 Task: Research Airbnb options near the Ozark Mountains in Arkansas and Missouri, emphasizing outdoor activities like hiking, caving, and horseback riding.
Action: Mouse moved to (605, 80)
Screenshot: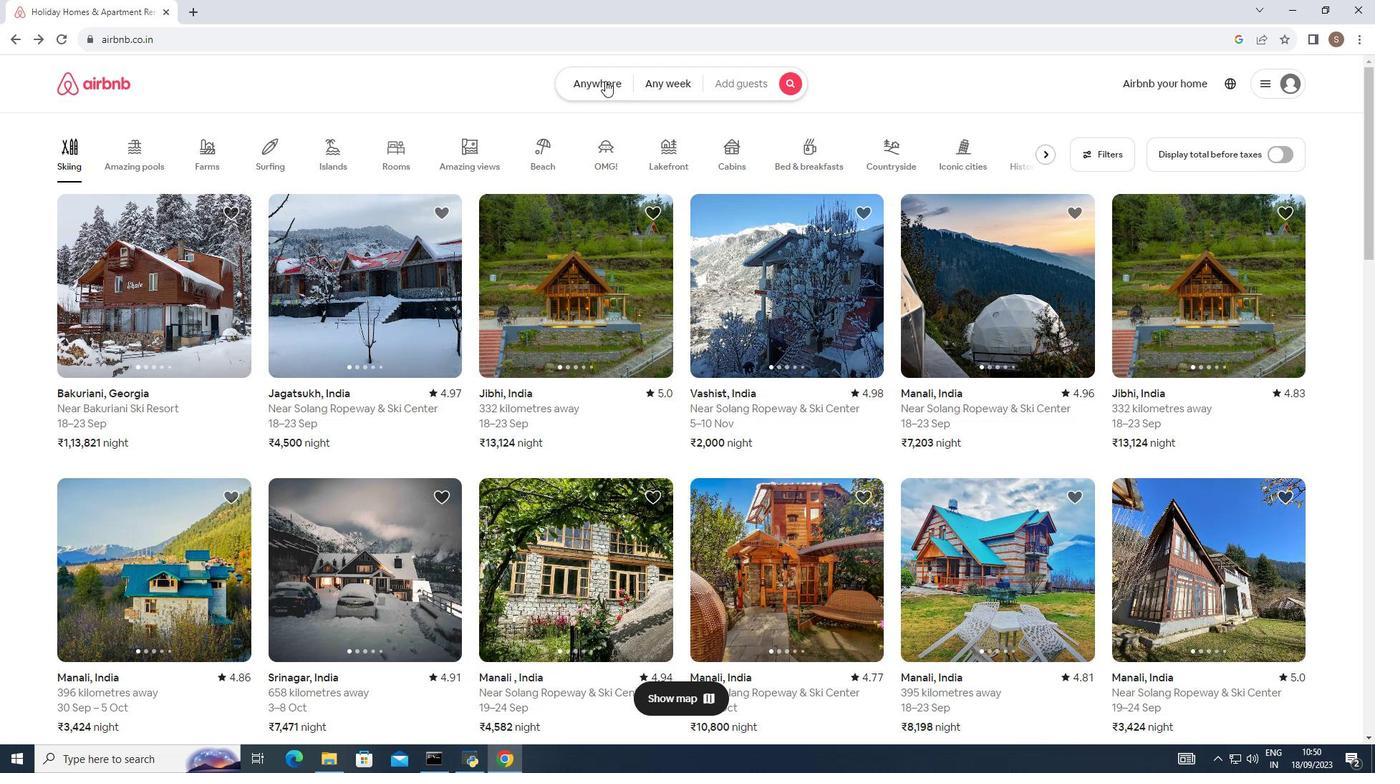 
Action: Mouse pressed left at (605, 80)
Screenshot: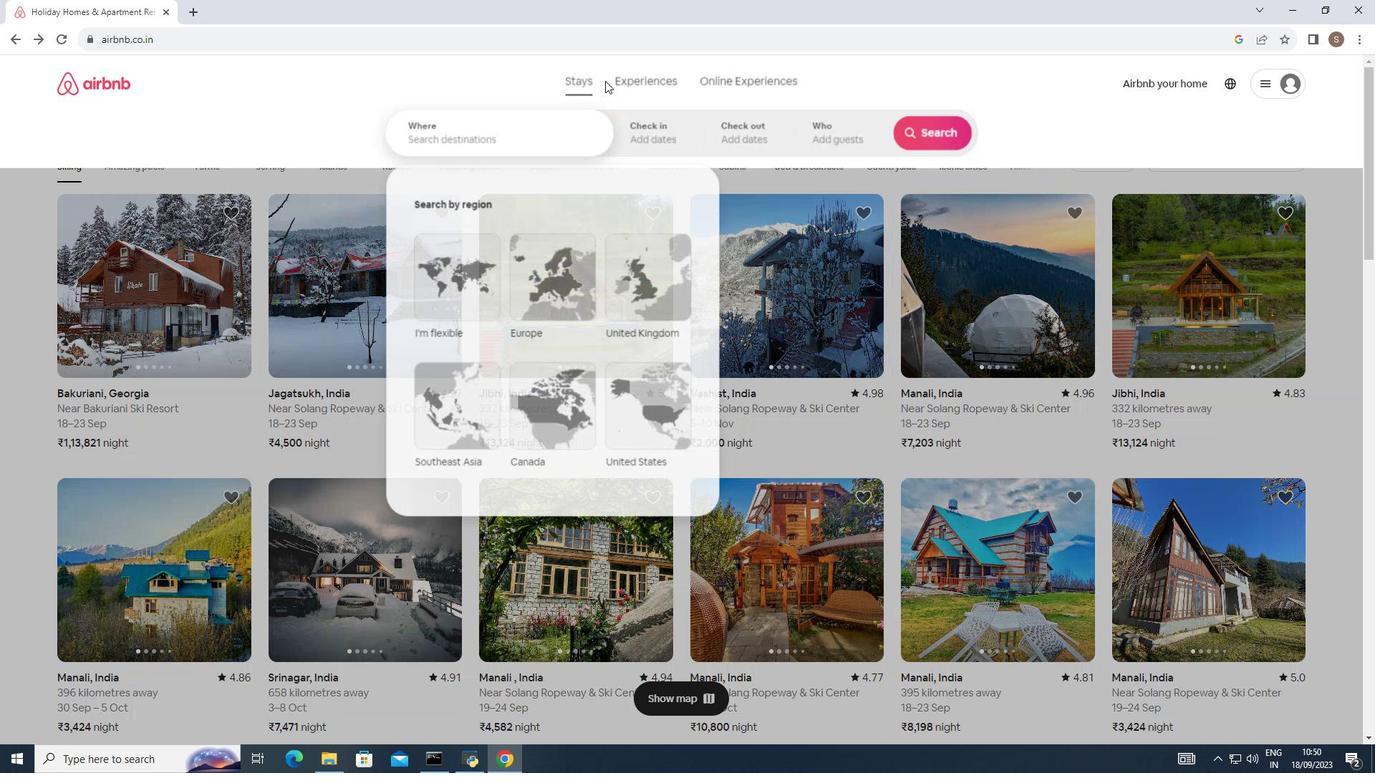 
Action: Key pressed arkansas
Screenshot: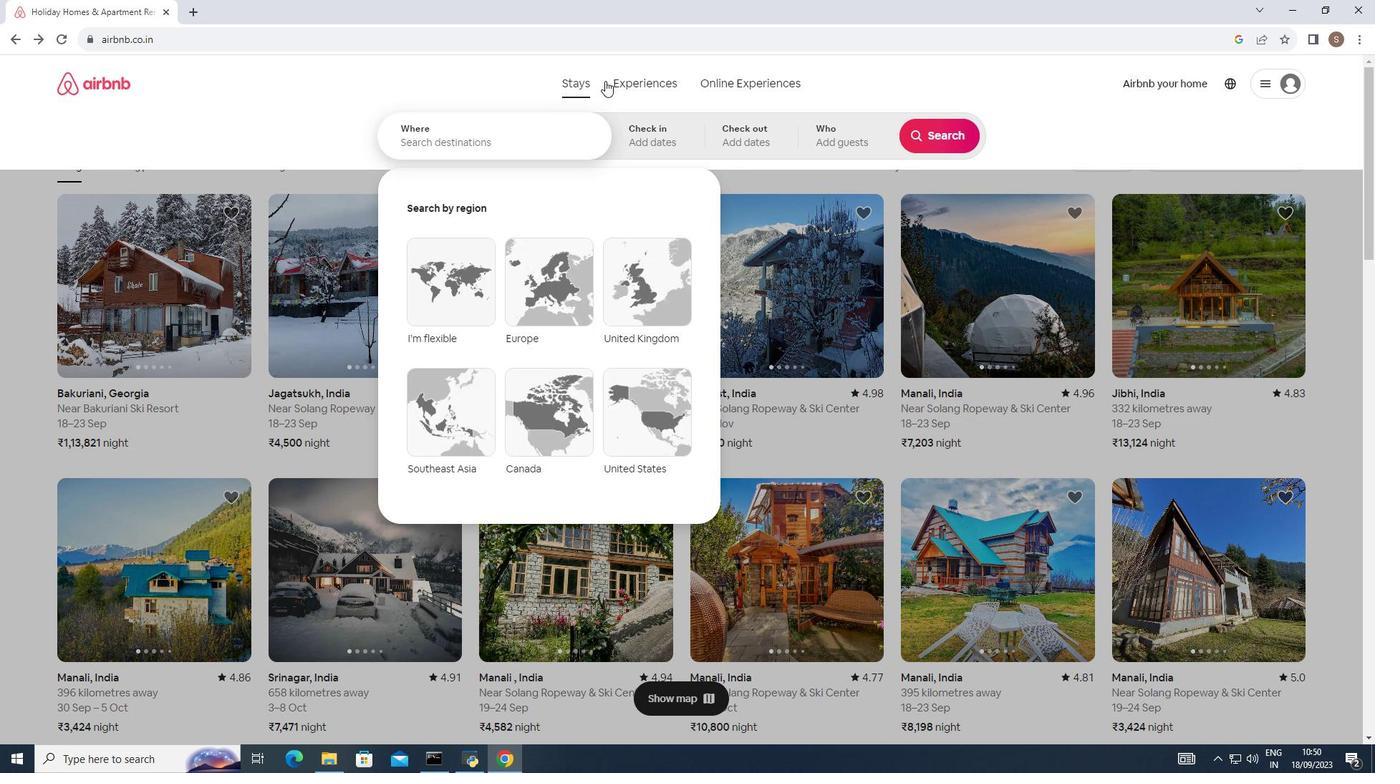 
Action: Mouse moved to (479, 140)
Screenshot: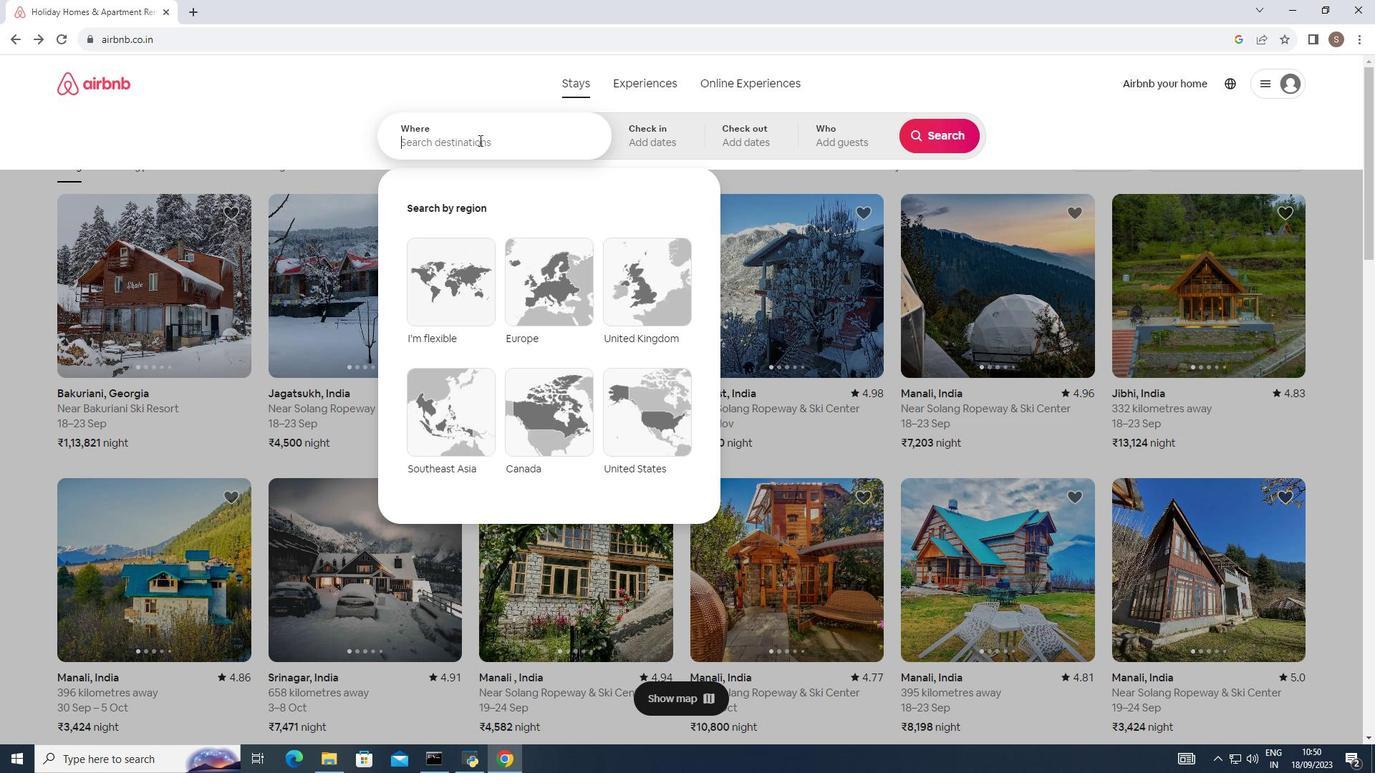 
Action: Mouse pressed left at (479, 140)
Screenshot: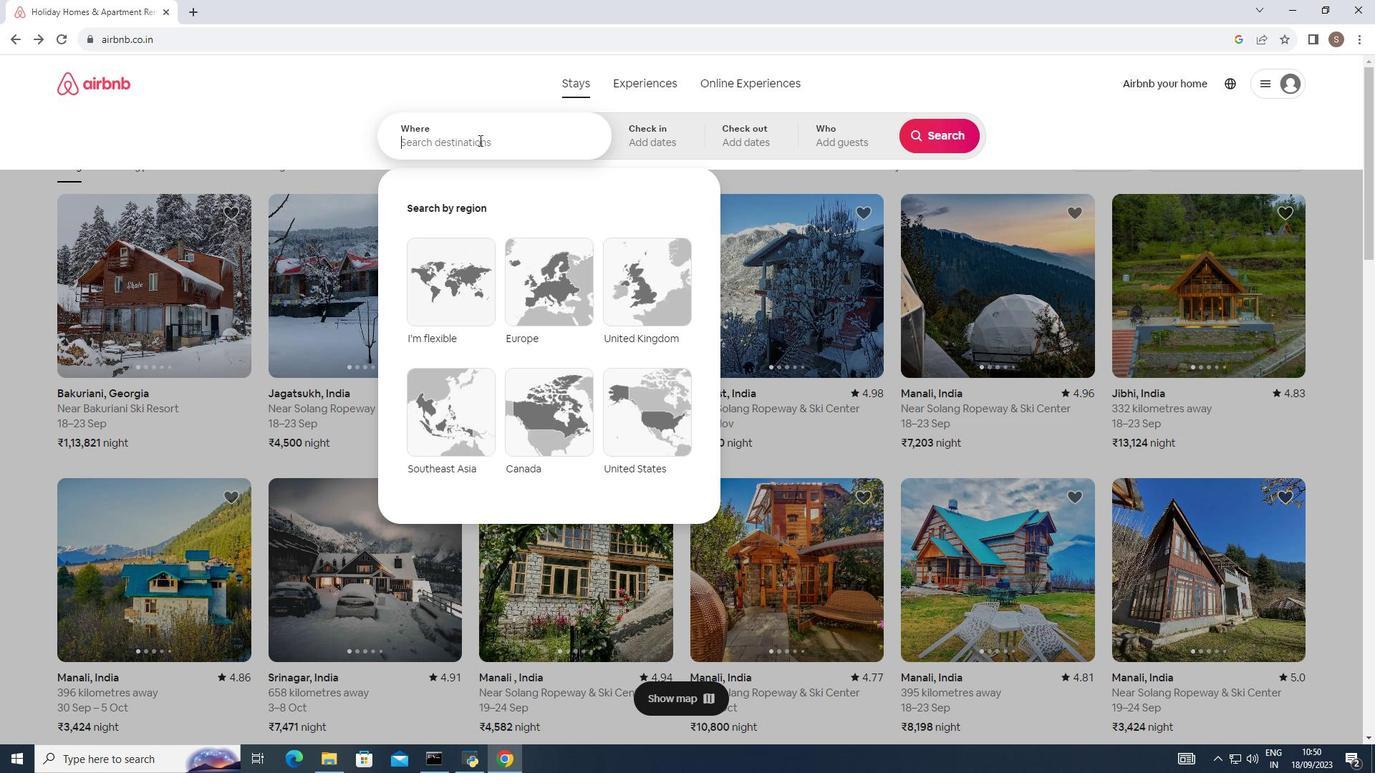 
Action: Mouse moved to (479, 140)
Screenshot: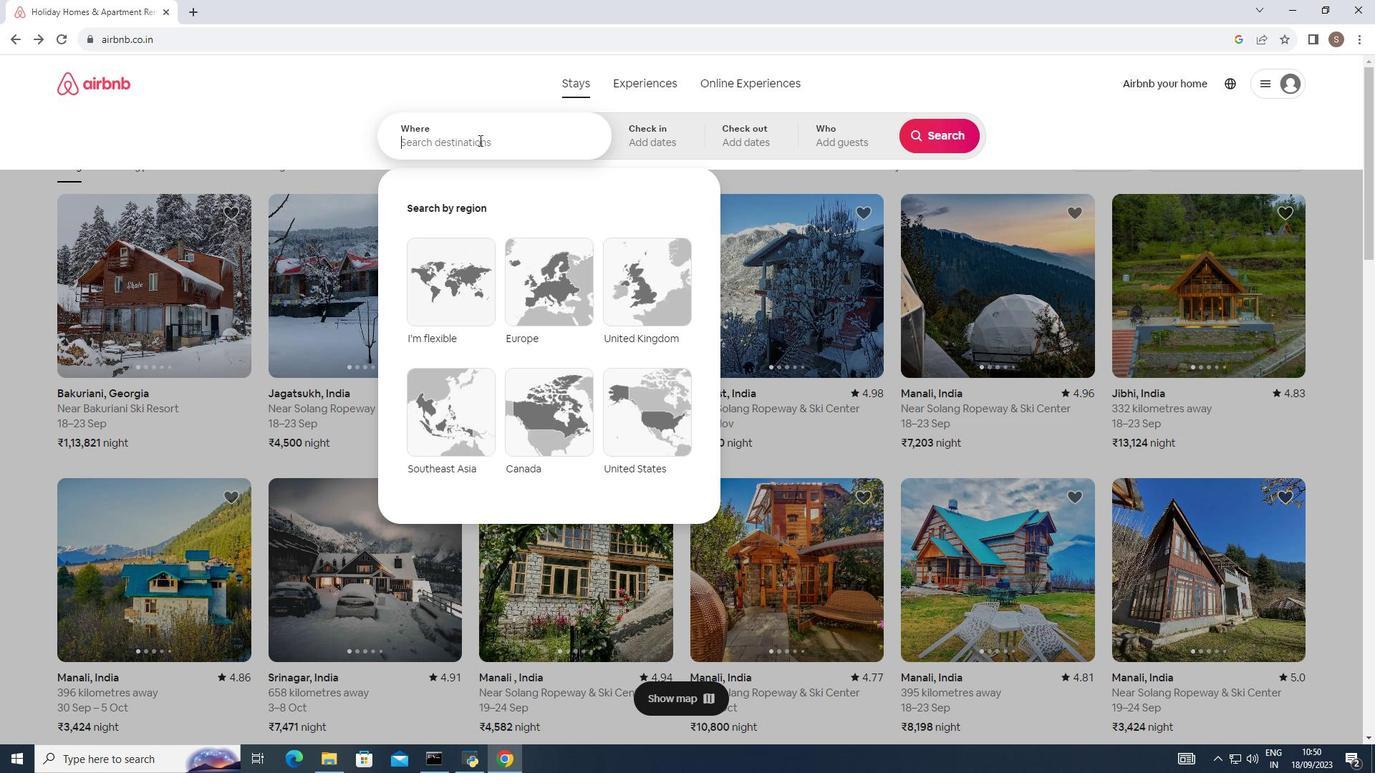 
Action: Key pressed arkansas
Screenshot: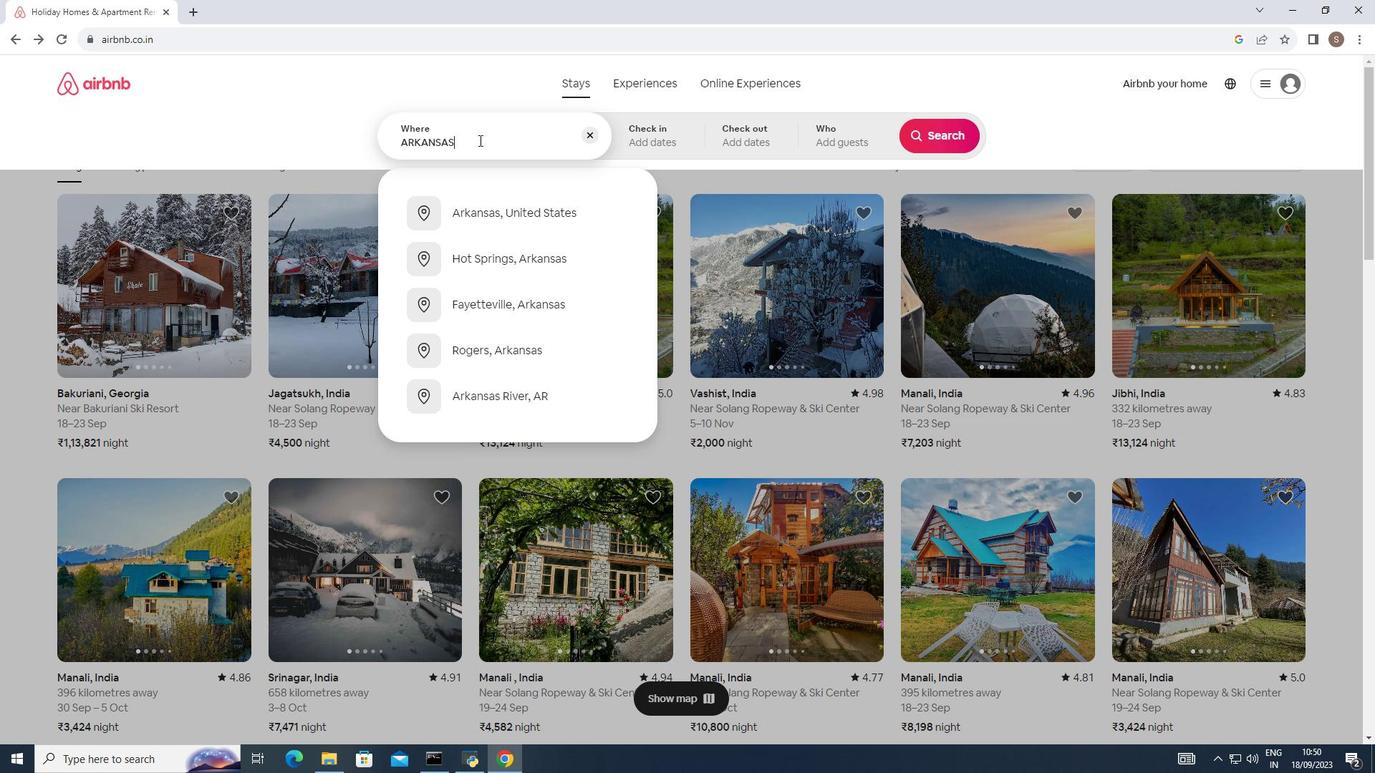 
Action: Mouse moved to (477, 211)
Screenshot: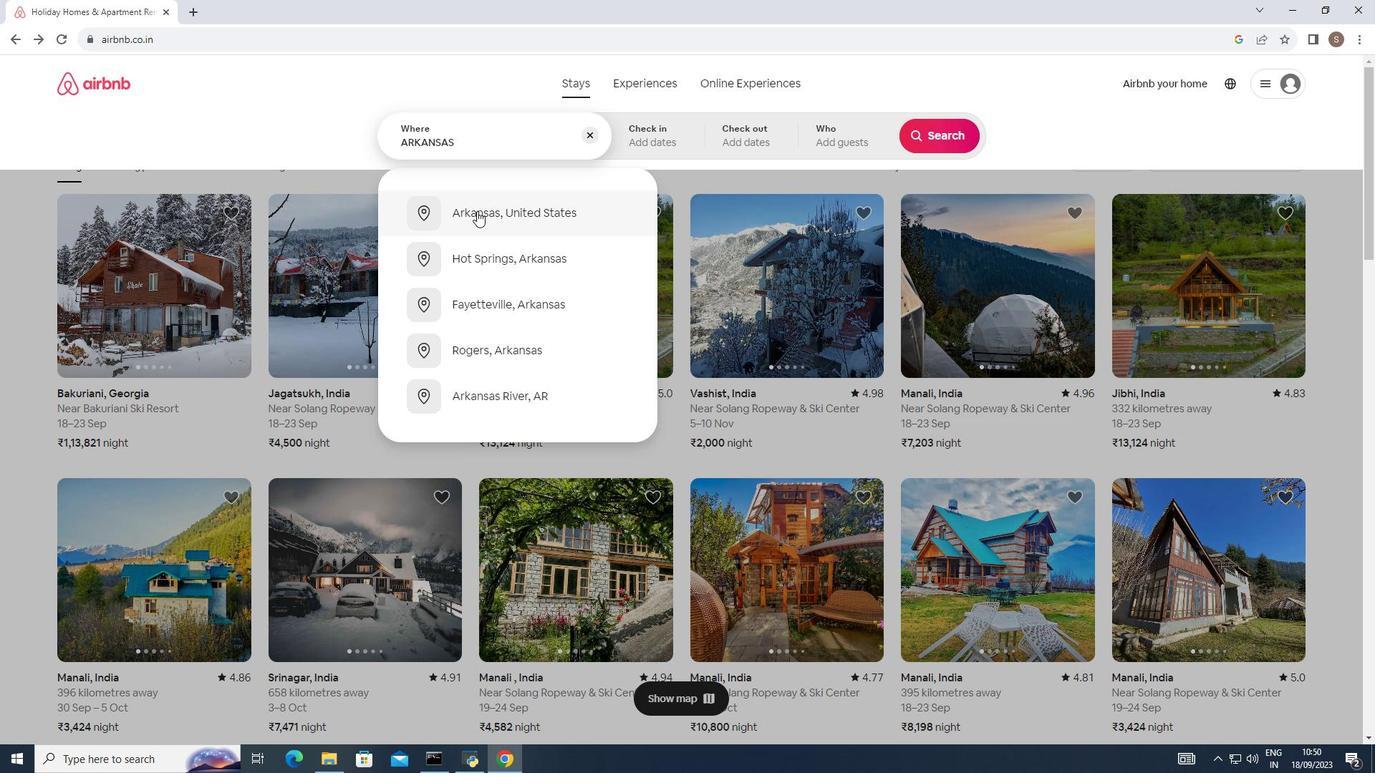 
Action: Mouse pressed left at (477, 211)
Screenshot: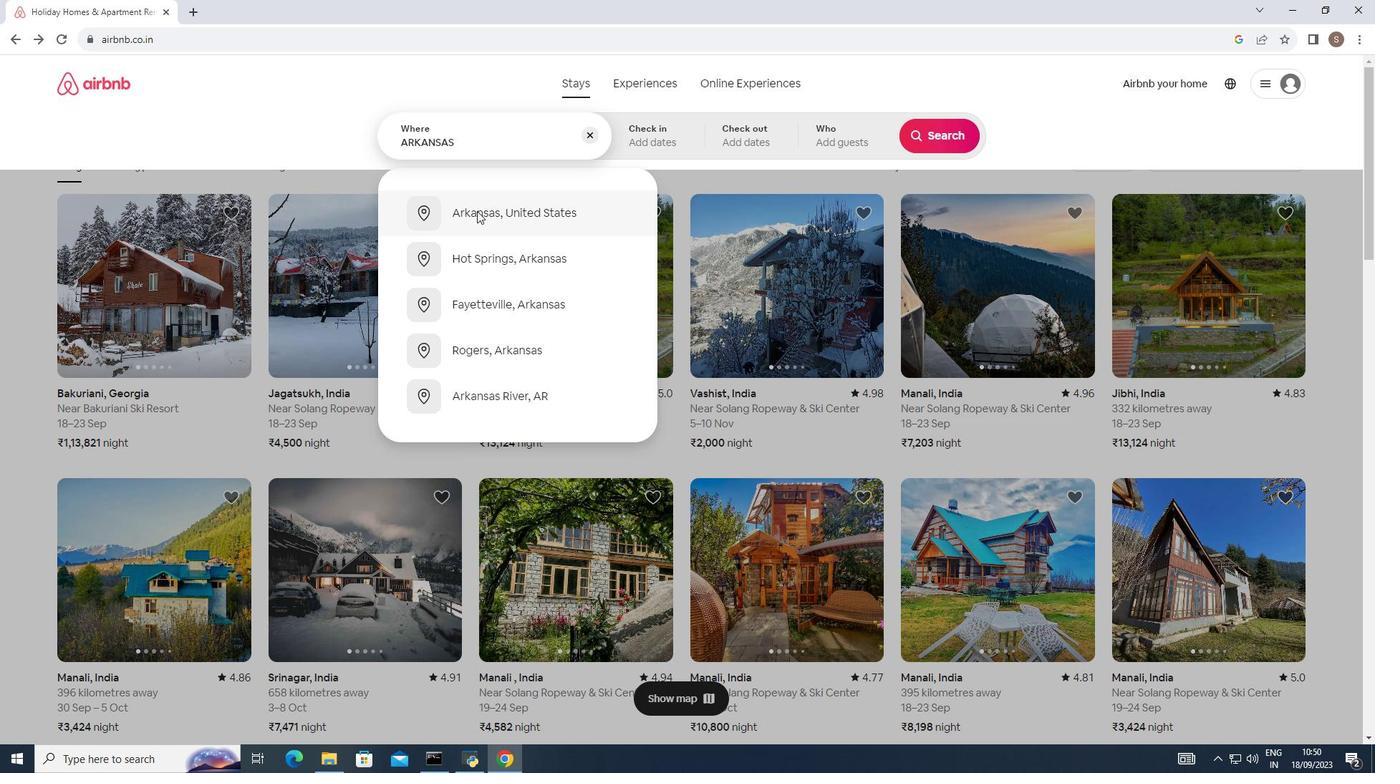 
Action: Mouse moved to (953, 136)
Screenshot: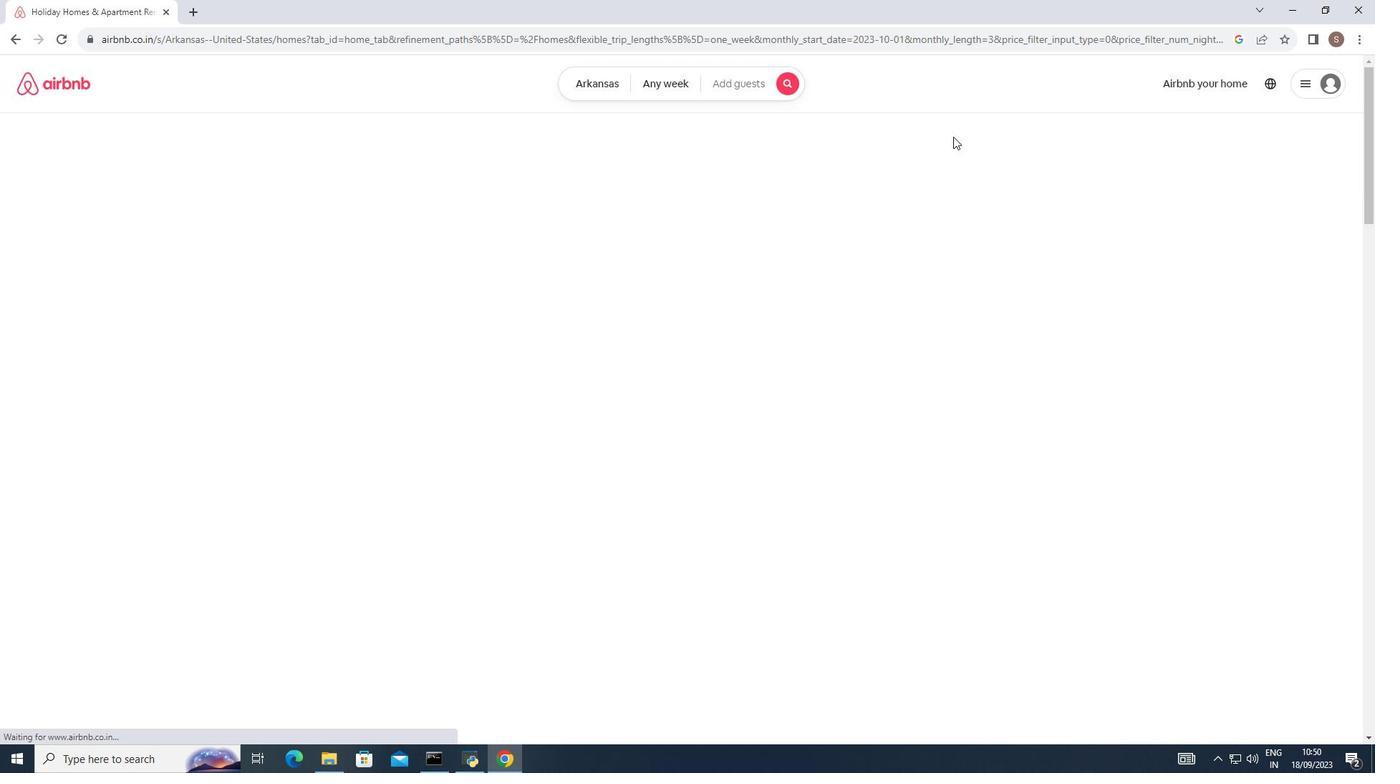 
Action: Mouse pressed left at (953, 136)
Screenshot: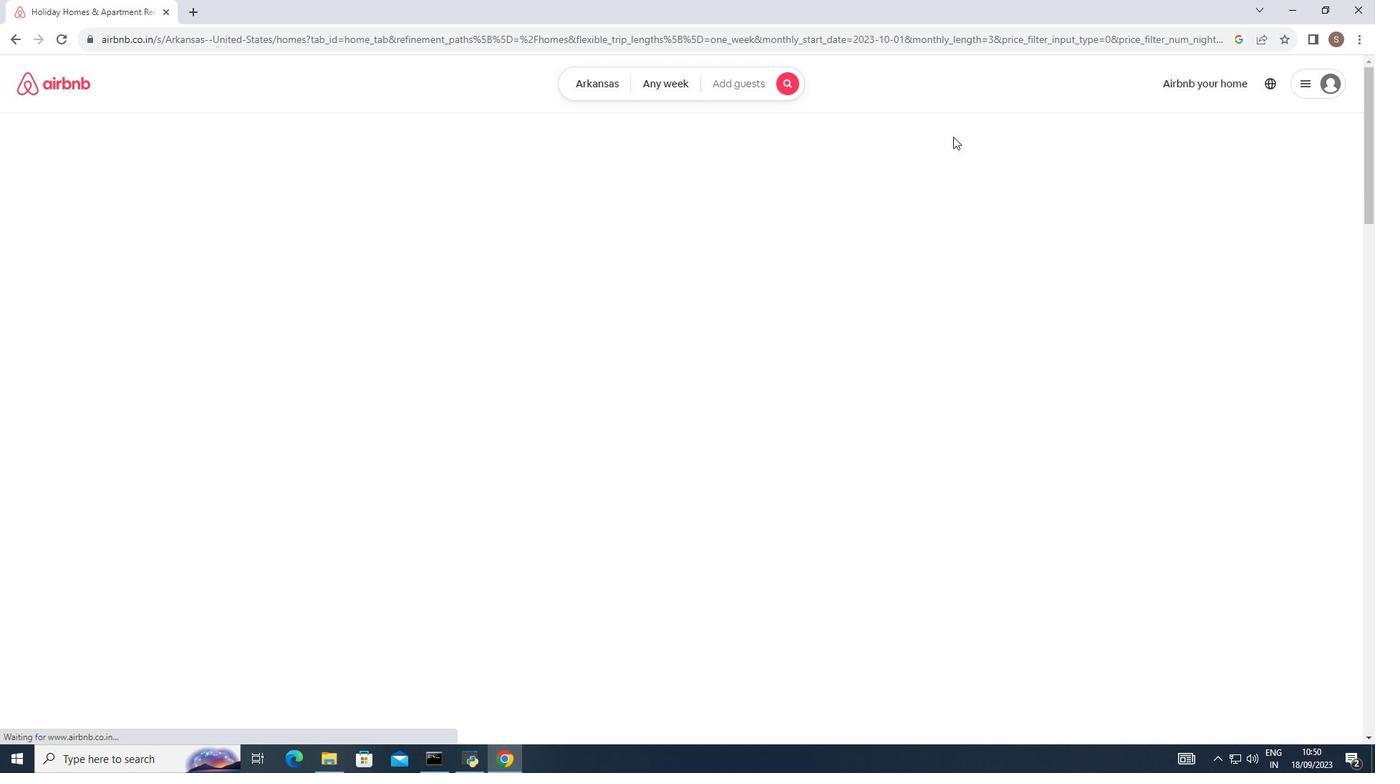 
Action: Mouse moved to (1078, 136)
Screenshot: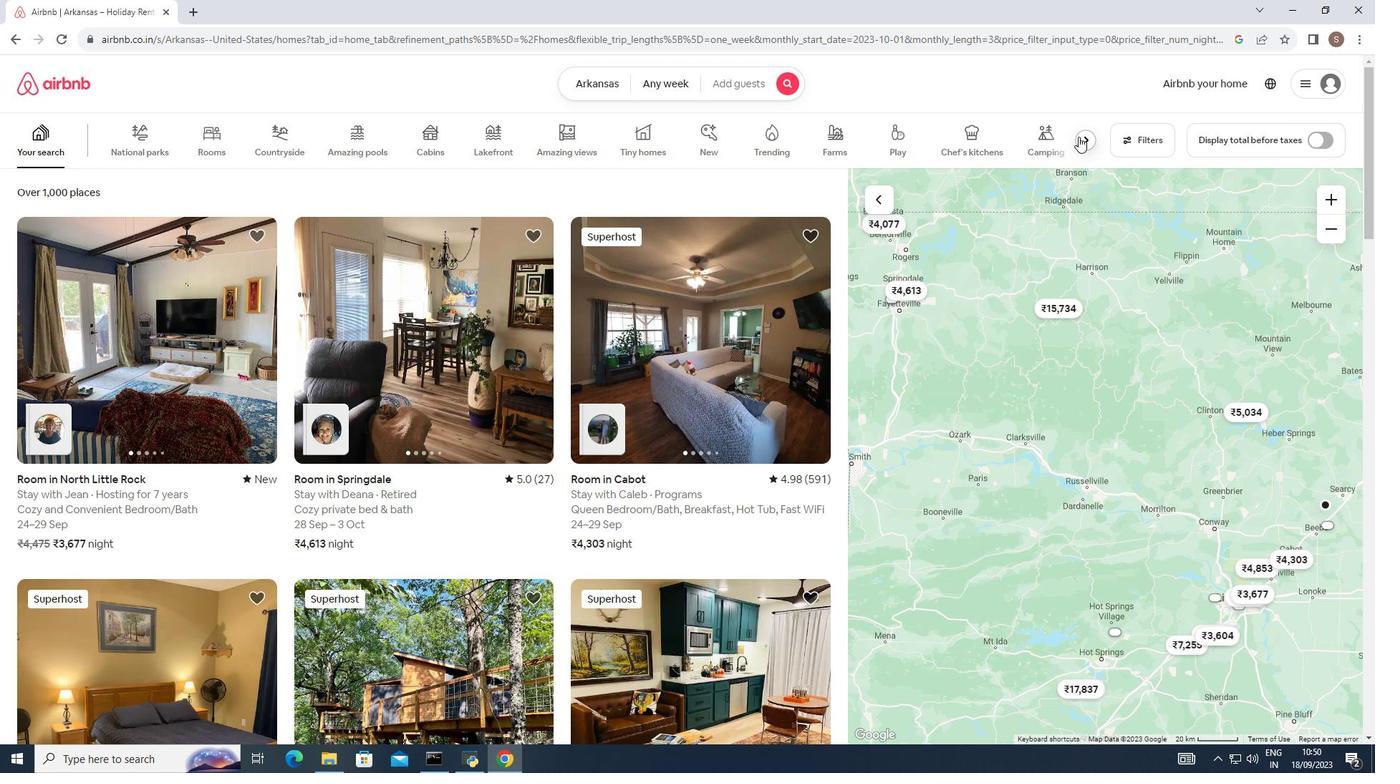 
Action: Mouse pressed left at (1078, 136)
Screenshot: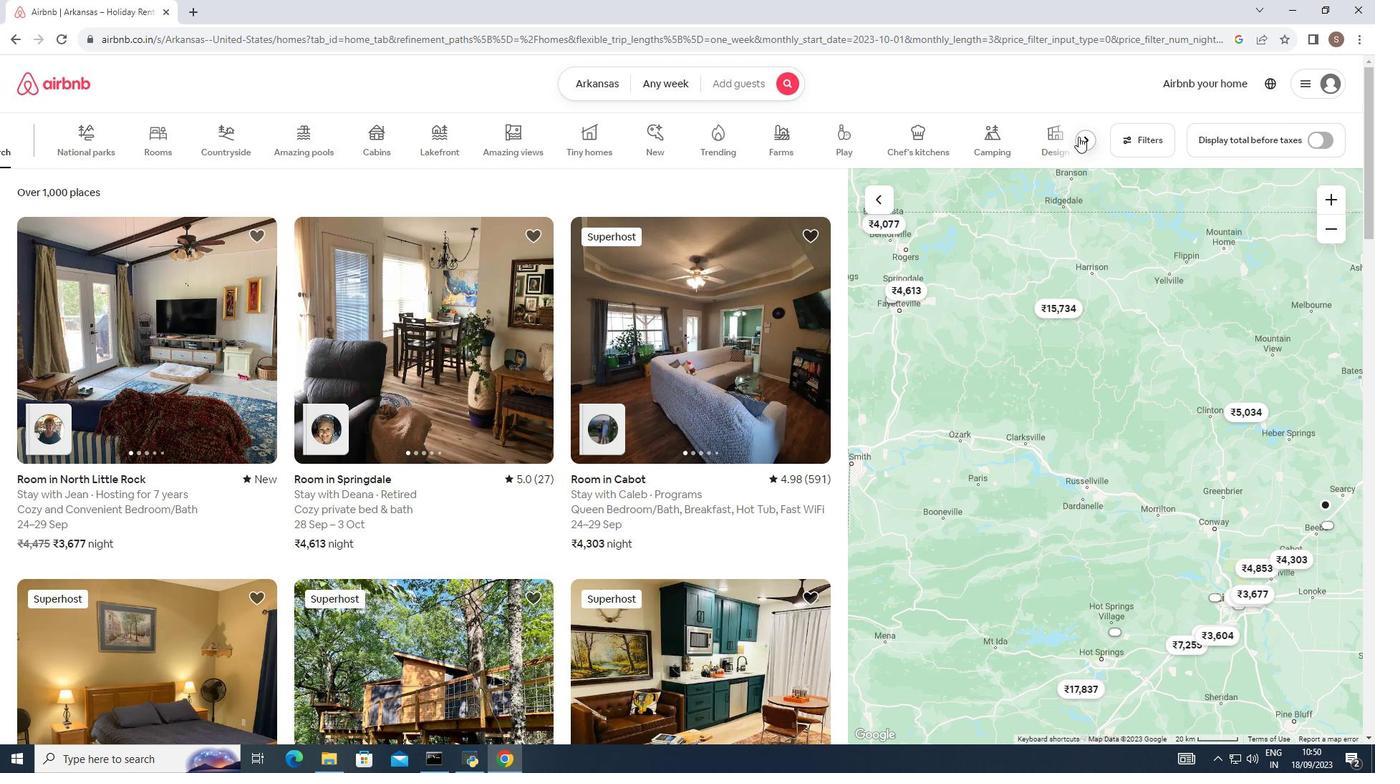 
Action: Mouse moved to (14, 141)
Screenshot: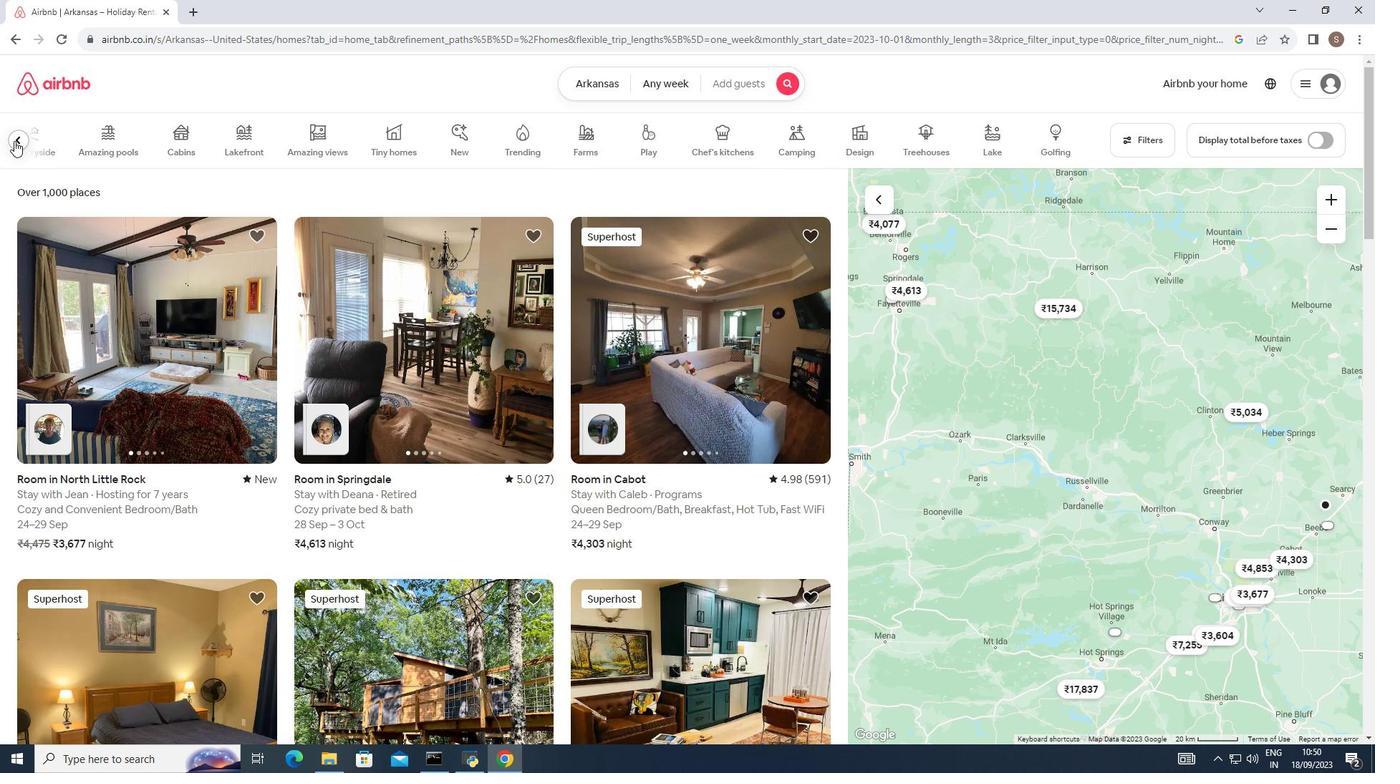 
Action: Mouse pressed left at (14, 141)
Screenshot: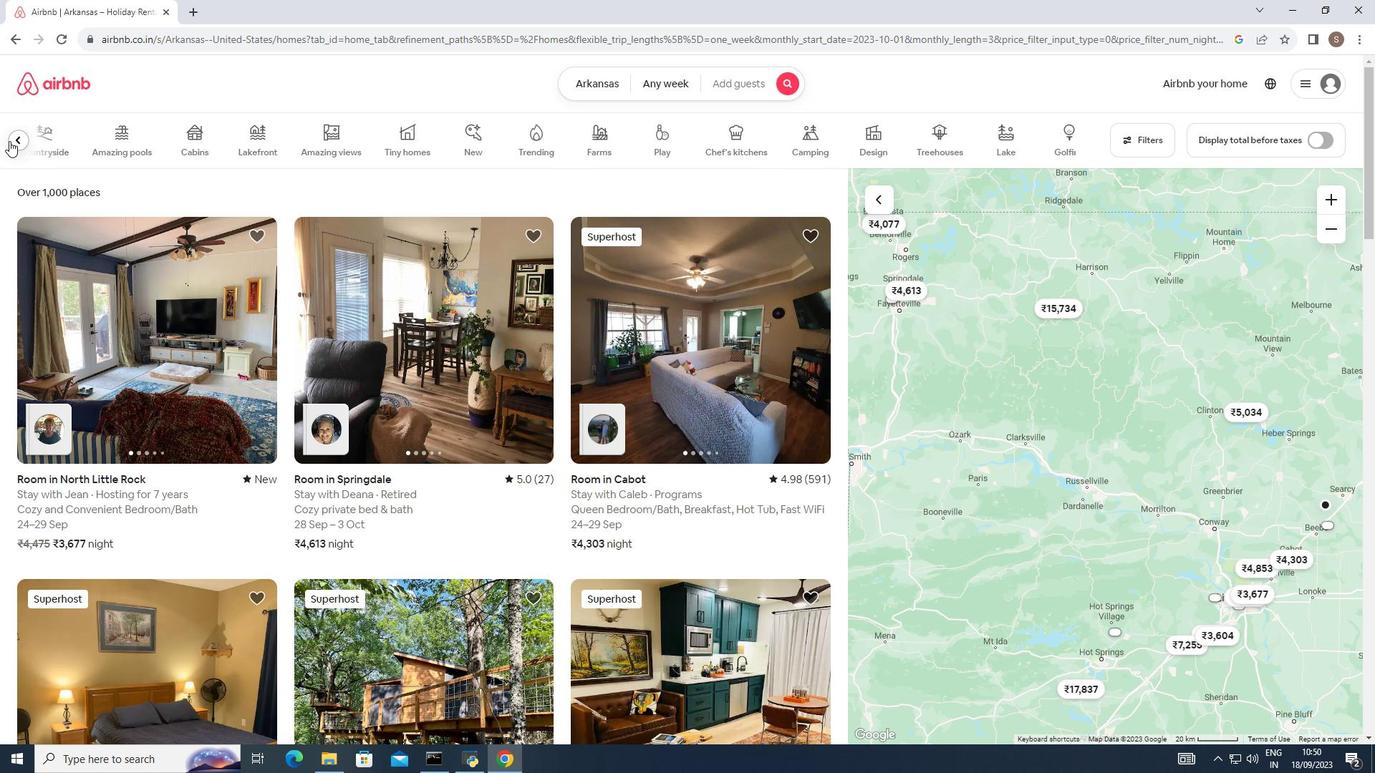 
Action: Mouse moved to (375, 358)
Screenshot: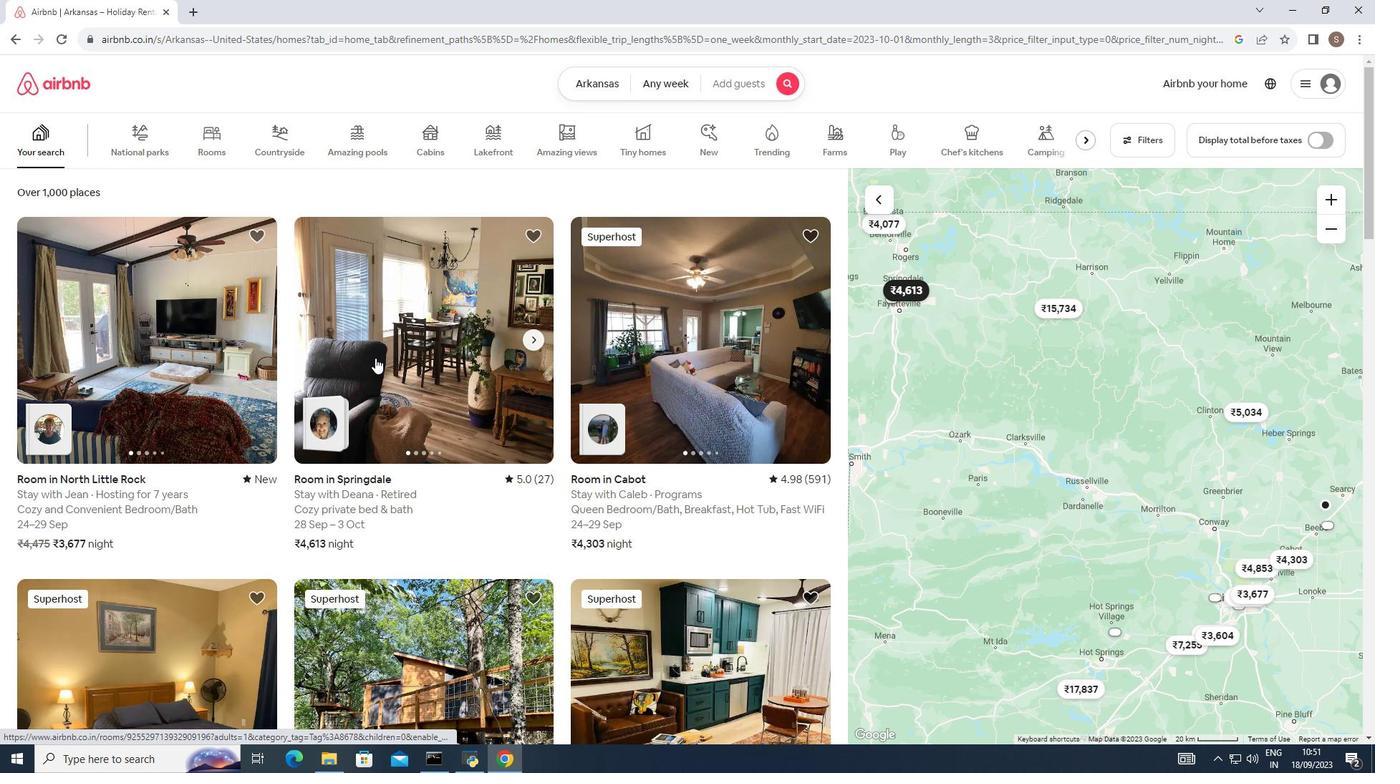 
Action: Mouse scrolled (375, 357) with delta (0, 0)
Screenshot: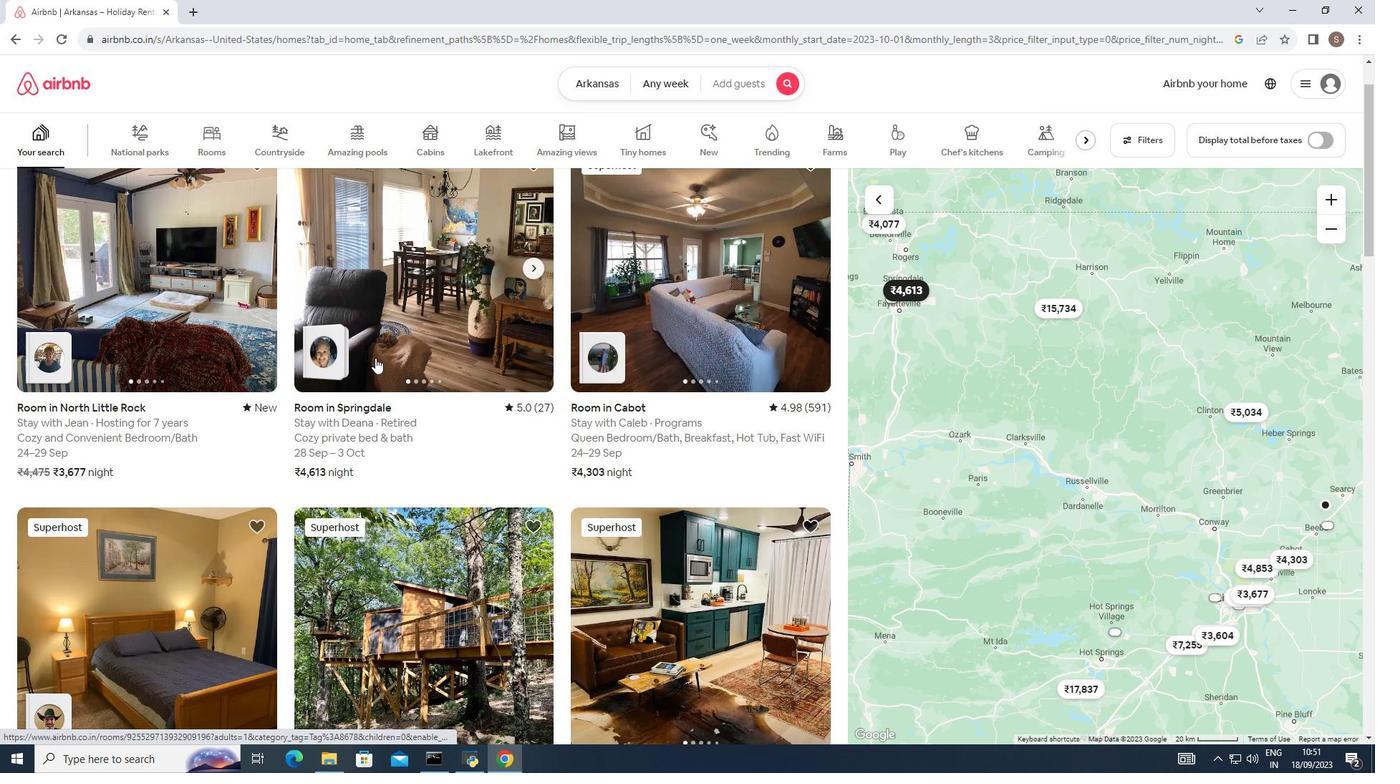 
Action: Mouse scrolled (375, 357) with delta (0, 0)
Screenshot: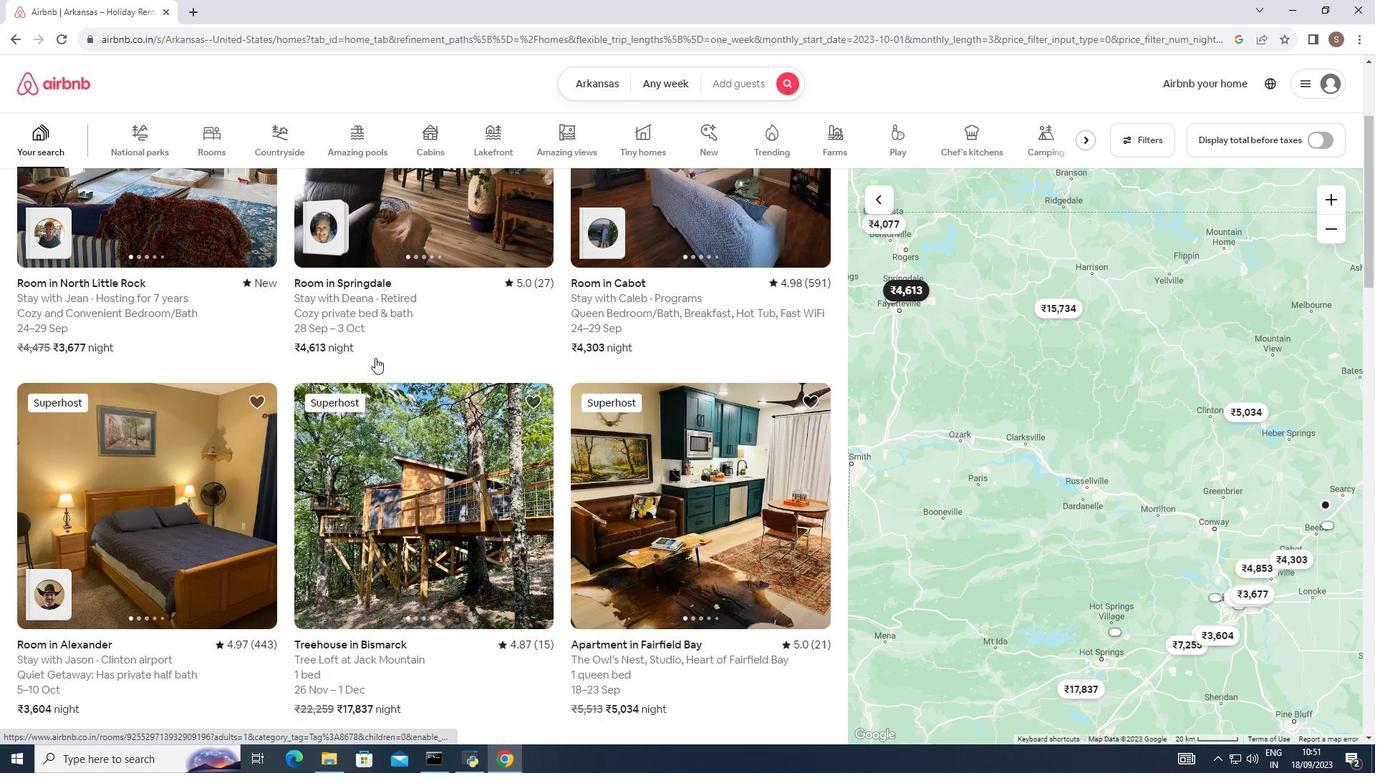 
Action: Mouse scrolled (375, 357) with delta (0, 0)
Screenshot: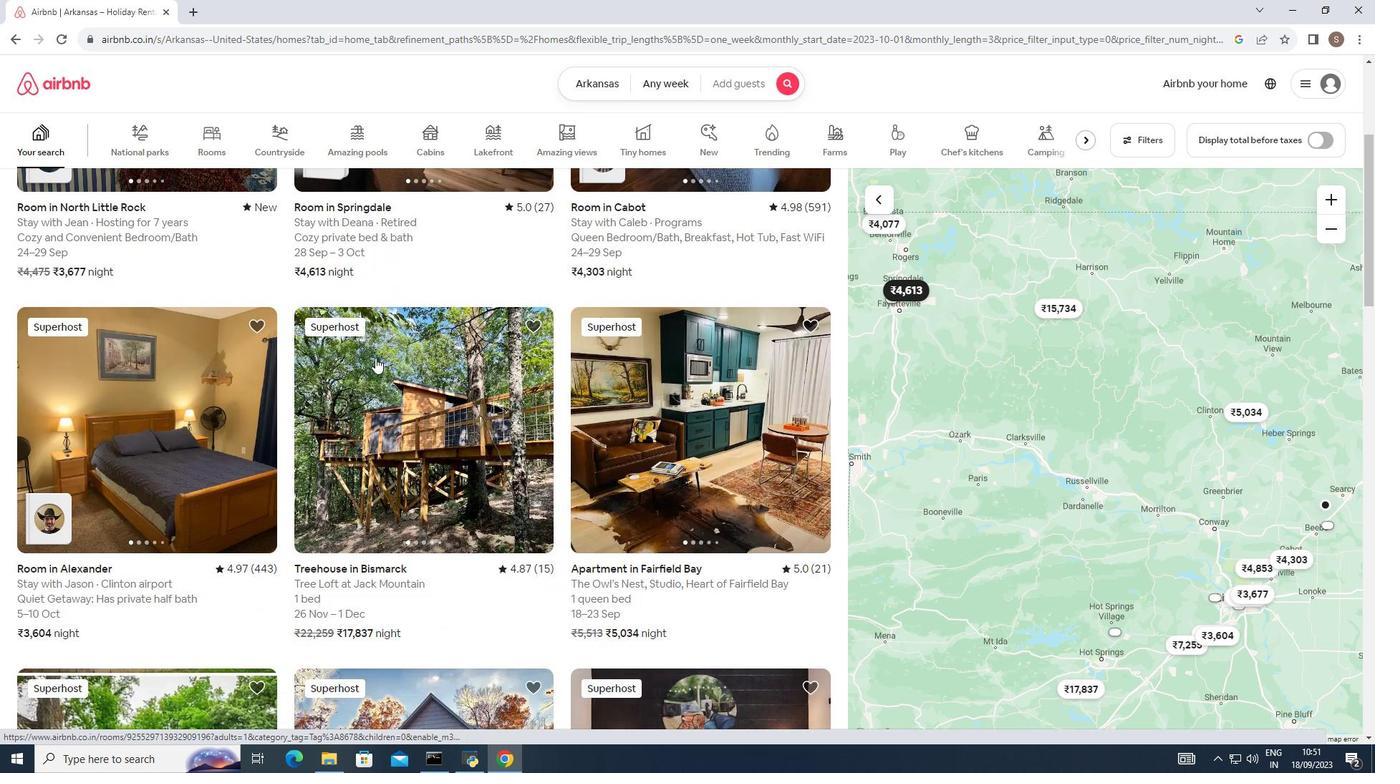 
Action: Mouse scrolled (375, 357) with delta (0, 0)
Screenshot: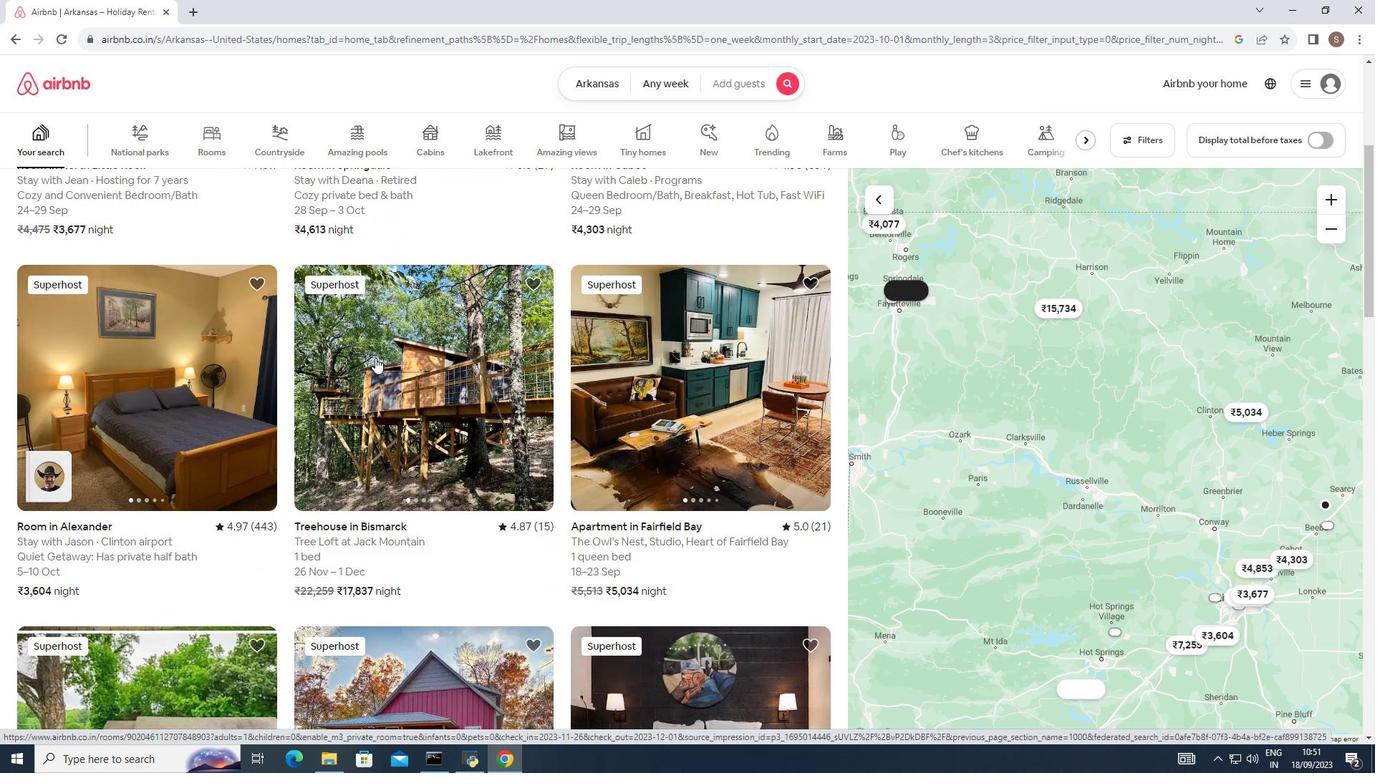 
Action: Mouse scrolled (375, 357) with delta (0, 0)
Screenshot: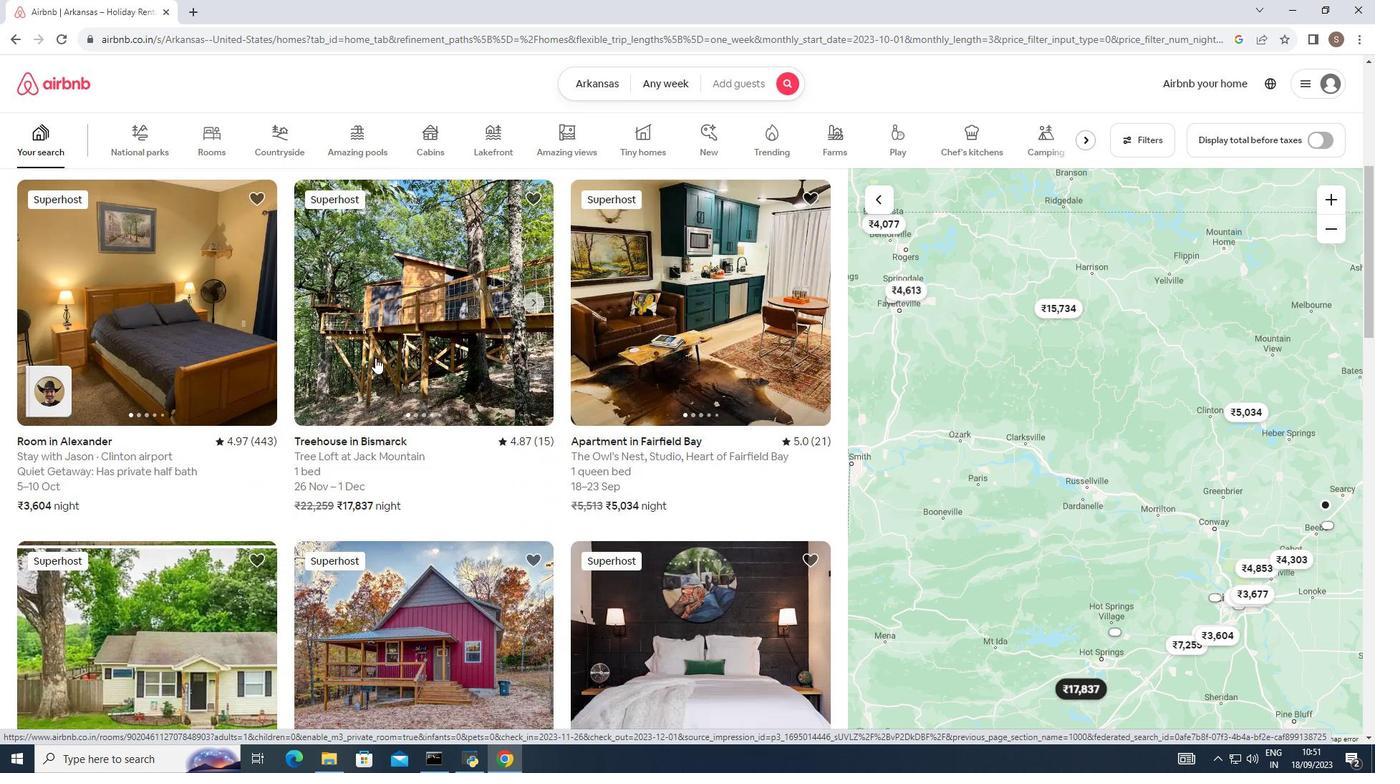 
Action: Mouse scrolled (375, 357) with delta (0, 0)
Screenshot: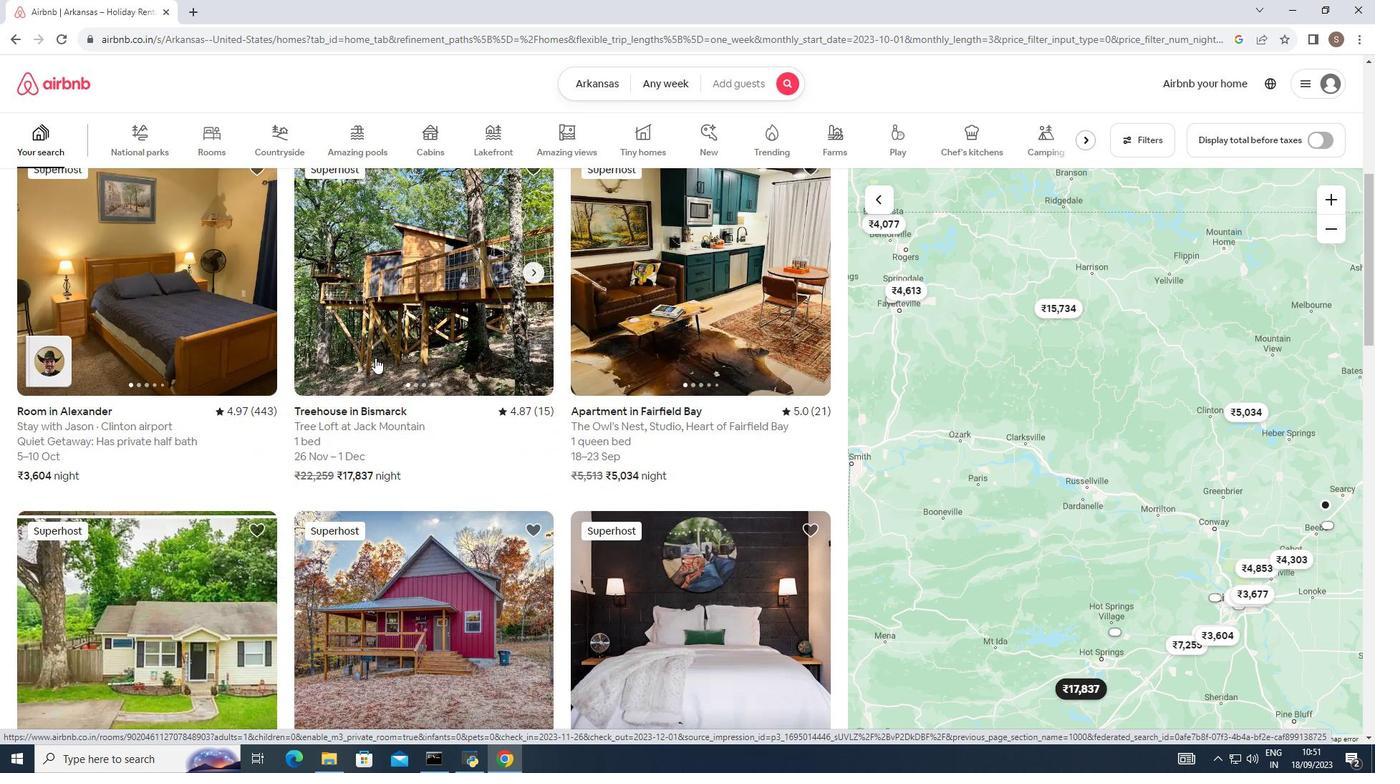 
Action: Mouse moved to (373, 358)
Screenshot: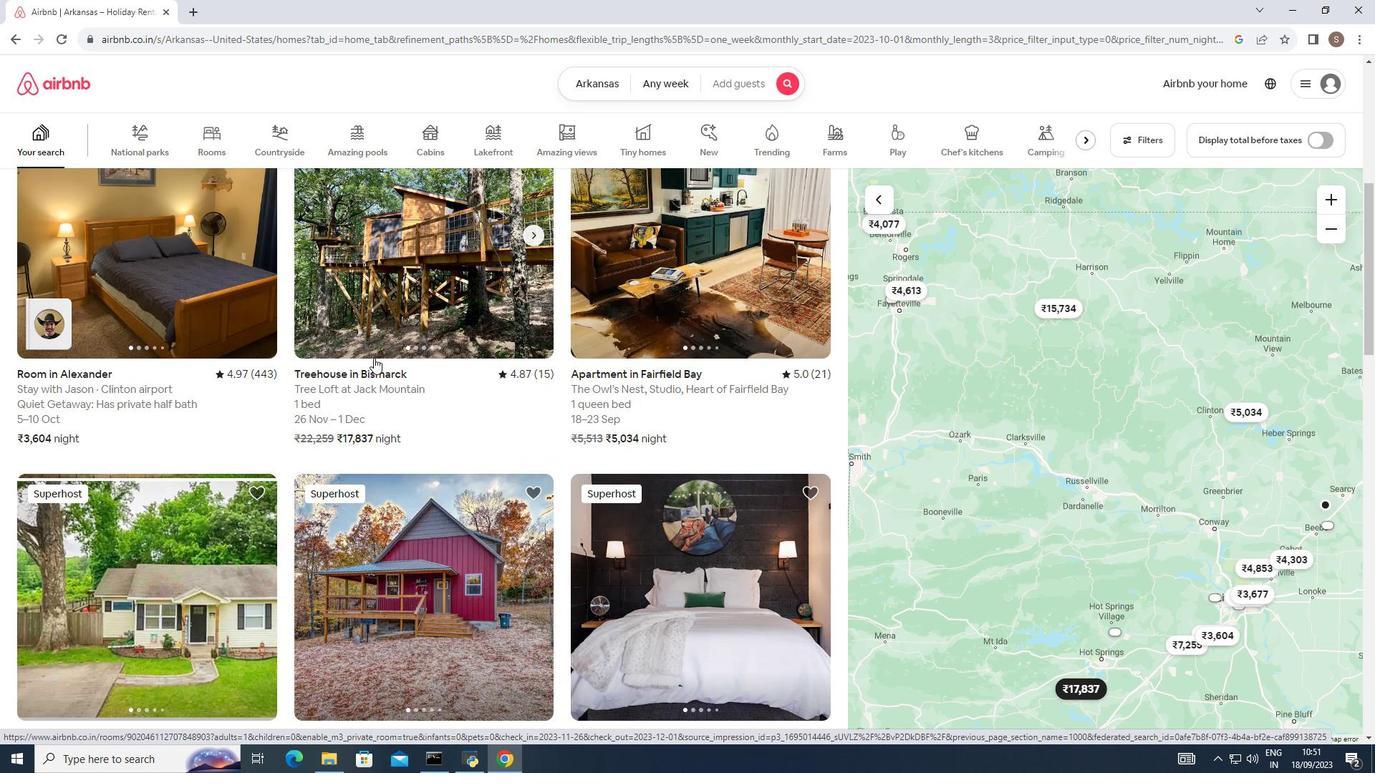 
Action: Mouse scrolled (373, 357) with delta (0, 0)
Screenshot: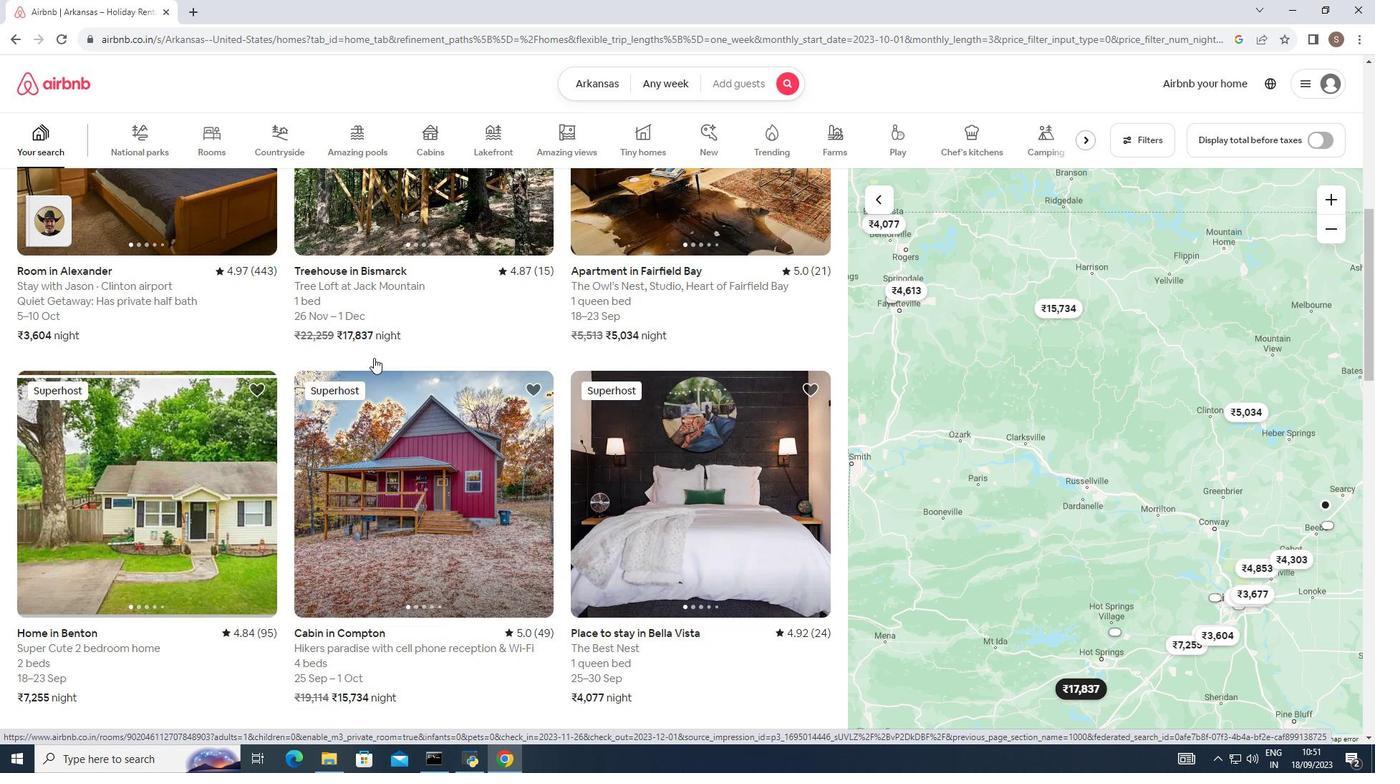 
Action: Mouse scrolled (373, 357) with delta (0, 0)
Screenshot: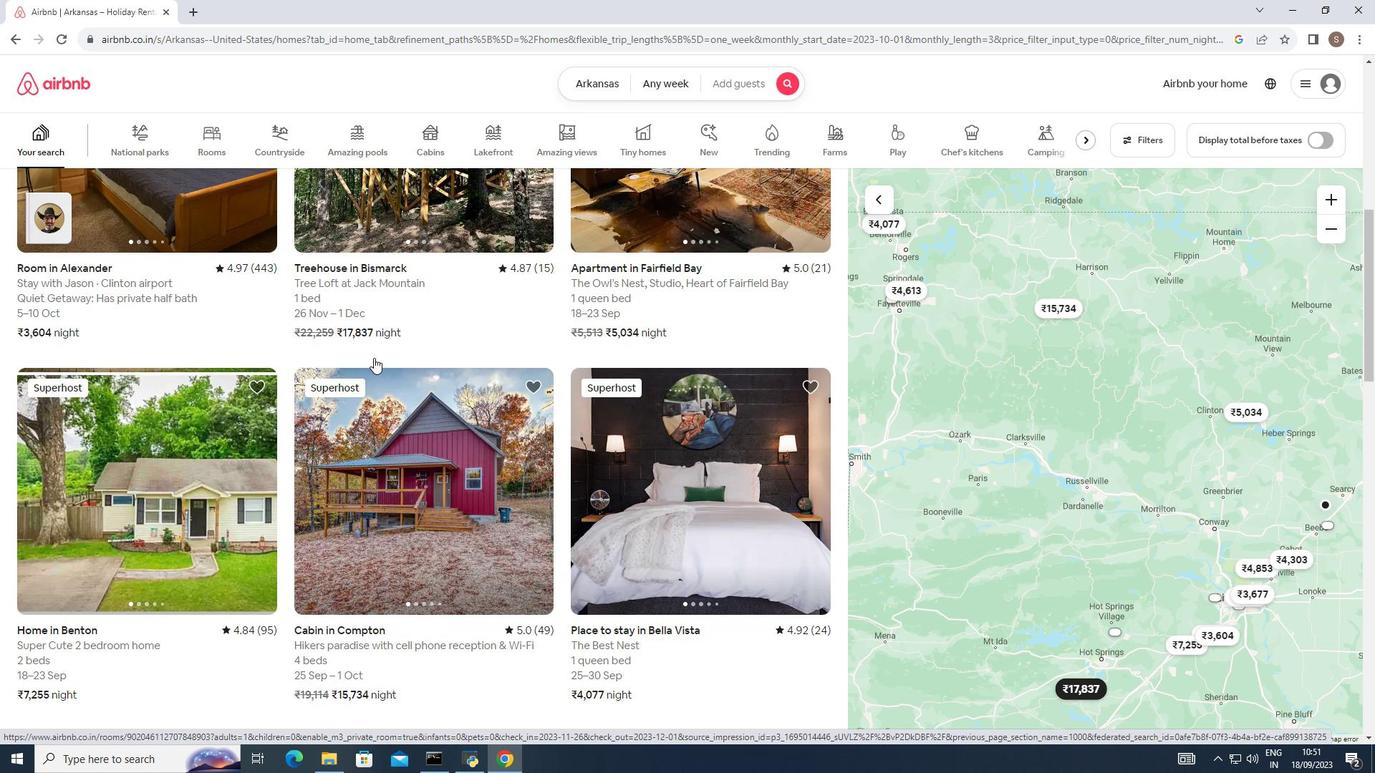 
Action: Mouse scrolled (373, 357) with delta (0, 0)
Screenshot: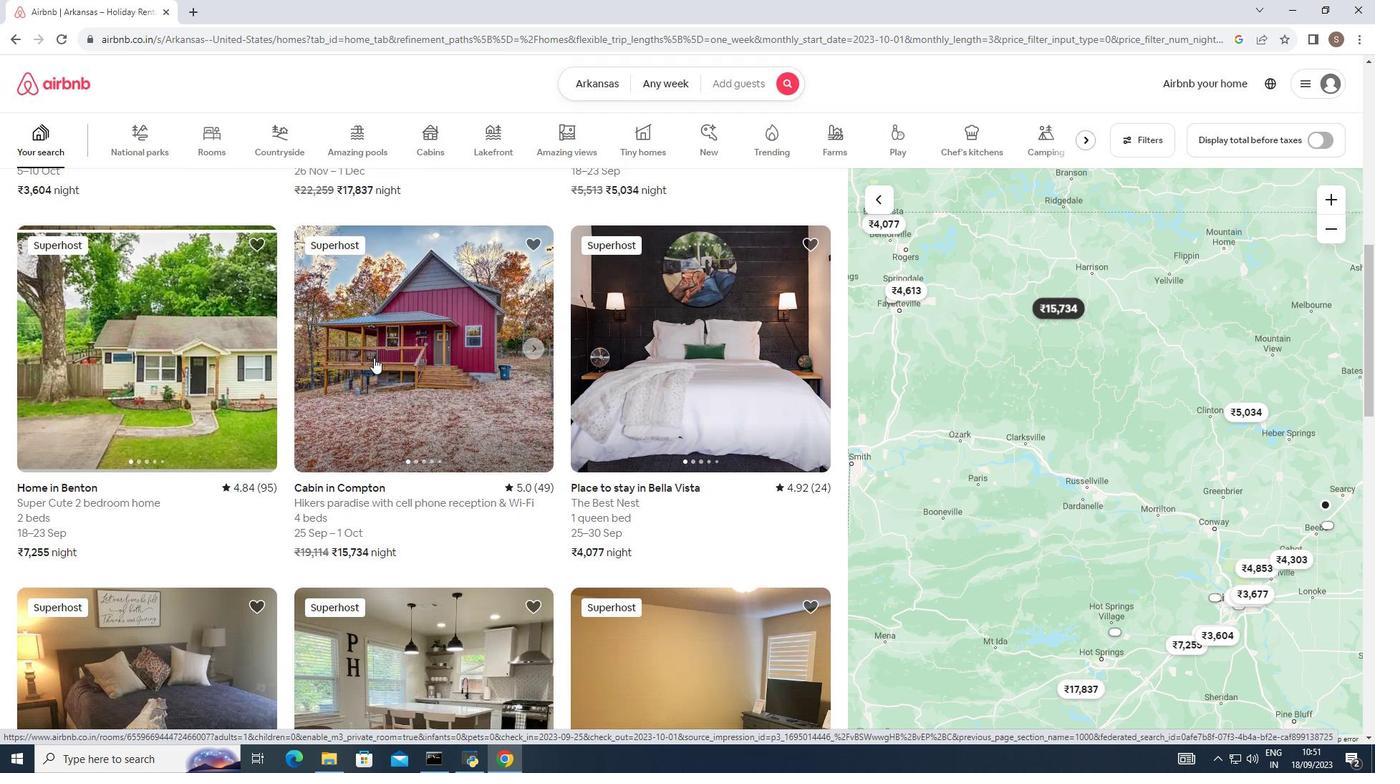 
Action: Mouse scrolled (373, 357) with delta (0, 0)
Screenshot: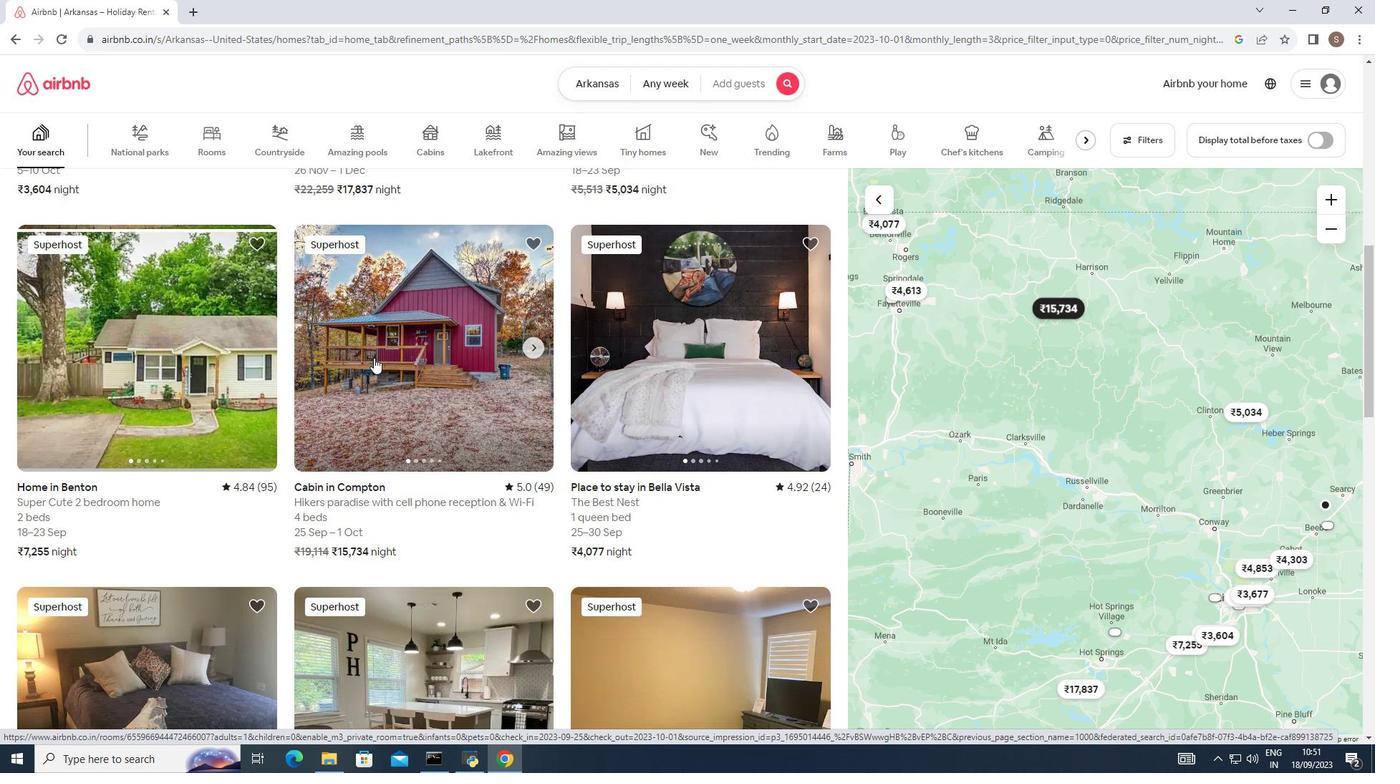 
Action: Mouse scrolled (373, 357) with delta (0, 0)
Screenshot: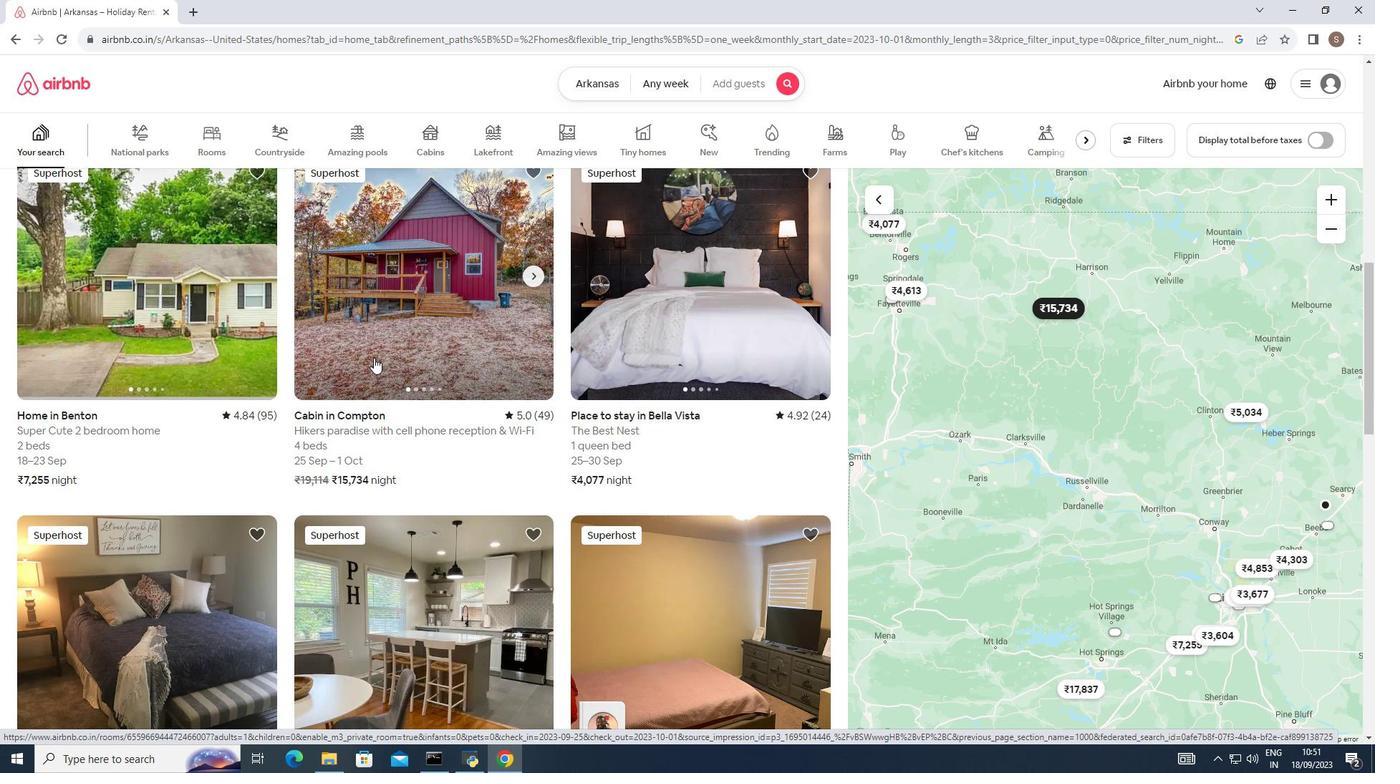 
Action: Mouse scrolled (373, 357) with delta (0, 0)
Screenshot: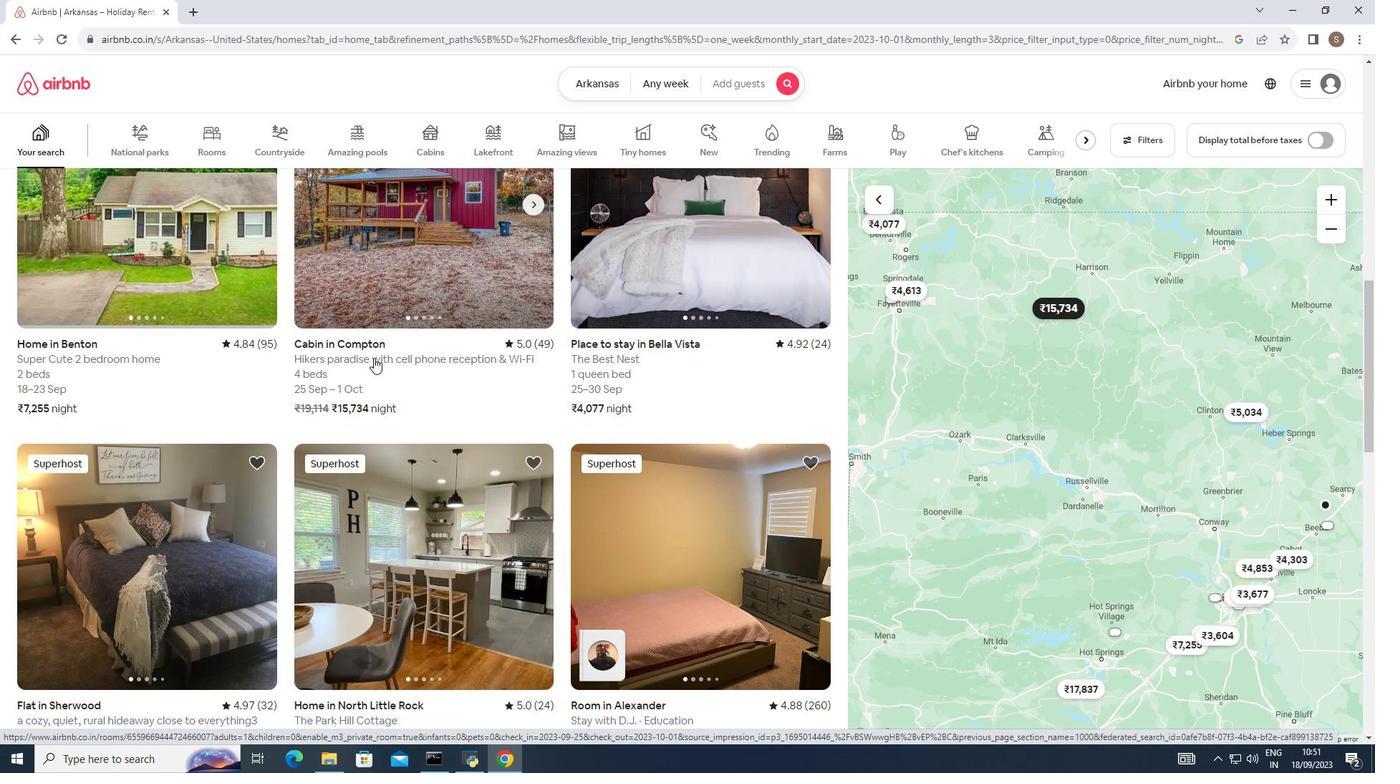 
Action: Mouse moved to (385, 216)
Screenshot: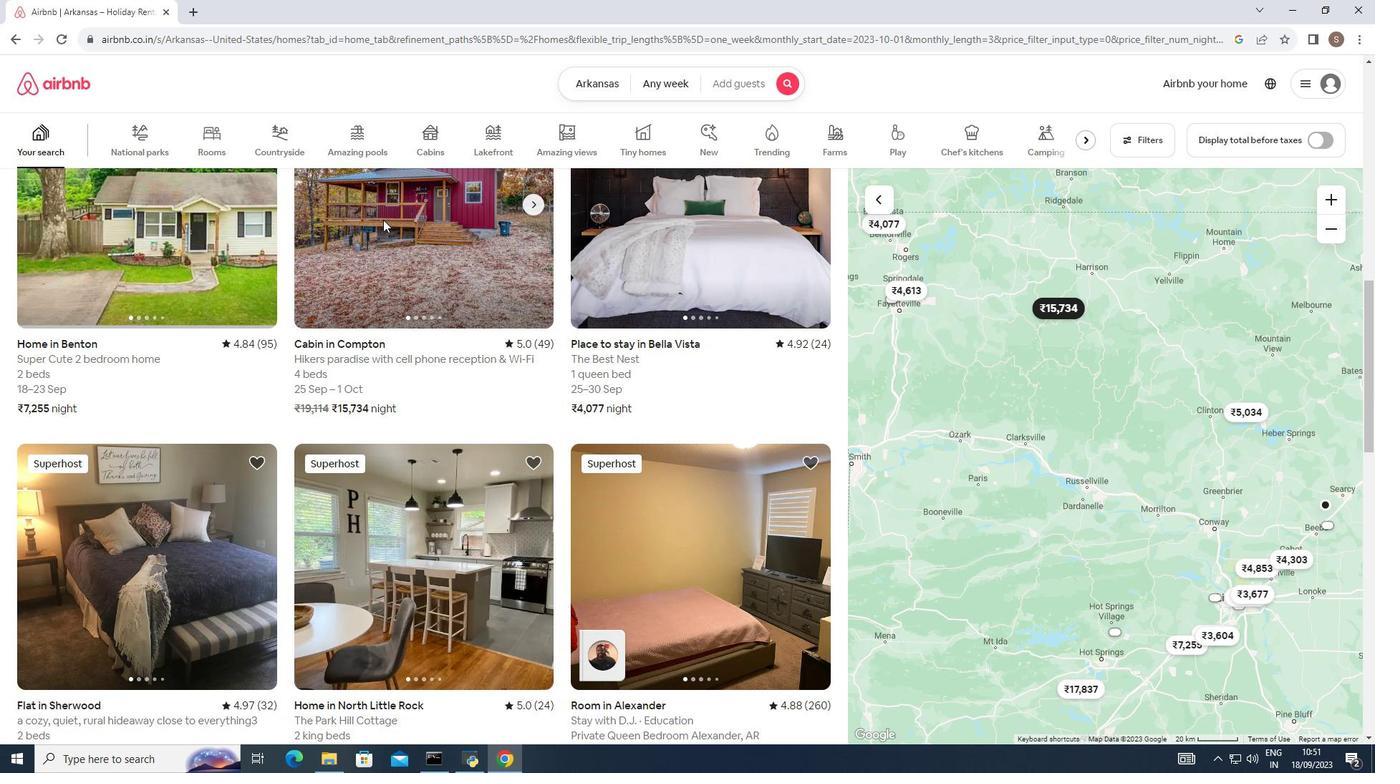 
Action: Mouse pressed left at (385, 216)
Screenshot: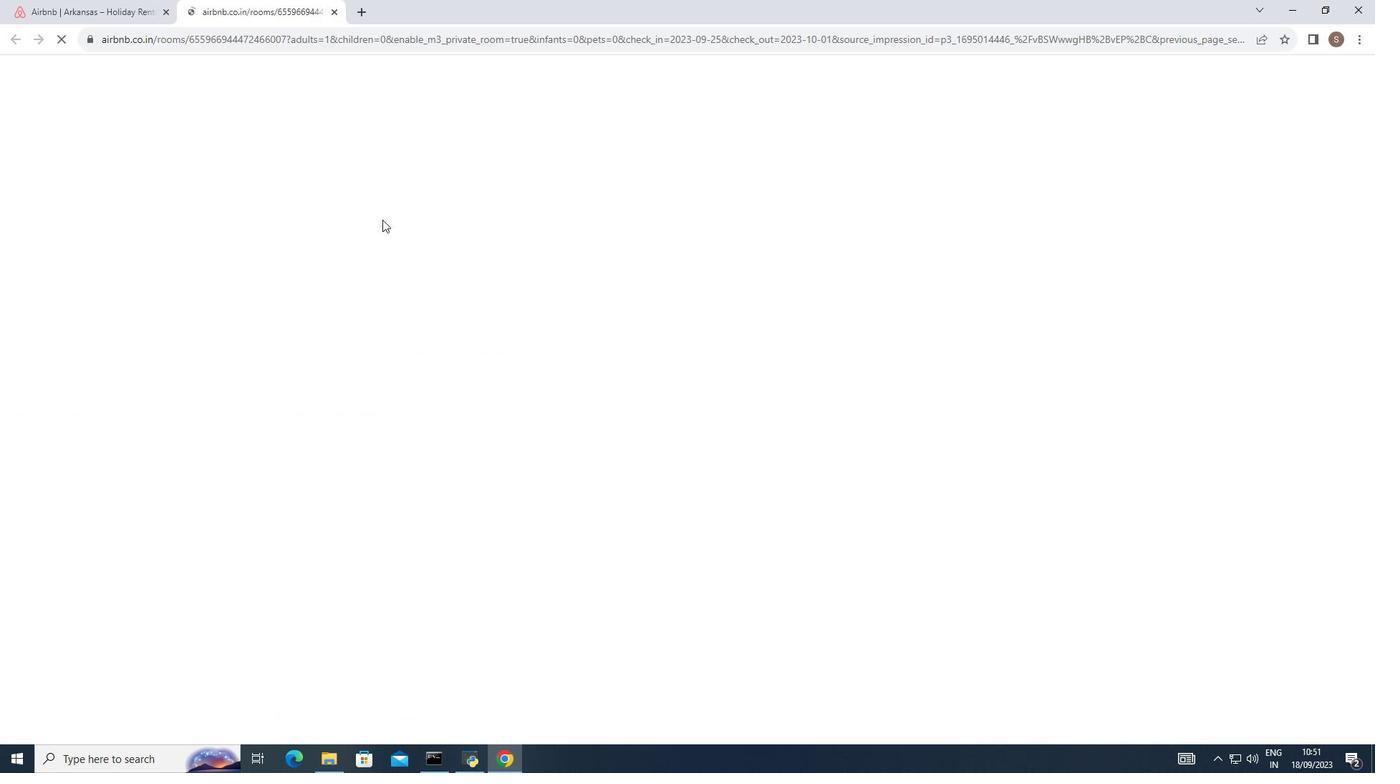 
Action: Mouse moved to (472, 365)
Screenshot: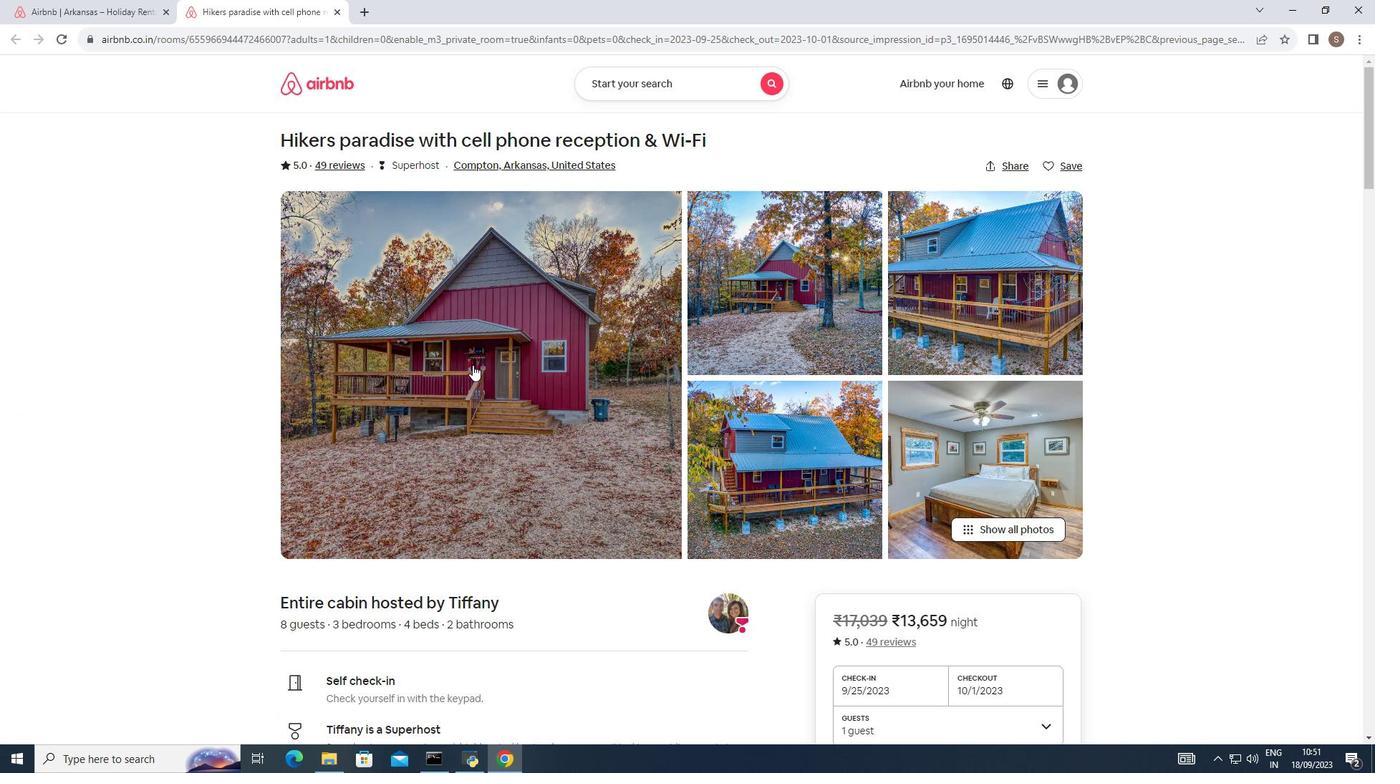 
Action: Mouse scrolled (472, 364) with delta (0, 0)
Screenshot: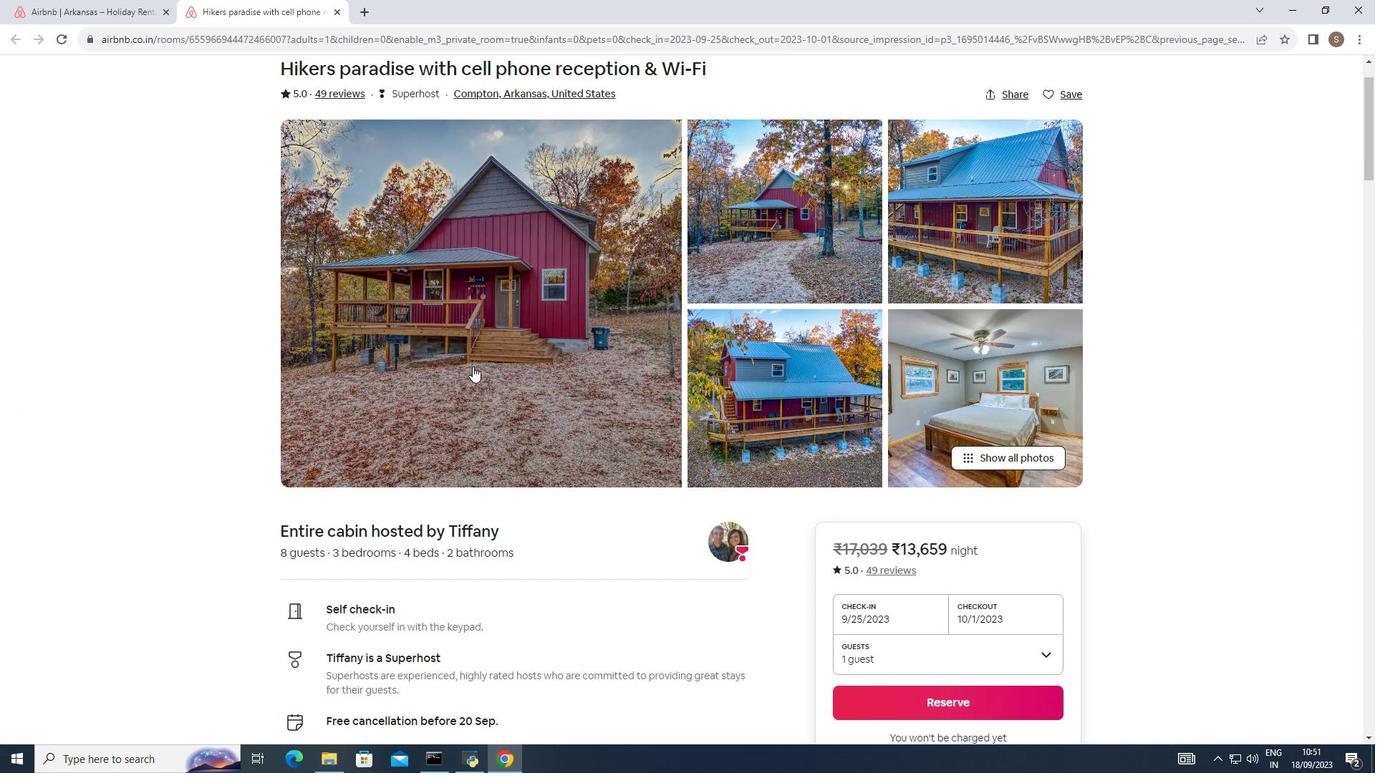 
Action: Mouse moved to (472, 366)
Screenshot: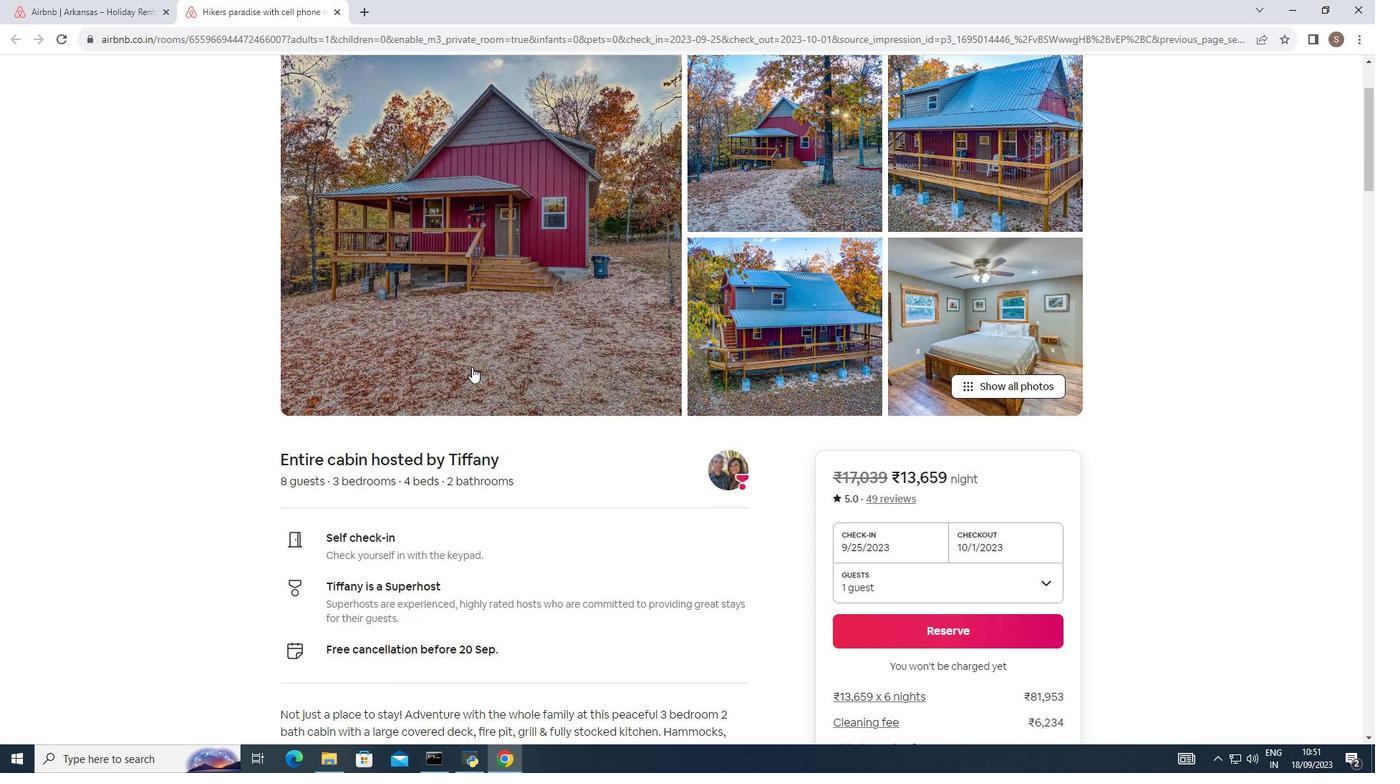 
Action: Mouse scrolled (472, 365) with delta (0, 0)
Screenshot: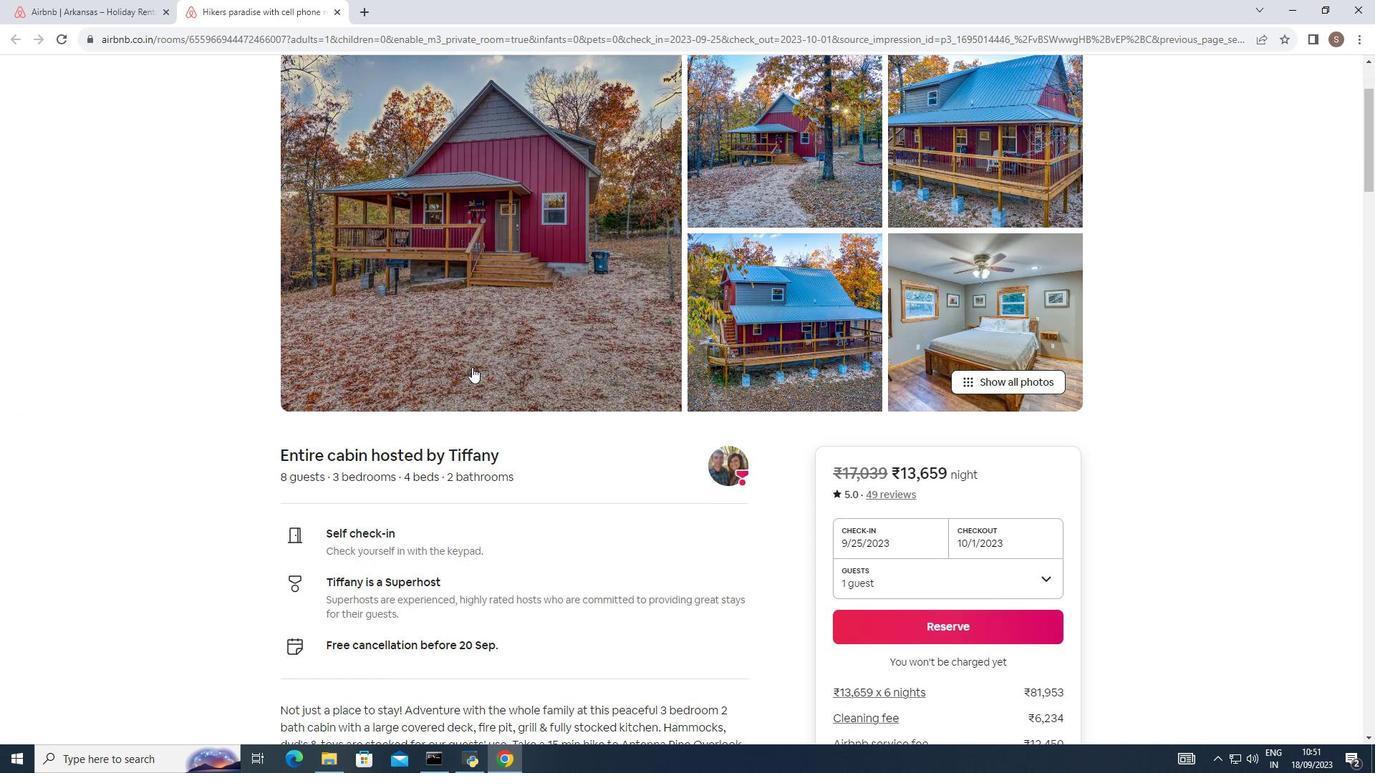 
Action: Mouse moved to (472, 367)
Screenshot: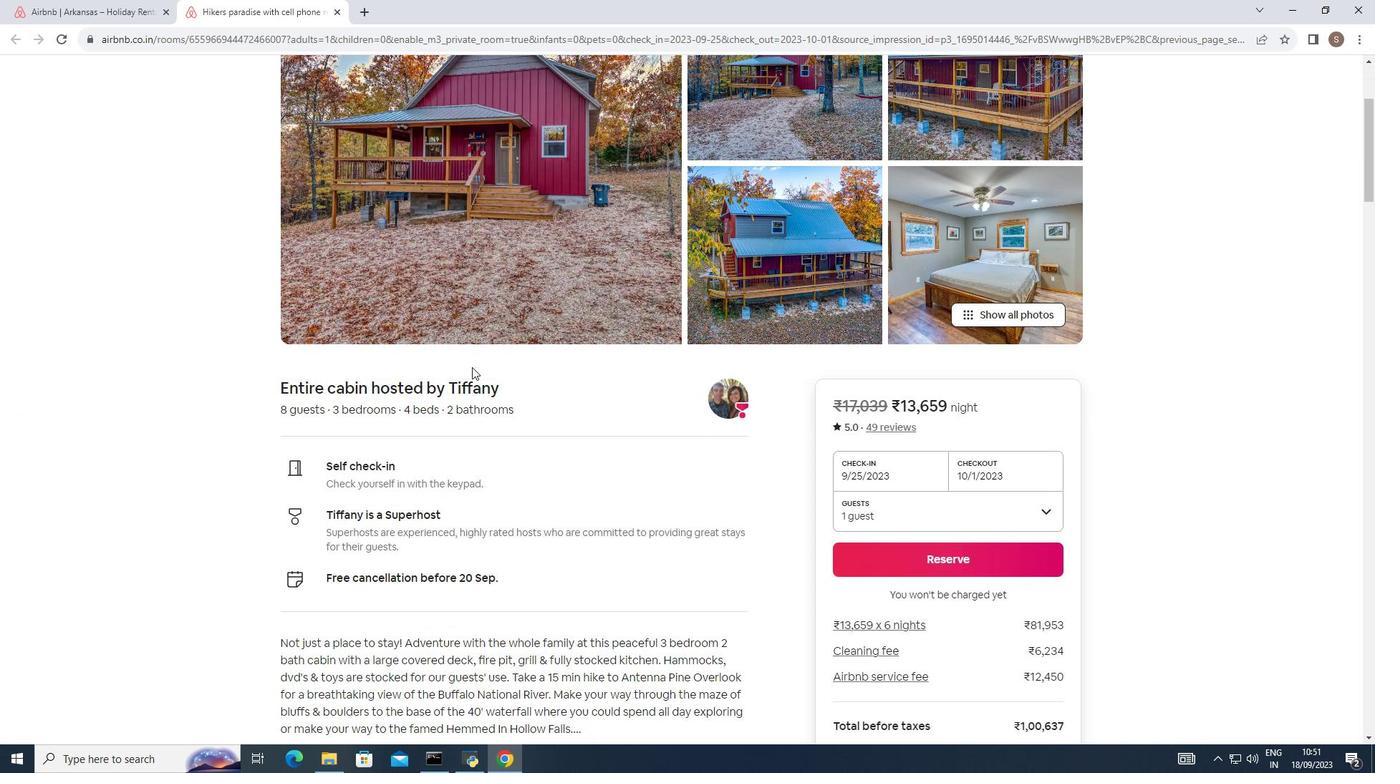 
Action: Mouse scrolled (472, 366) with delta (0, 0)
Screenshot: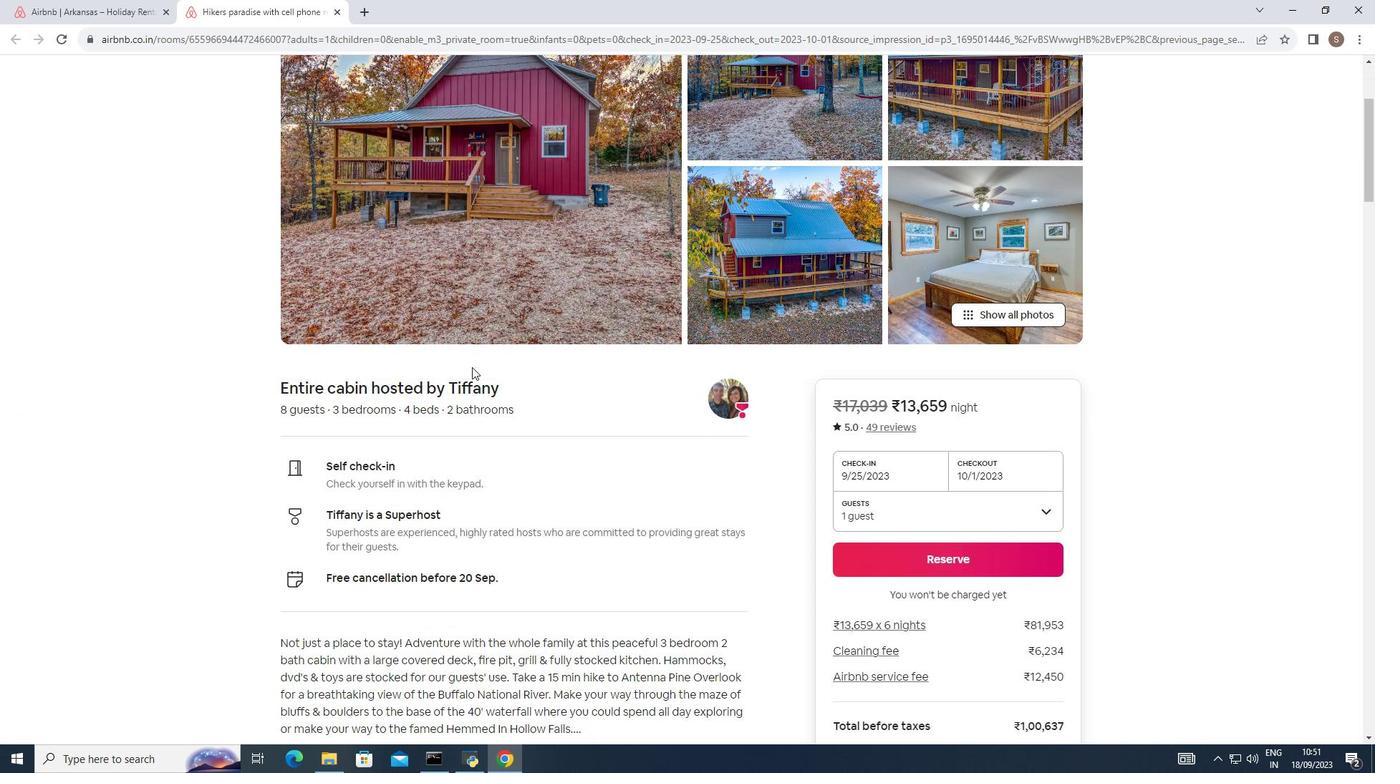 
Action: Mouse moved to (470, 365)
Screenshot: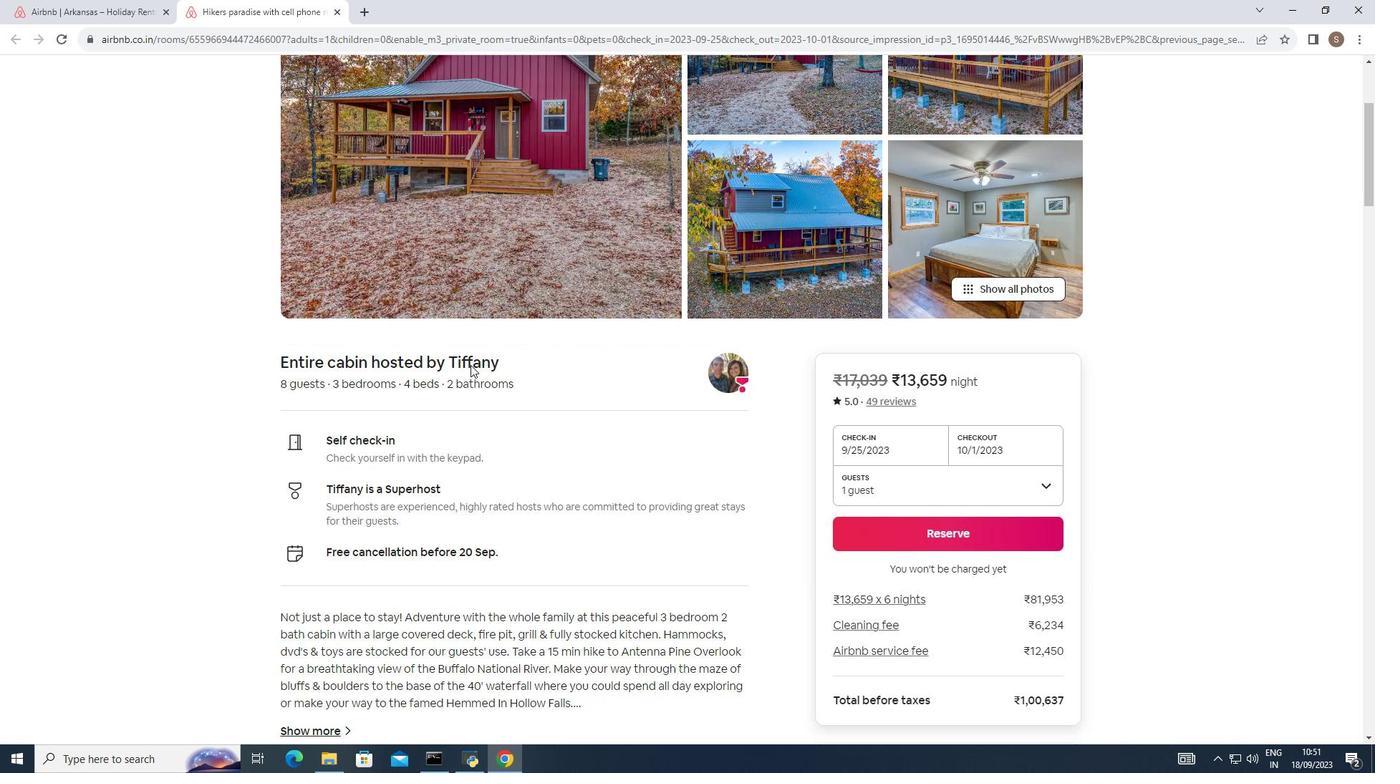 
Action: Mouse scrolled (470, 364) with delta (0, 0)
Screenshot: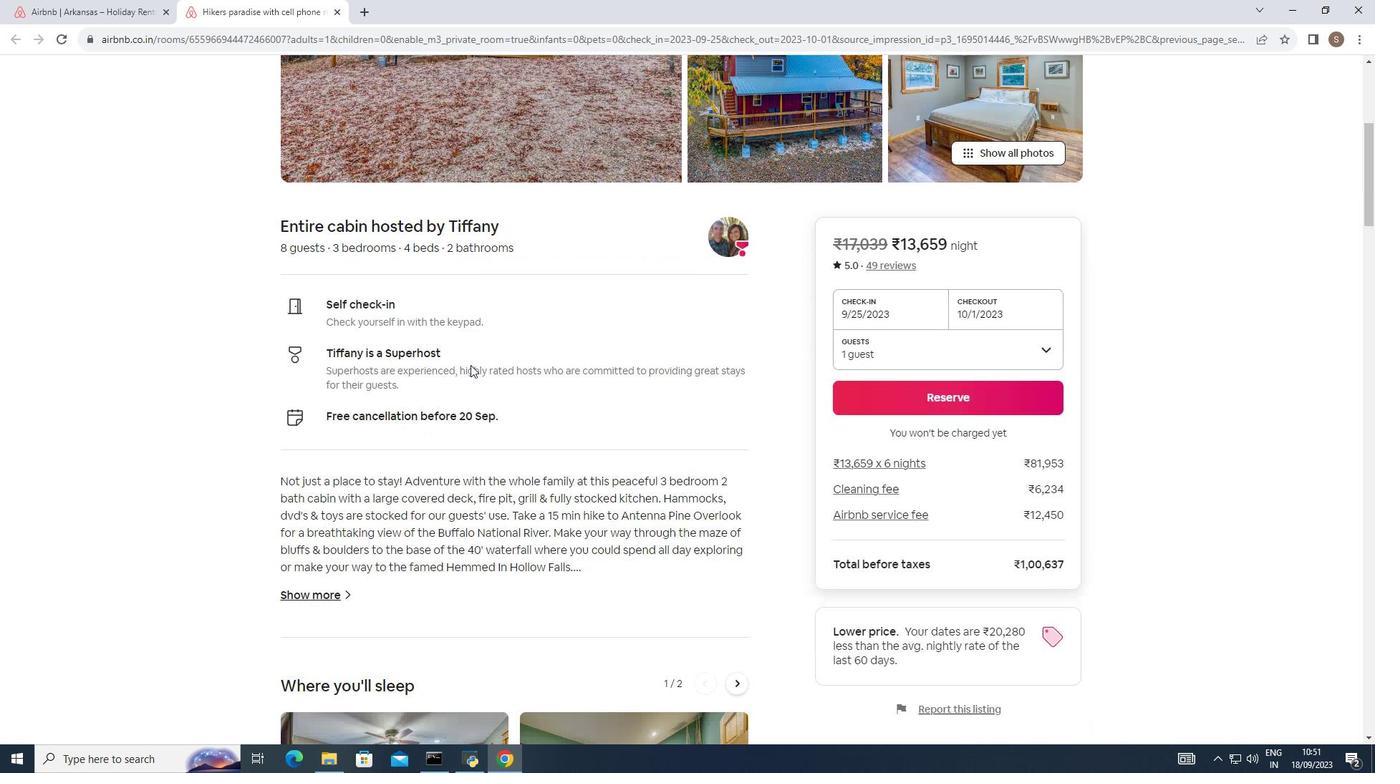 
Action: Mouse scrolled (470, 364) with delta (0, 0)
Screenshot: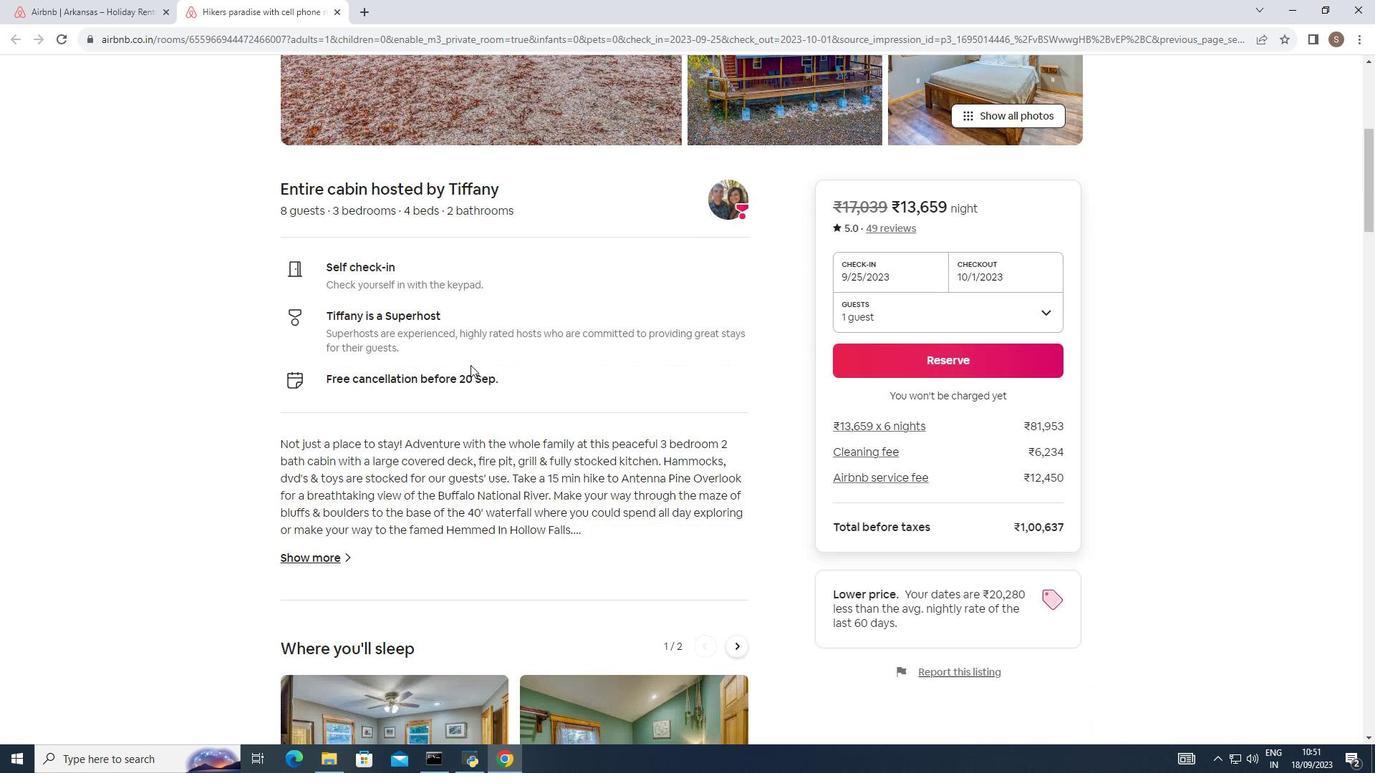 
Action: Mouse scrolled (470, 364) with delta (0, 0)
Screenshot: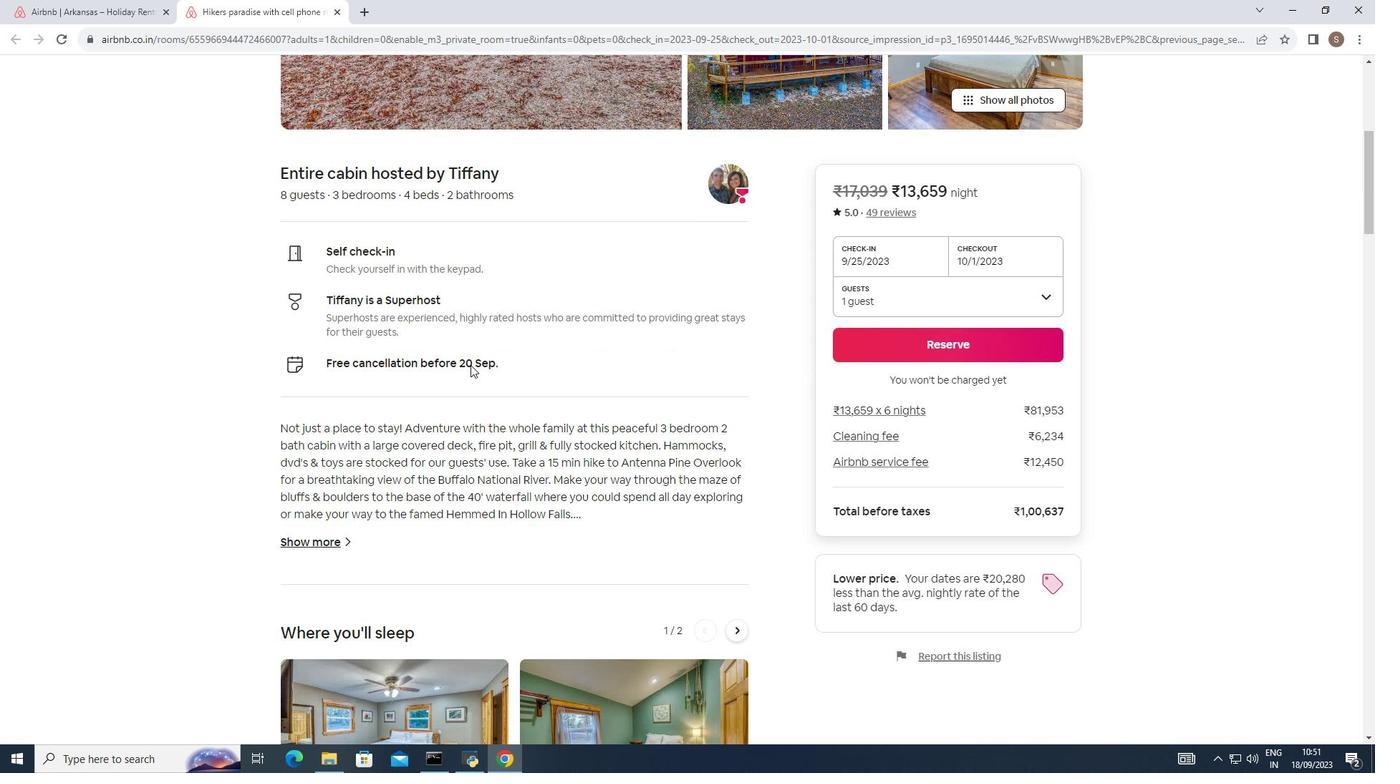 
Action: Mouse moved to (469, 363)
Screenshot: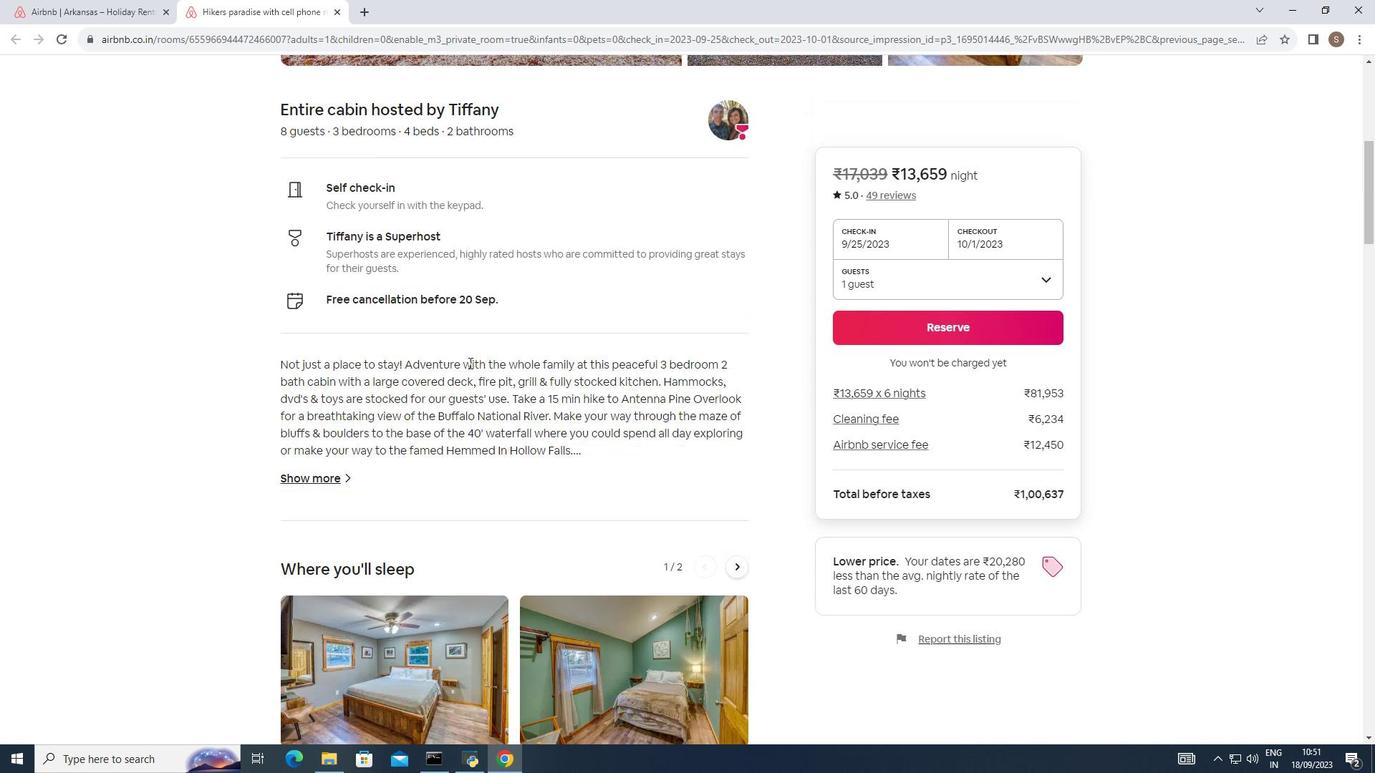 
Action: Mouse scrolled (469, 362) with delta (0, 0)
Screenshot: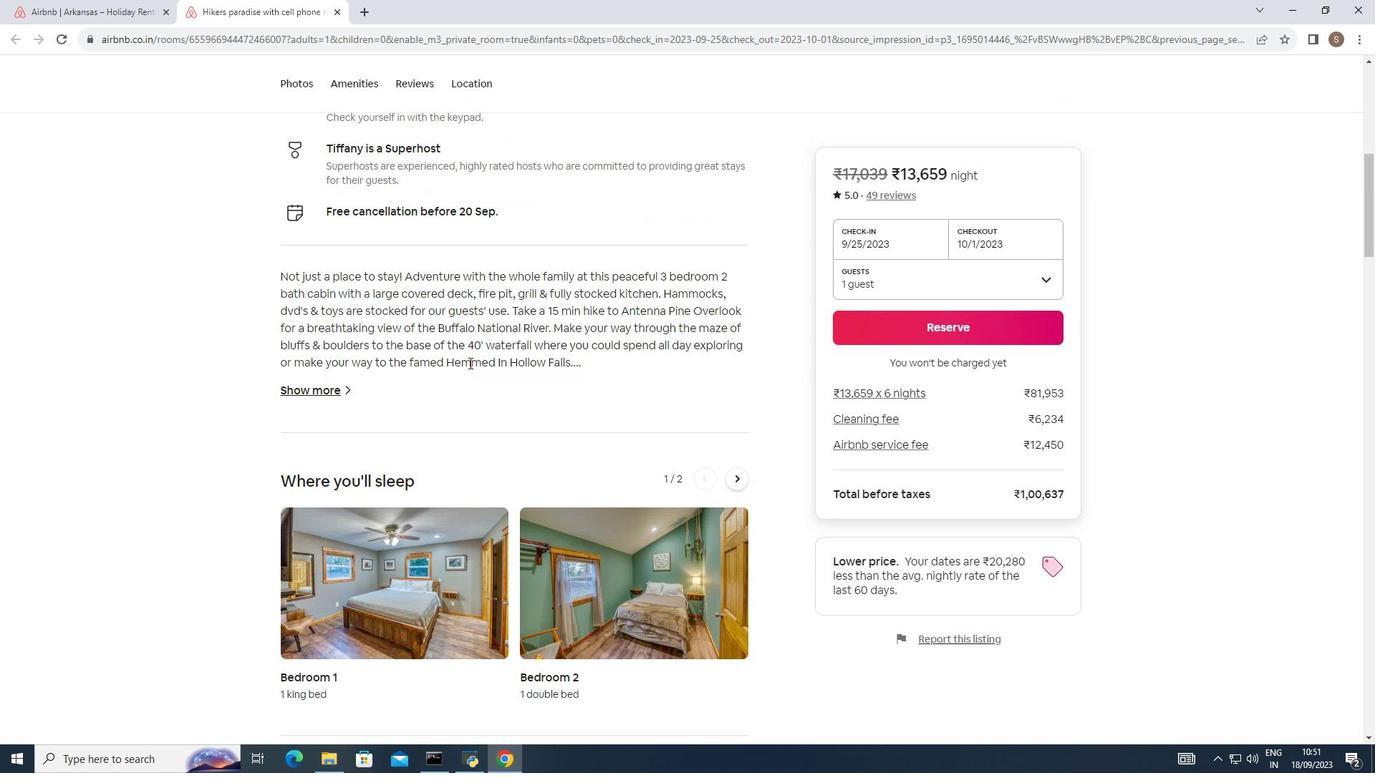 
Action: Mouse scrolled (469, 362) with delta (0, 0)
Screenshot: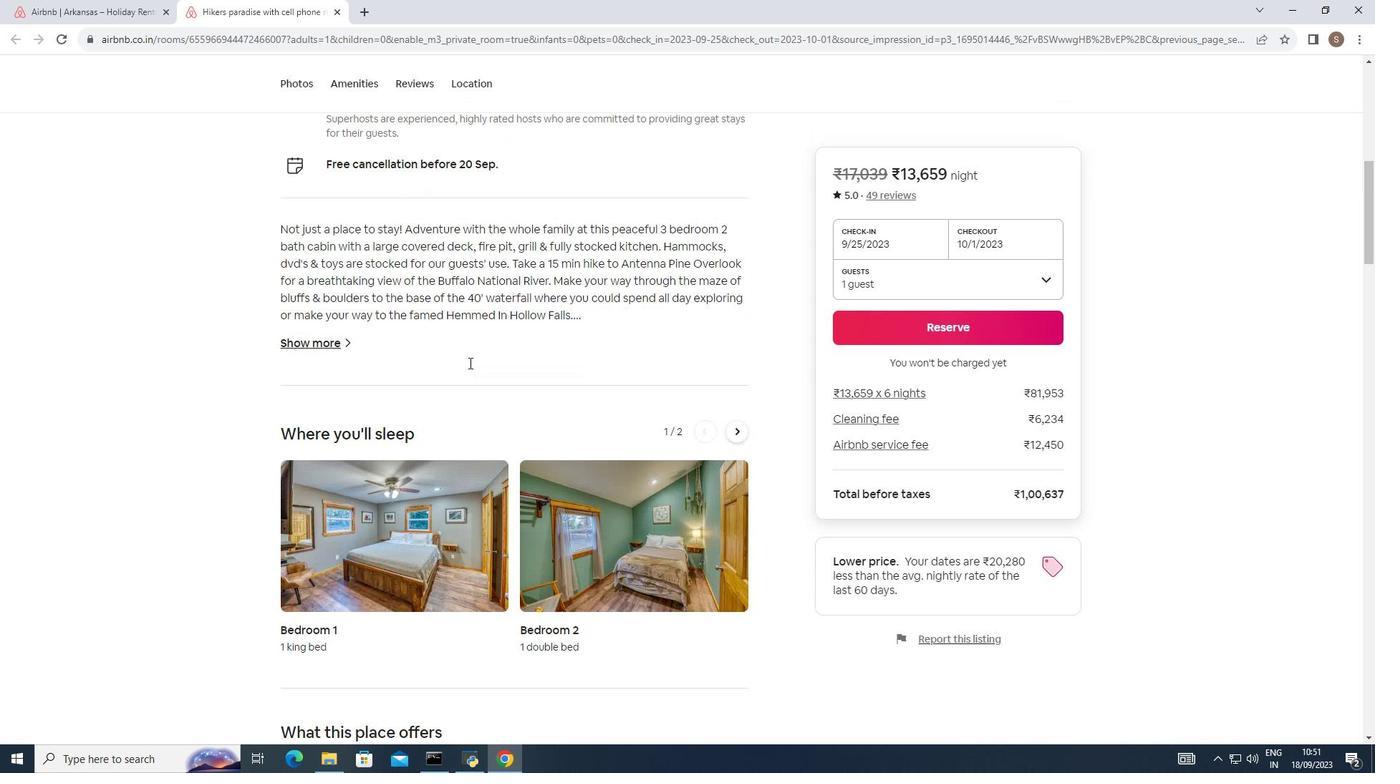 
Action: Mouse scrolled (469, 362) with delta (0, 0)
Screenshot: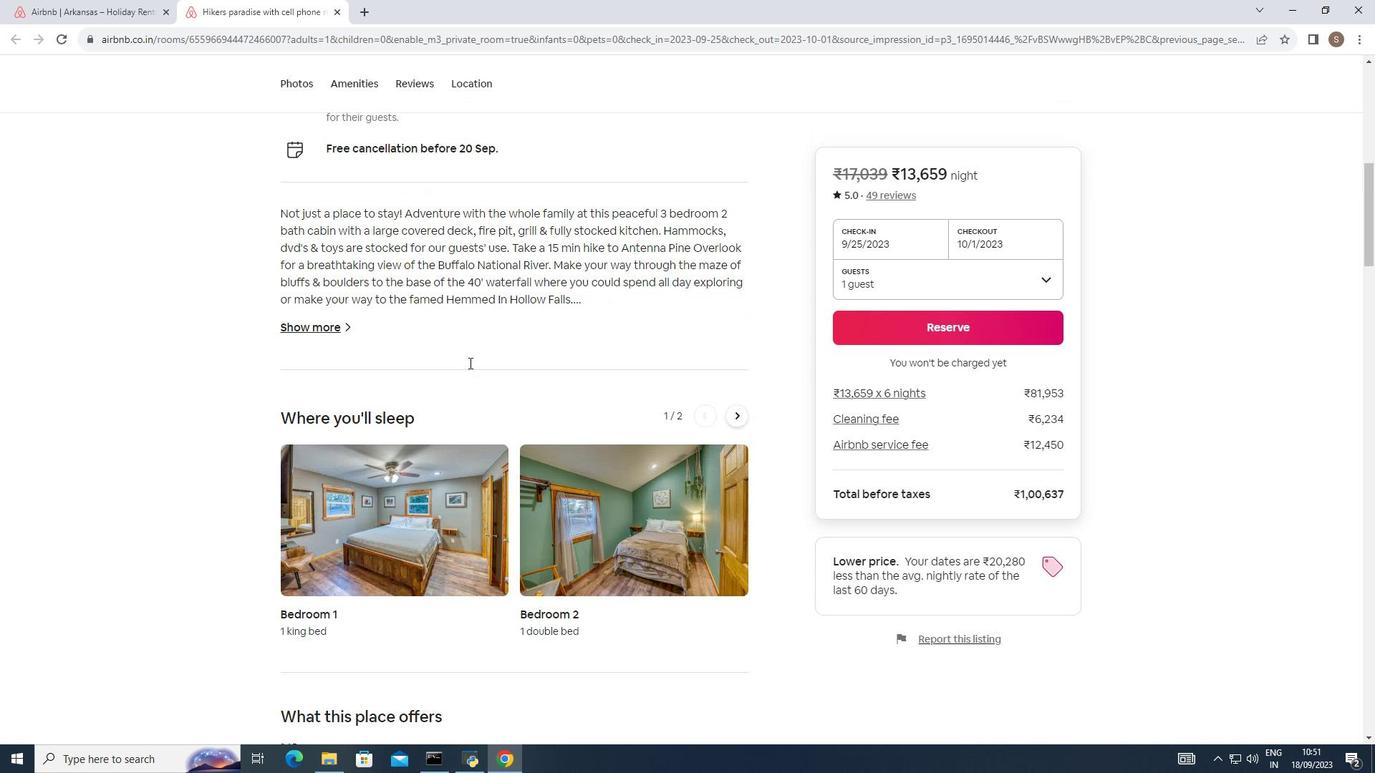 
Action: Mouse moved to (467, 361)
Screenshot: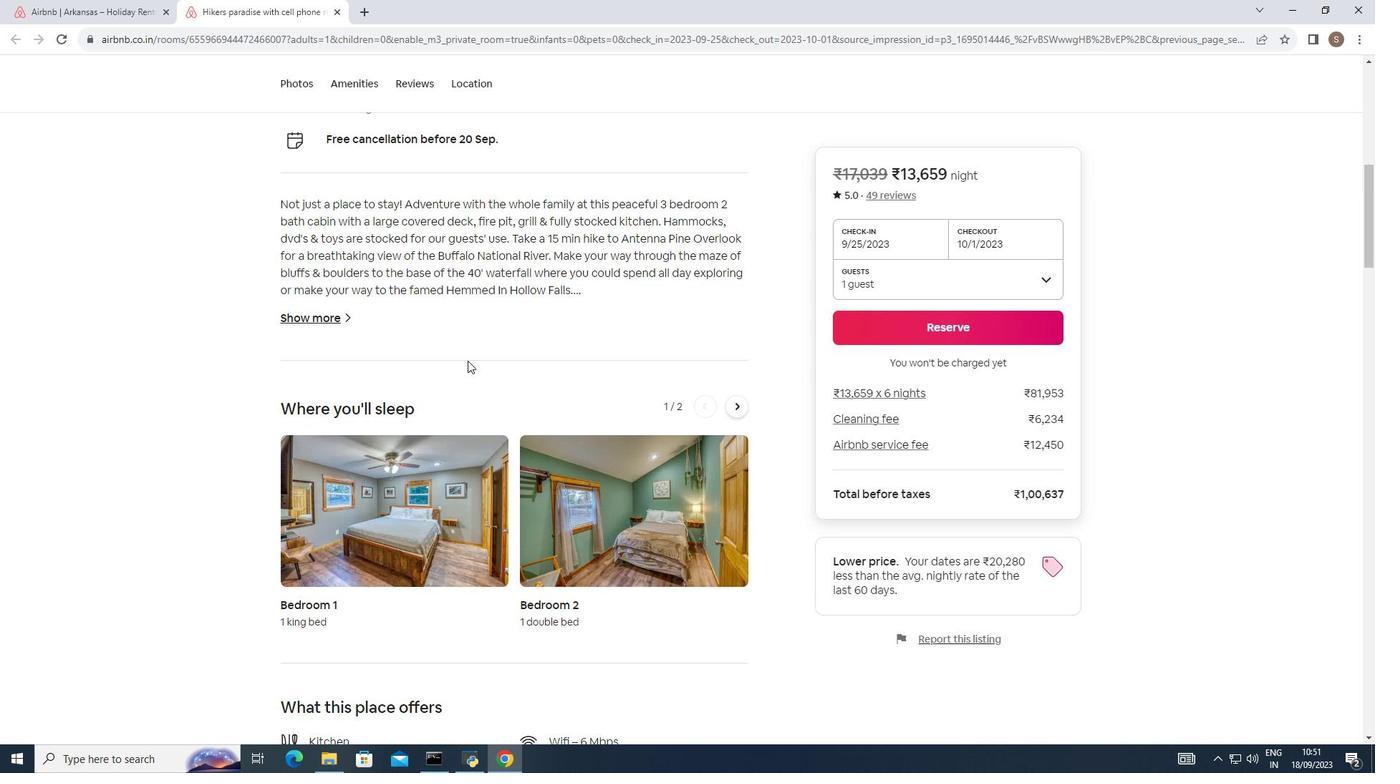 
Action: Mouse scrolled (467, 360) with delta (0, 0)
Screenshot: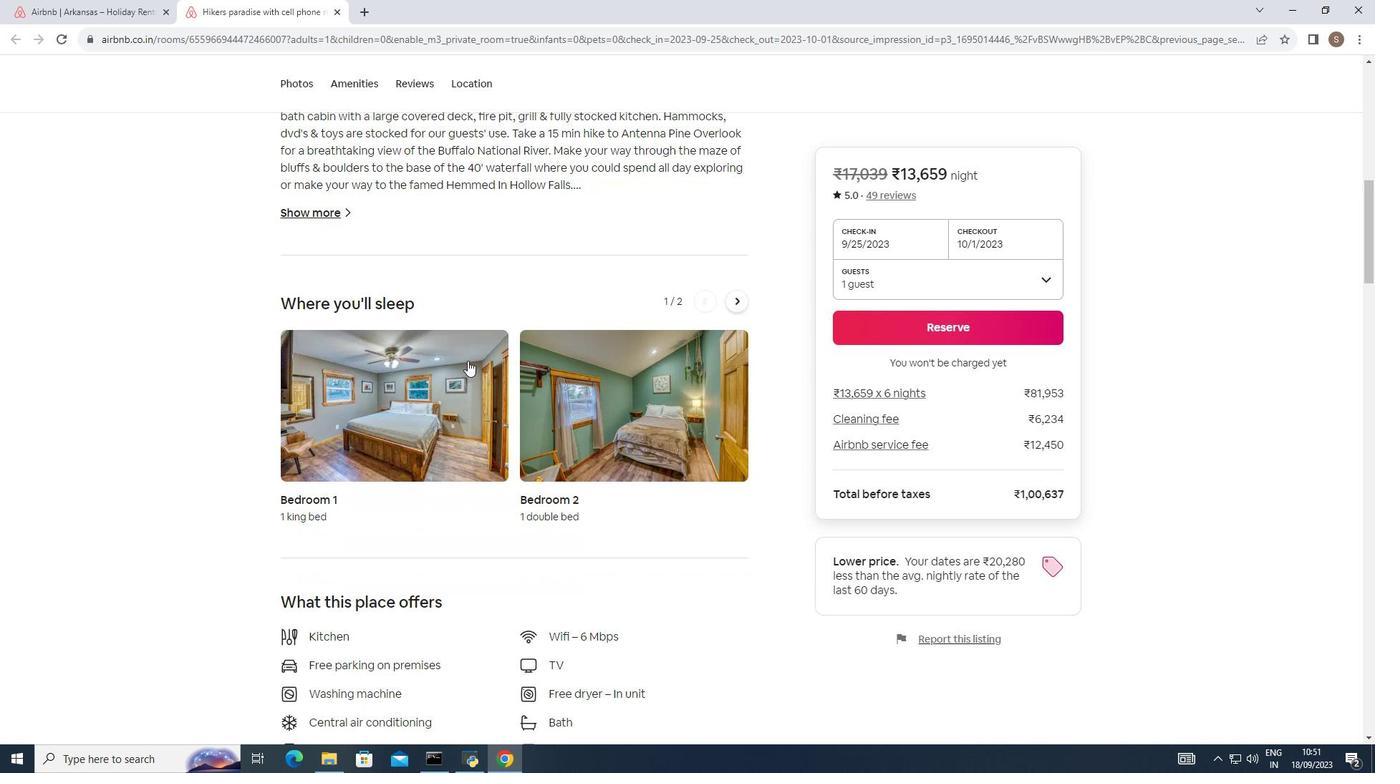 
Action: Mouse scrolled (467, 360) with delta (0, 0)
Screenshot: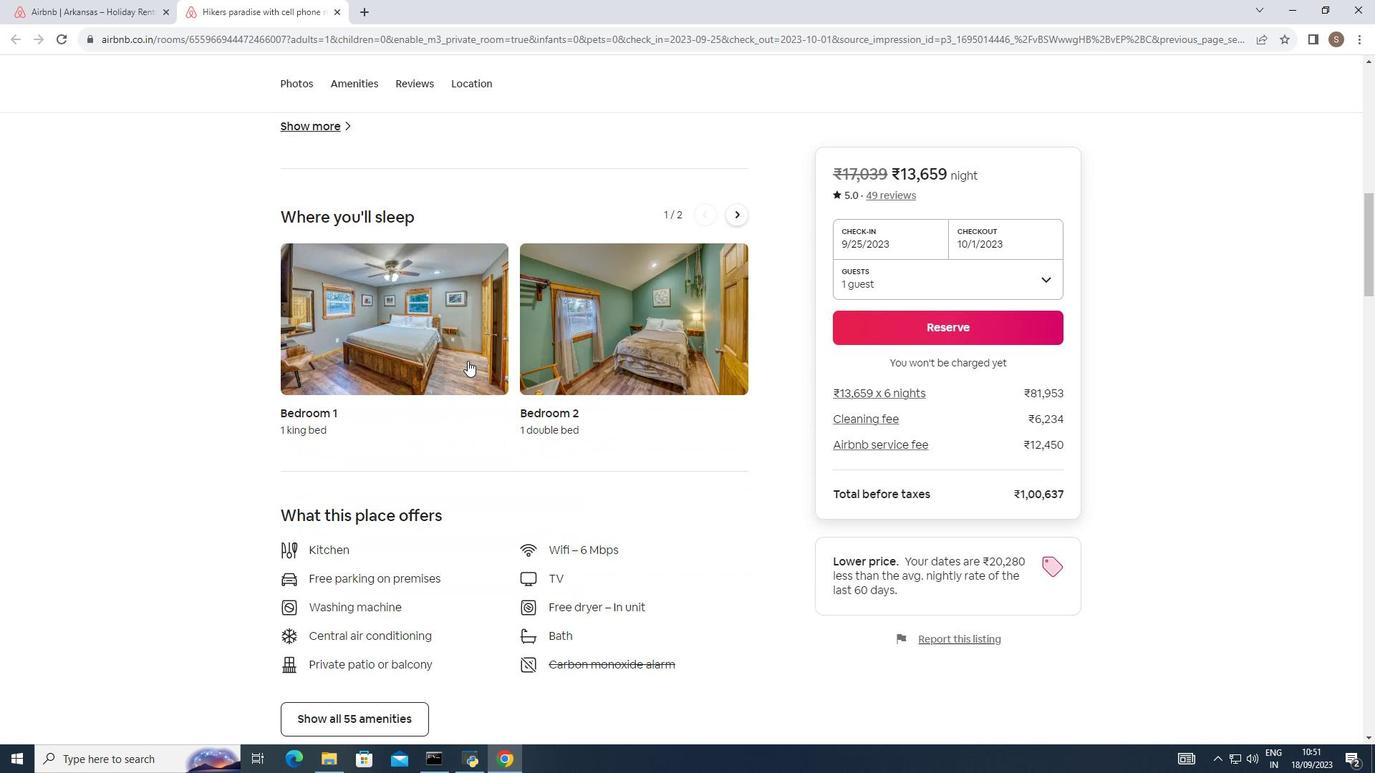 
Action: Mouse scrolled (467, 360) with delta (0, 0)
Screenshot: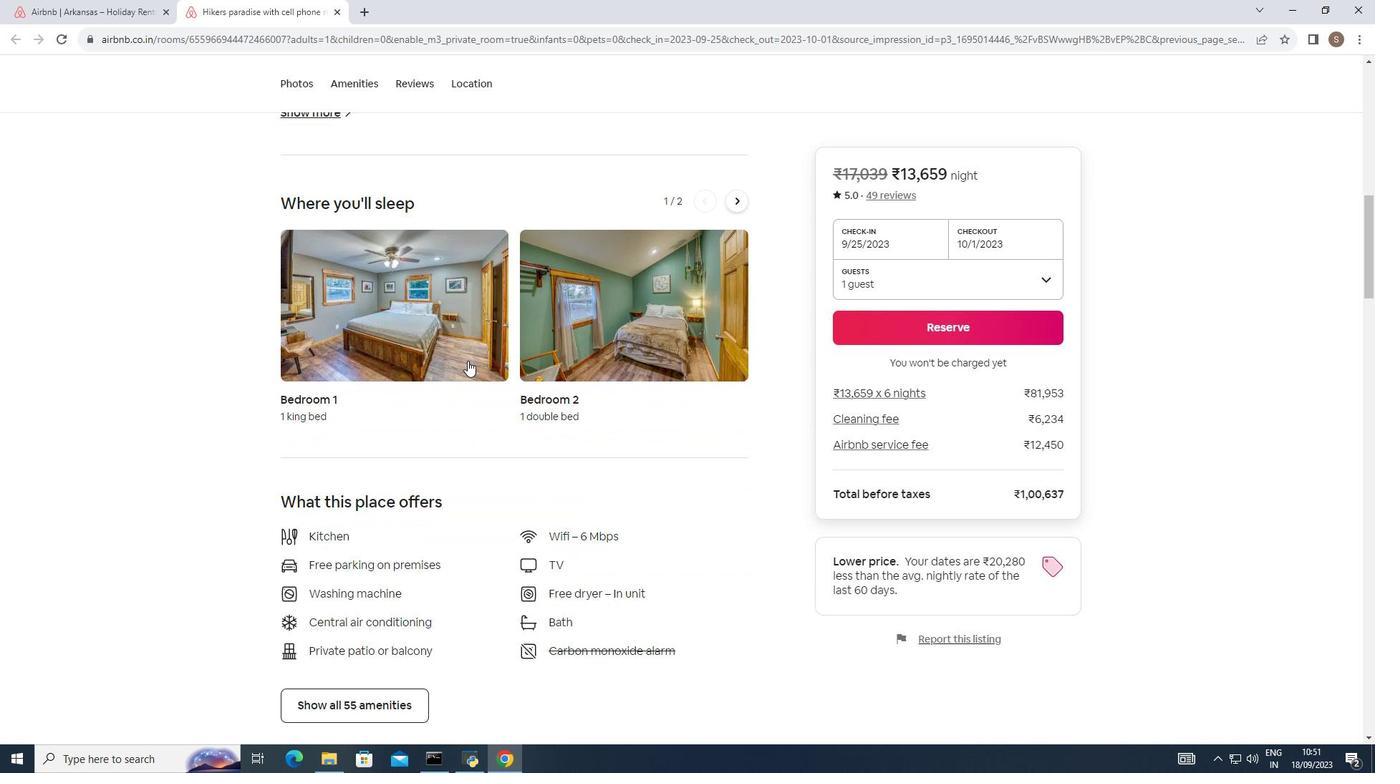 
Action: Mouse scrolled (467, 360) with delta (0, 0)
Screenshot: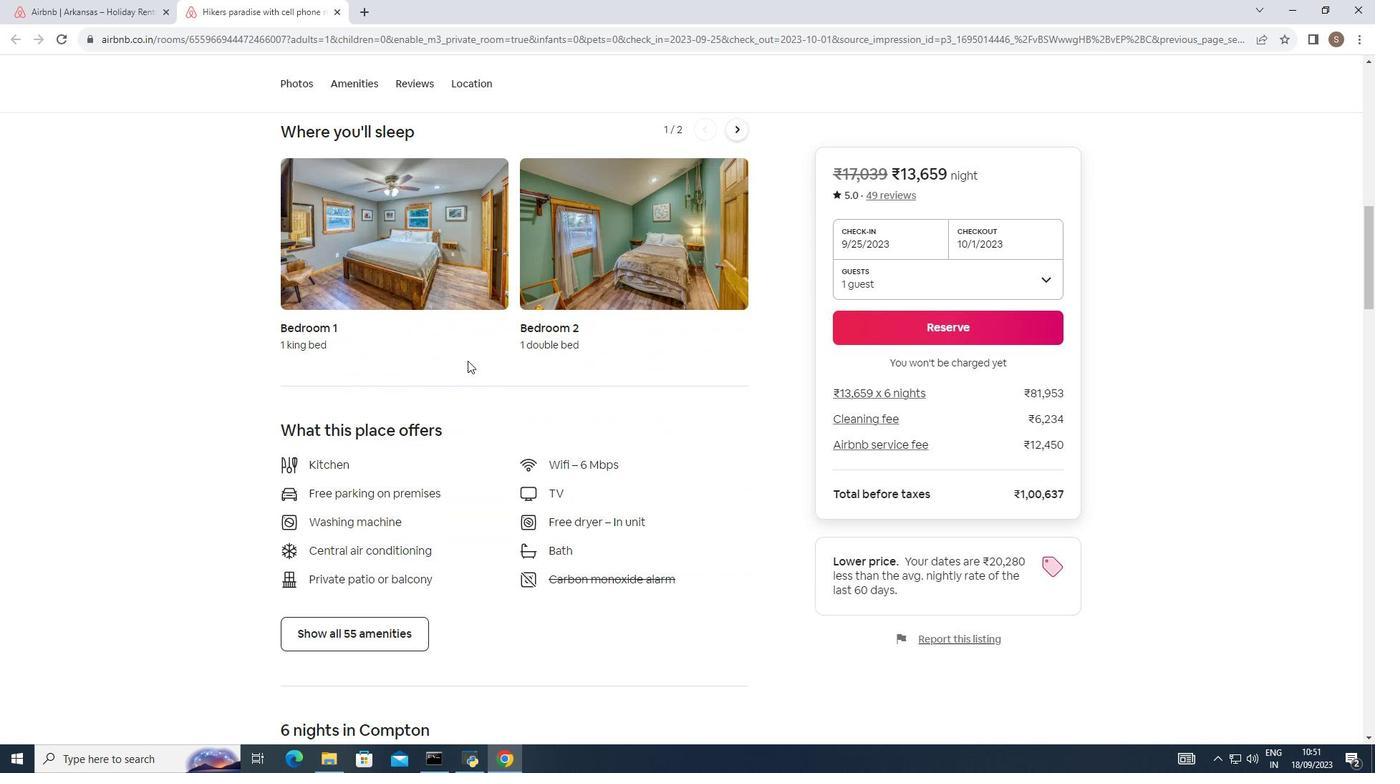 
Action: Mouse moved to (467, 357)
Screenshot: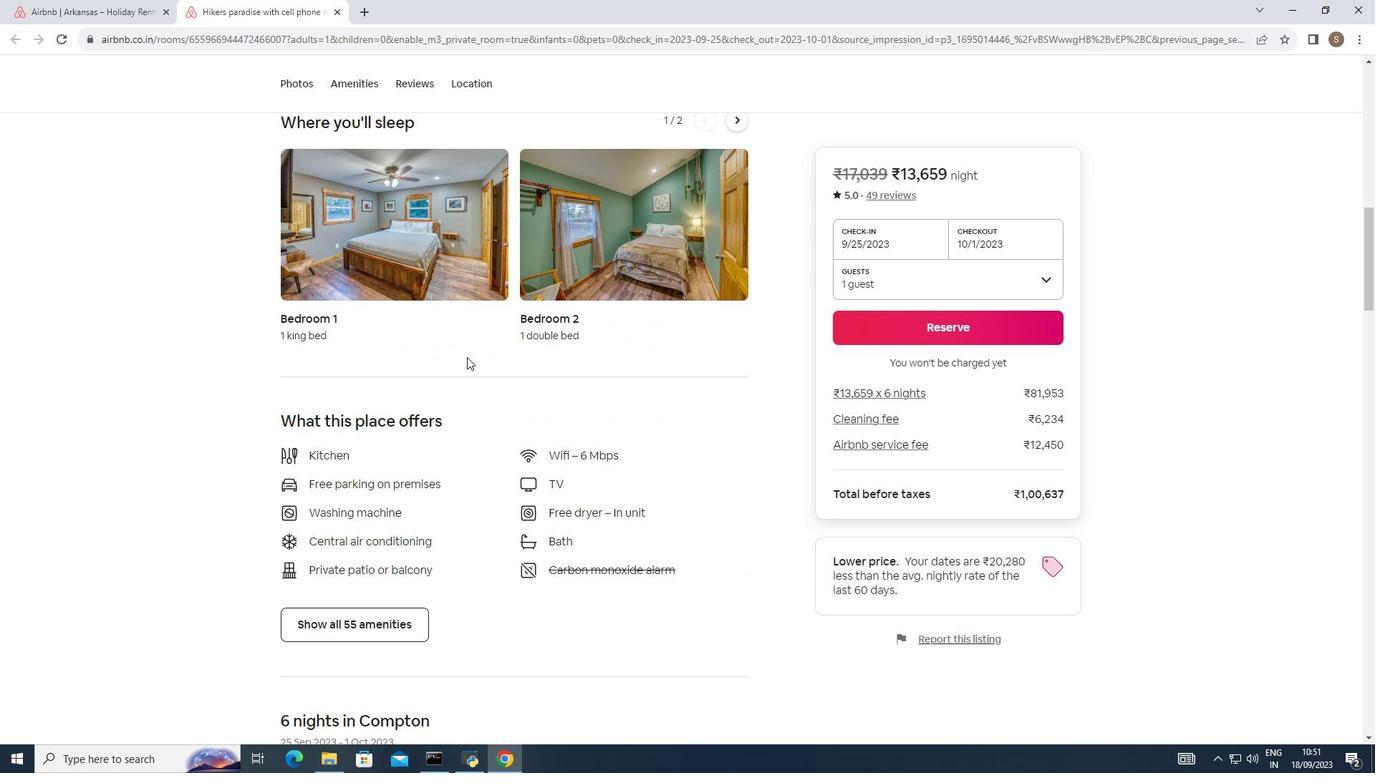 
Action: Mouse scrolled (467, 356) with delta (0, 0)
Screenshot: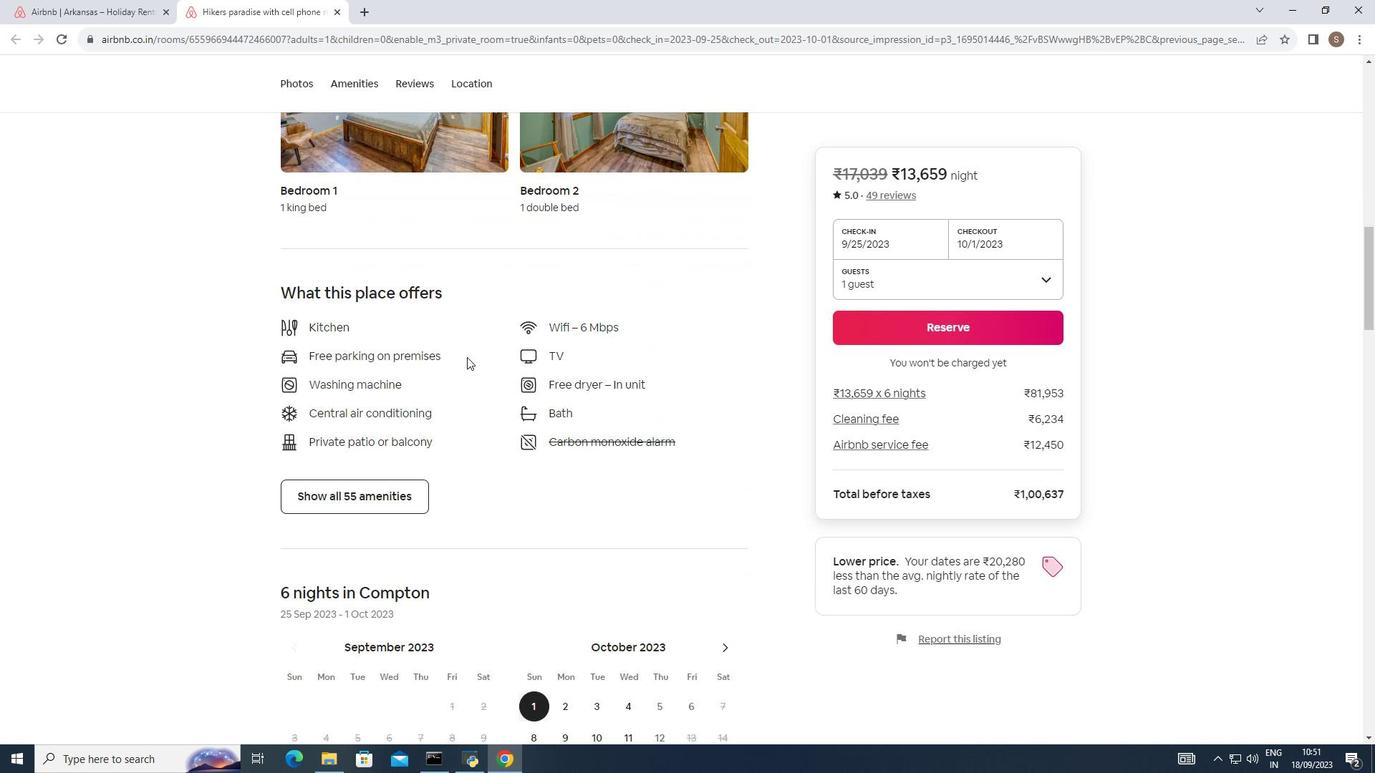 
Action: Mouse scrolled (467, 356) with delta (0, 0)
Screenshot: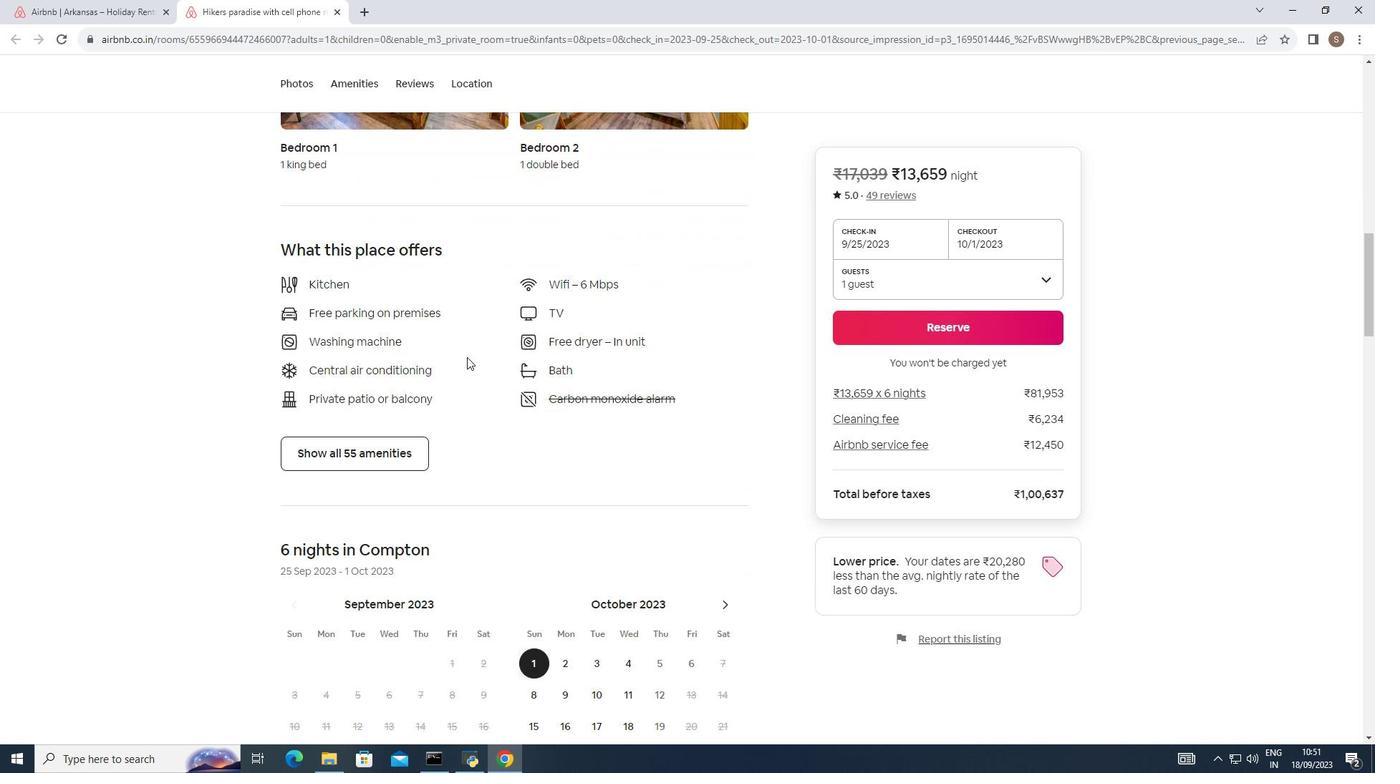 
Action: Mouse scrolled (467, 356) with delta (0, 0)
Screenshot: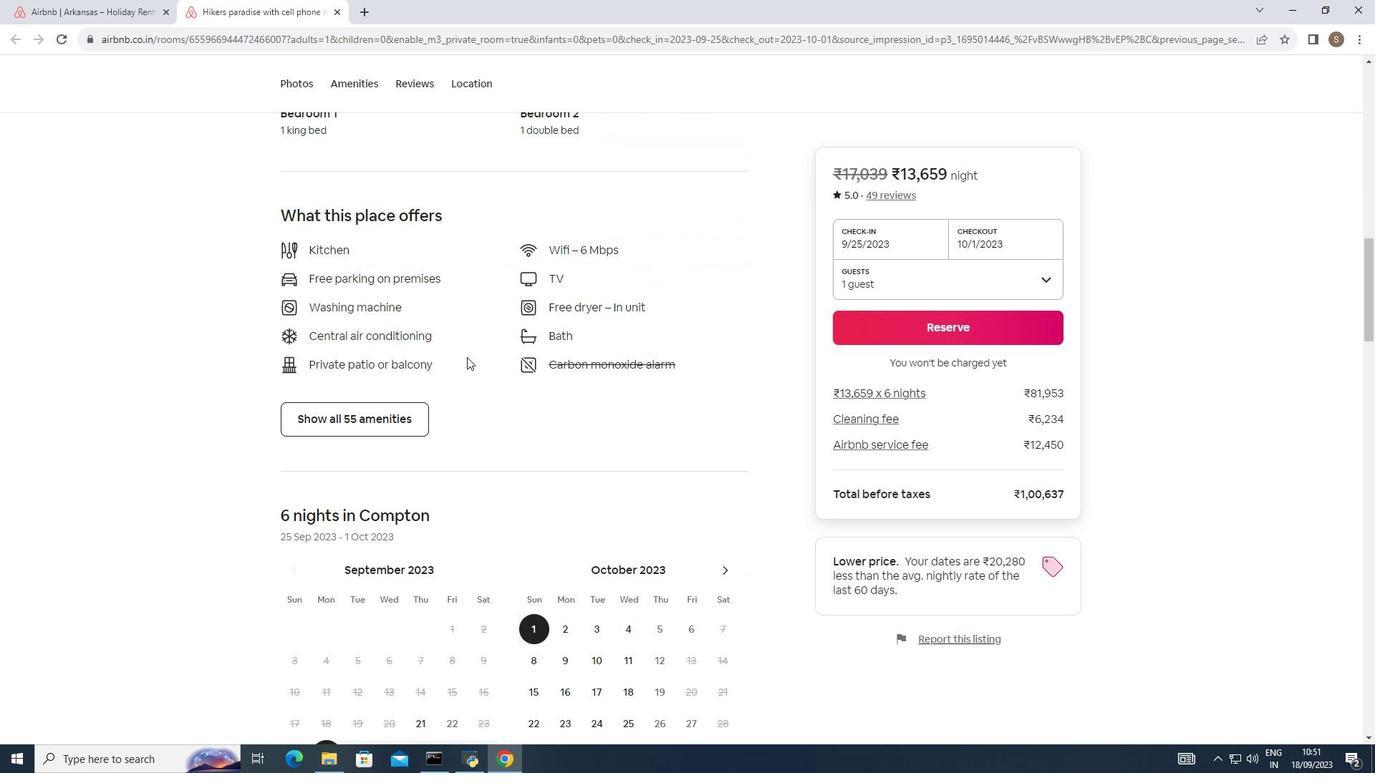 
Action: Mouse scrolled (467, 356) with delta (0, 0)
Screenshot: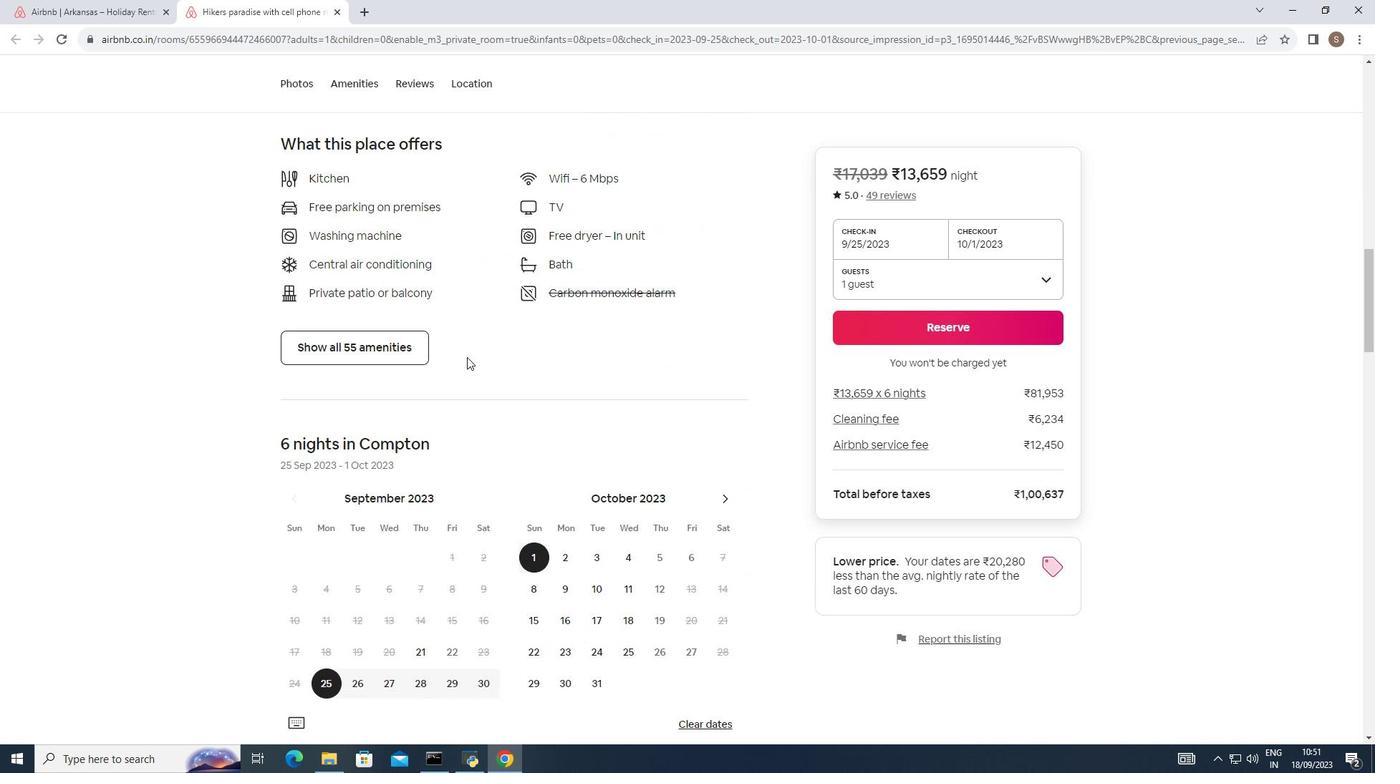 
Action: Mouse moved to (448, 353)
Screenshot: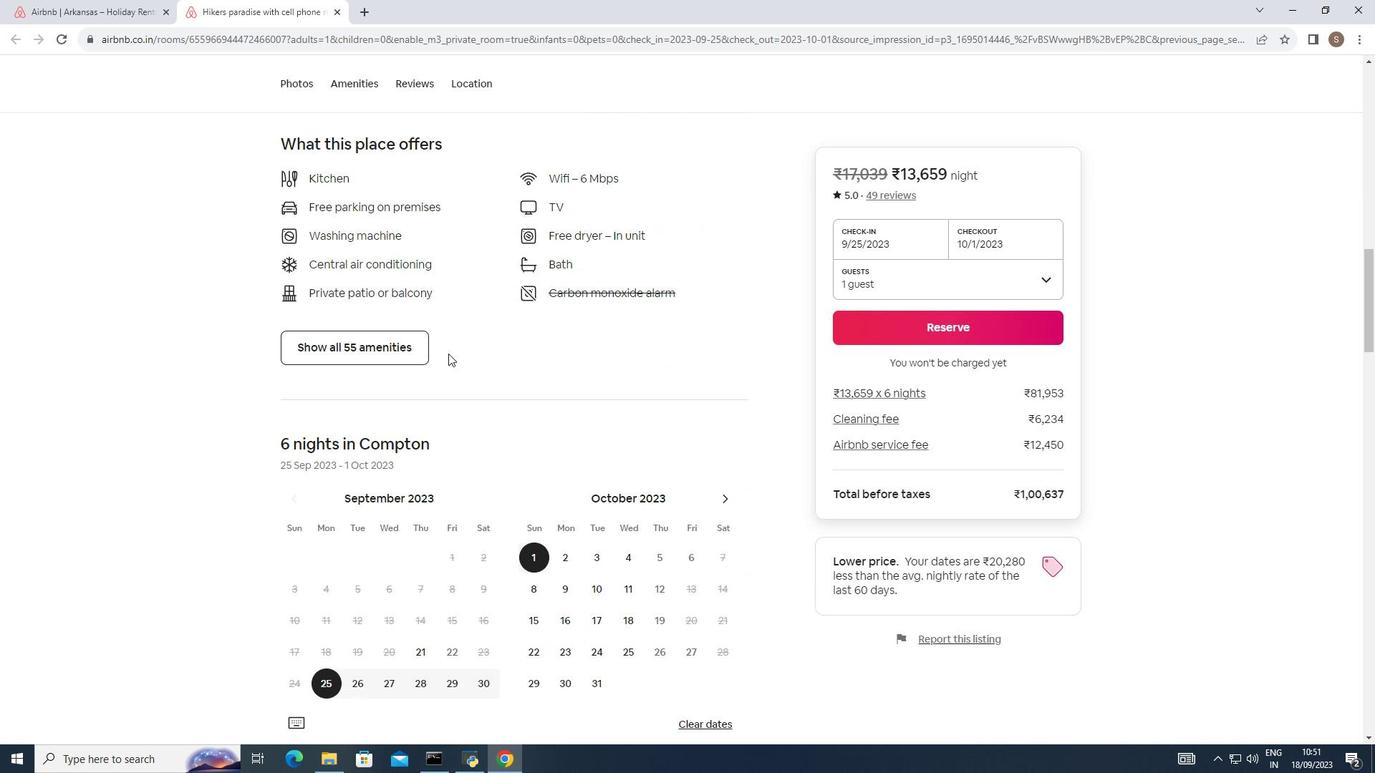 
Action: Mouse scrolled (448, 353) with delta (0, 0)
Screenshot: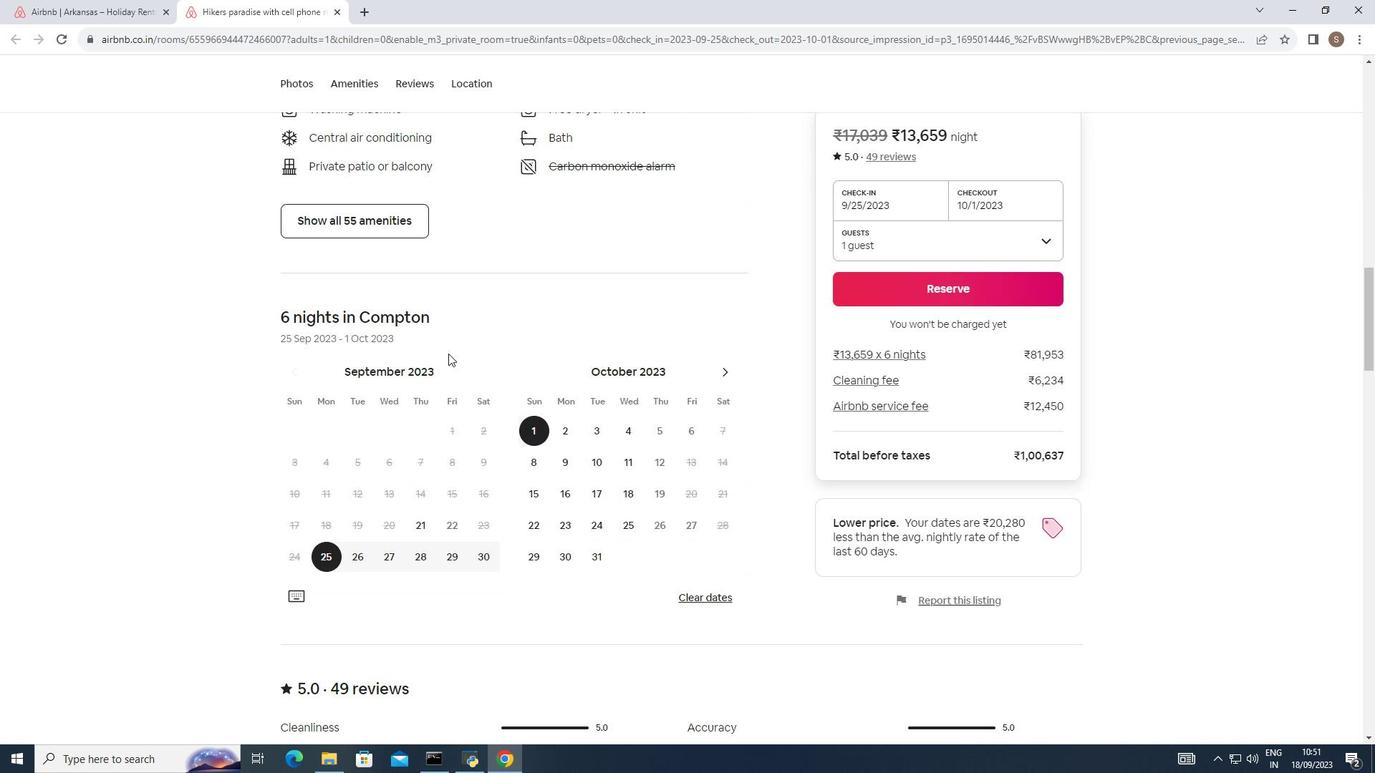 
Action: Mouse scrolled (448, 353) with delta (0, 0)
Screenshot: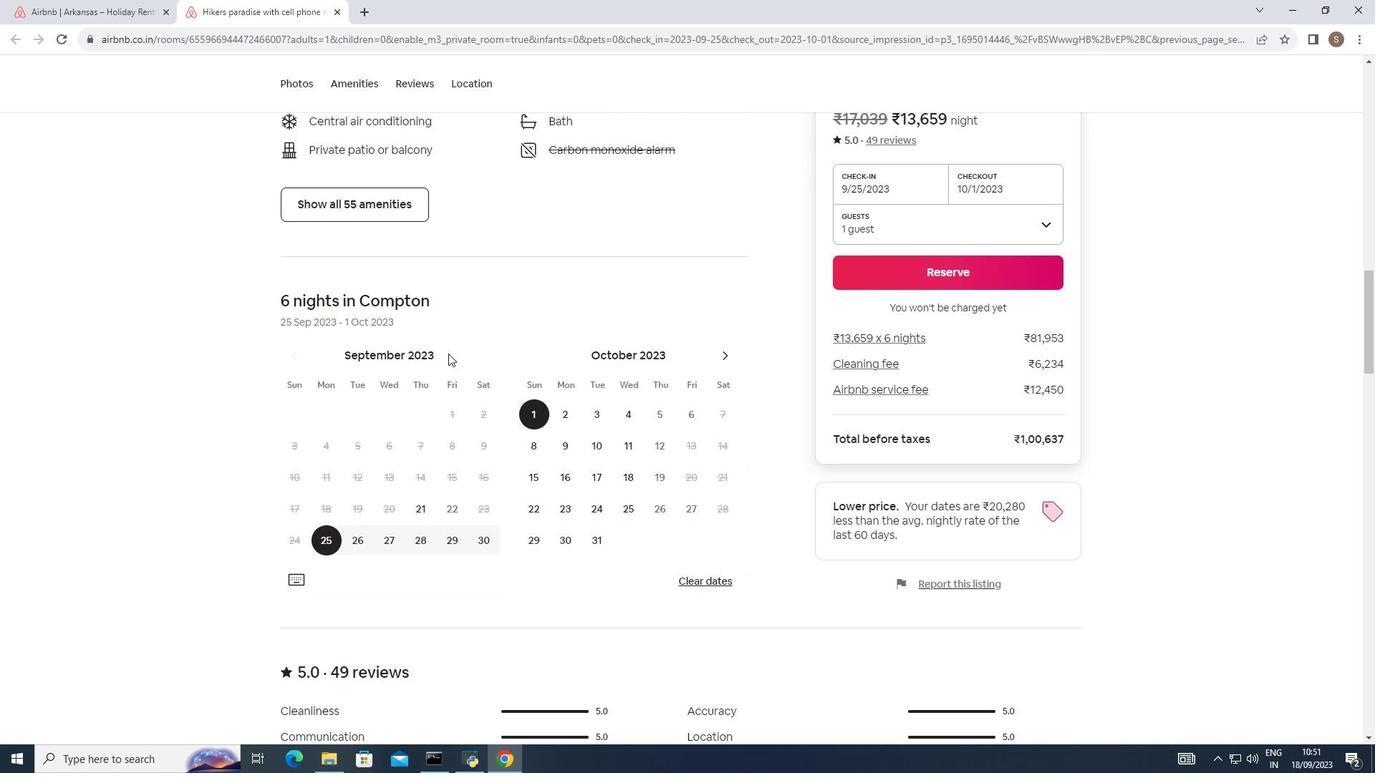 
Action: Mouse moved to (448, 352)
Screenshot: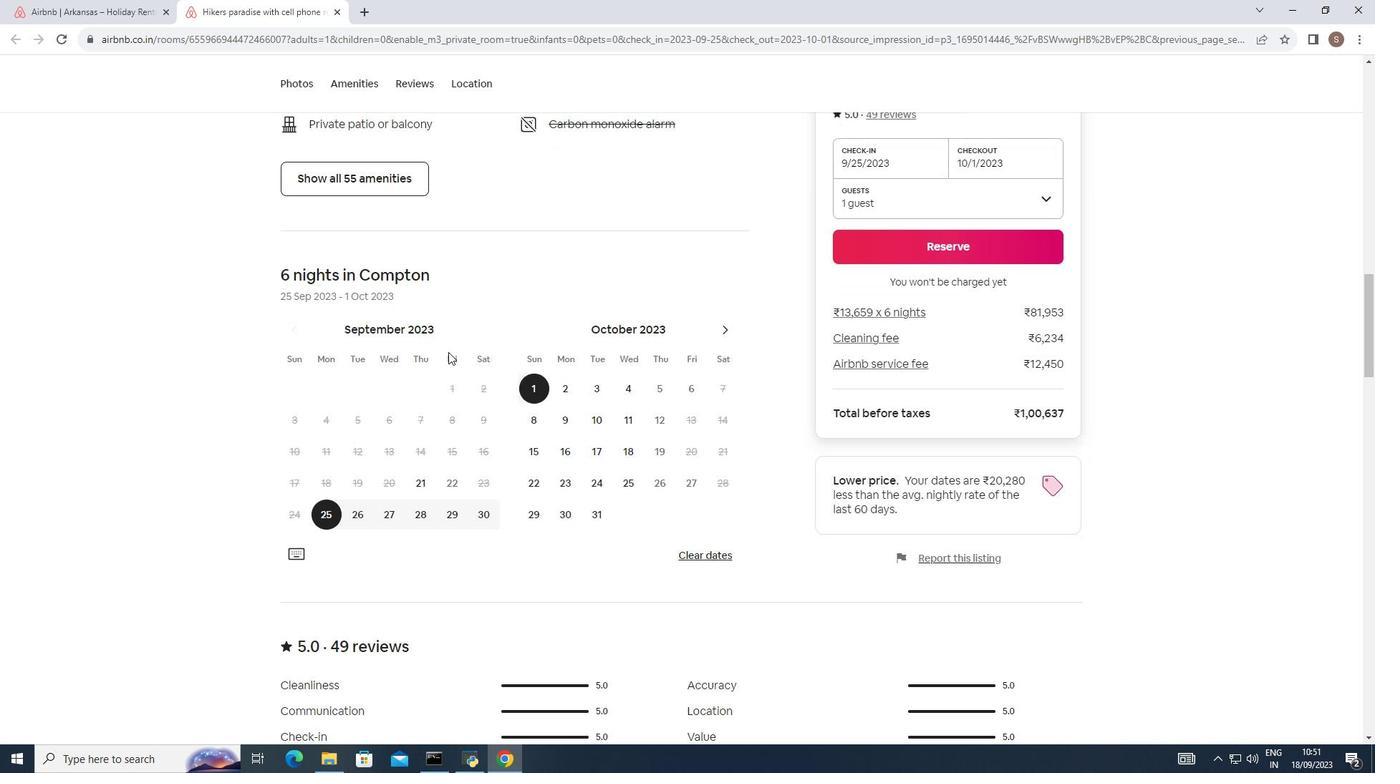
Action: Mouse scrolled (448, 351) with delta (0, 0)
Screenshot: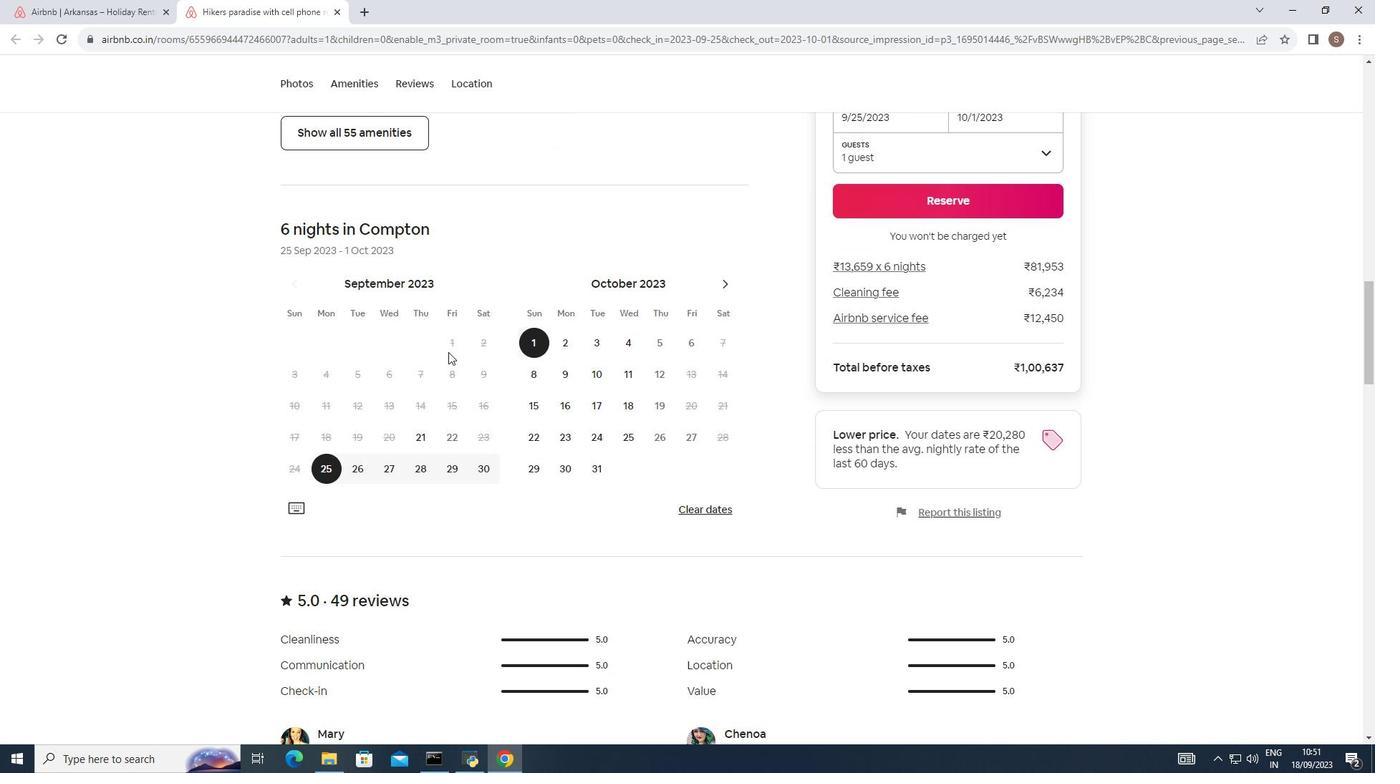 
Action: Mouse scrolled (448, 351) with delta (0, 0)
Screenshot: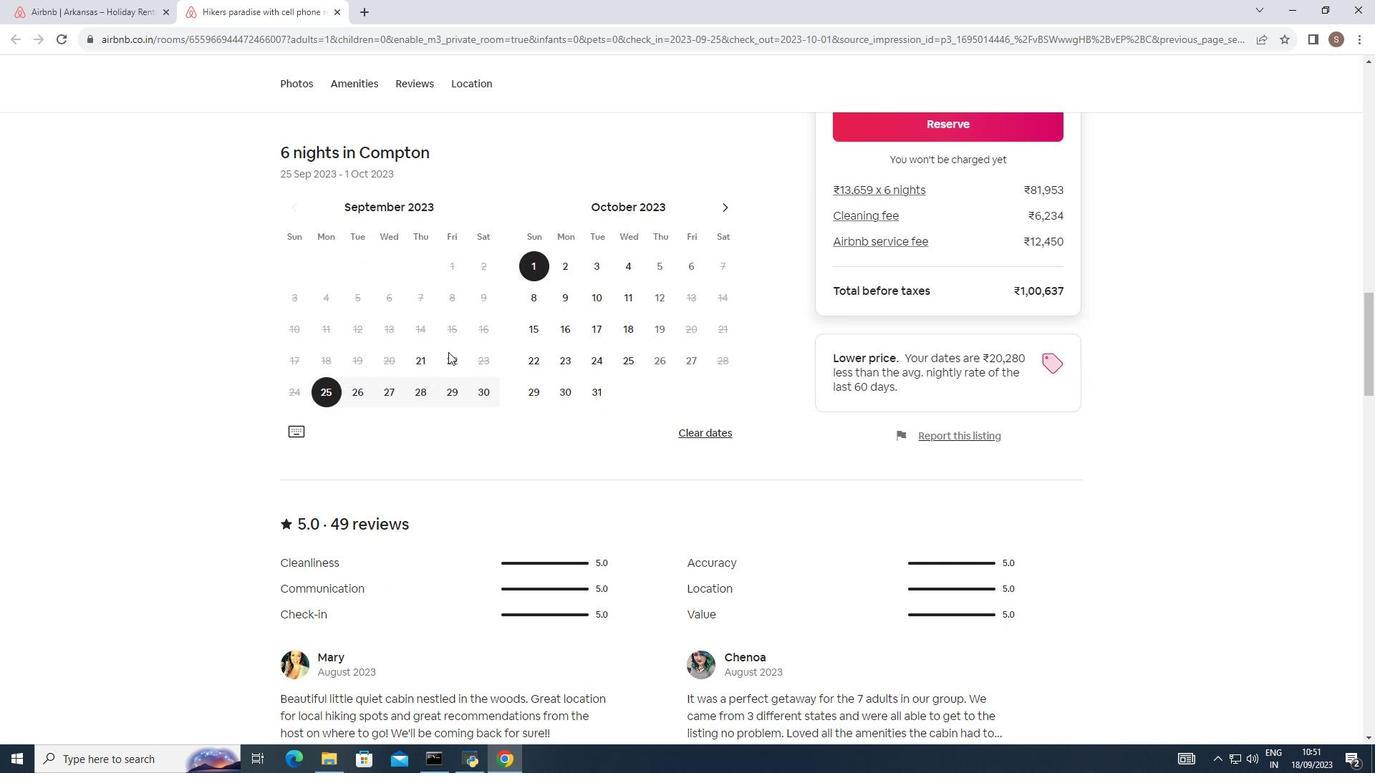 
Action: Mouse scrolled (448, 351) with delta (0, 0)
Screenshot: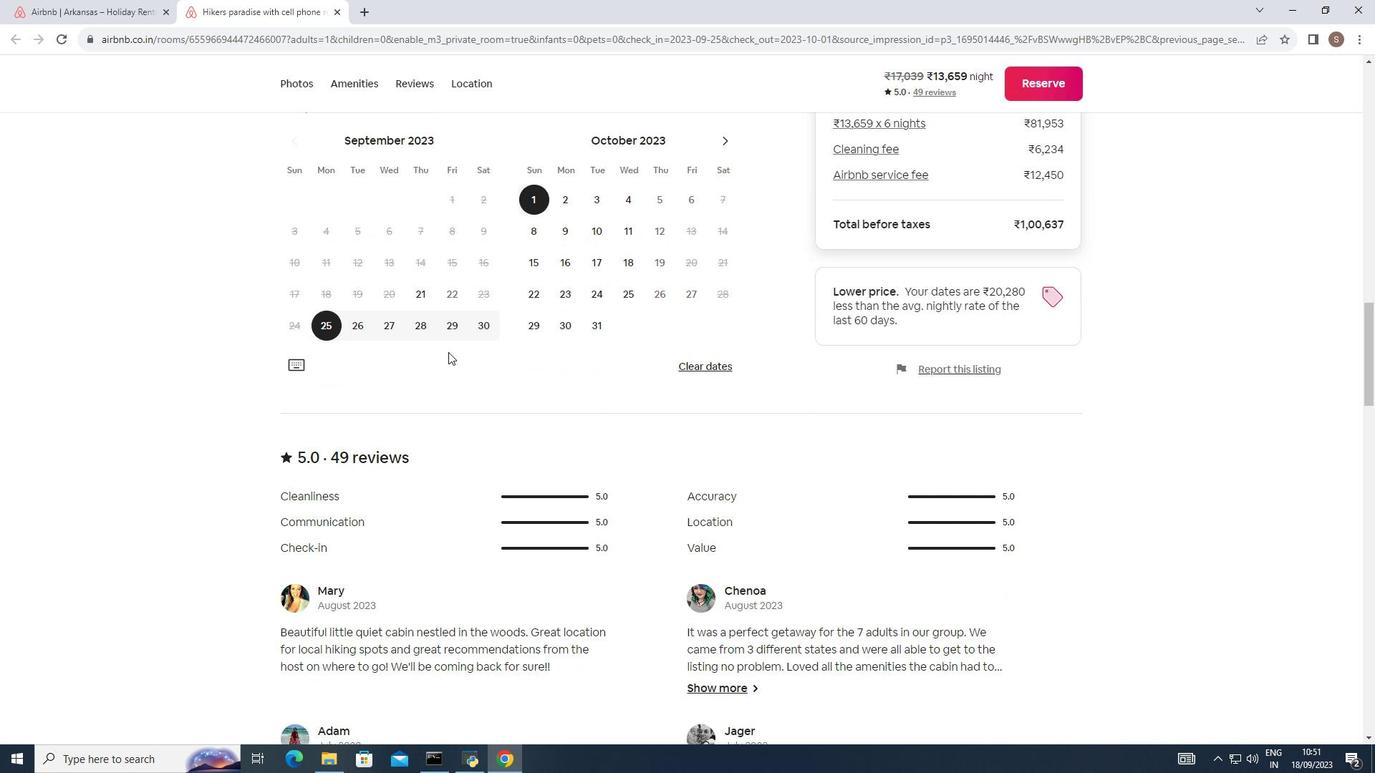
Action: Mouse scrolled (448, 351) with delta (0, 0)
Screenshot: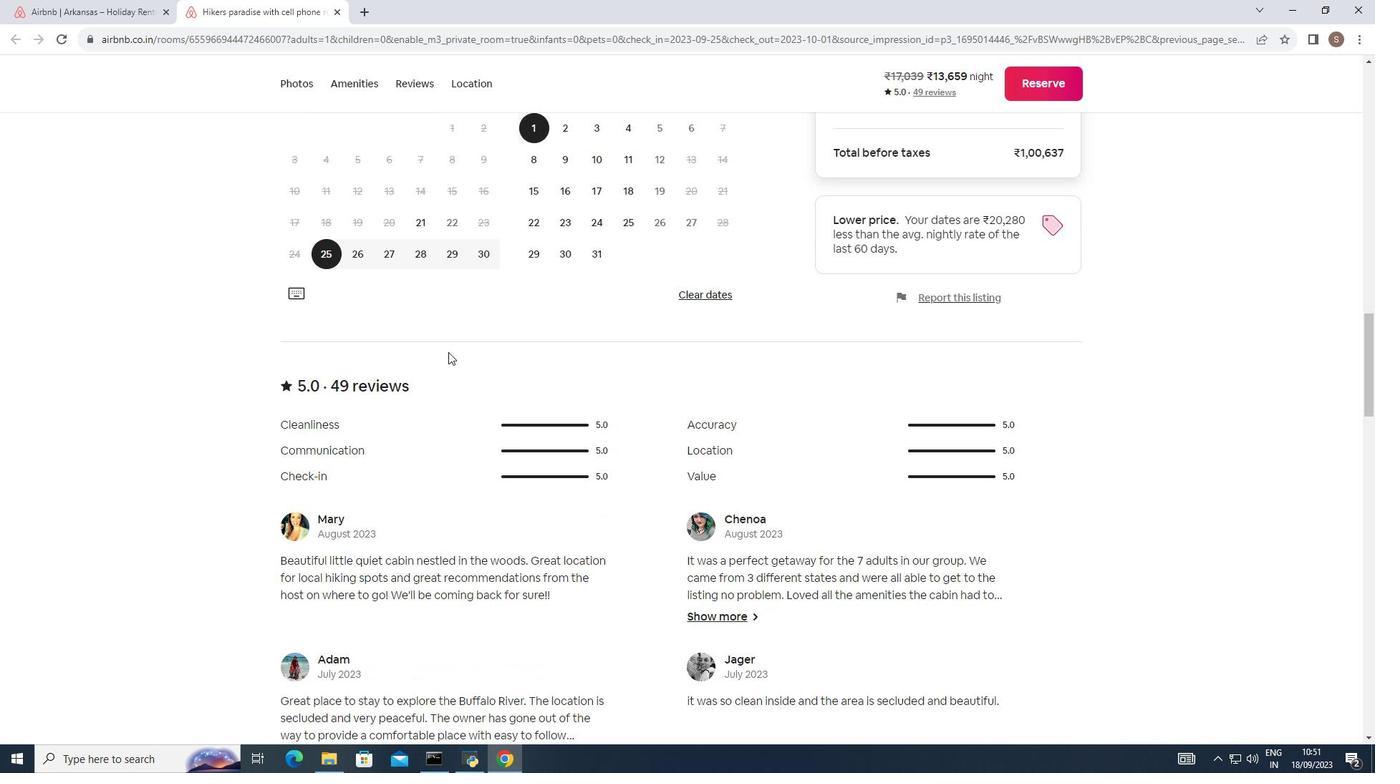 
Action: Mouse scrolled (448, 351) with delta (0, 0)
Screenshot: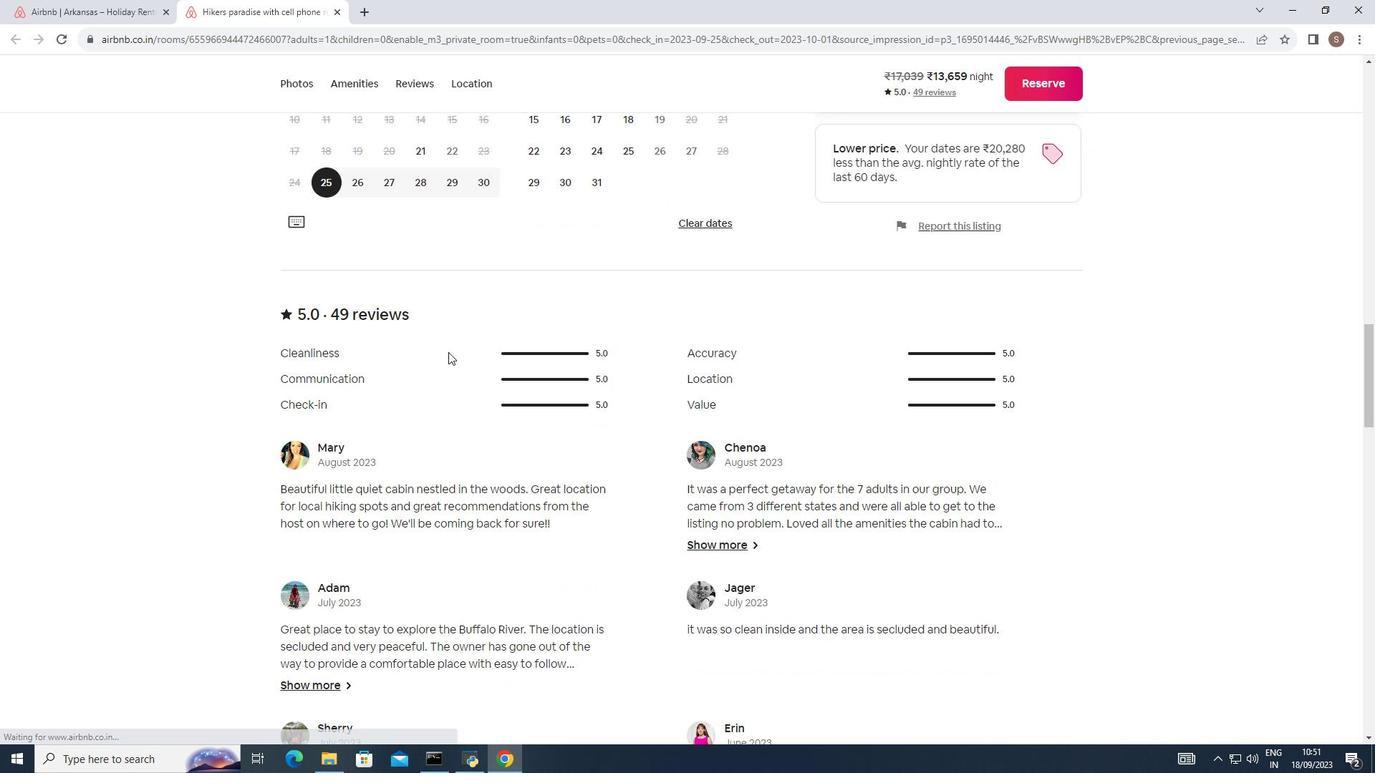 
Action: Mouse scrolled (448, 351) with delta (0, 0)
Screenshot: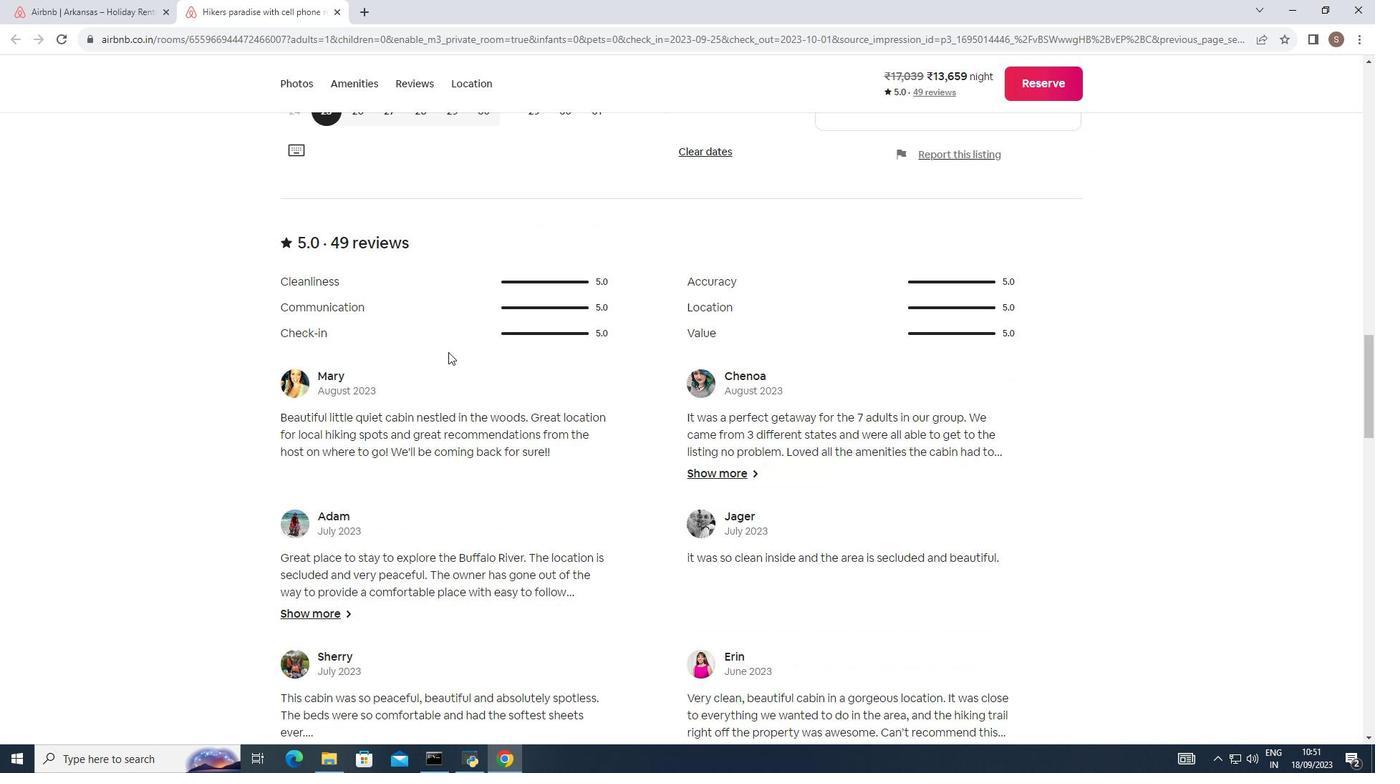 
Action: Mouse moved to (446, 351)
Screenshot: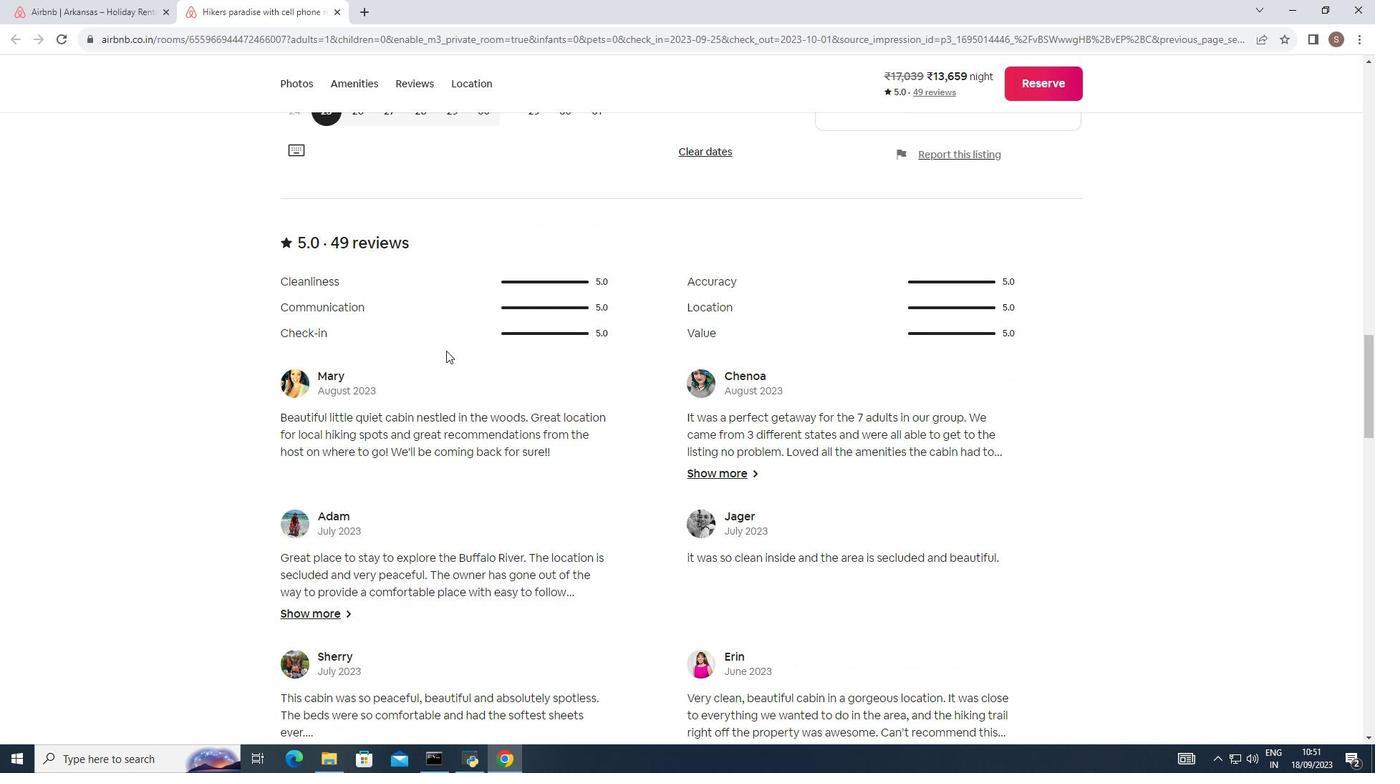 
Action: Mouse scrolled (446, 350) with delta (0, 0)
Screenshot: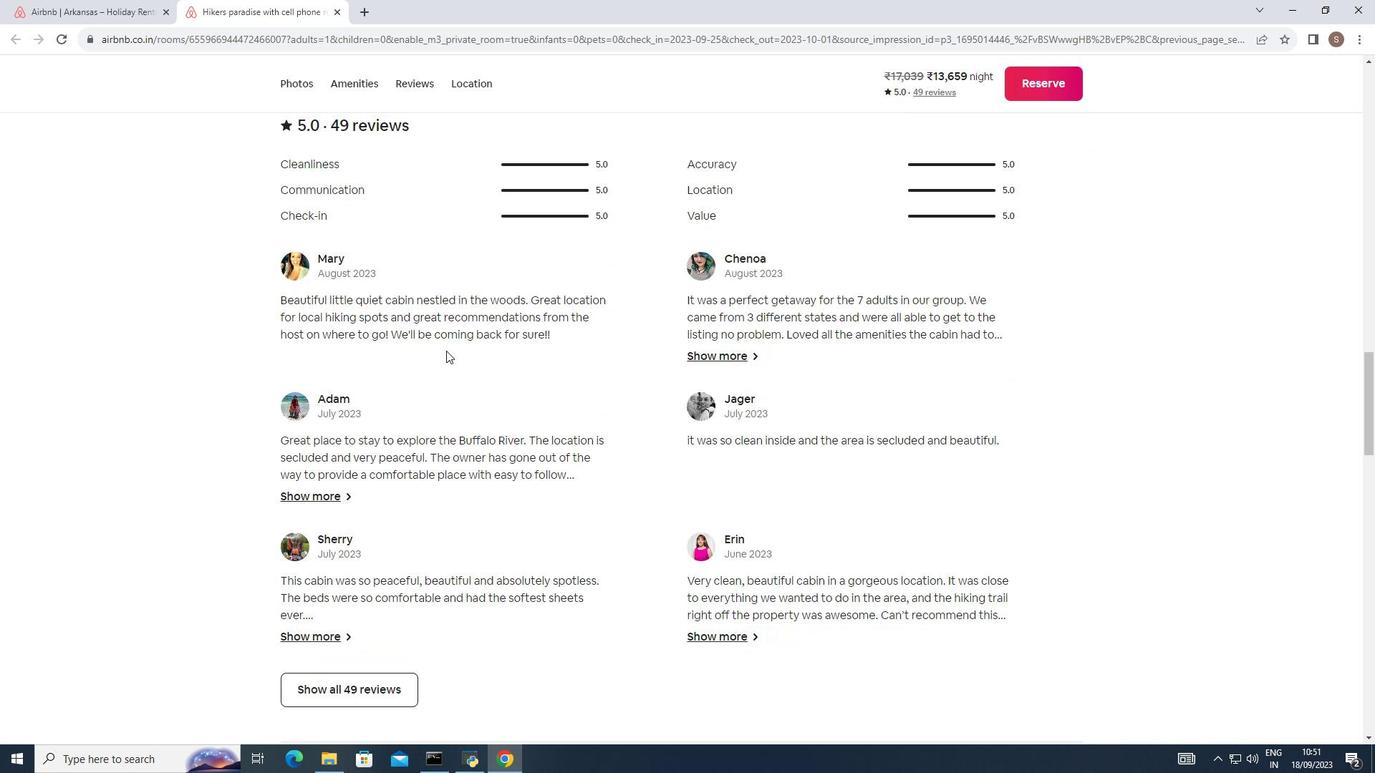 
Action: Mouse scrolled (446, 350) with delta (0, 0)
Screenshot: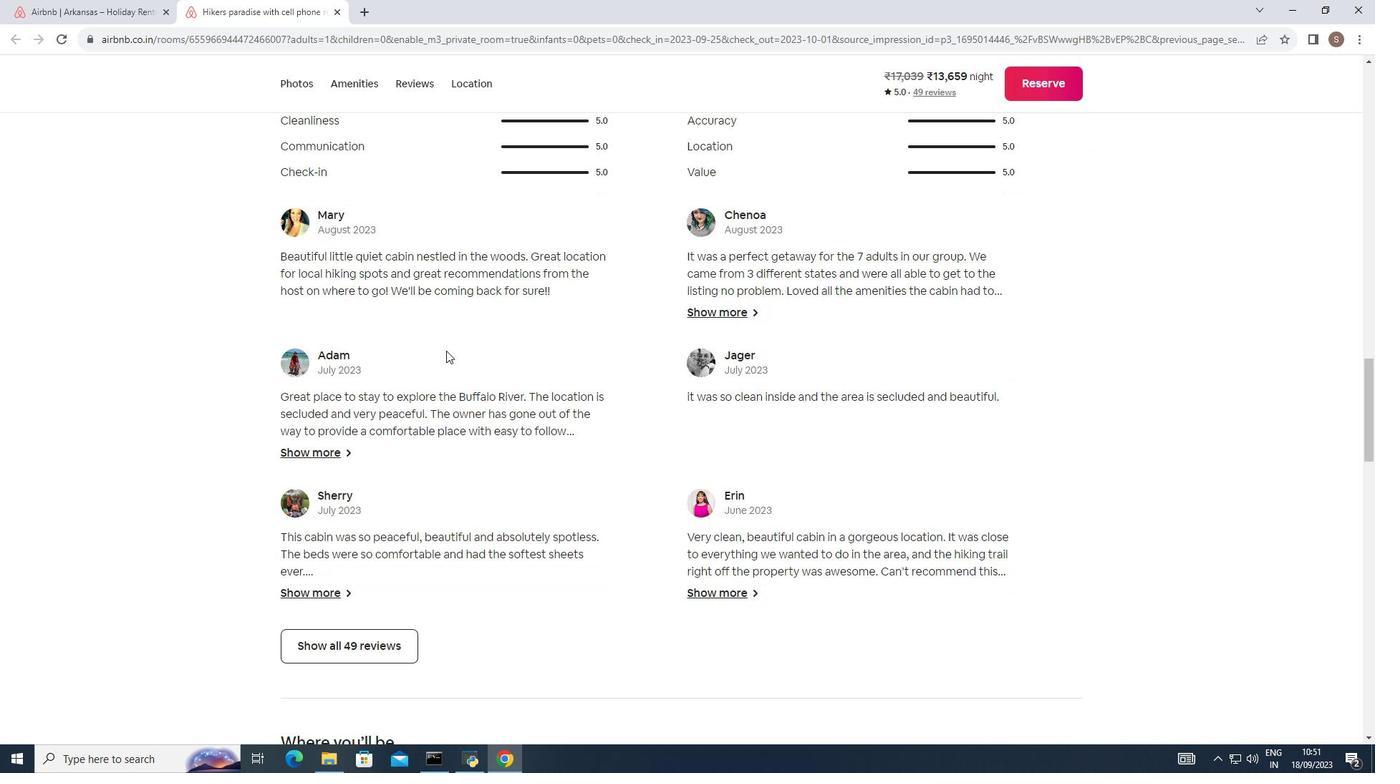 
Action: Mouse scrolled (446, 350) with delta (0, 0)
Screenshot: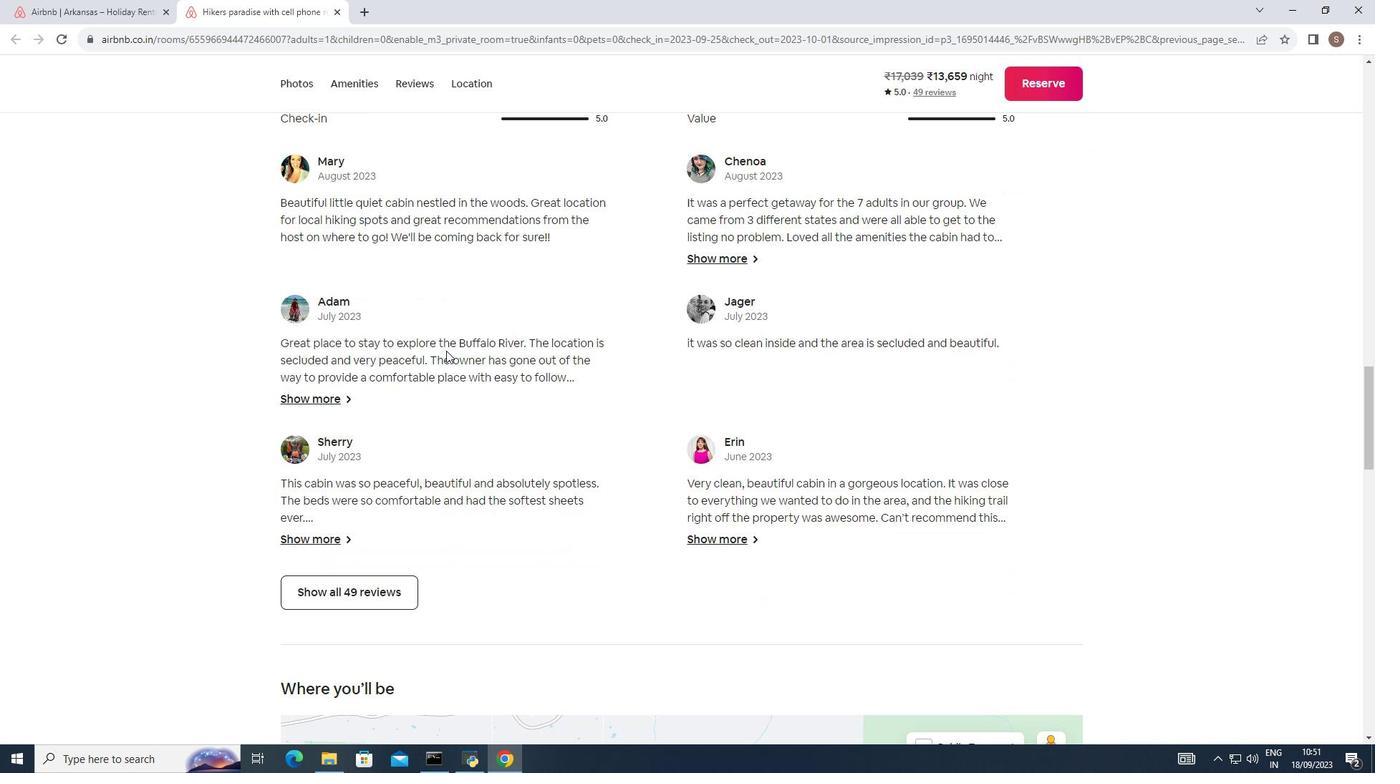 
Action: Mouse scrolled (446, 350) with delta (0, 0)
Screenshot: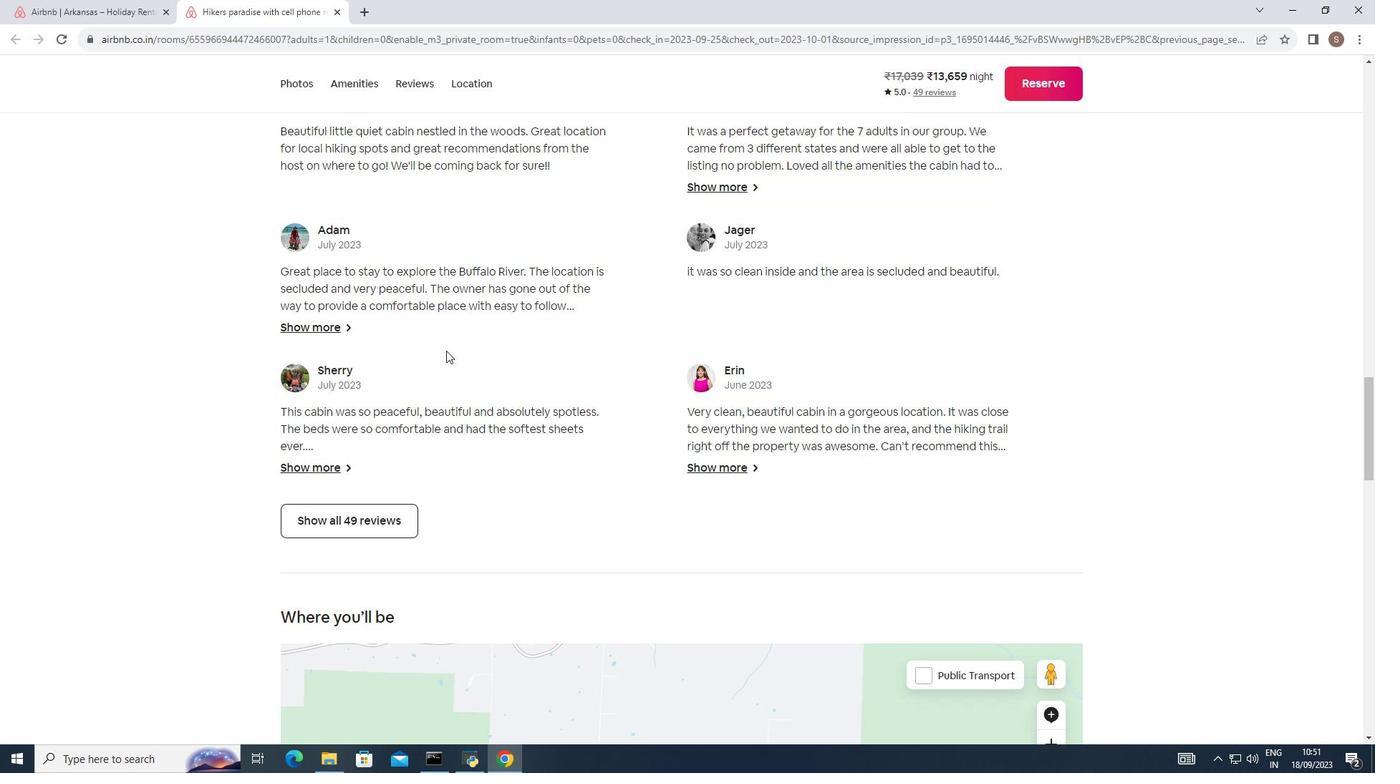 
Action: Mouse scrolled (446, 350) with delta (0, 0)
Screenshot: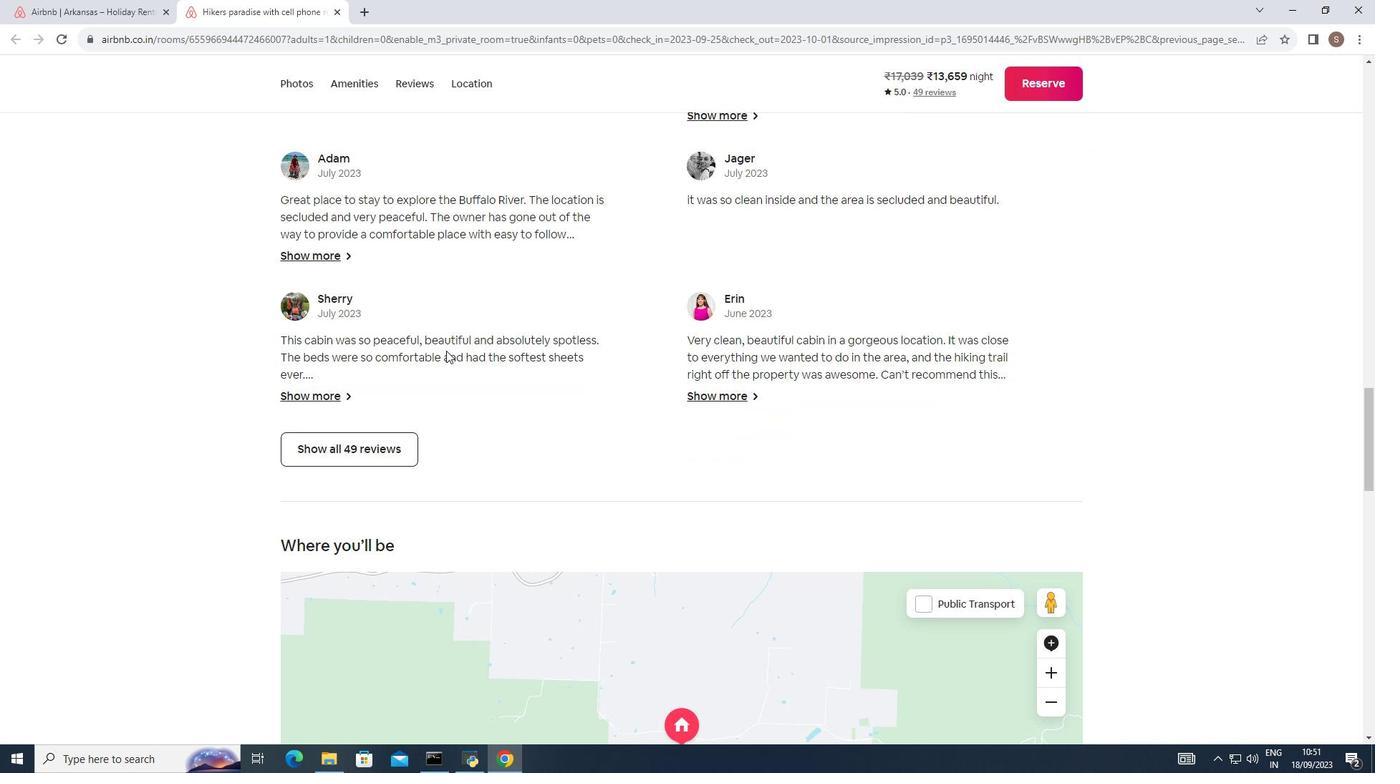 
Action: Mouse moved to (369, 449)
Screenshot: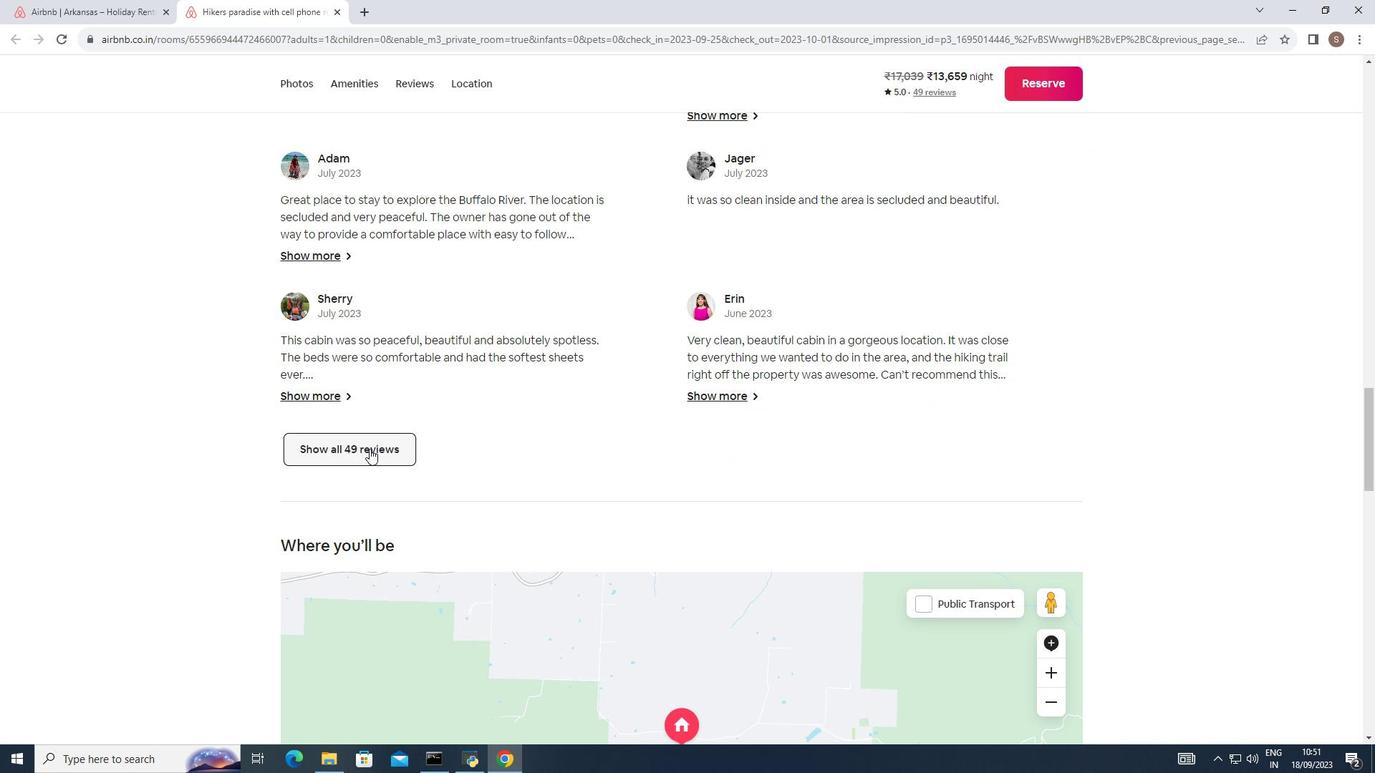 
Action: Mouse pressed left at (369, 449)
Screenshot: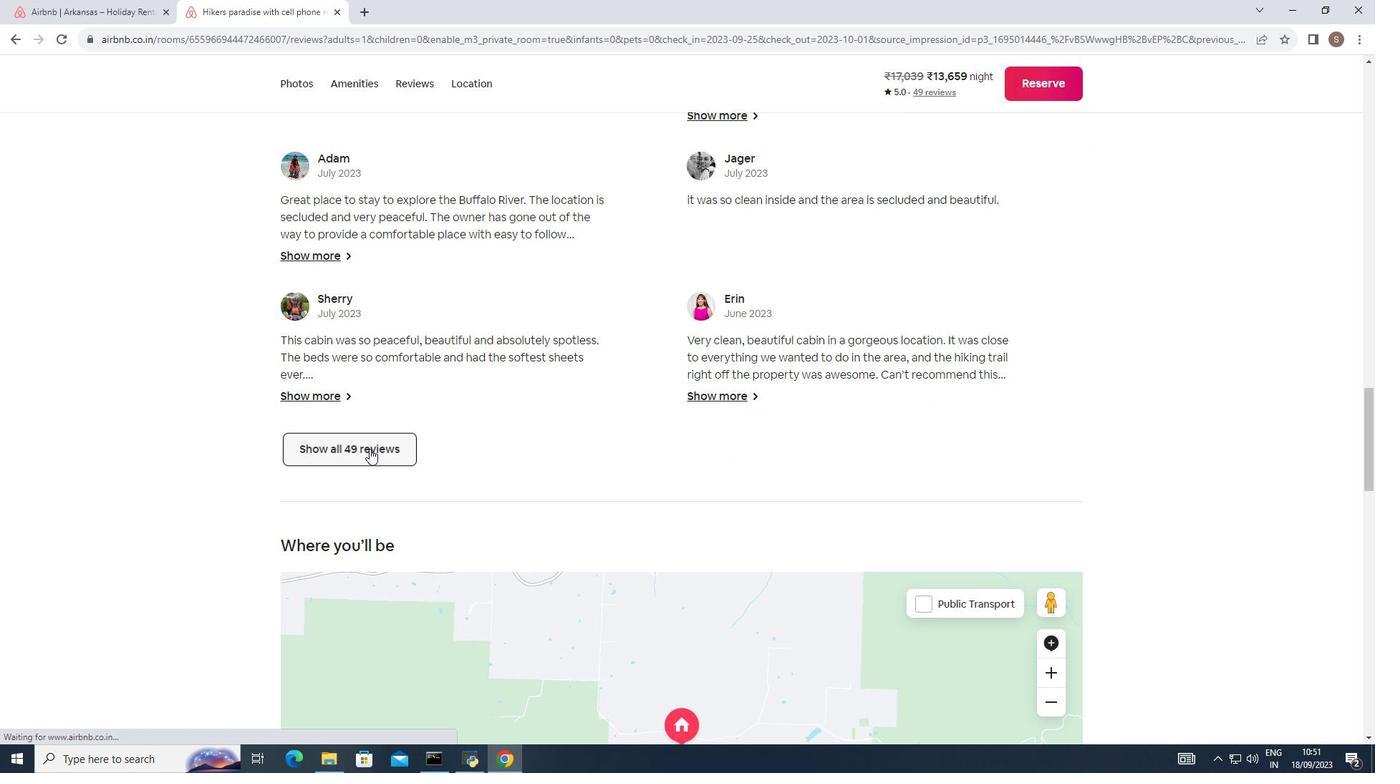 
Action: Mouse moved to (634, 348)
Screenshot: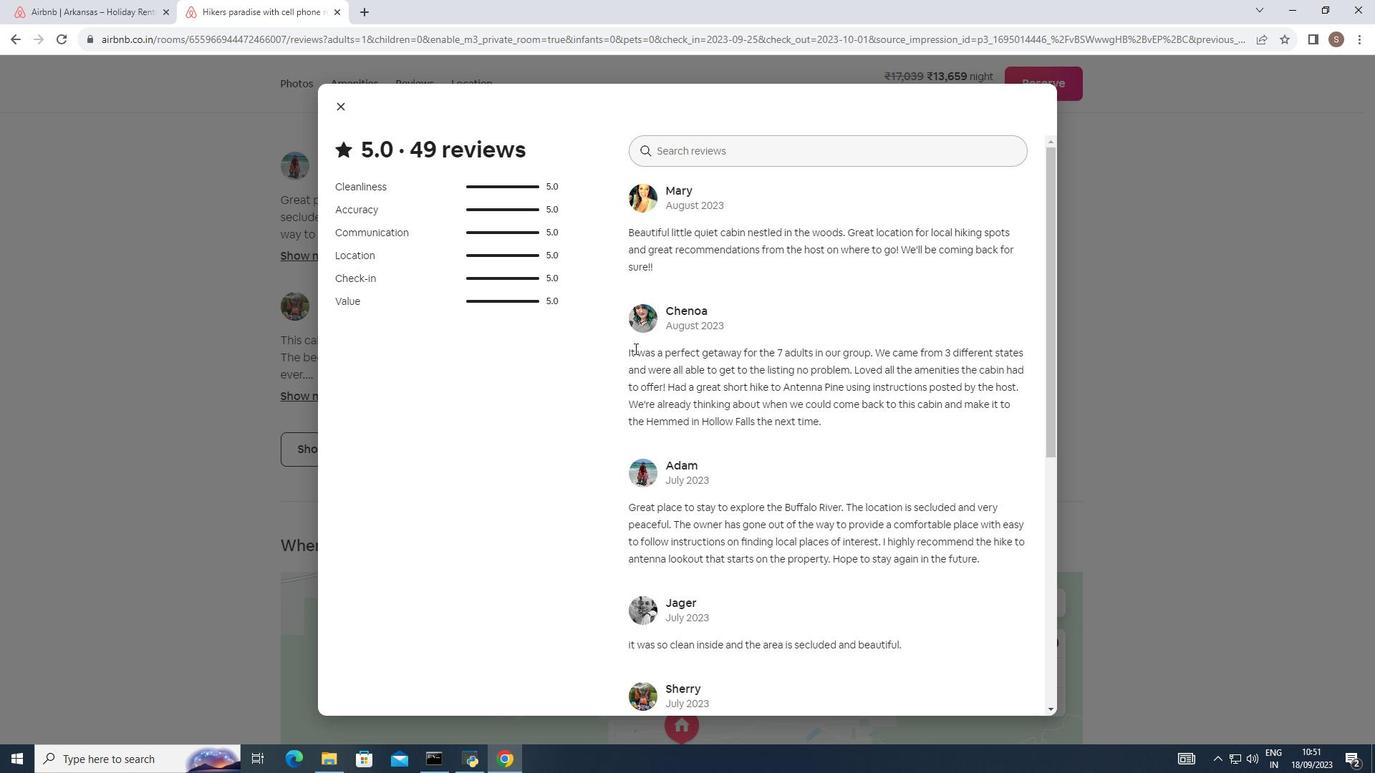 
Action: Mouse scrolled (634, 348) with delta (0, 0)
Screenshot: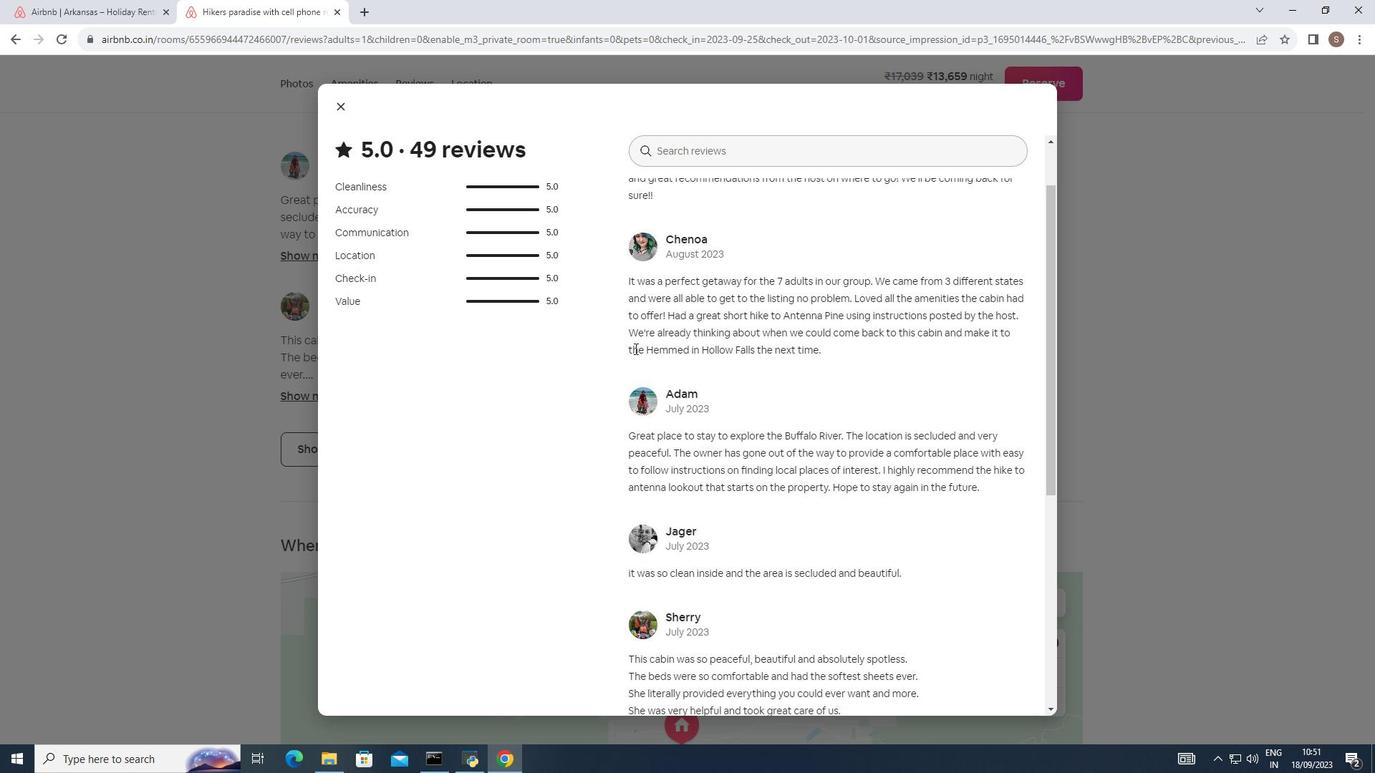 
Action: Mouse scrolled (634, 349) with delta (0, 0)
Screenshot: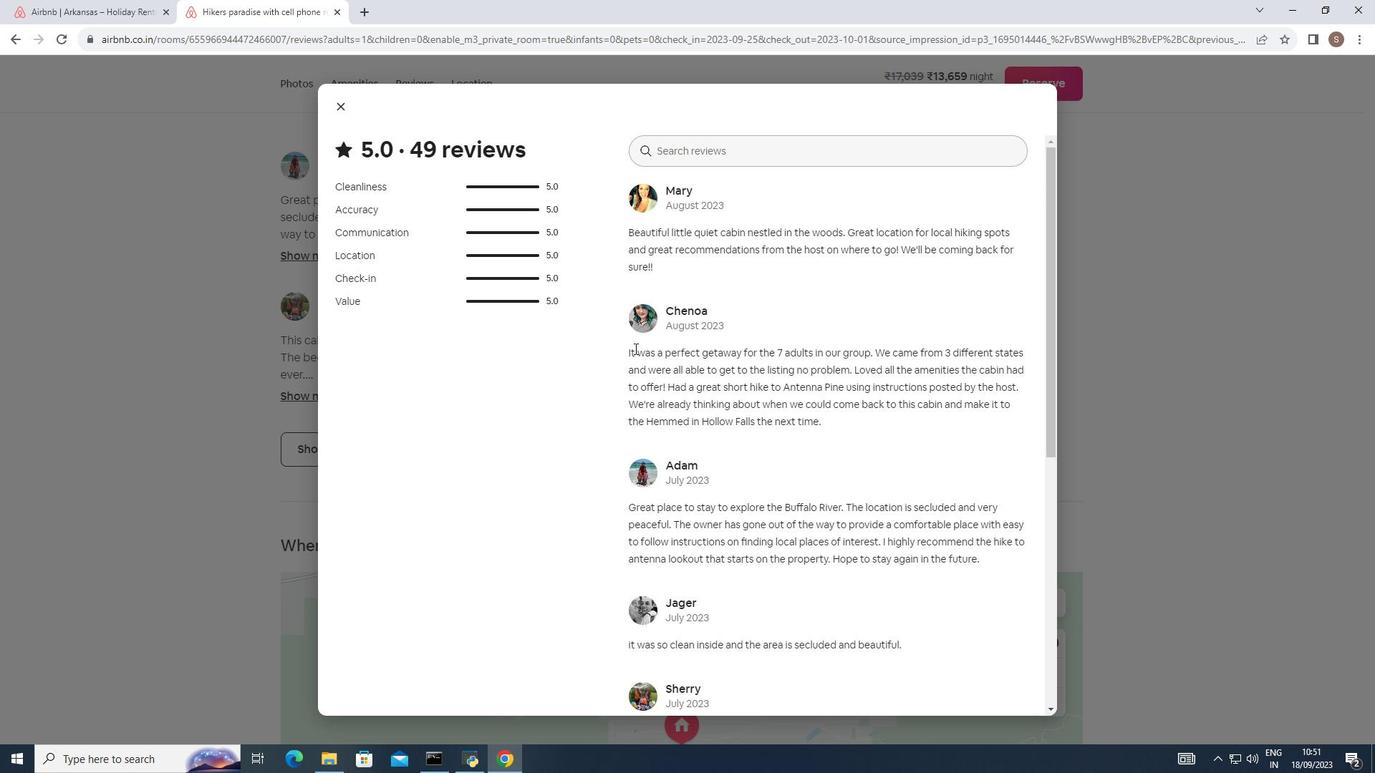 
Action: Mouse moved to (634, 348)
Screenshot: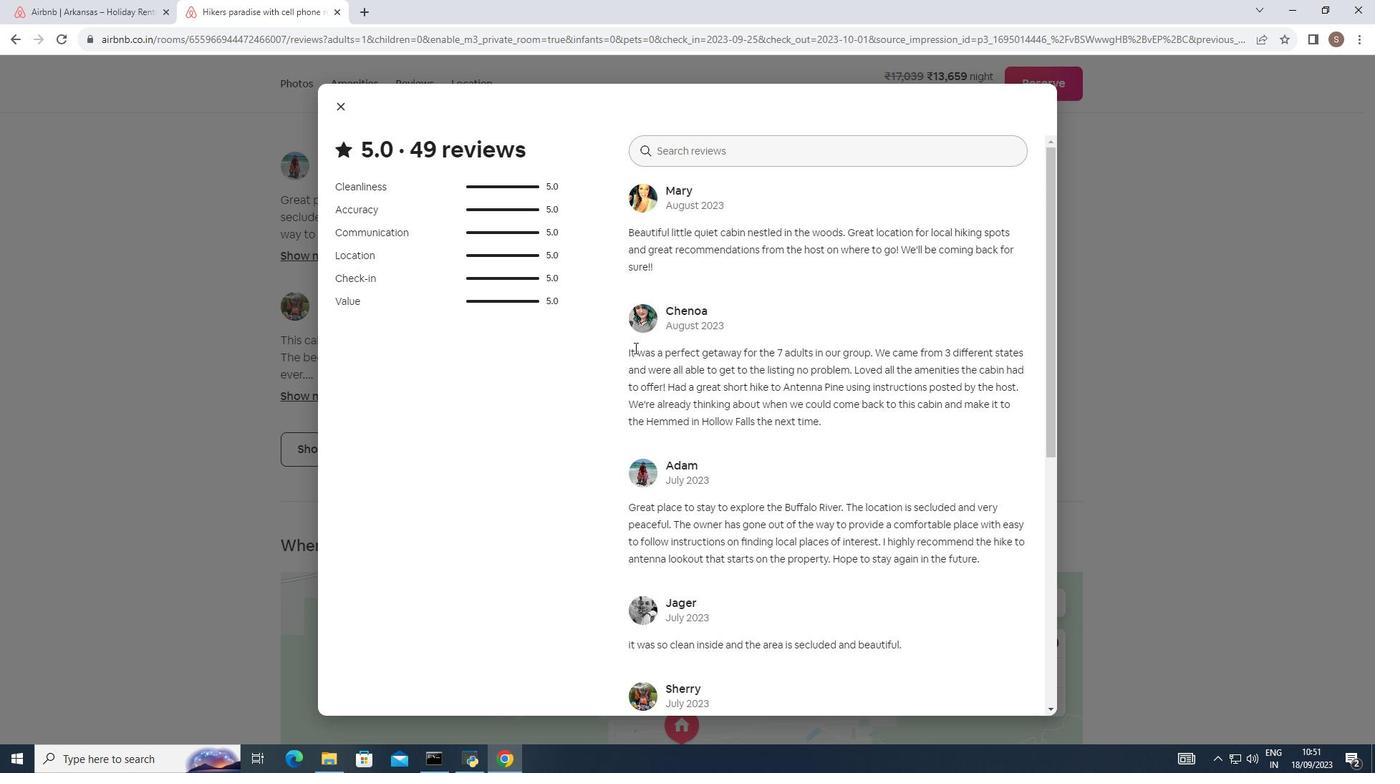 
Action: Mouse scrolled (634, 347) with delta (0, 0)
Screenshot: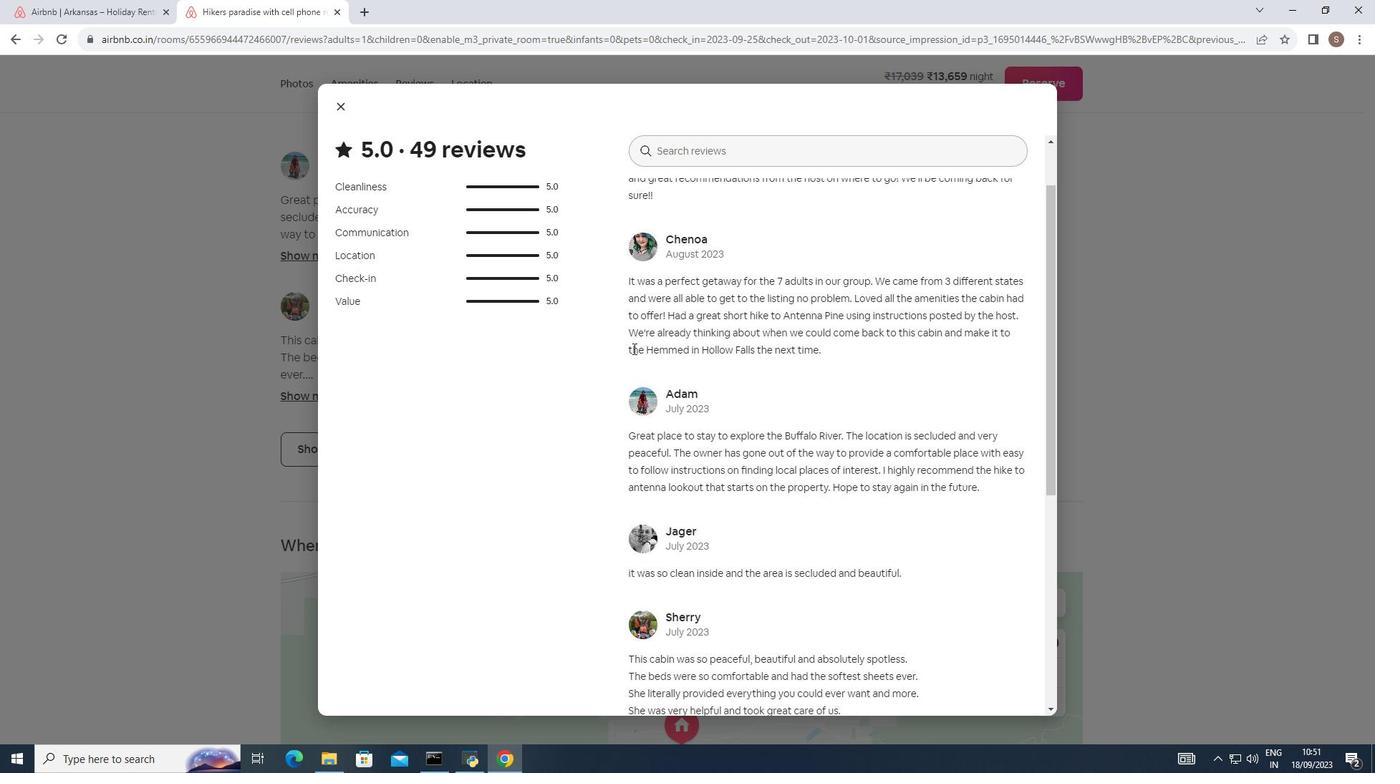 
Action: Mouse moved to (633, 348)
Screenshot: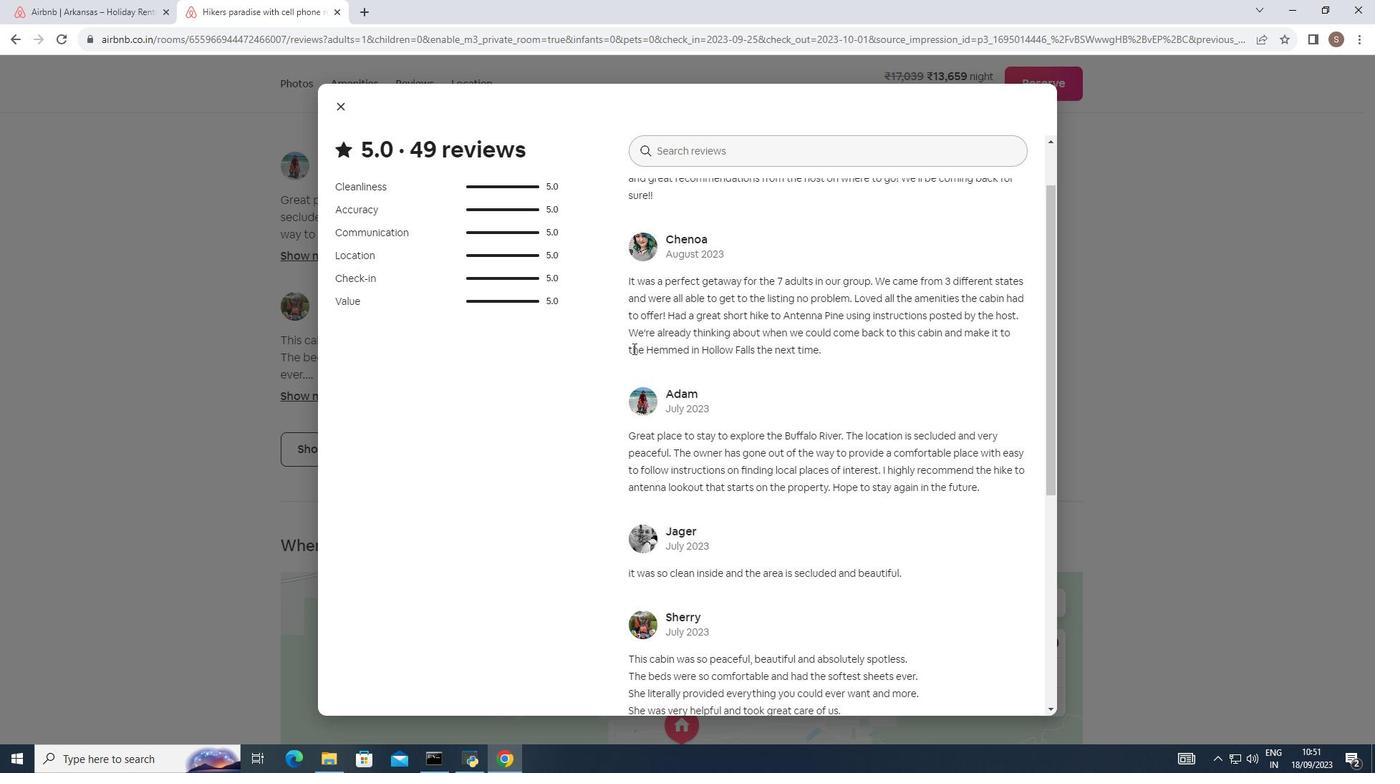 
Action: Mouse scrolled (633, 349) with delta (0, 0)
Screenshot: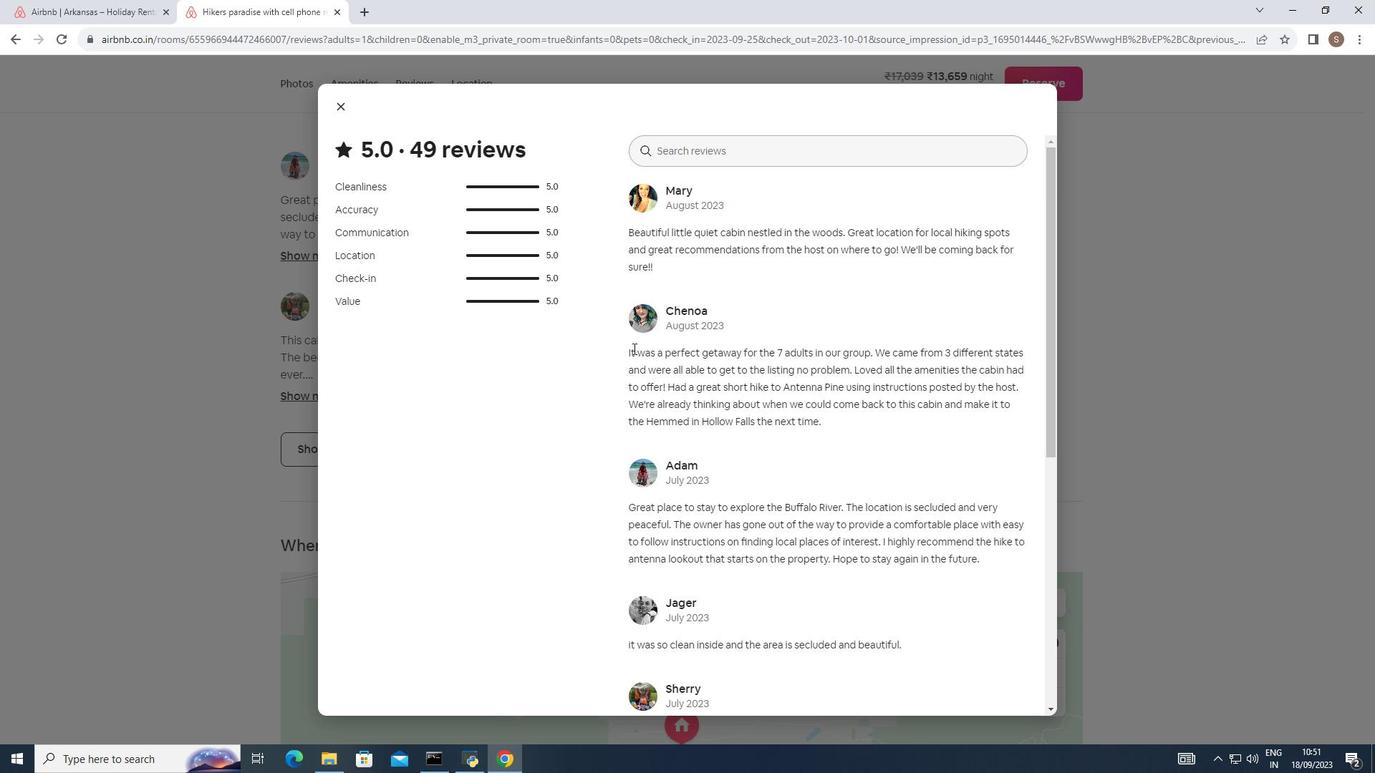 
Action: Mouse moved to (745, 383)
Screenshot: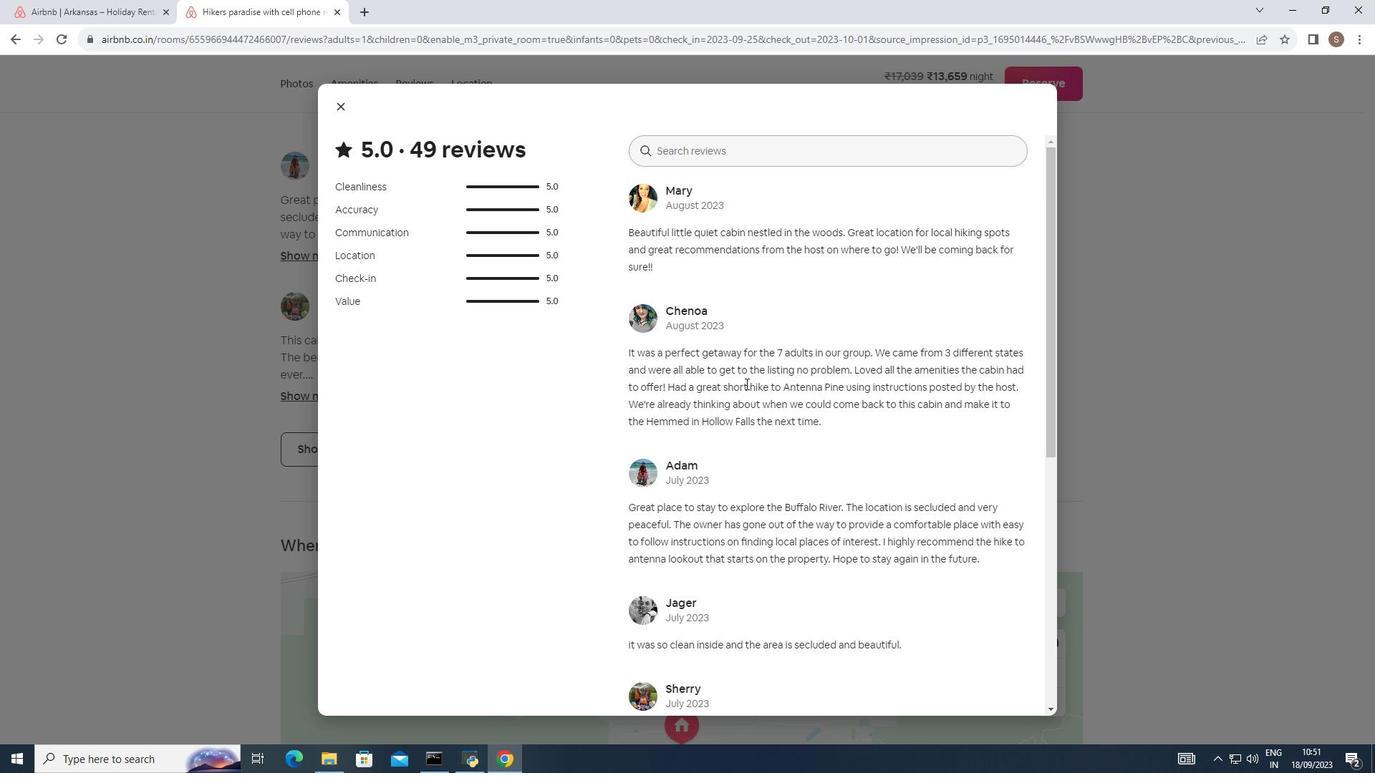 
Action: Mouse scrolled (745, 383) with delta (0, 0)
Screenshot: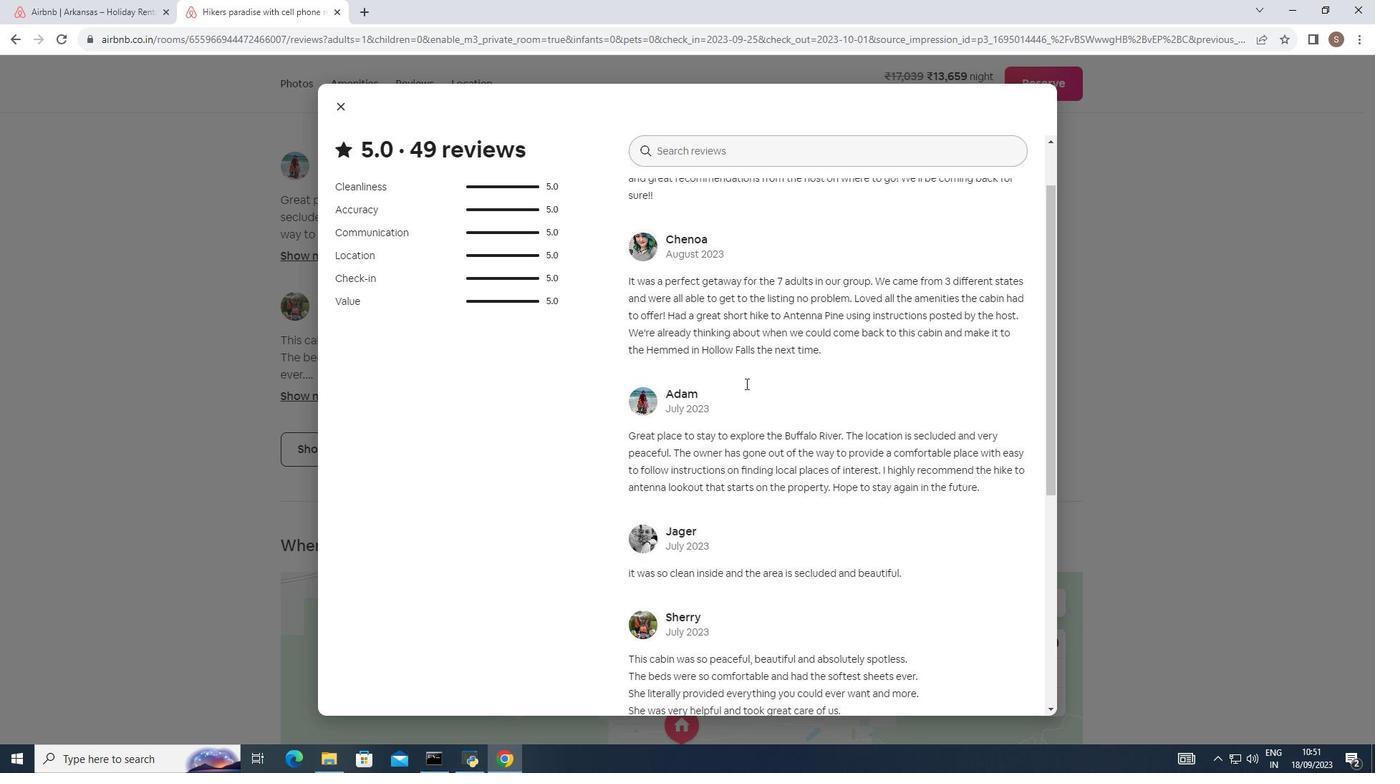 
Action: Mouse moved to (745, 381)
Screenshot: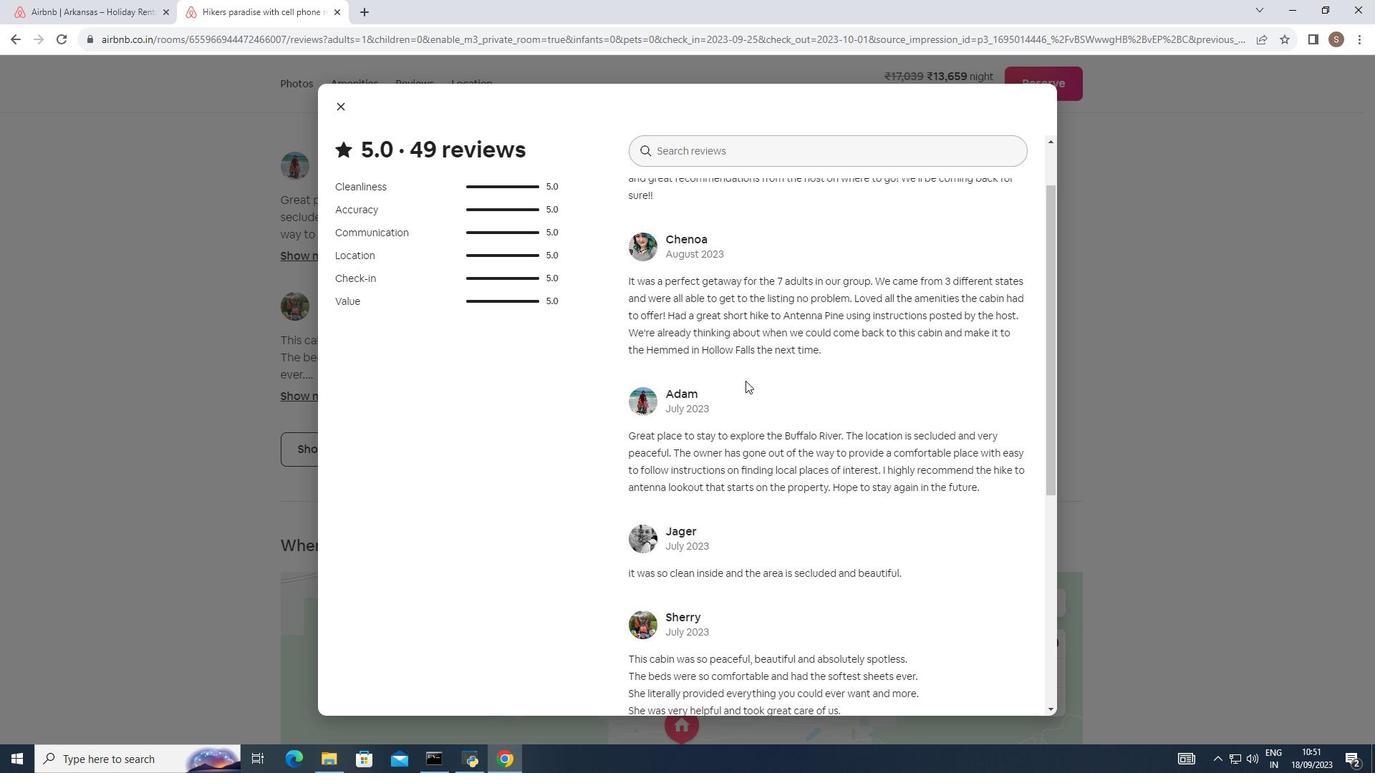 
Action: Mouse scrolled (745, 380) with delta (0, 0)
Screenshot: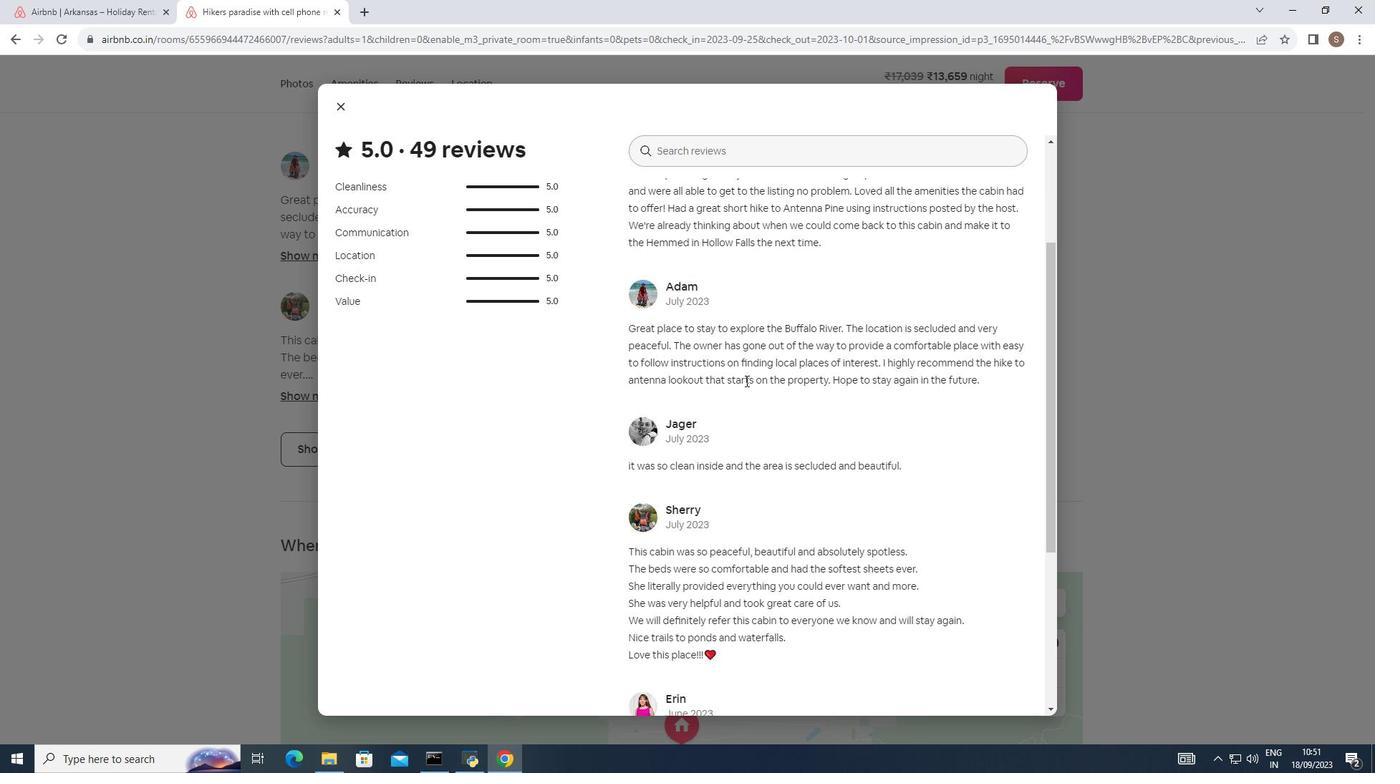 
Action: Mouse scrolled (745, 380) with delta (0, 0)
Screenshot: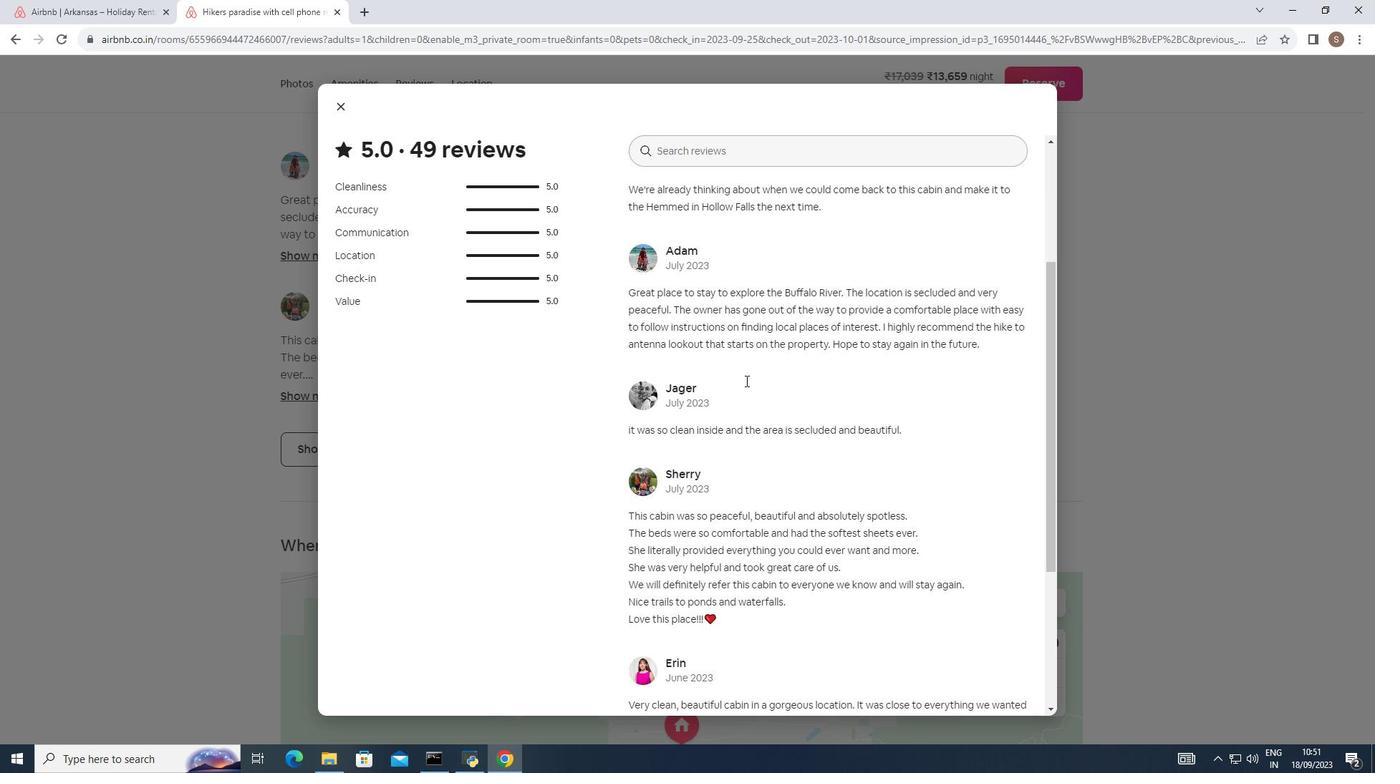 
Action: Mouse moved to (745, 374)
Screenshot: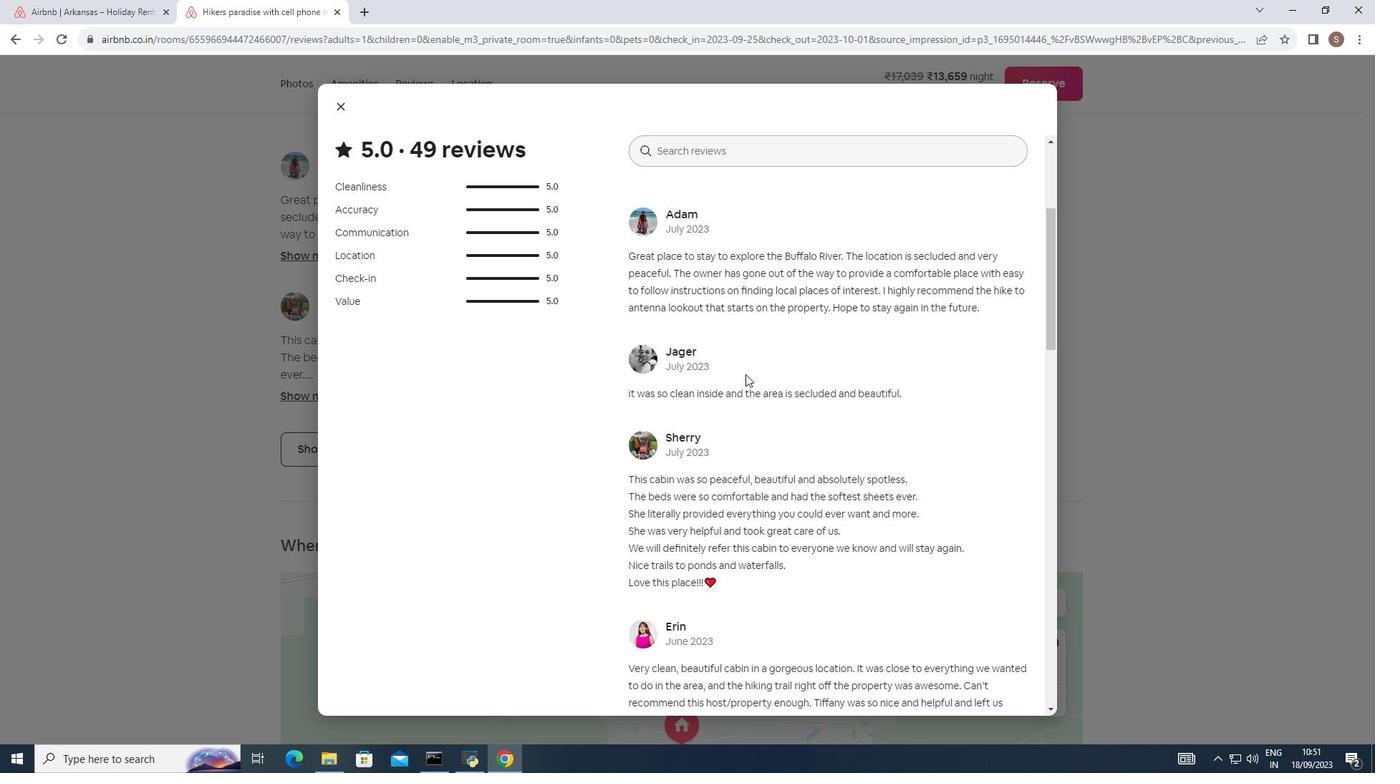 
Action: Mouse scrolled (745, 373) with delta (0, 0)
Screenshot: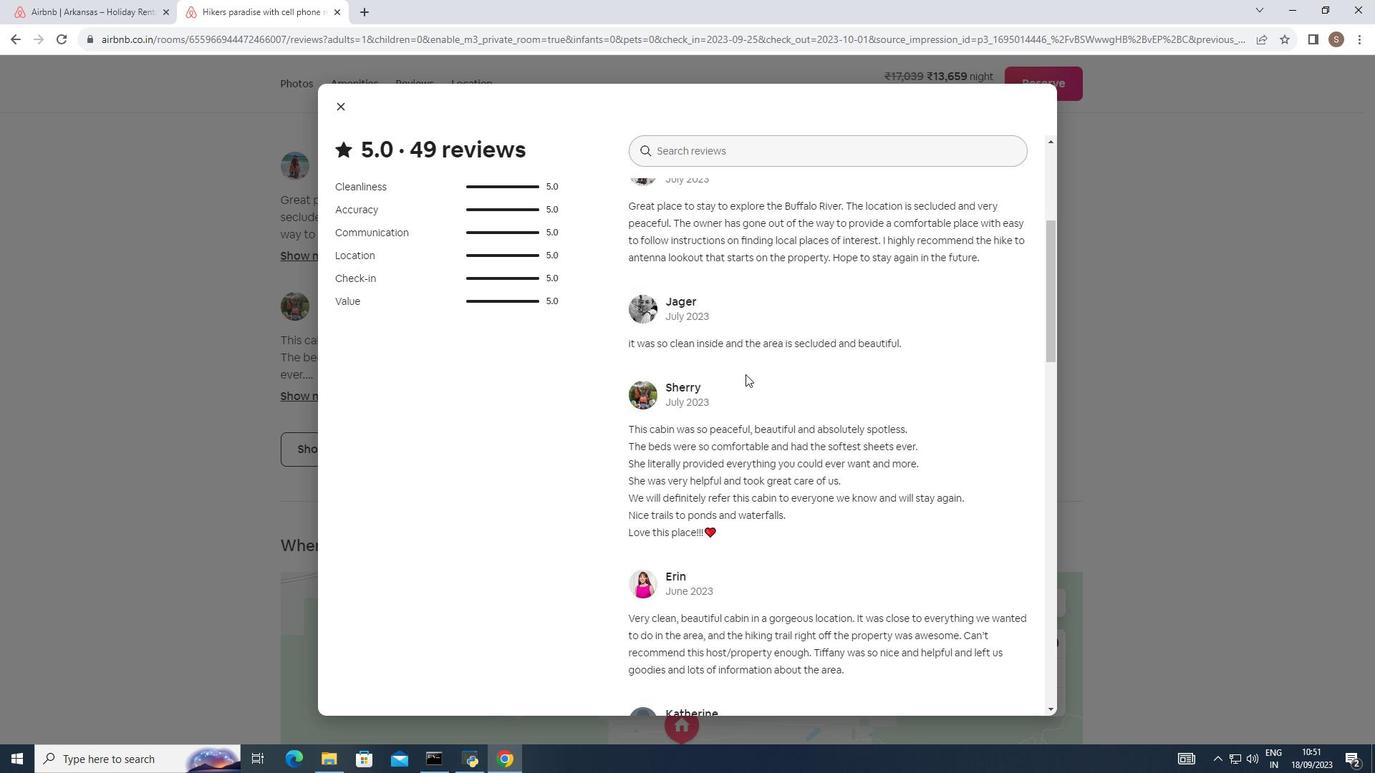 
Action: Mouse scrolled (745, 373) with delta (0, 0)
Screenshot: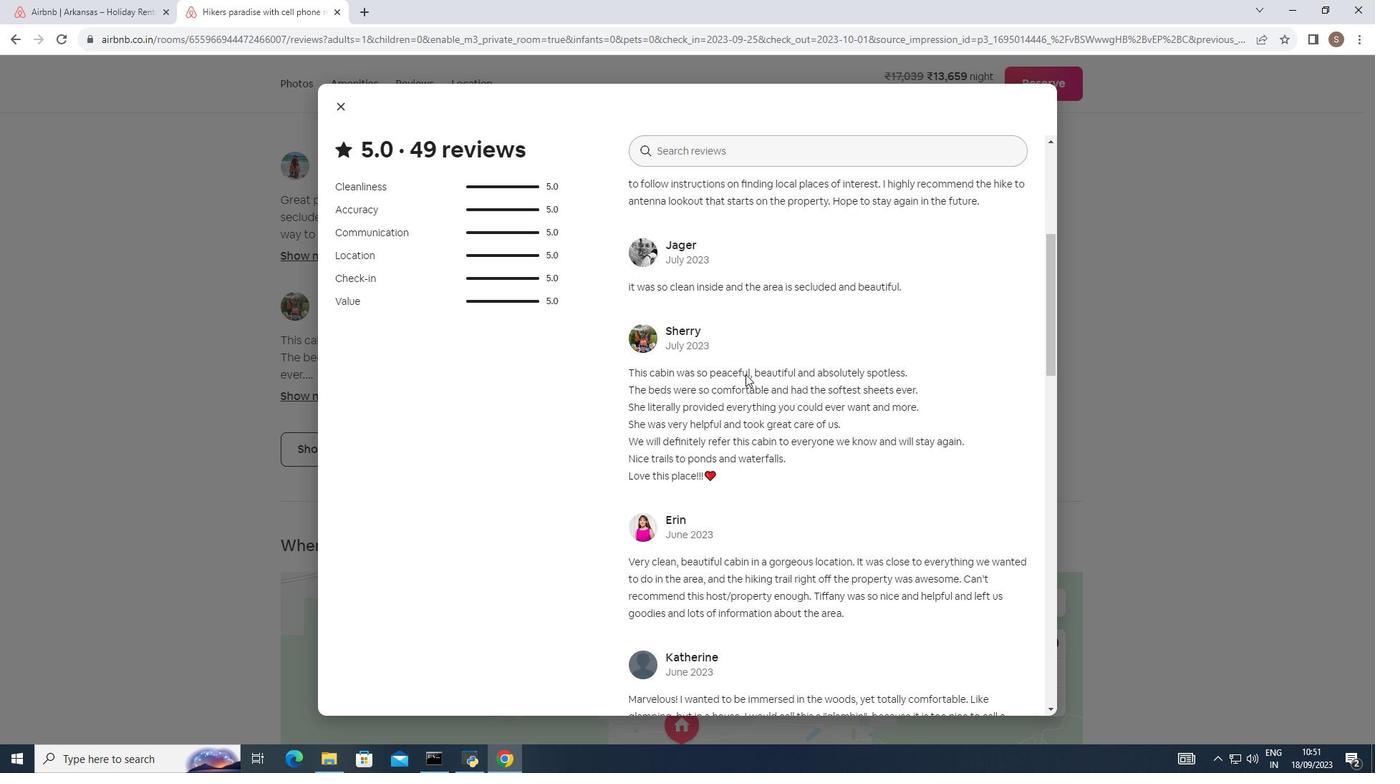 
Action: Mouse moved to (745, 372)
Screenshot: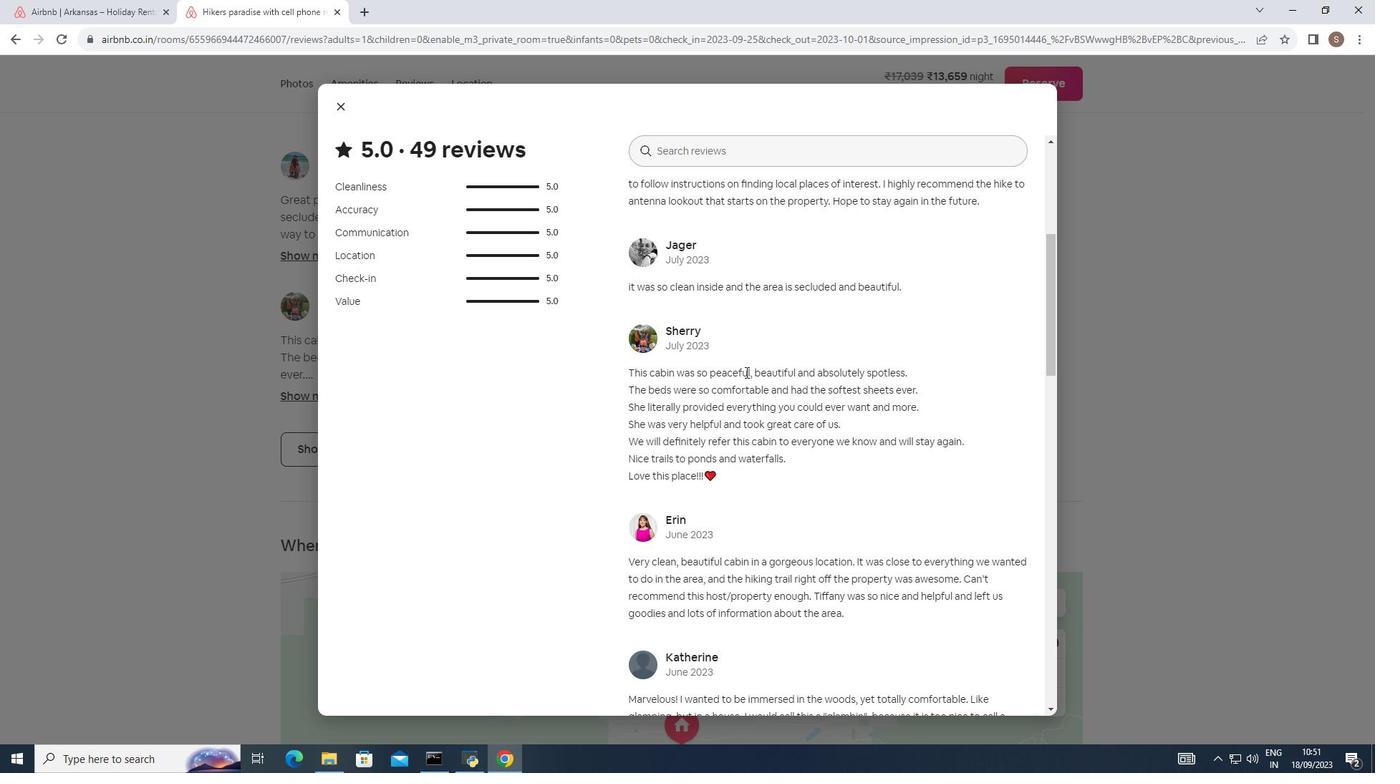 
Action: Mouse scrolled (745, 371) with delta (0, 0)
Screenshot: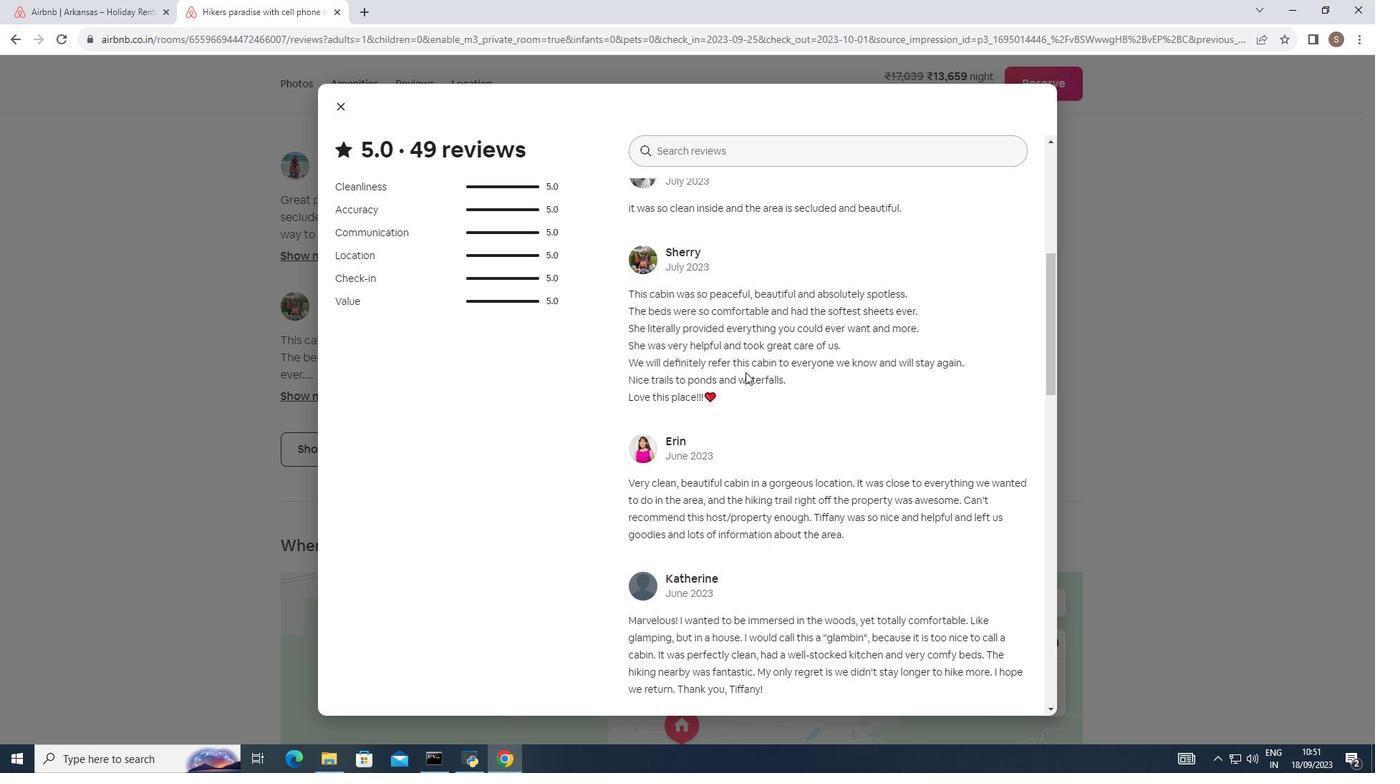 
Action: Mouse scrolled (745, 371) with delta (0, 0)
Screenshot: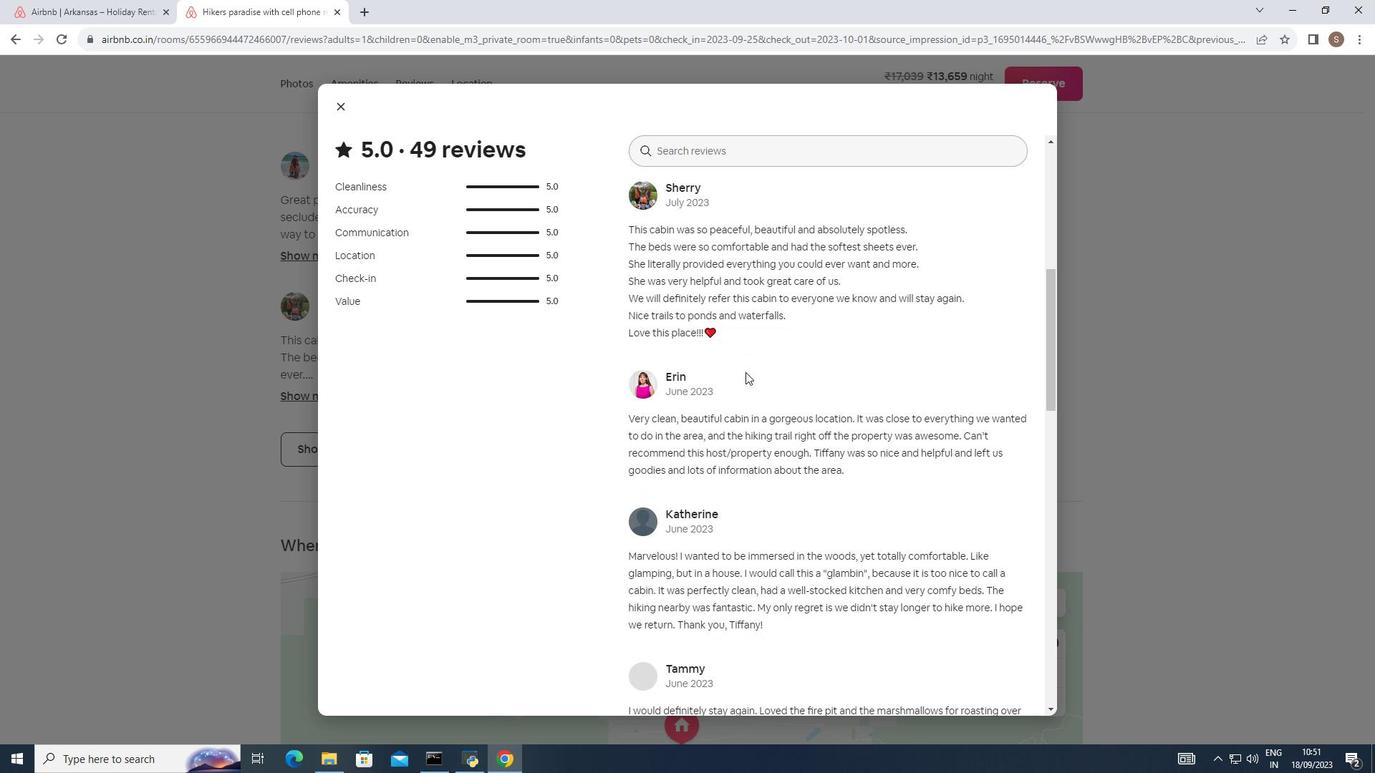 
Action: Mouse scrolled (745, 371) with delta (0, 0)
Screenshot: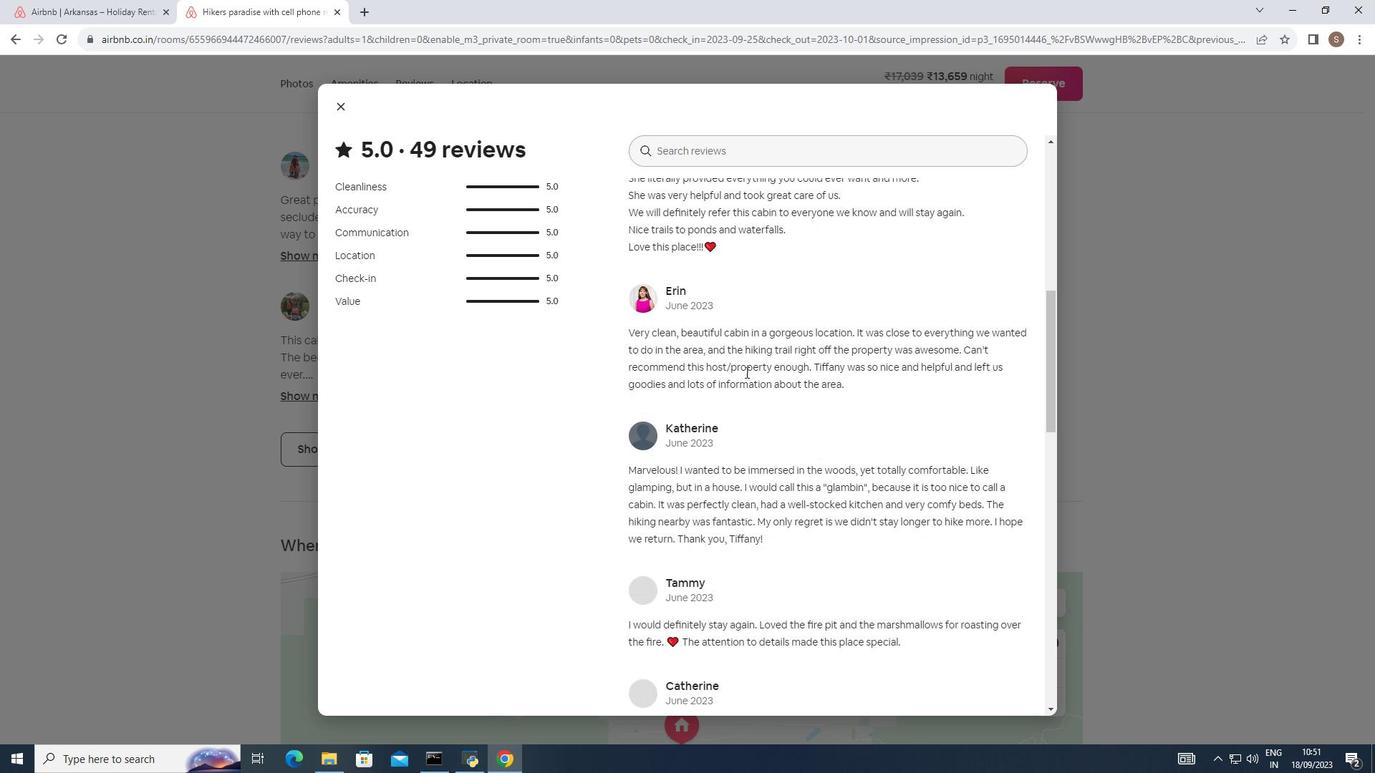 
Action: Mouse scrolled (745, 371) with delta (0, 0)
Screenshot: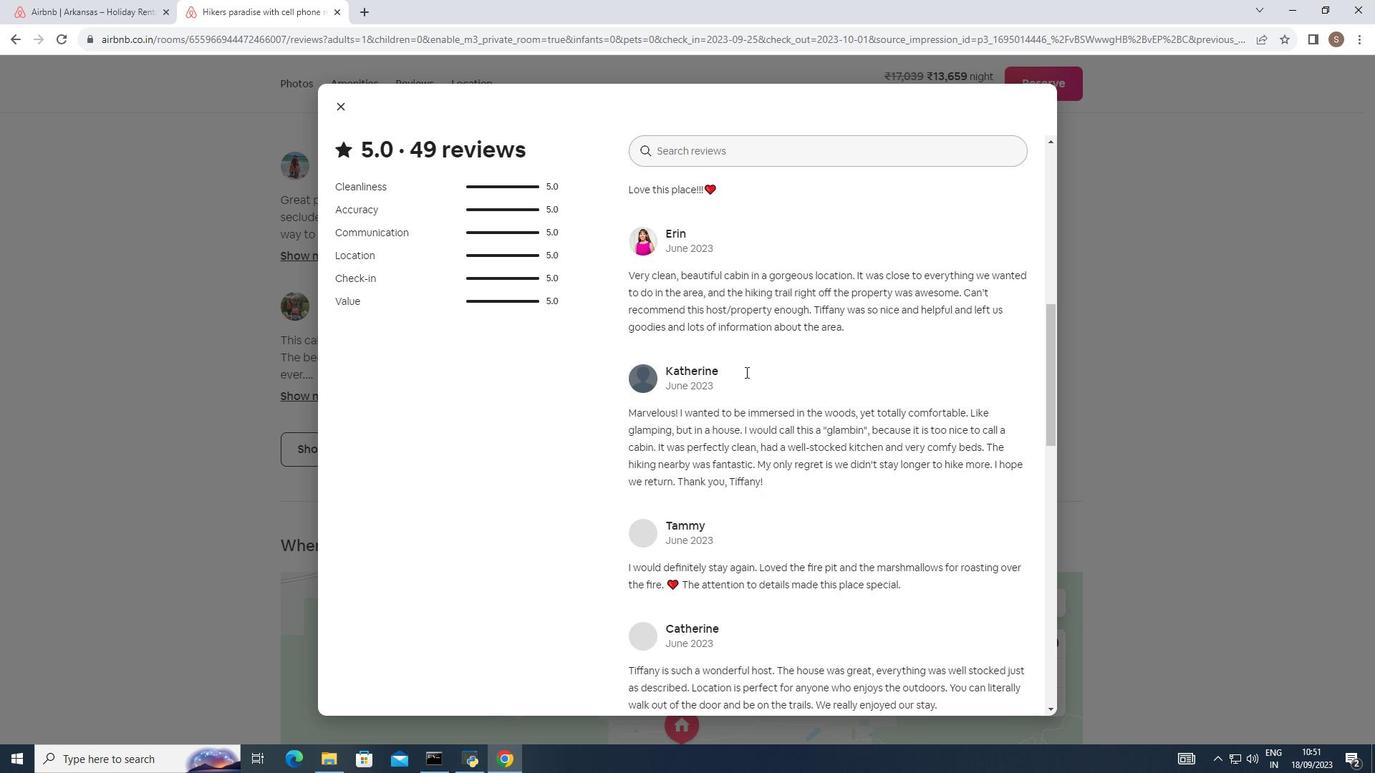 
Action: Mouse scrolled (745, 371) with delta (0, 0)
Screenshot: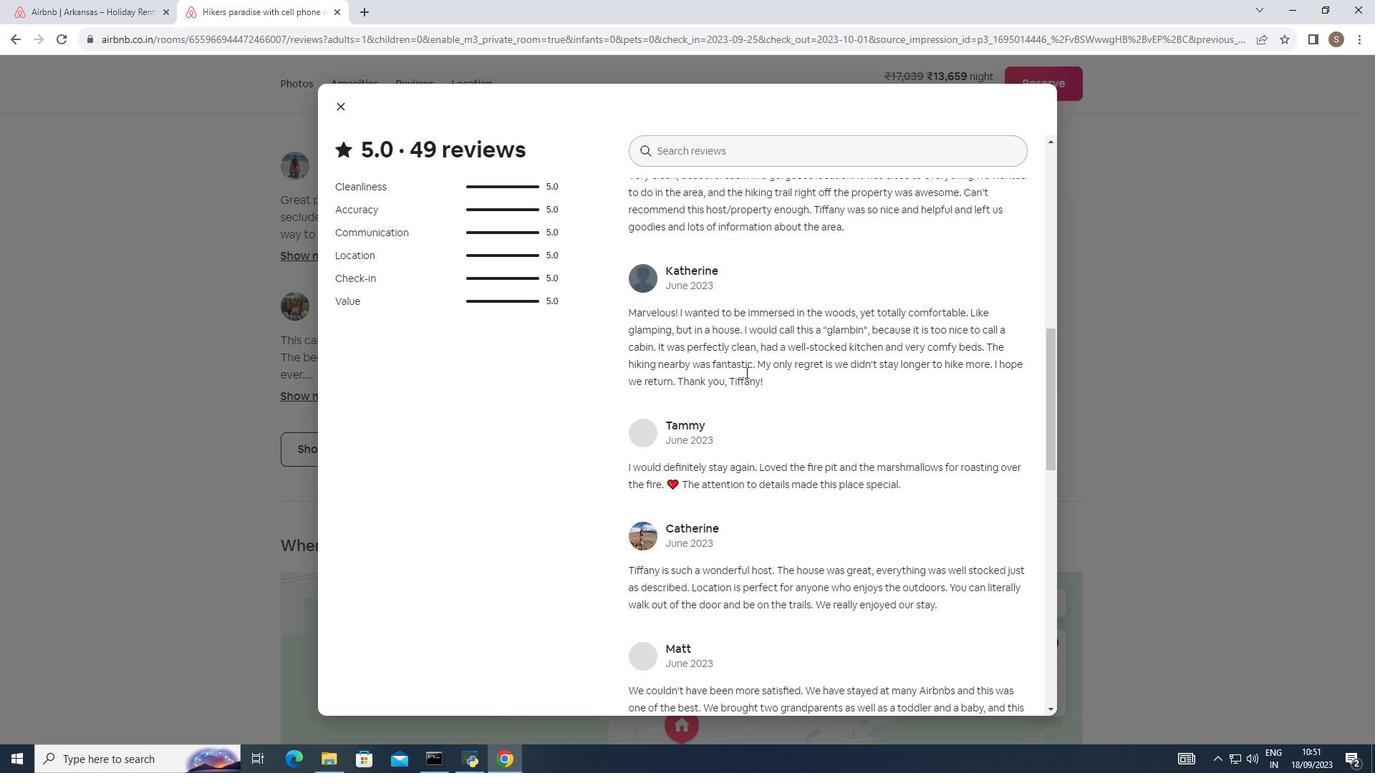 
Action: Mouse scrolled (745, 371) with delta (0, 0)
Screenshot: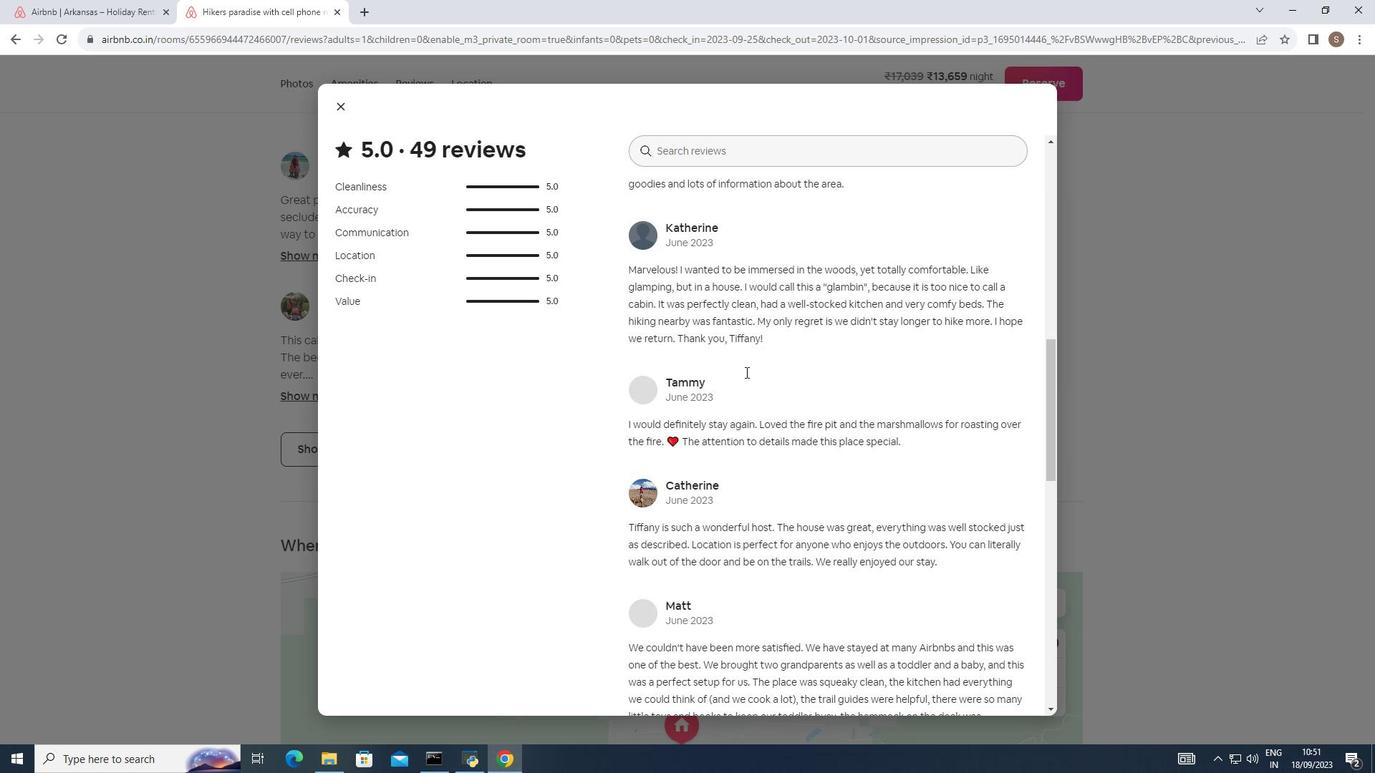 
Action: Mouse scrolled (745, 371) with delta (0, 0)
Screenshot: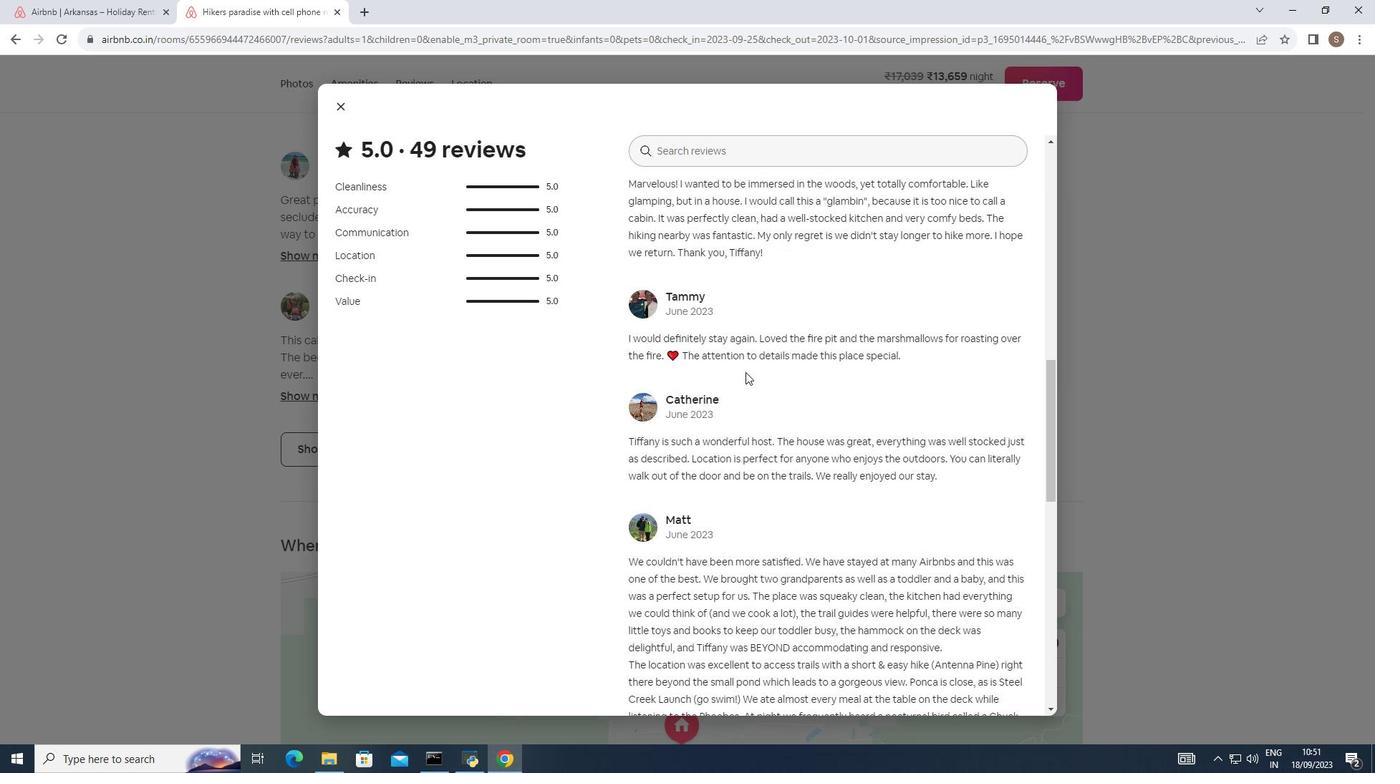 
Action: Mouse scrolled (745, 371) with delta (0, 0)
Screenshot: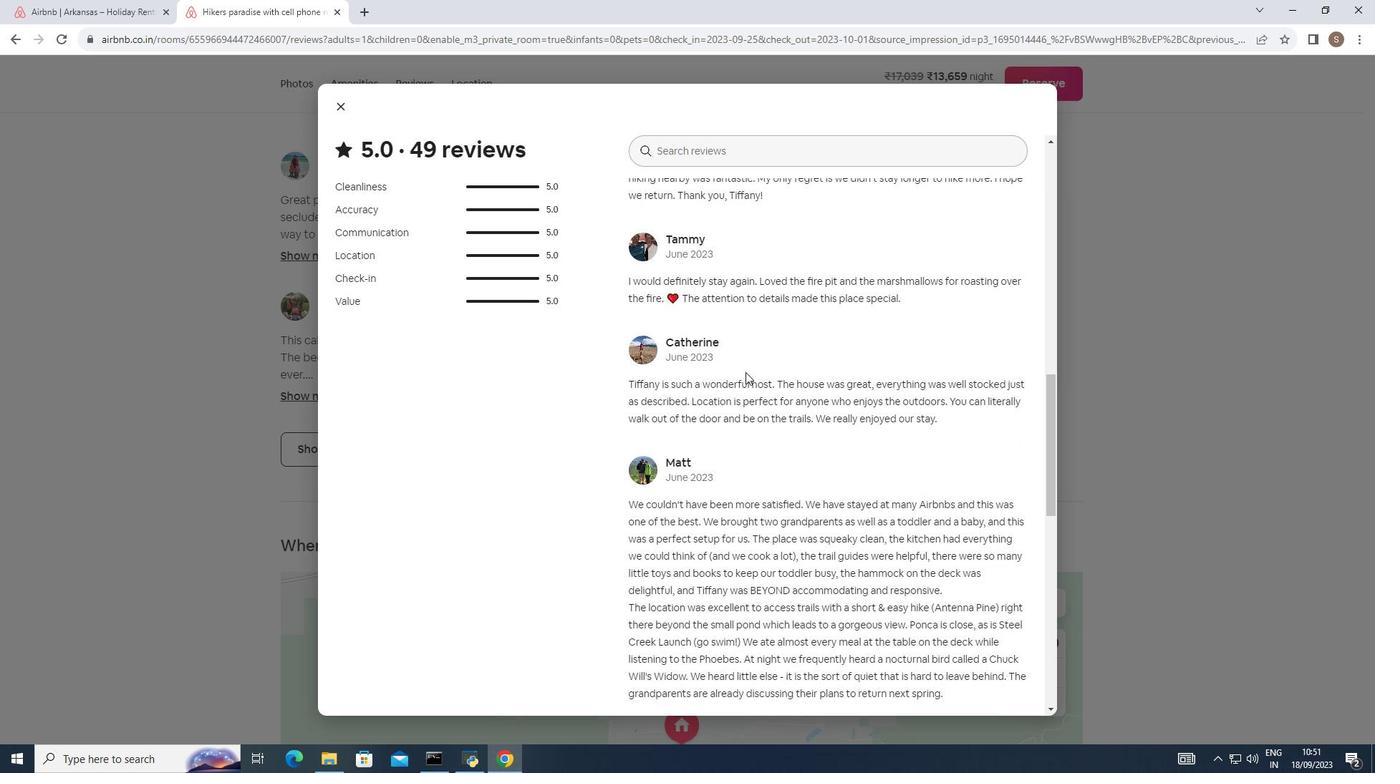 
Action: Mouse scrolled (745, 371) with delta (0, 0)
Screenshot: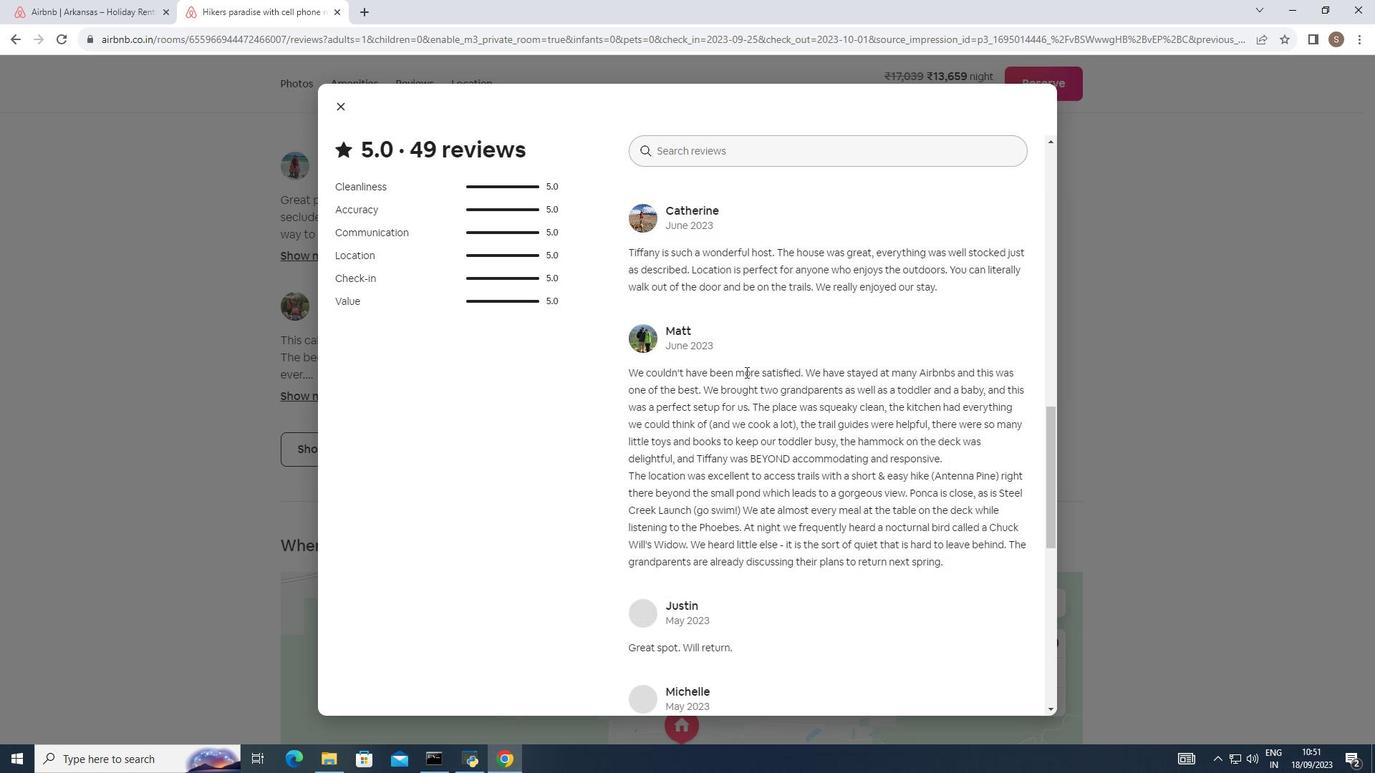 
Action: Mouse scrolled (745, 371) with delta (0, 0)
Screenshot: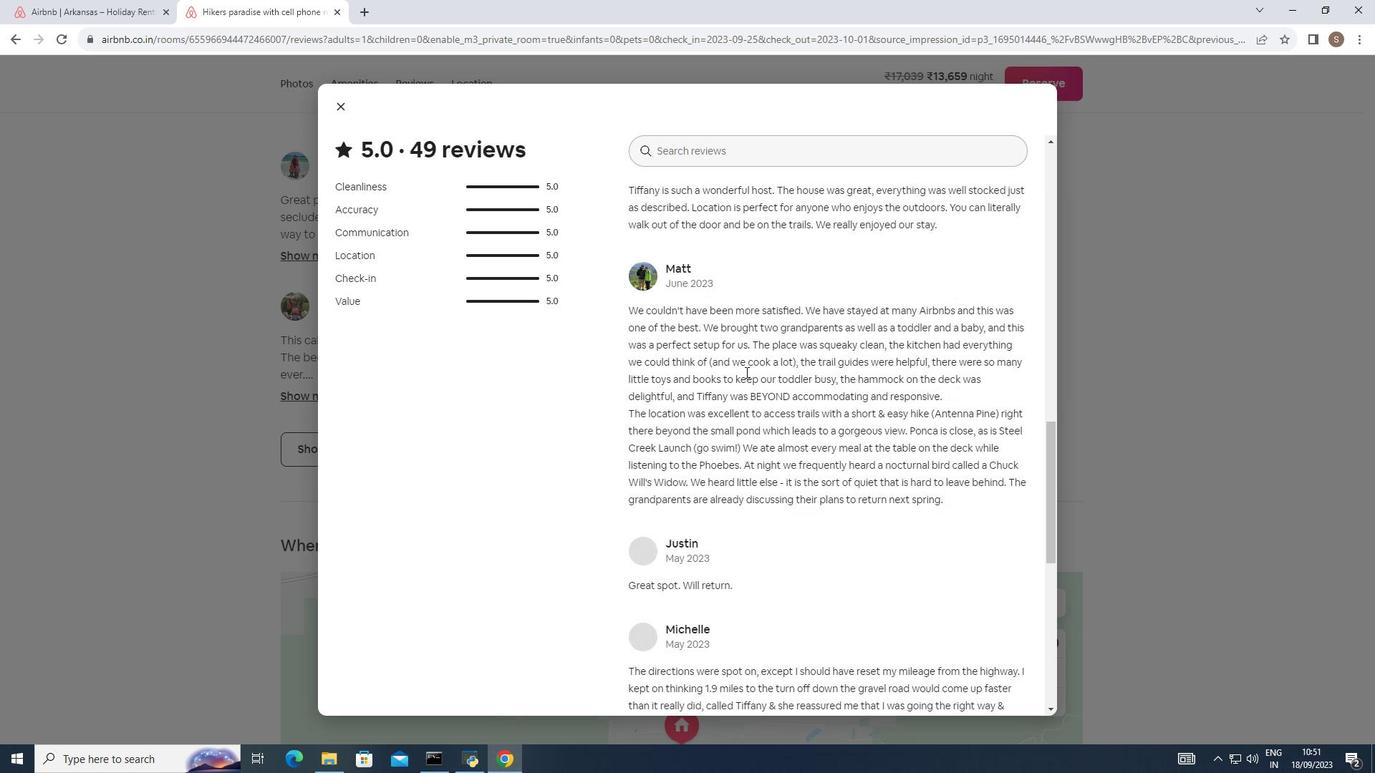 
Action: Mouse scrolled (745, 371) with delta (0, 0)
Screenshot: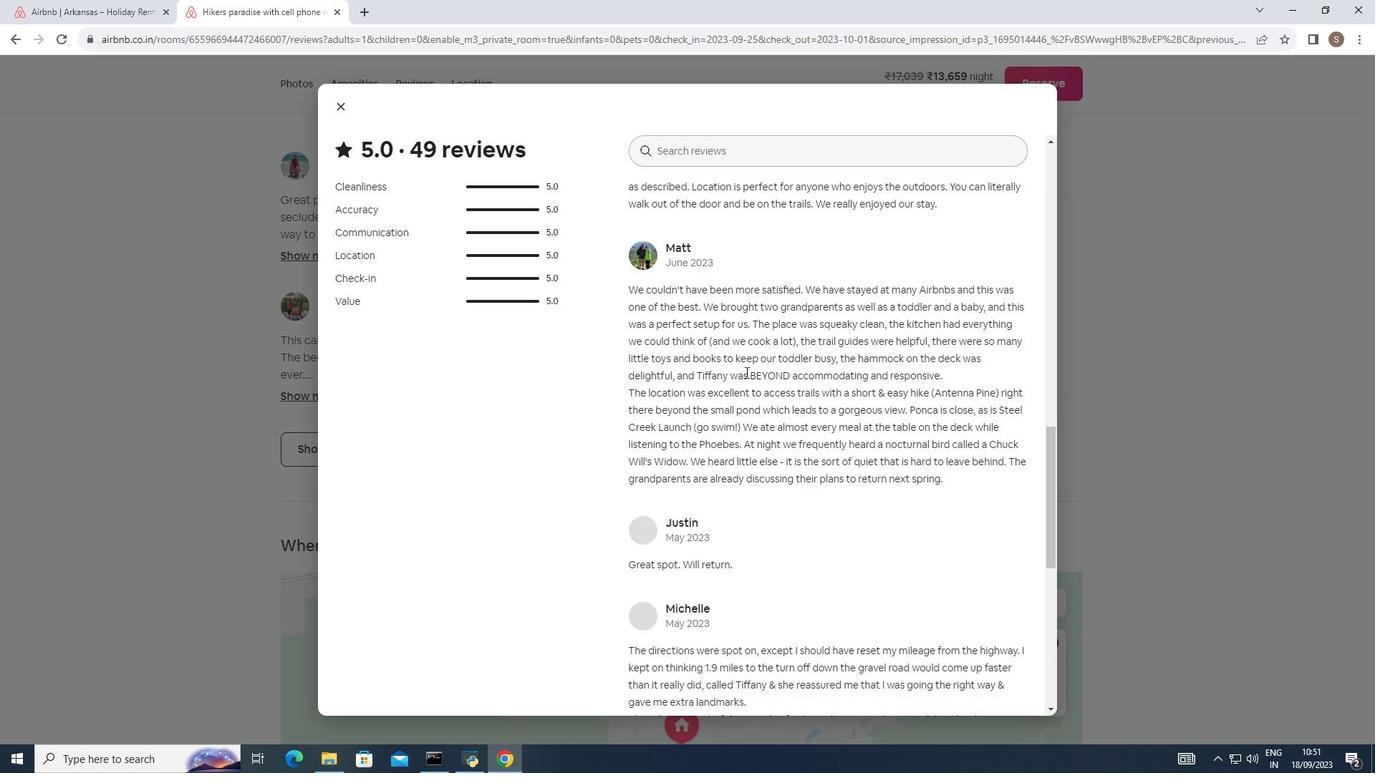 
Action: Mouse scrolled (745, 371) with delta (0, 0)
Screenshot: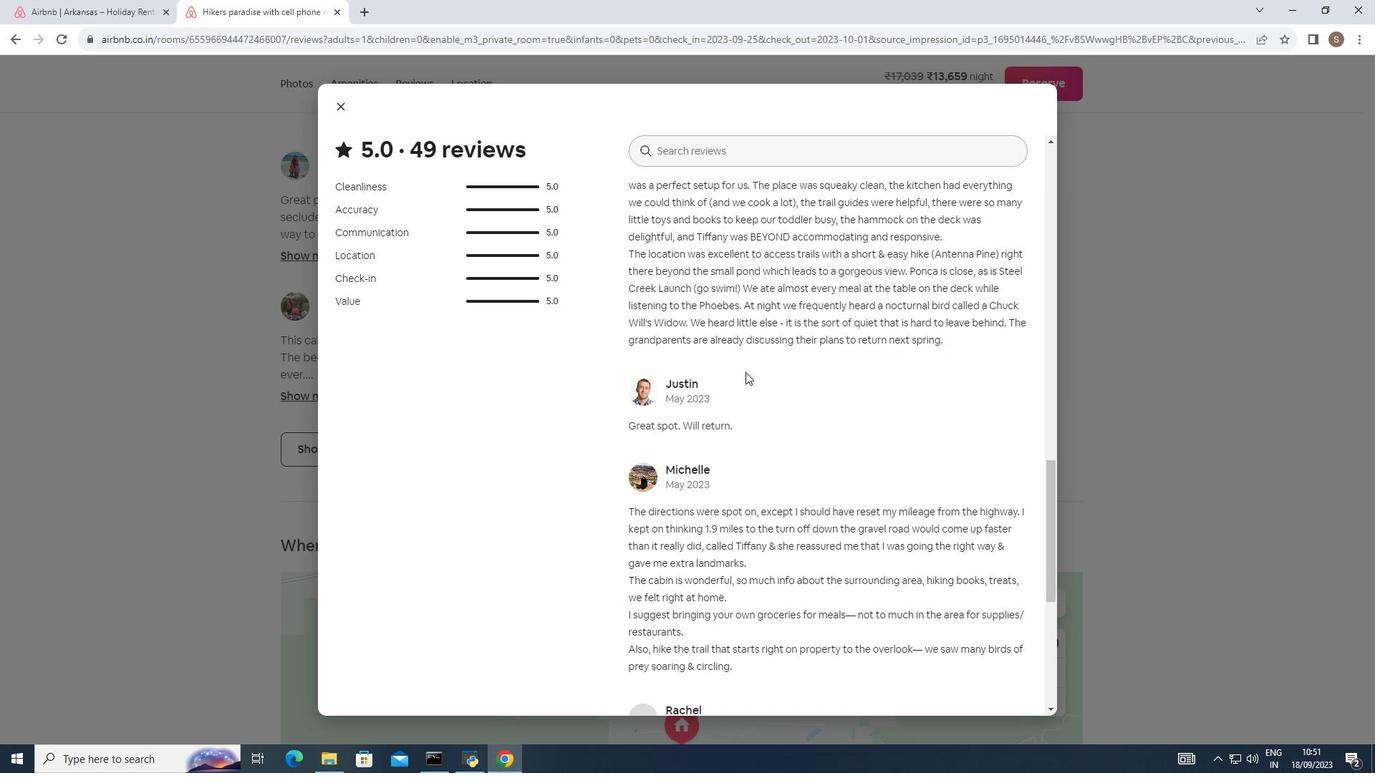 
Action: Mouse scrolled (745, 371) with delta (0, 0)
Screenshot: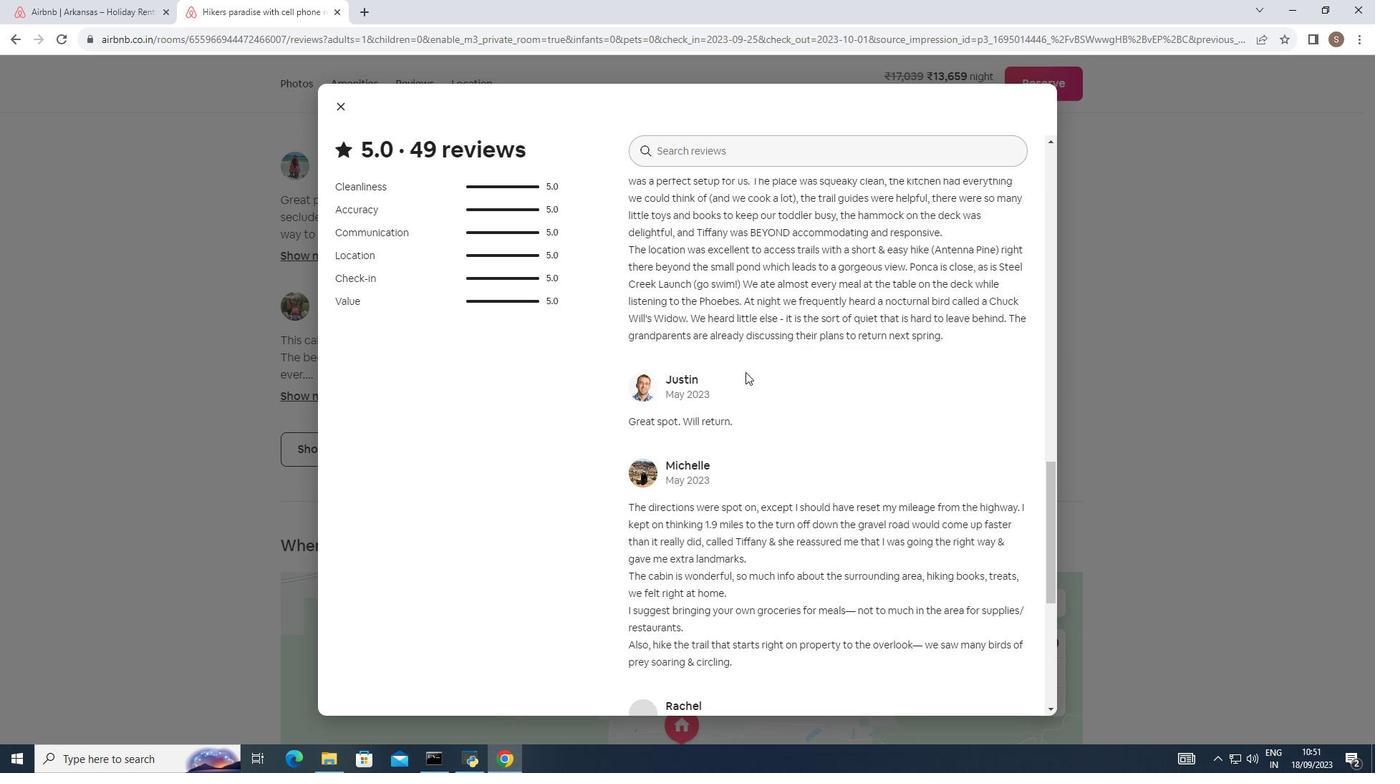 
Action: Mouse scrolled (745, 371) with delta (0, 0)
Screenshot: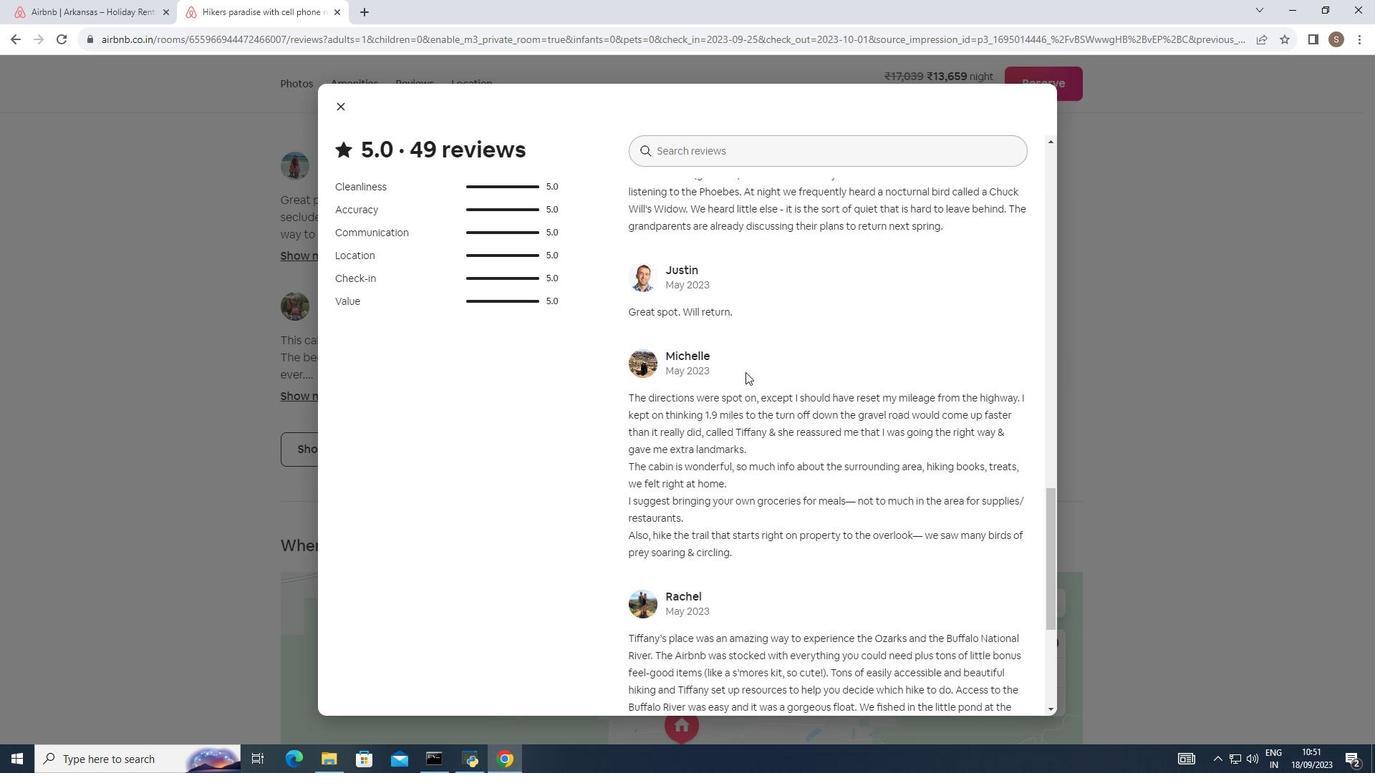 
Action: Mouse scrolled (745, 371) with delta (0, 0)
Screenshot: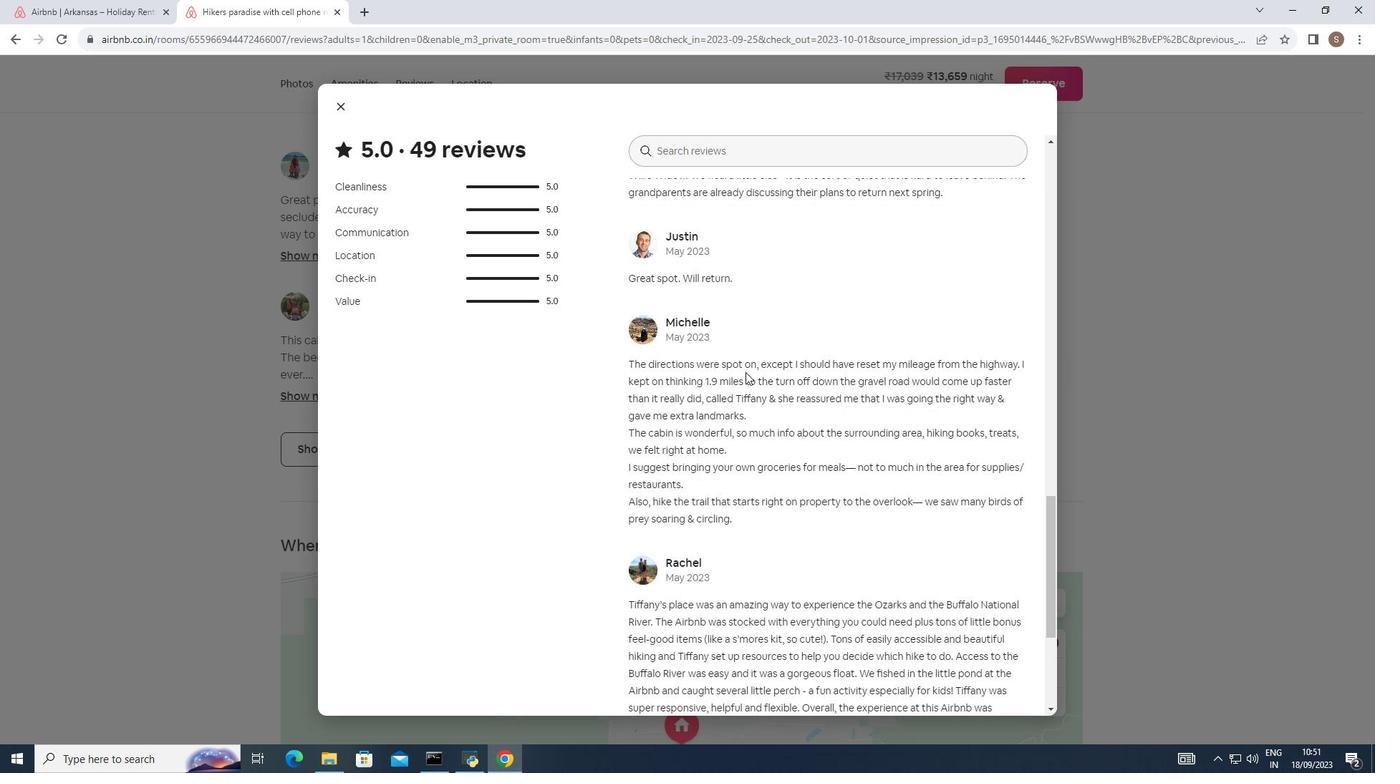 
Action: Mouse scrolled (745, 371) with delta (0, 0)
Screenshot: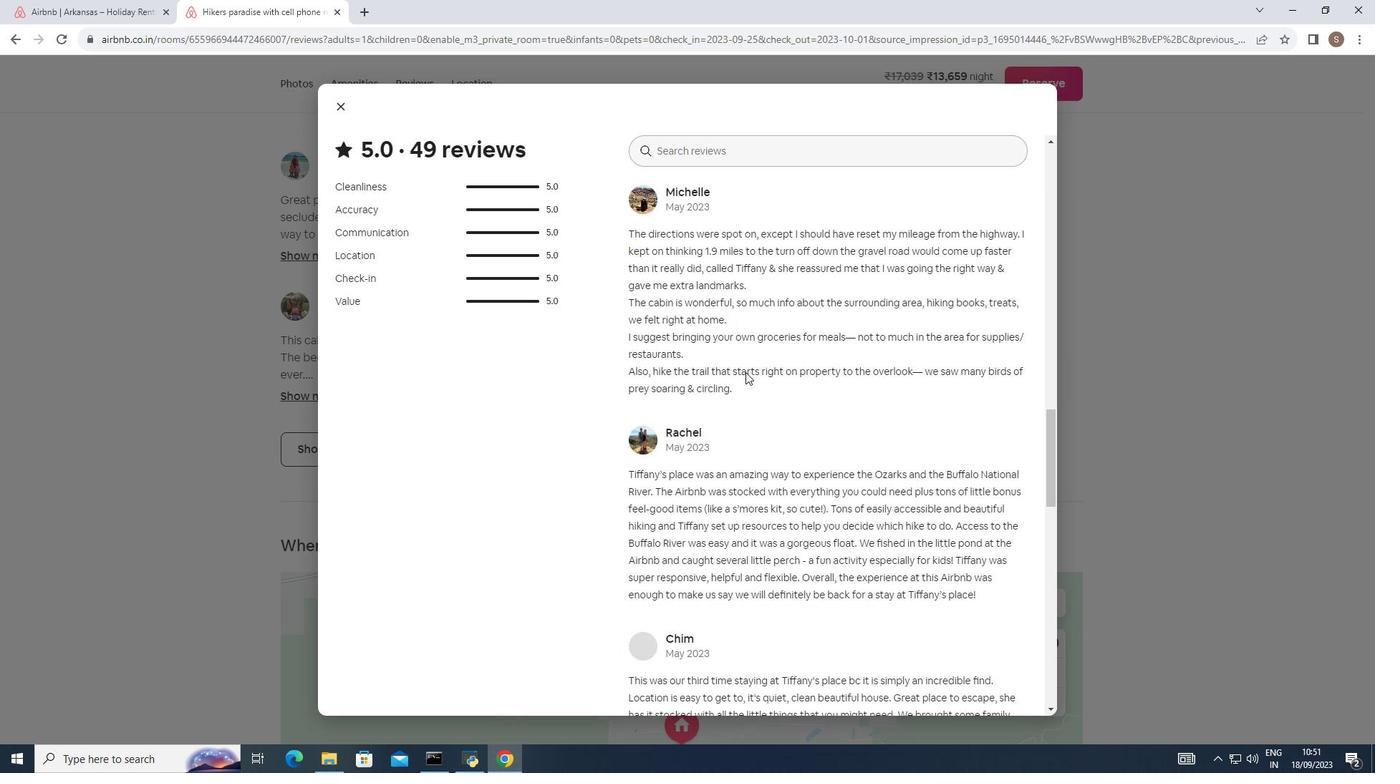 
Action: Mouse scrolled (745, 371) with delta (0, 0)
Screenshot: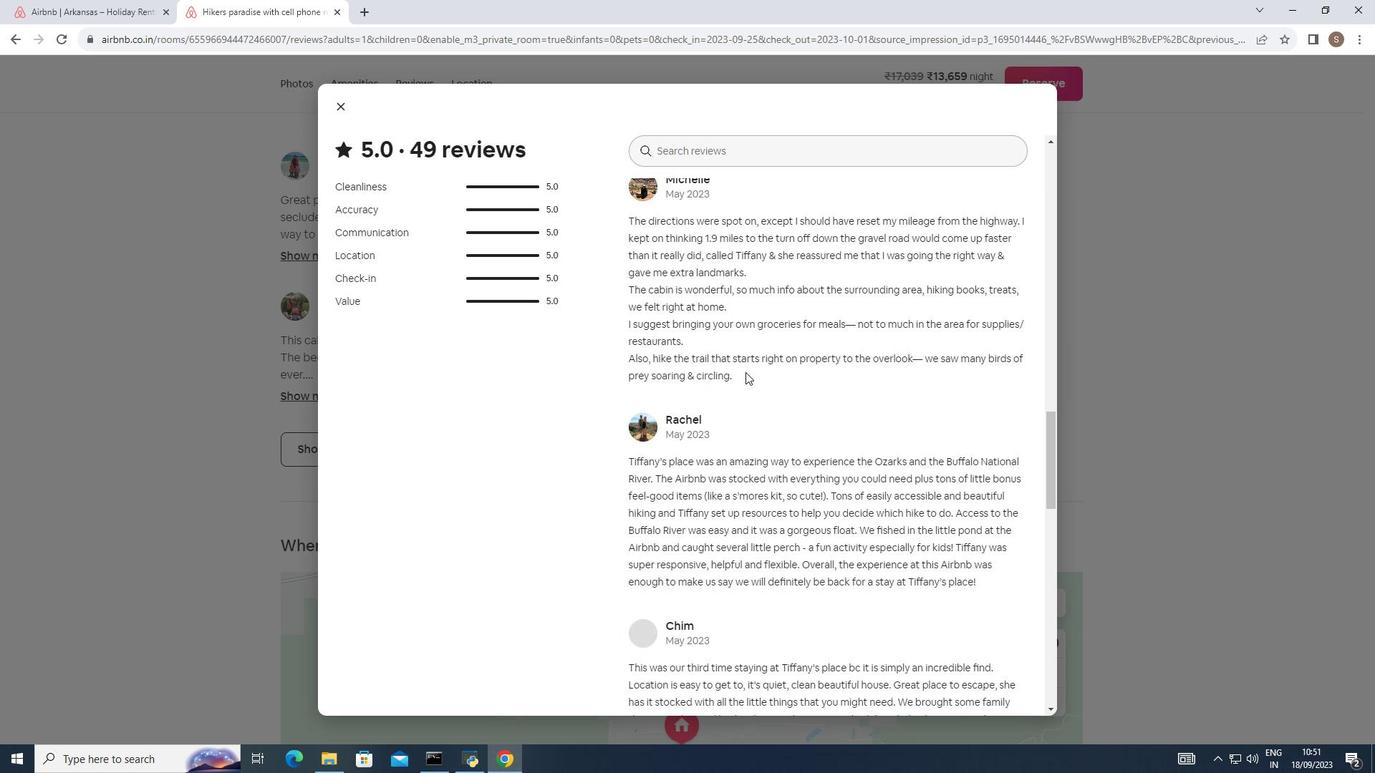 
Action: Mouse scrolled (745, 371) with delta (0, 0)
Screenshot: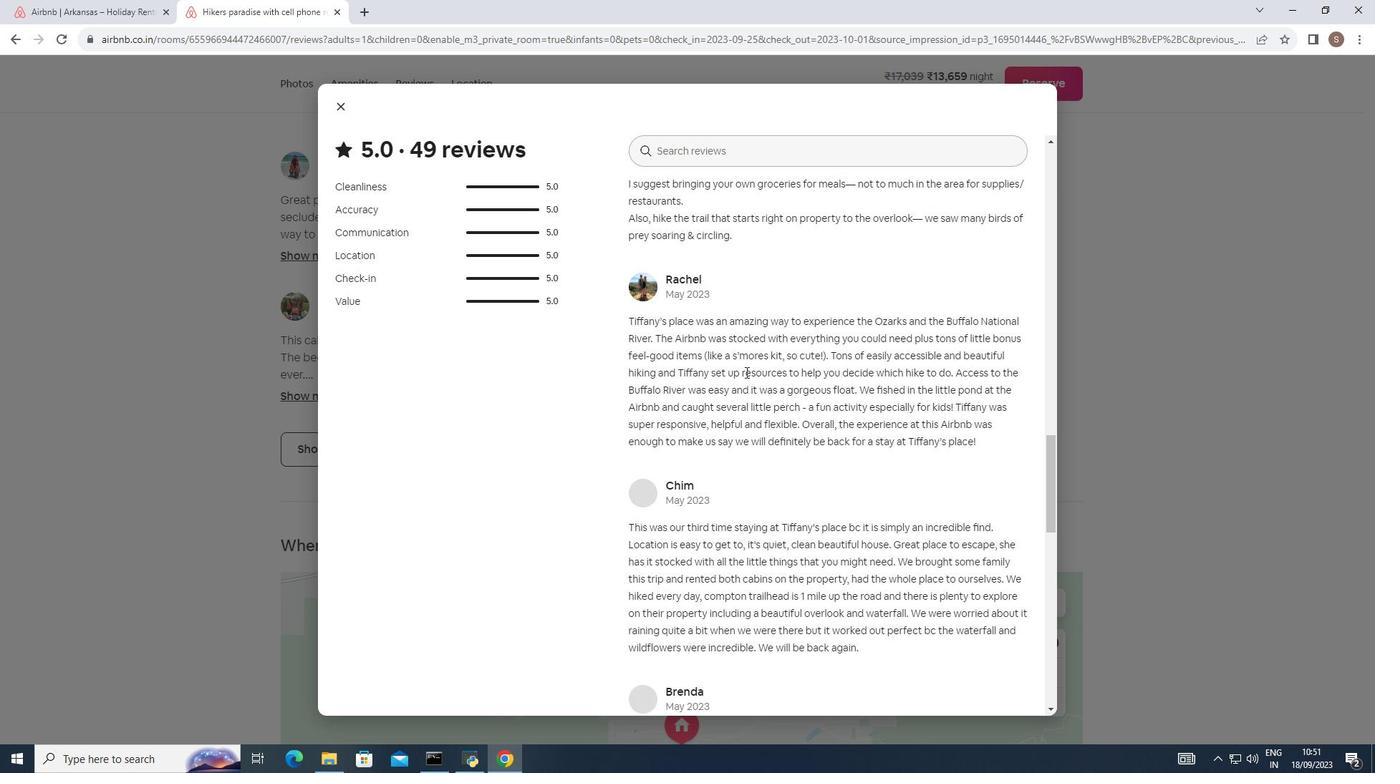 
Action: Mouse scrolled (745, 371) with delta (0, 0)
Screenshot: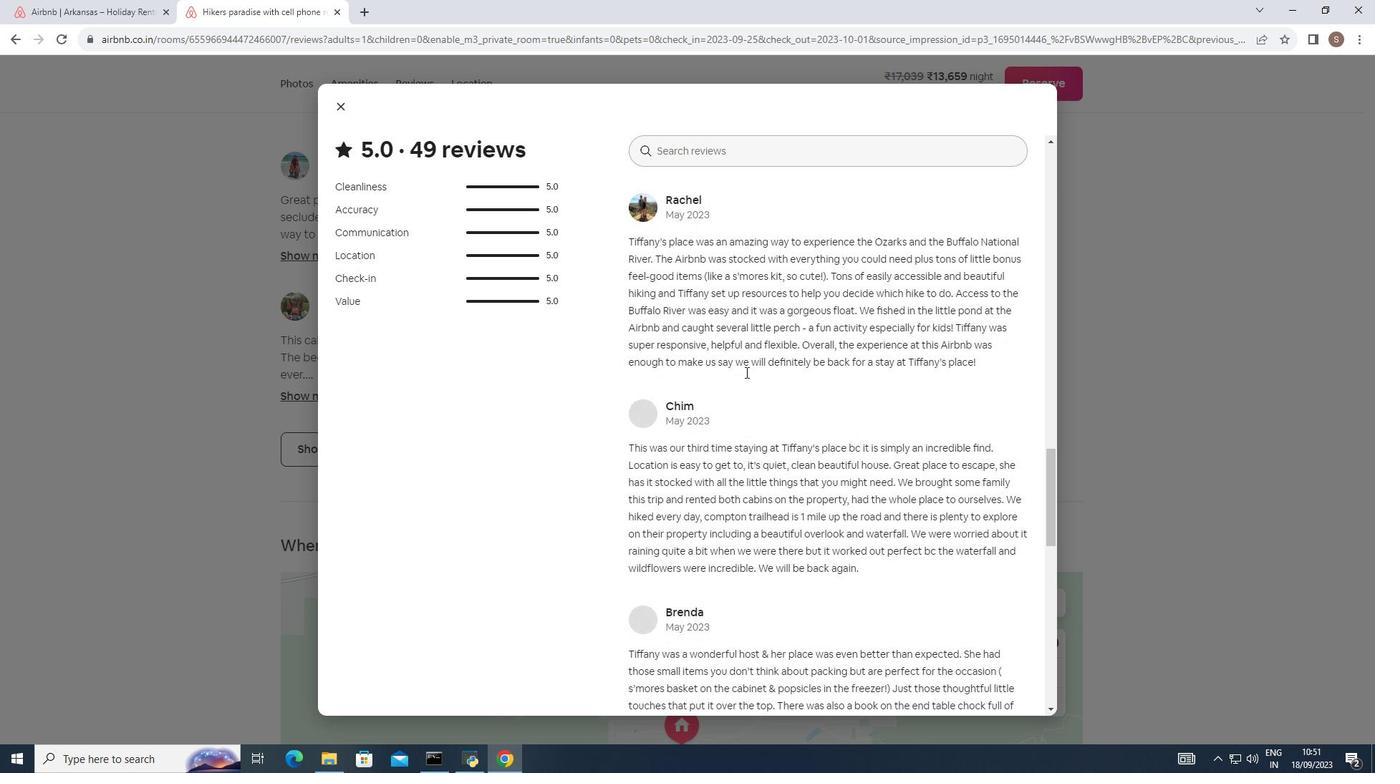 
Action: Mouse scrolled (745, 371) with delta (0, 0)
Screenshot: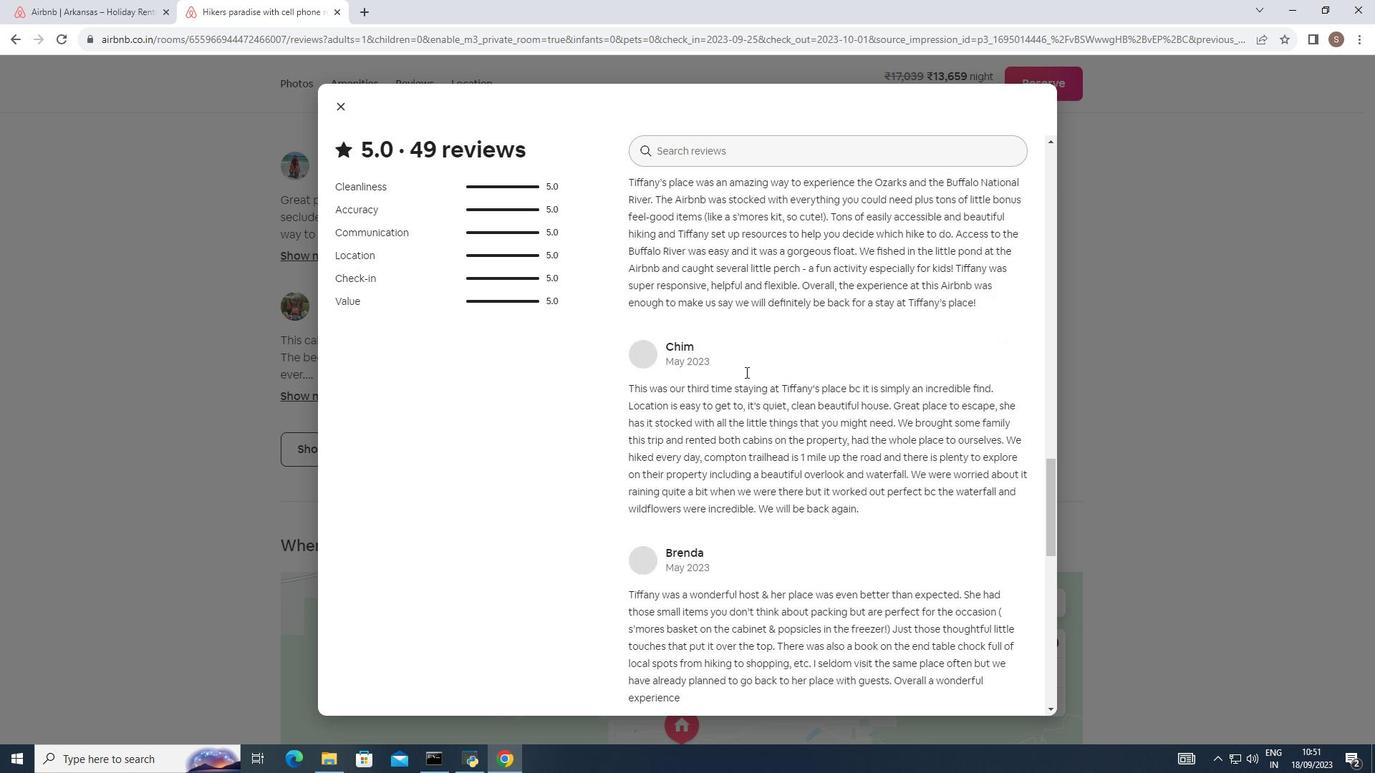 
Action: Mouse scrolled (745, 371) with delta (0, 0)
Screenshot: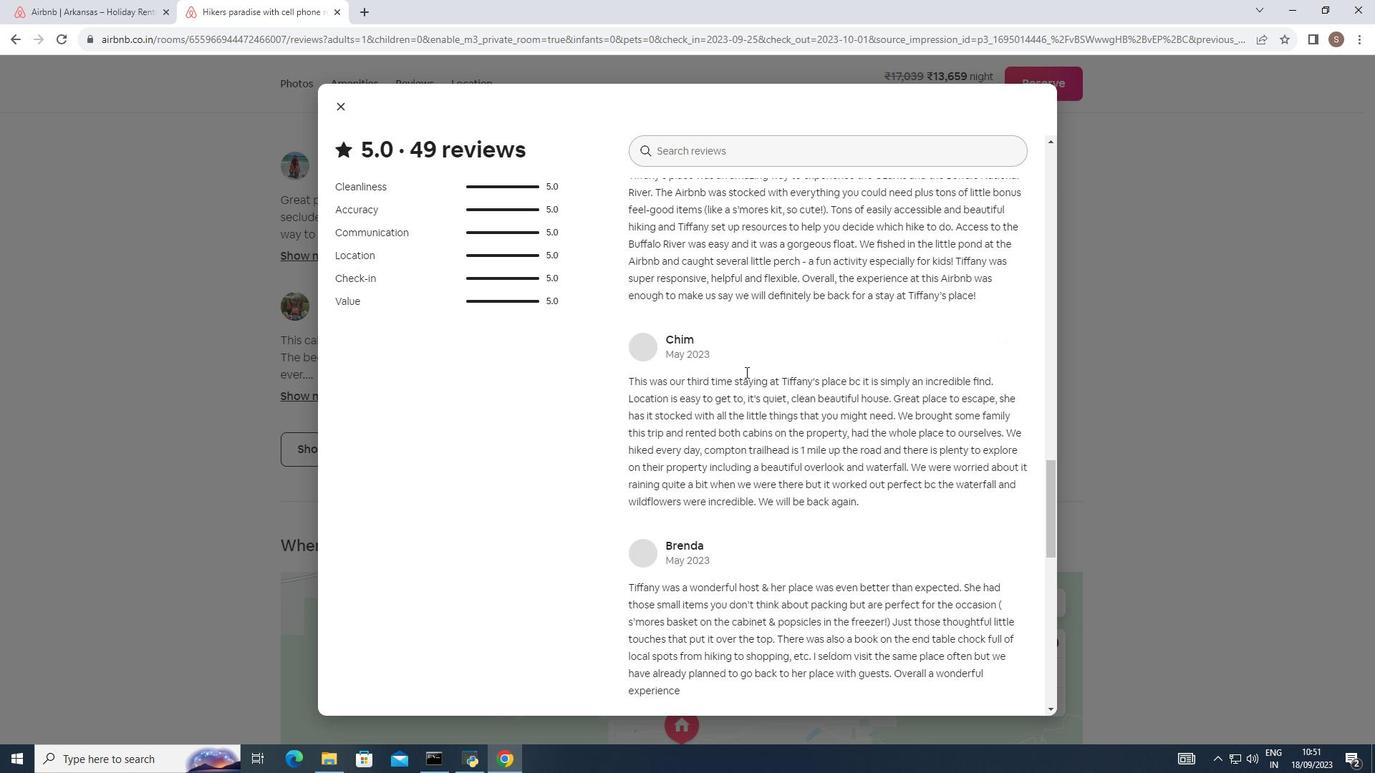 
Action: Mouse scrolled (745, 371) with delta (0, 0)
Screenshot: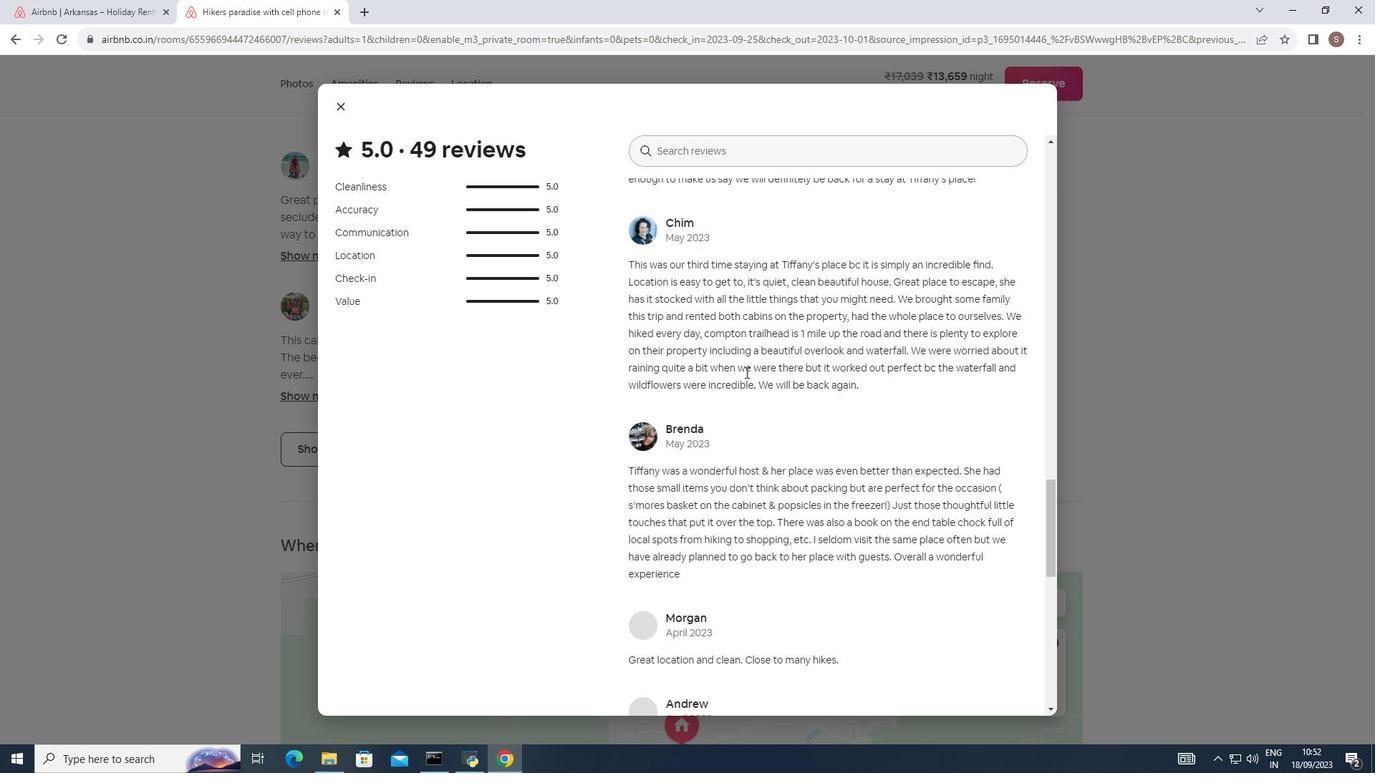 
Action: Mouse scrolled (745, 371) with delta (0, 0)
Screenshot: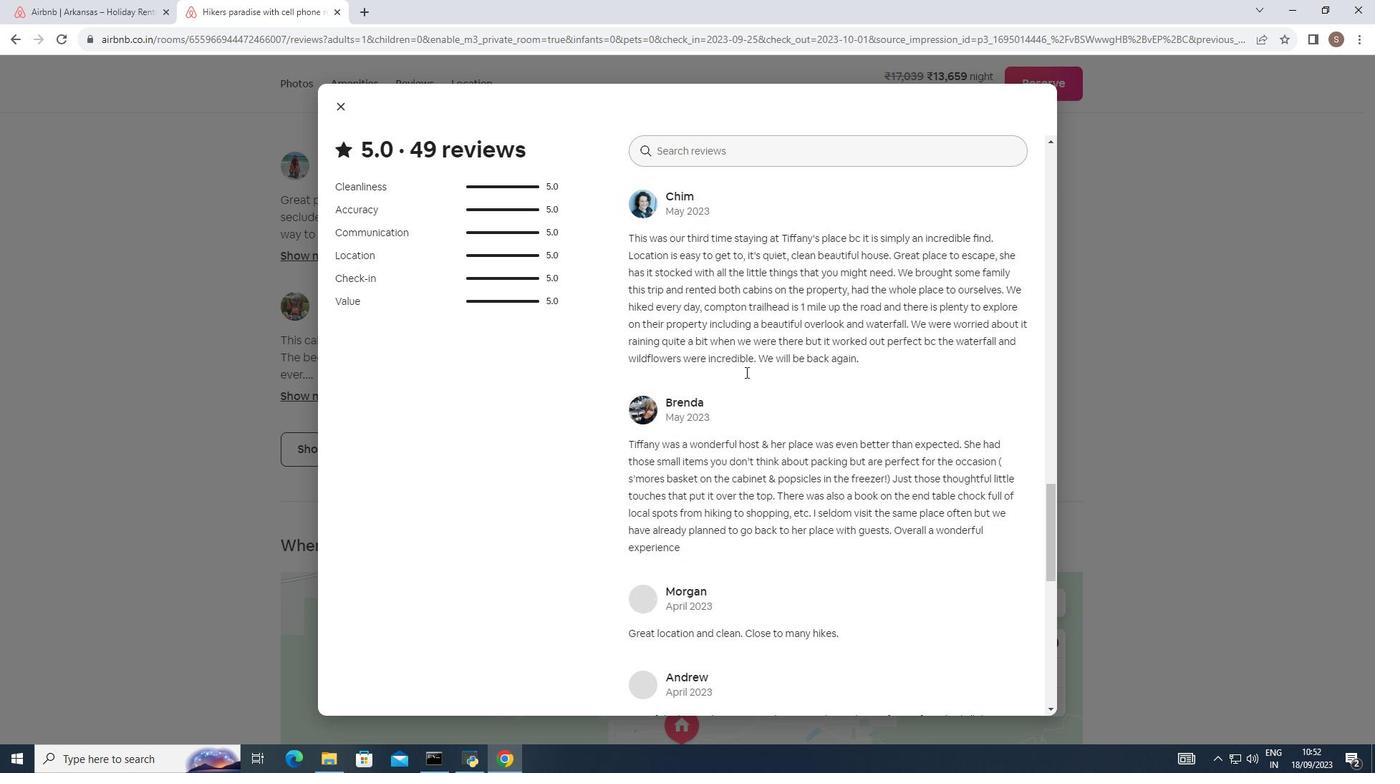 
Action: Mouse scrolled (745, 371) with delta (0, 0)
Screenshot: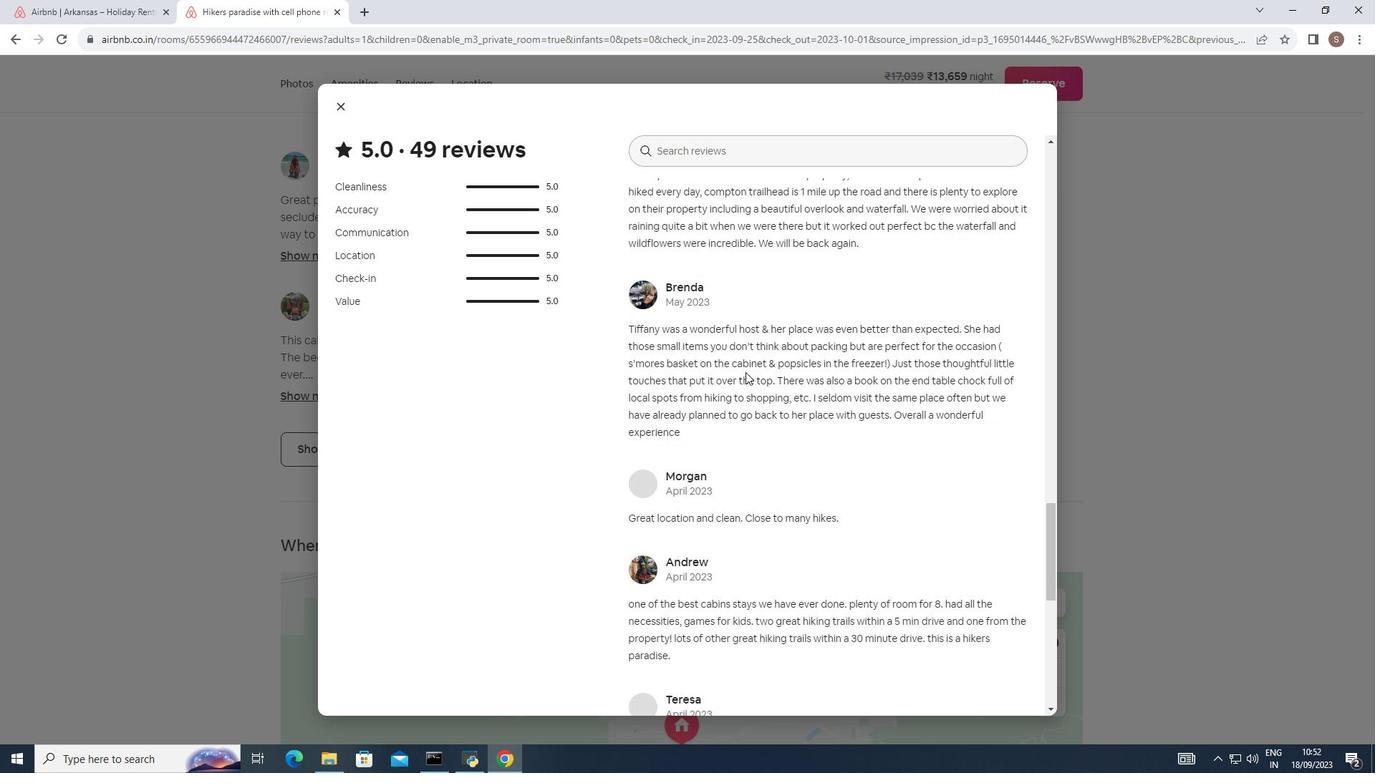 
Action: Mouse scrolled (745, 371) with delta (0, 0)
Screenshot: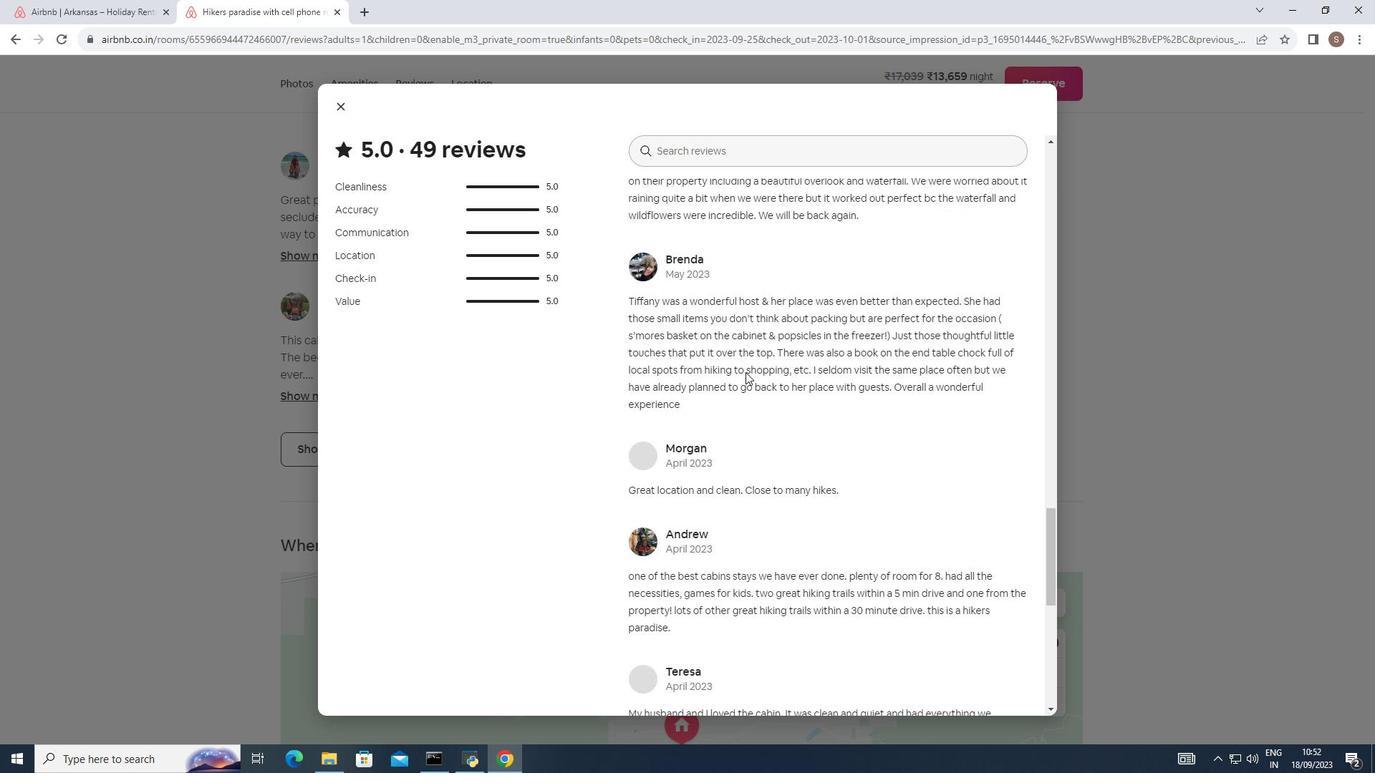 
Action: Mouse scrolled (745, 371) with delta (0, 0)
Screenshot: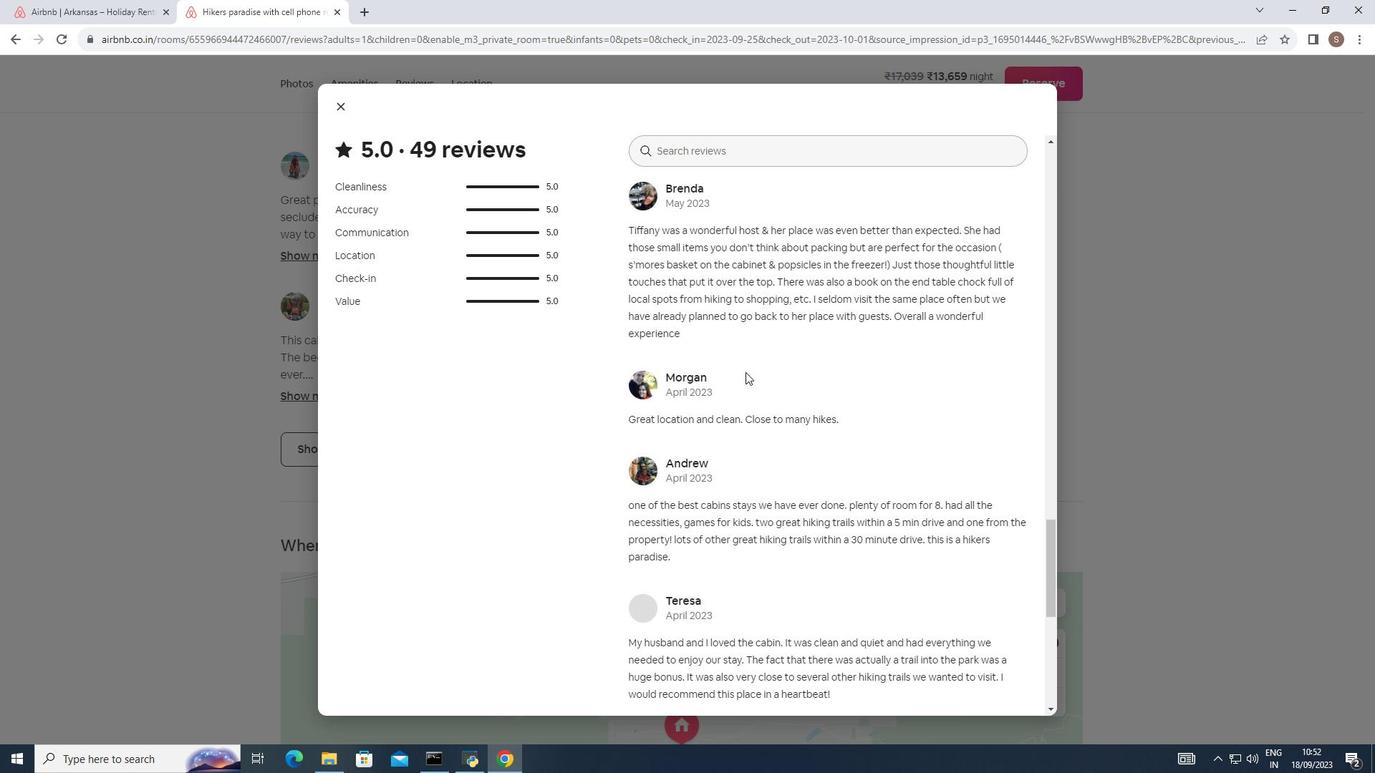 
Action: Mouse scrolled (745, 371) with delta (0, 0)
Screenshot: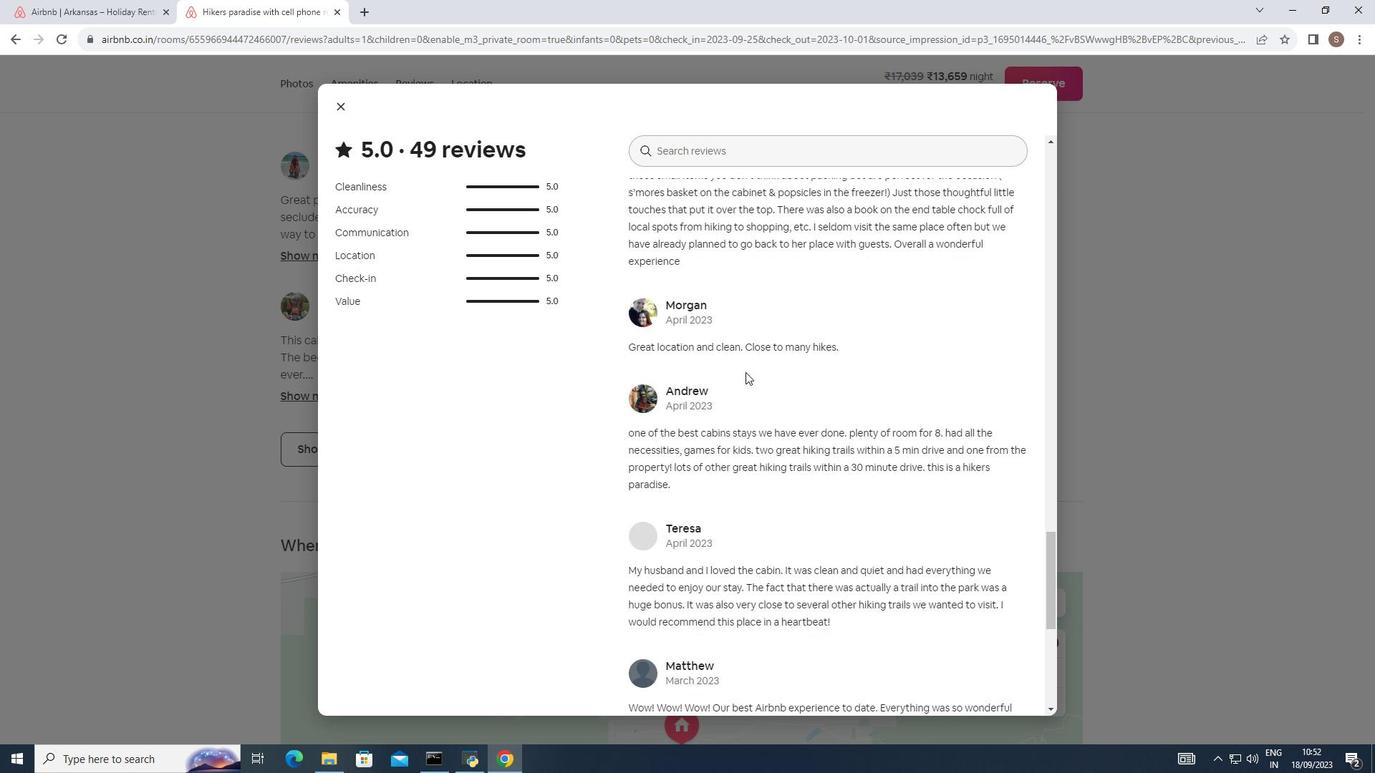 
Action: Mouse scrolled (745, 371) with delta (0, 0)
Screenshot: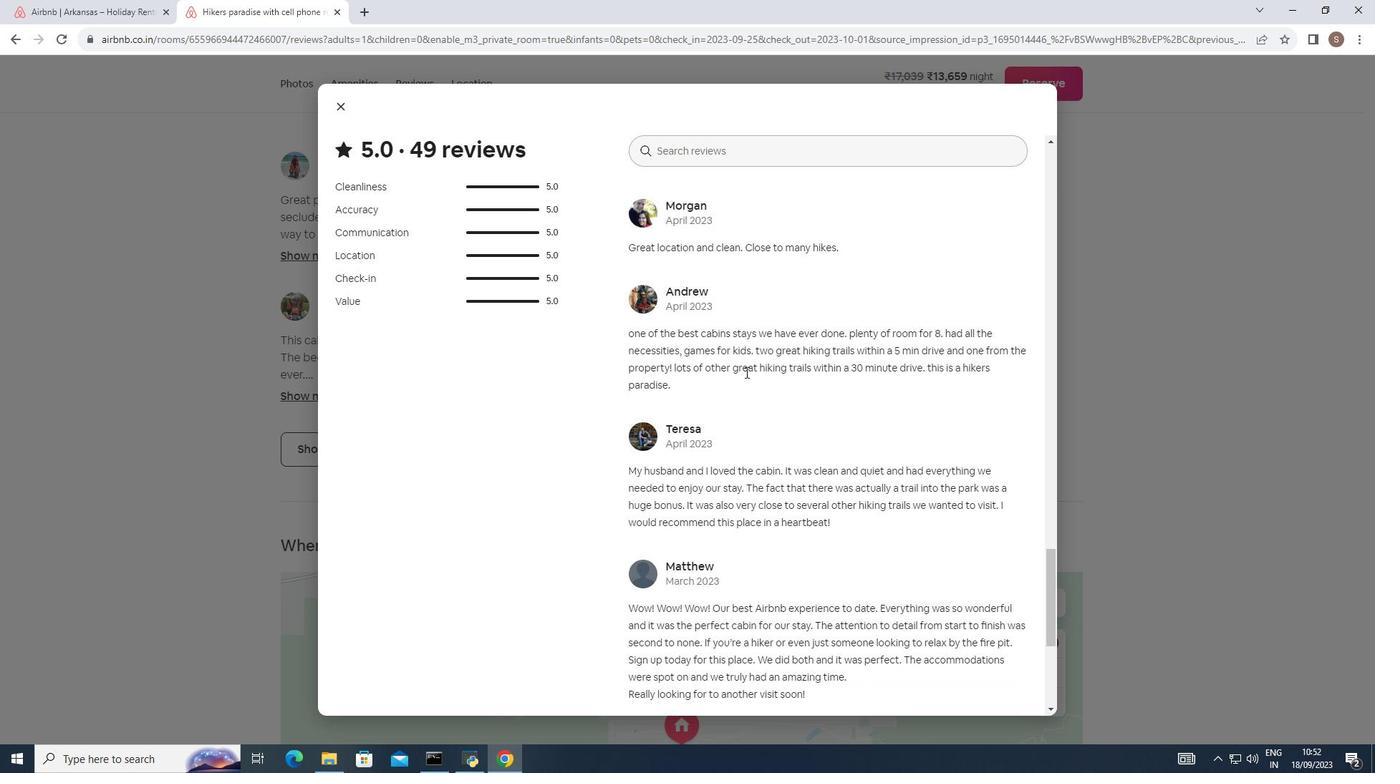 
Action: Mouse scrolled (745, 371) with delta (0, 0)
Screenshot: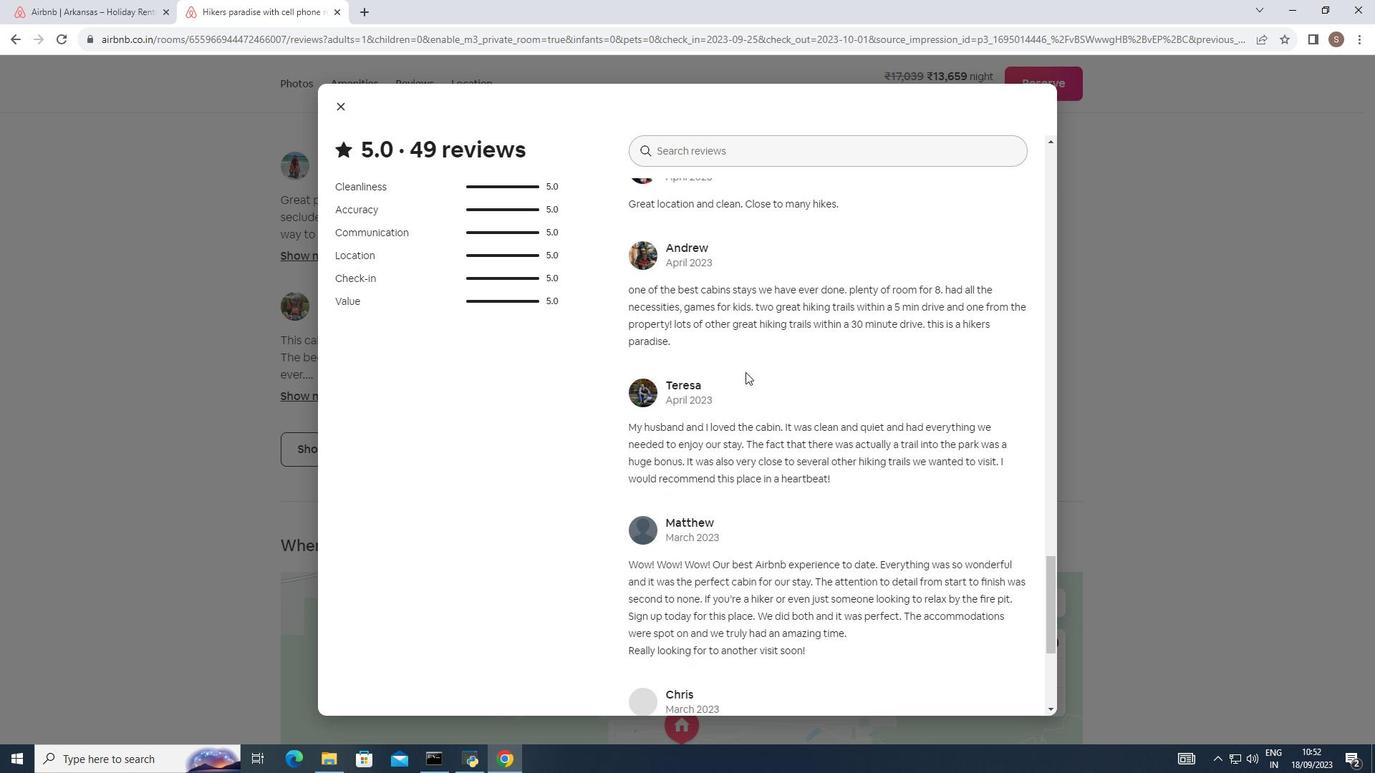 
Action: Mouse scrolled (745, 371) with delta (0, 0)
Screenshot: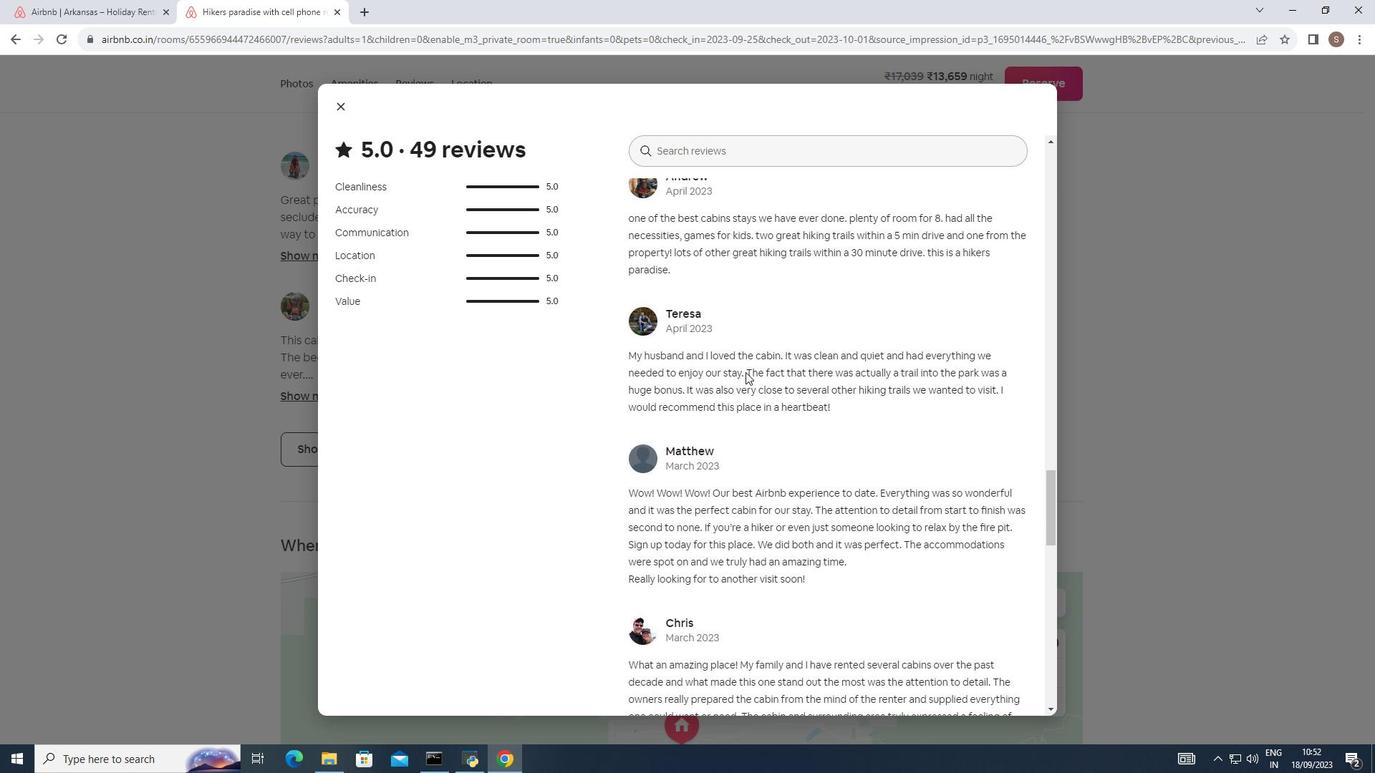 
Action: Mouse scrolled (745, 371) with delta (0, 0)
Screenshot: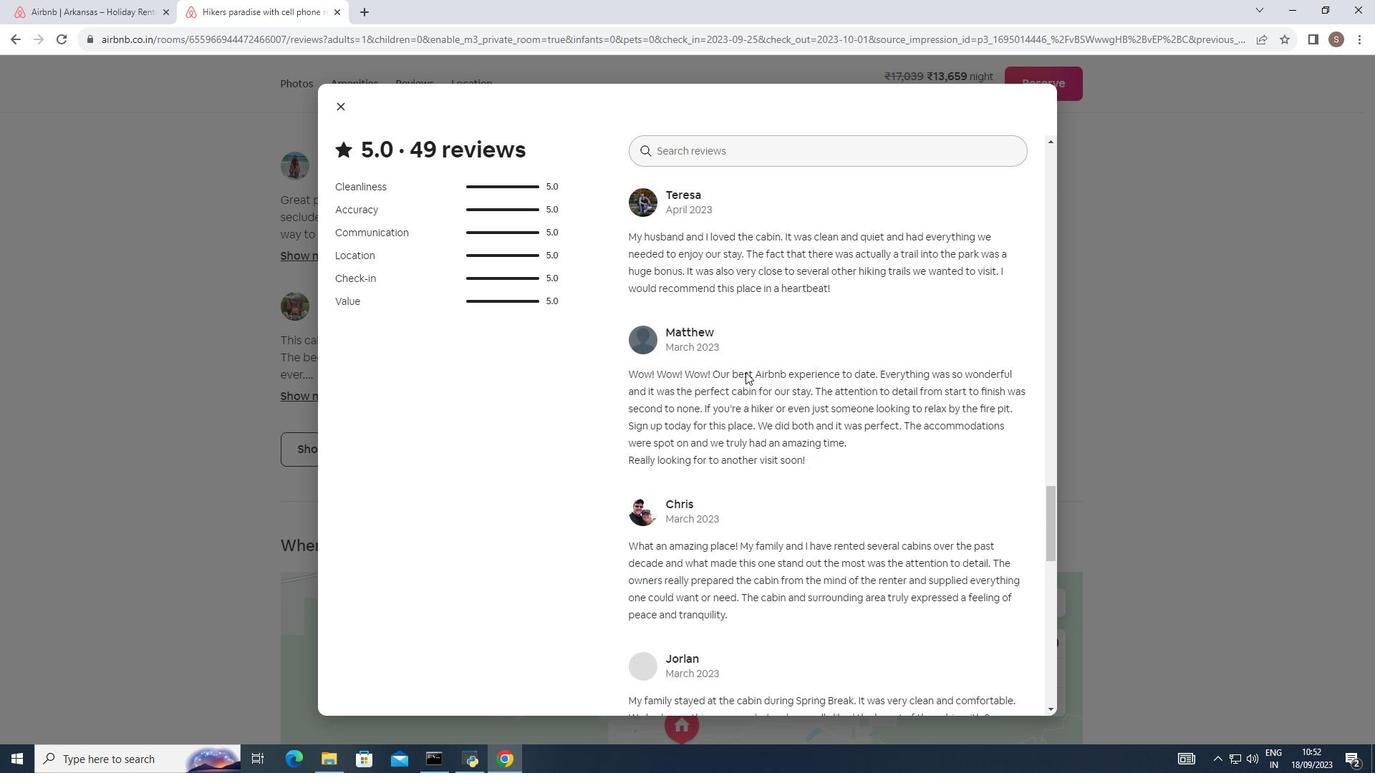 
Action: Mouse scrolled (745, 371) with delta (0, 0)
Screenshot: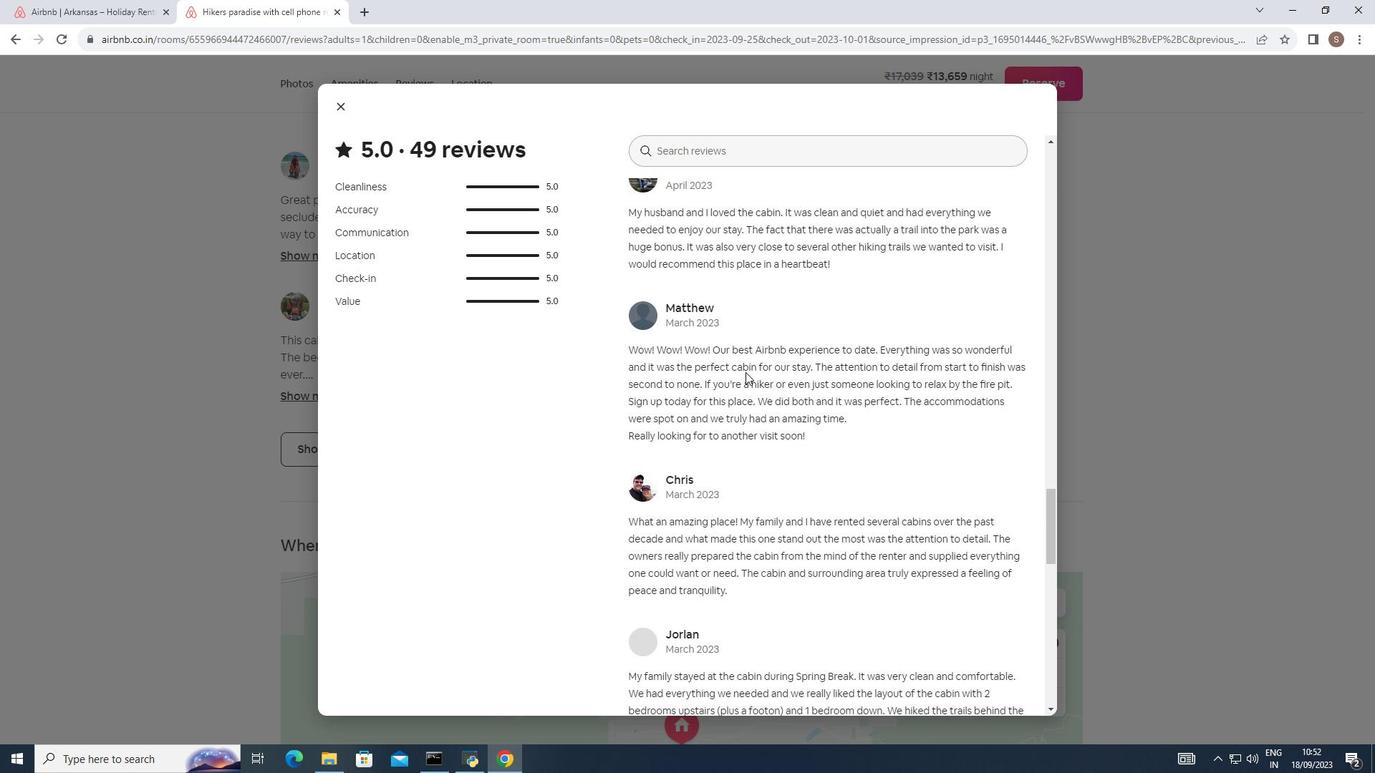 
Action: Mouse scrolled (745, 371) with delta (0, 0)
Screenshot: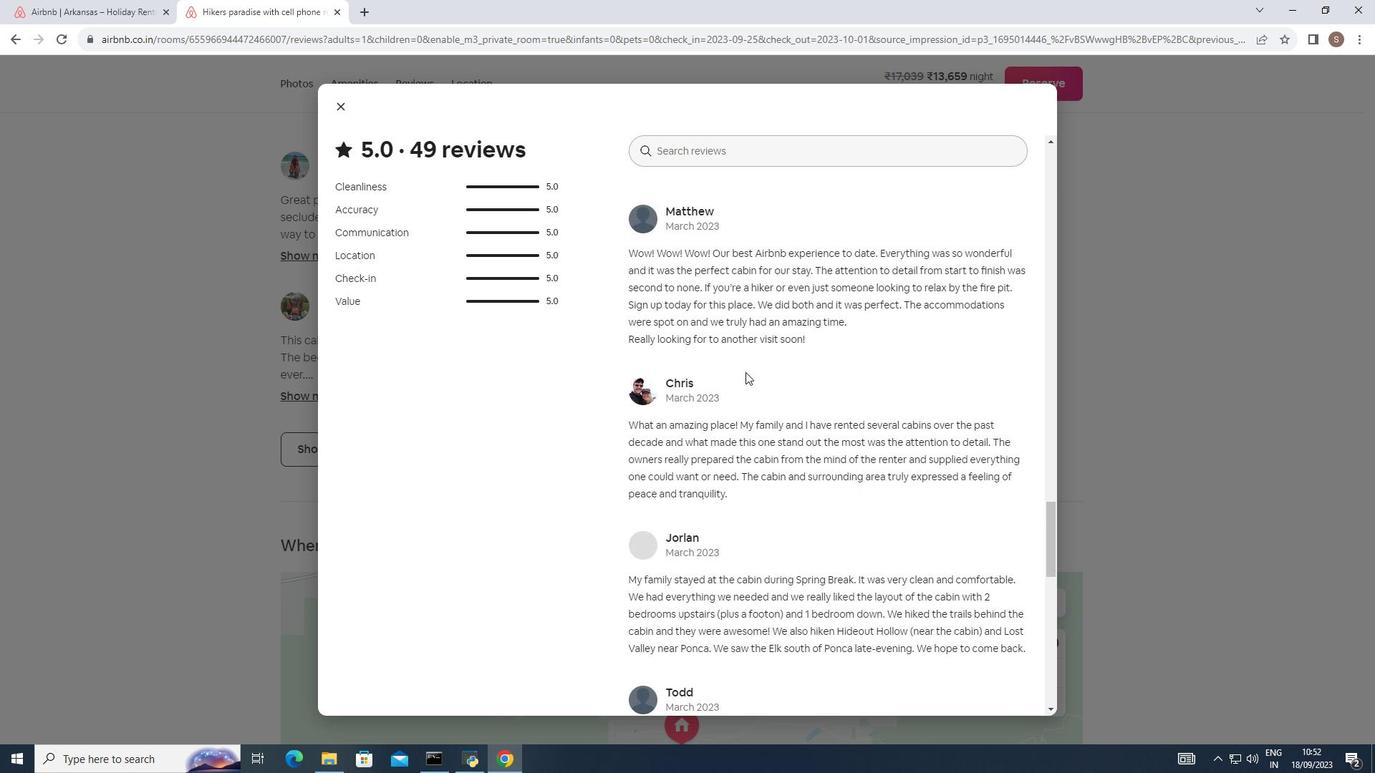 
Action: Mouse scrolled (745, 371) with delta (0, 0)
Screenshot: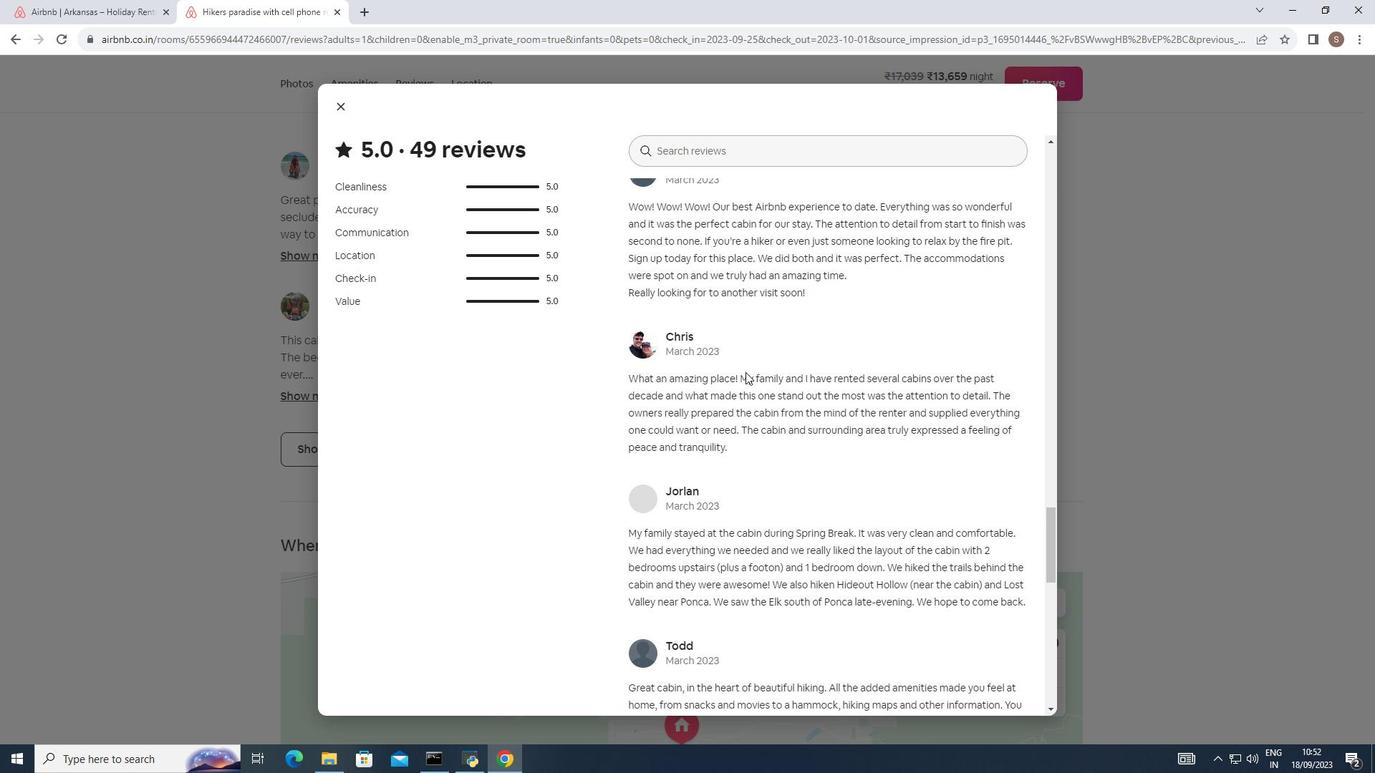 
Action: Mouse scrolled (745, 371) with delta (0, 0)
Screenshot: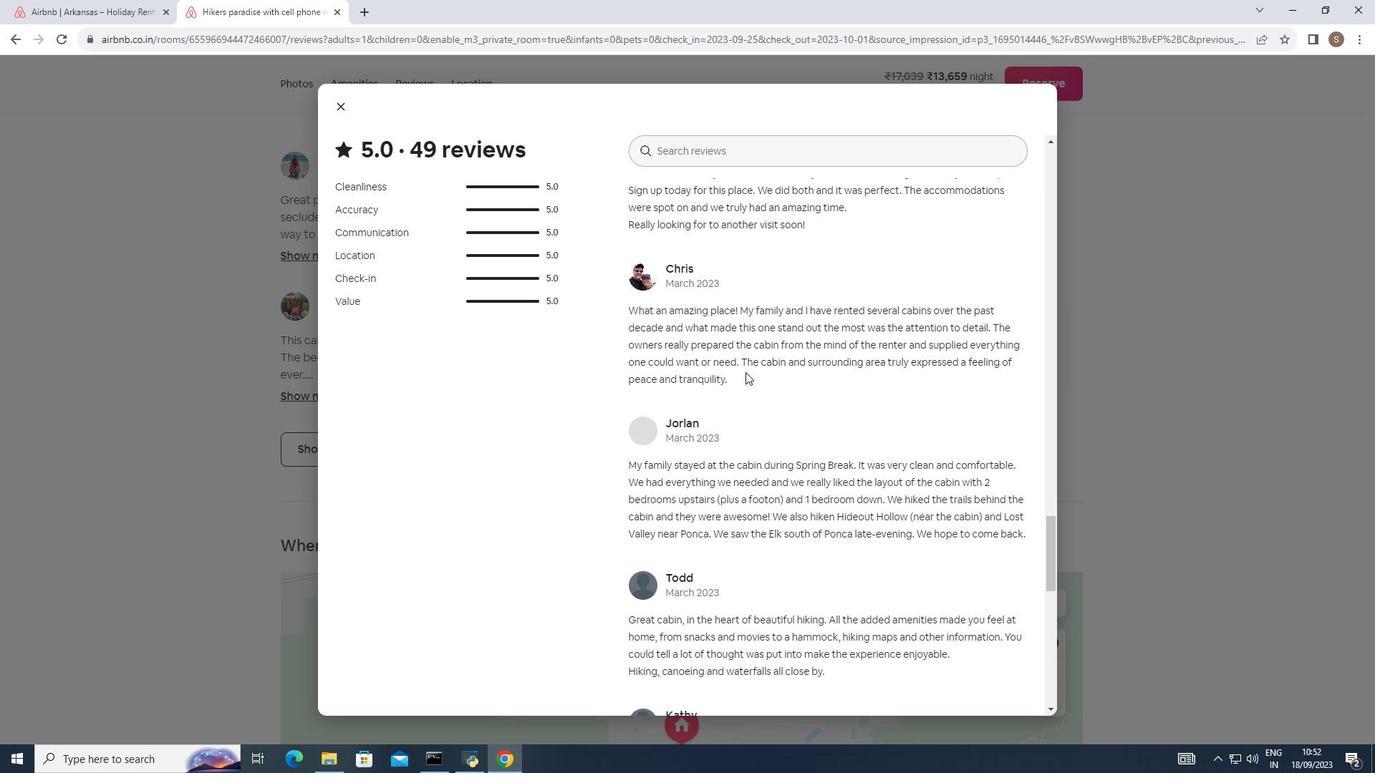 
Action: Mouse scrolled (745, 371) with delta (0, 0)
Screenshot: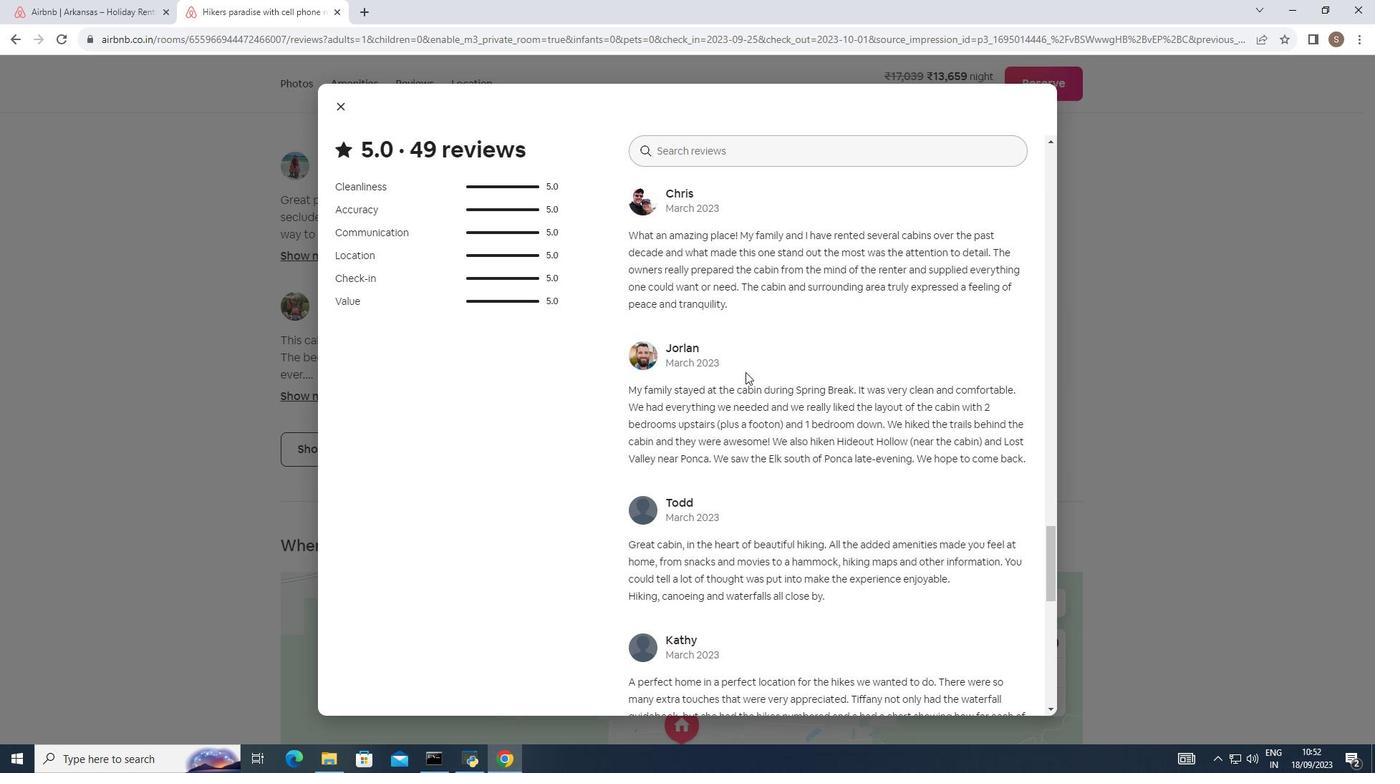 
Action: Mouse scrolled (745, 371) with delta (0, 0)
Screenshot: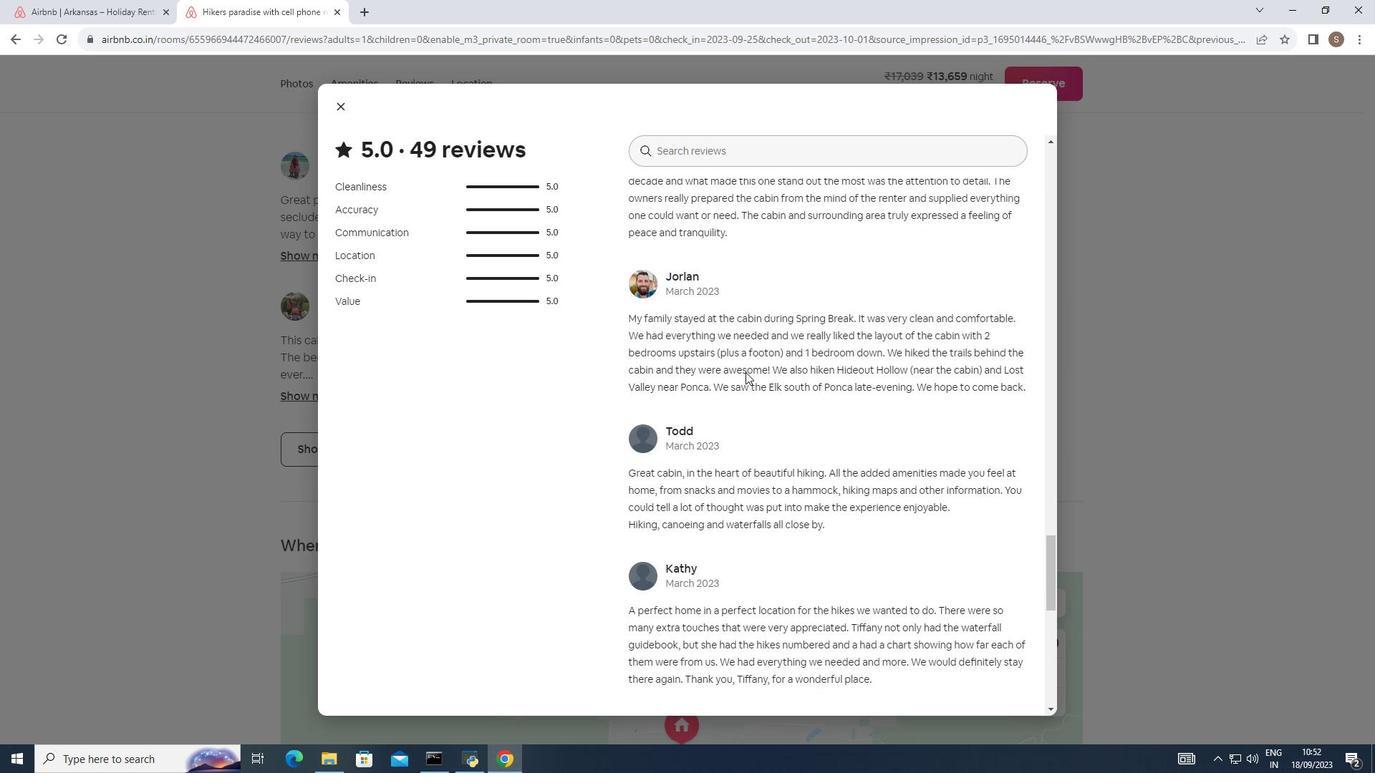 
Action: Mouse scrolled (745, 371) with delta (0, 0)
Screenshot: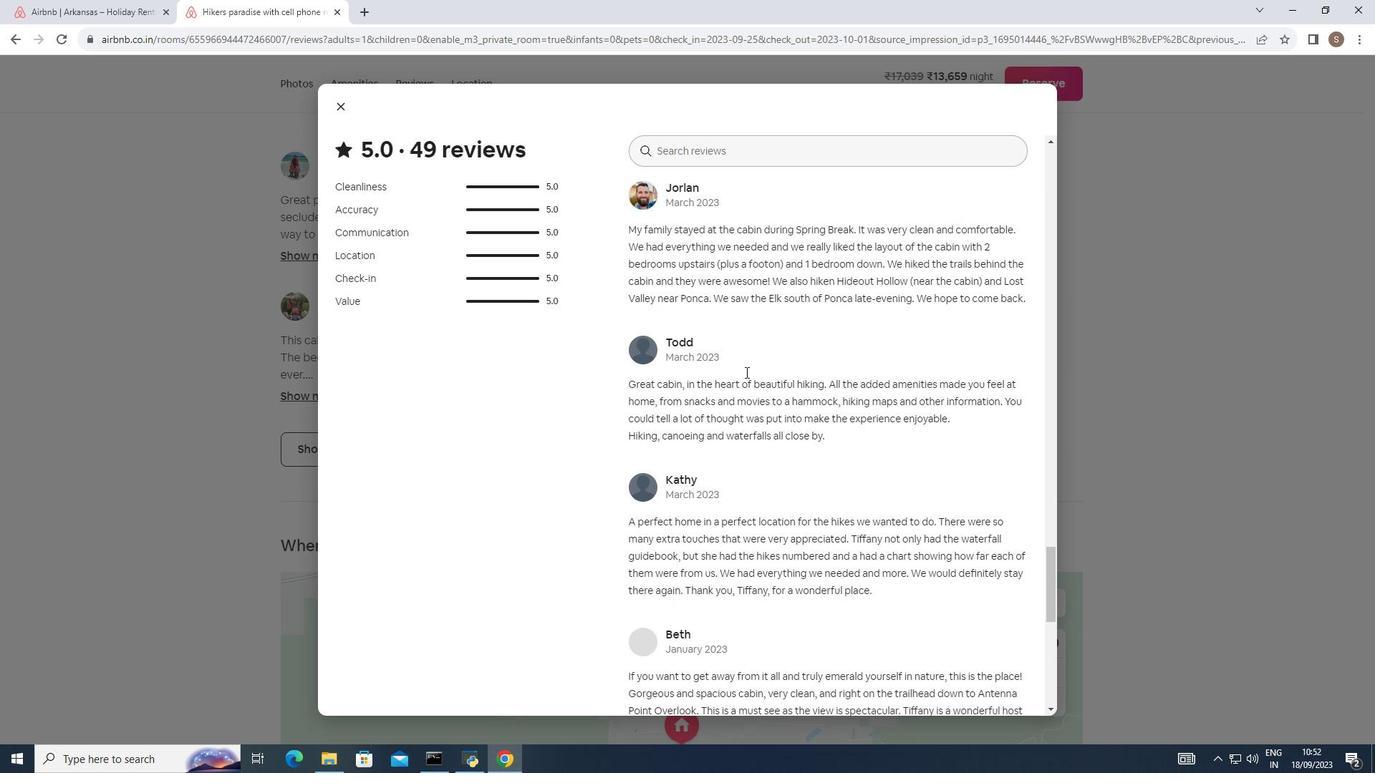 
Action: Mouse scrolled (745, 371) with delta (0, 0)
Screenshot: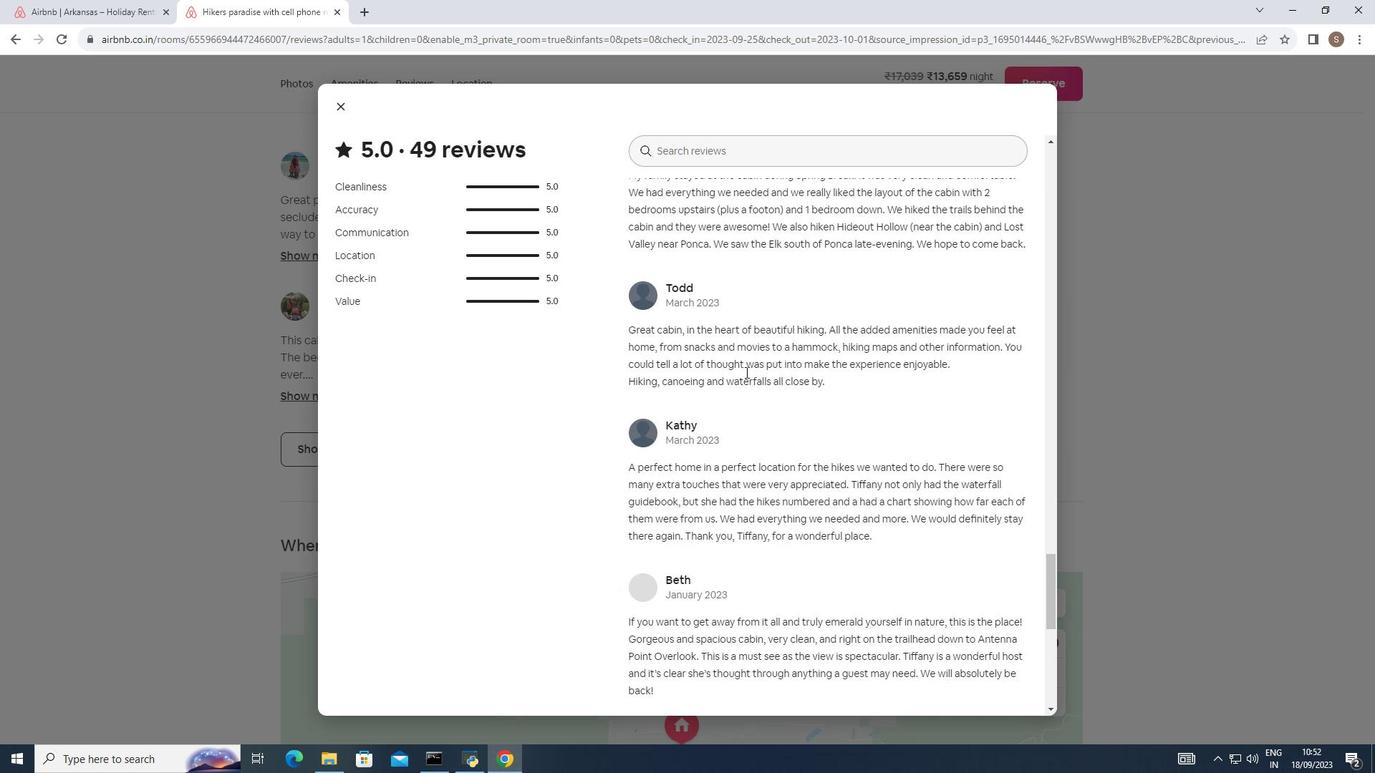 
Action: Mouse scrolled (745, 371) with delta (0, 0)
Screenshot: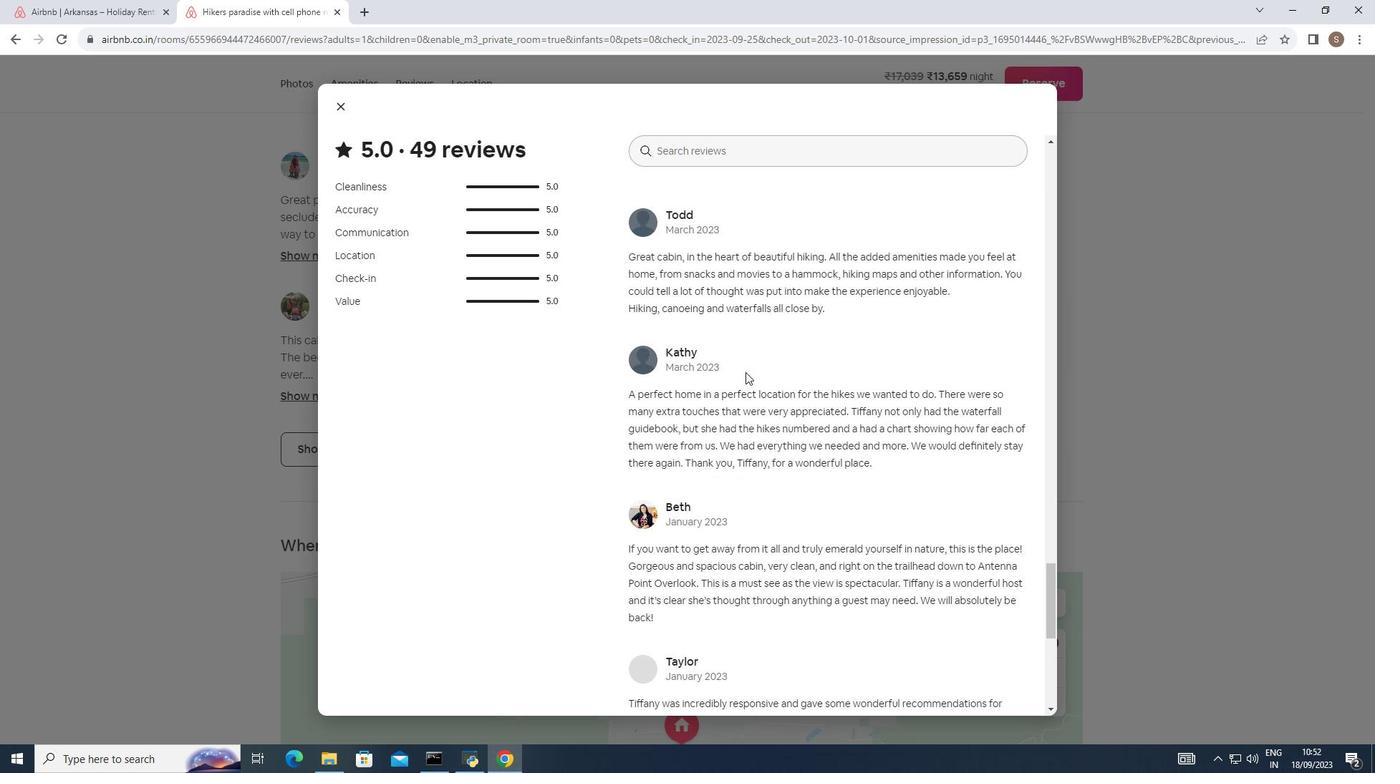 
Action: Mouse scrolled (745, 371) with delta (0, 0)
Screenshot: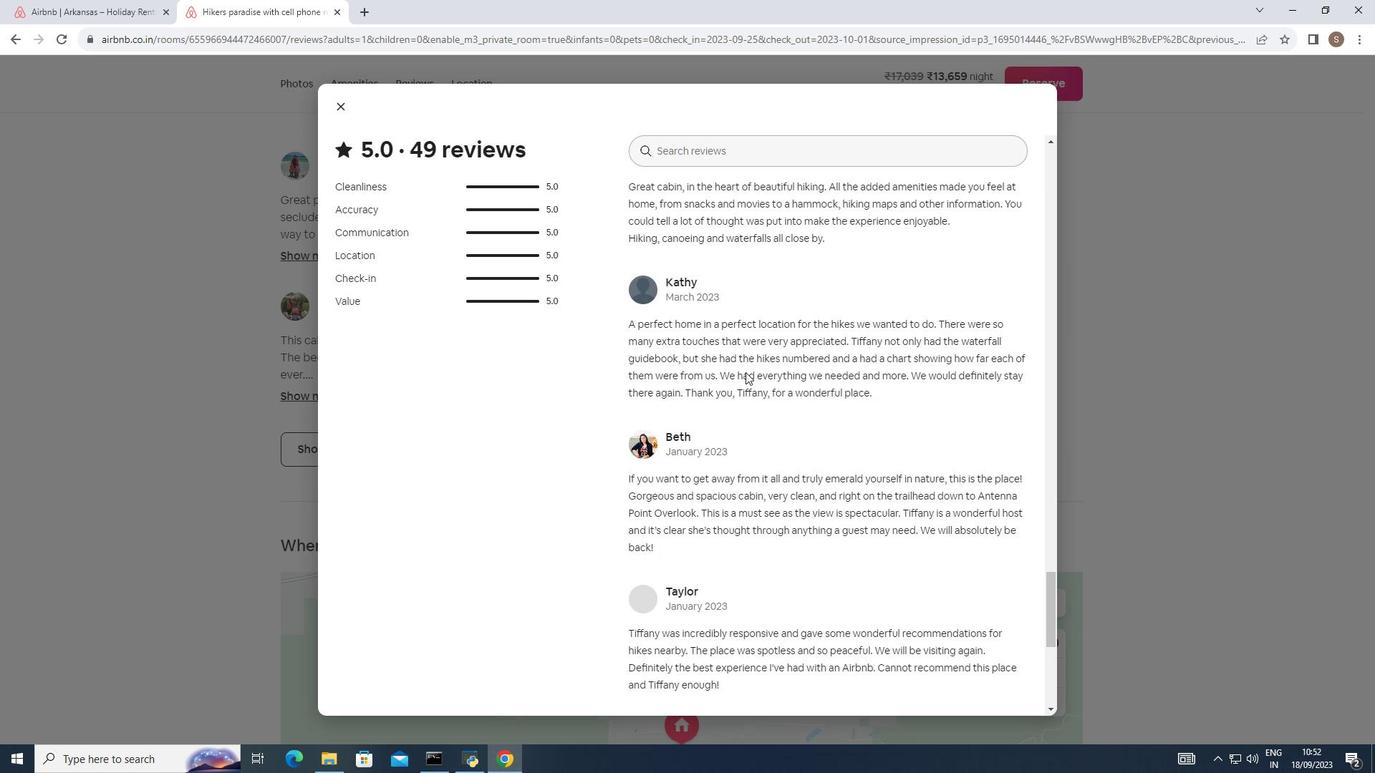 
Action: Mouse moved to (745, 371)
Screenshot: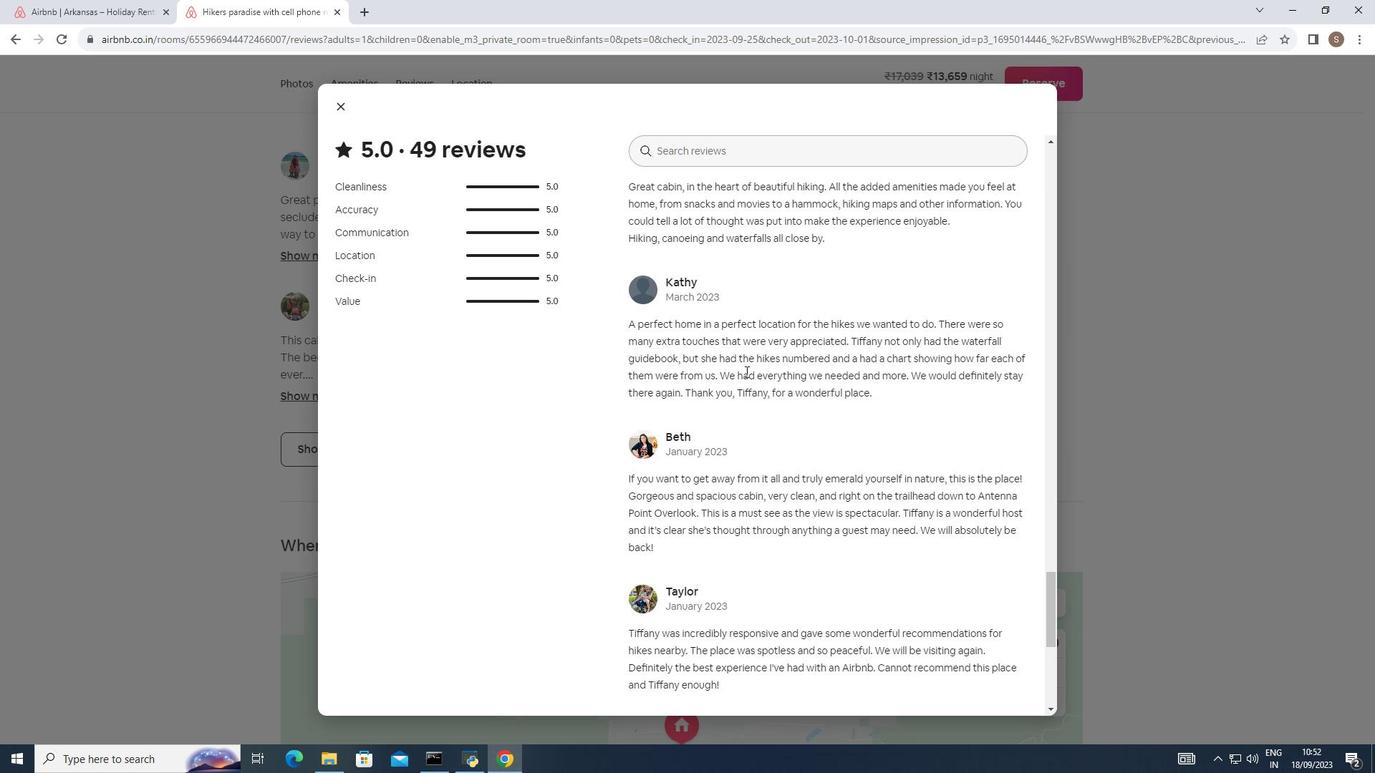 
Action: Mouse scrolled (745, 371) with delta (0, 0)
Screenshot: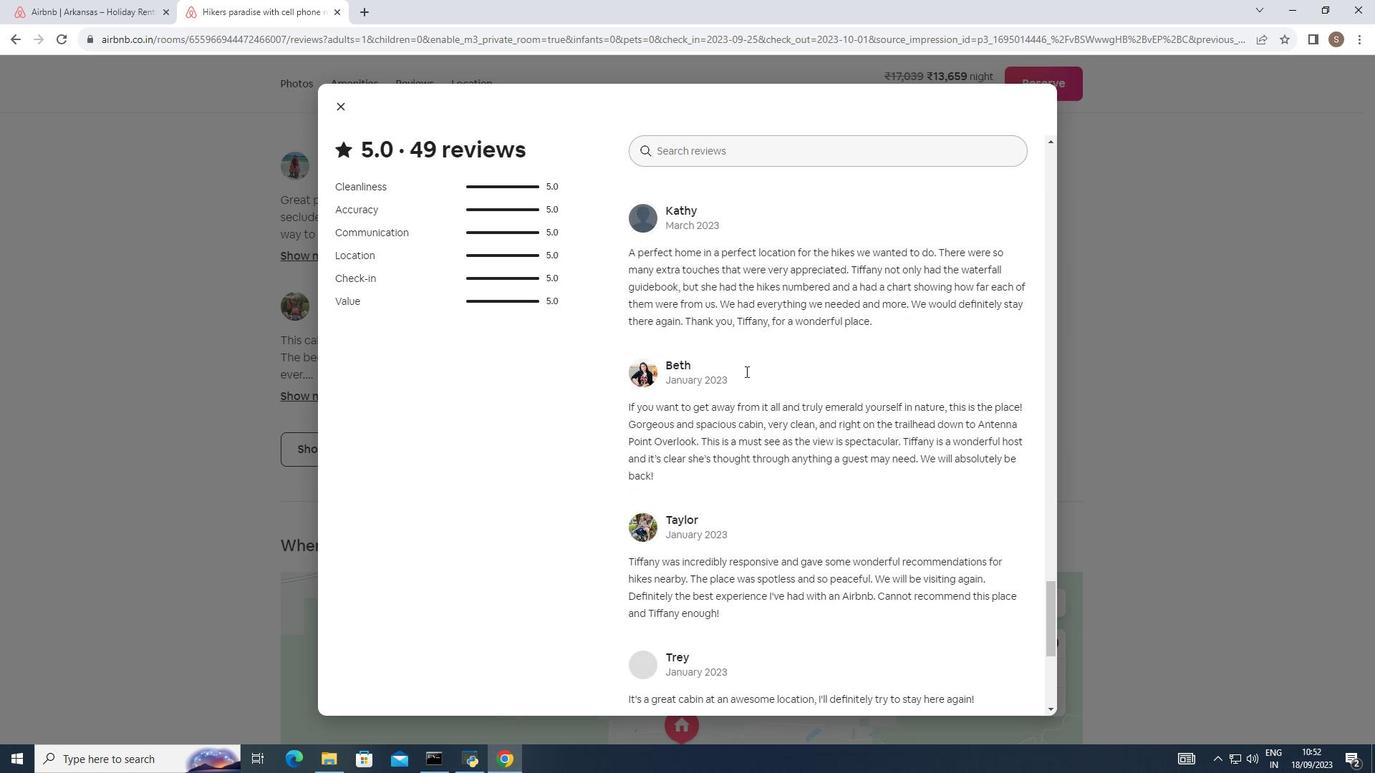 
Action: Mouse moved to (745, 371)
Screenshot: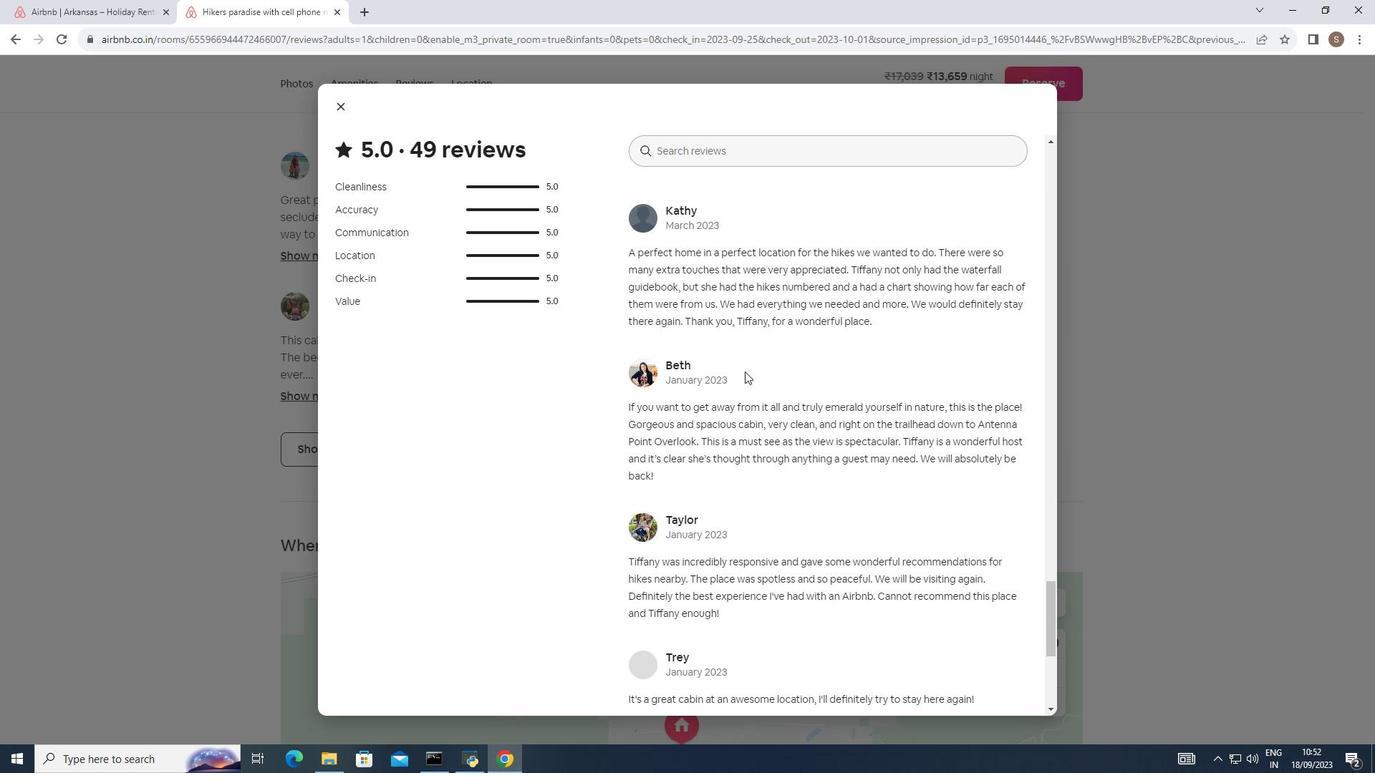 
Action: Mouse scrolled (745, 371) with delta (0, 0)
Screenshot: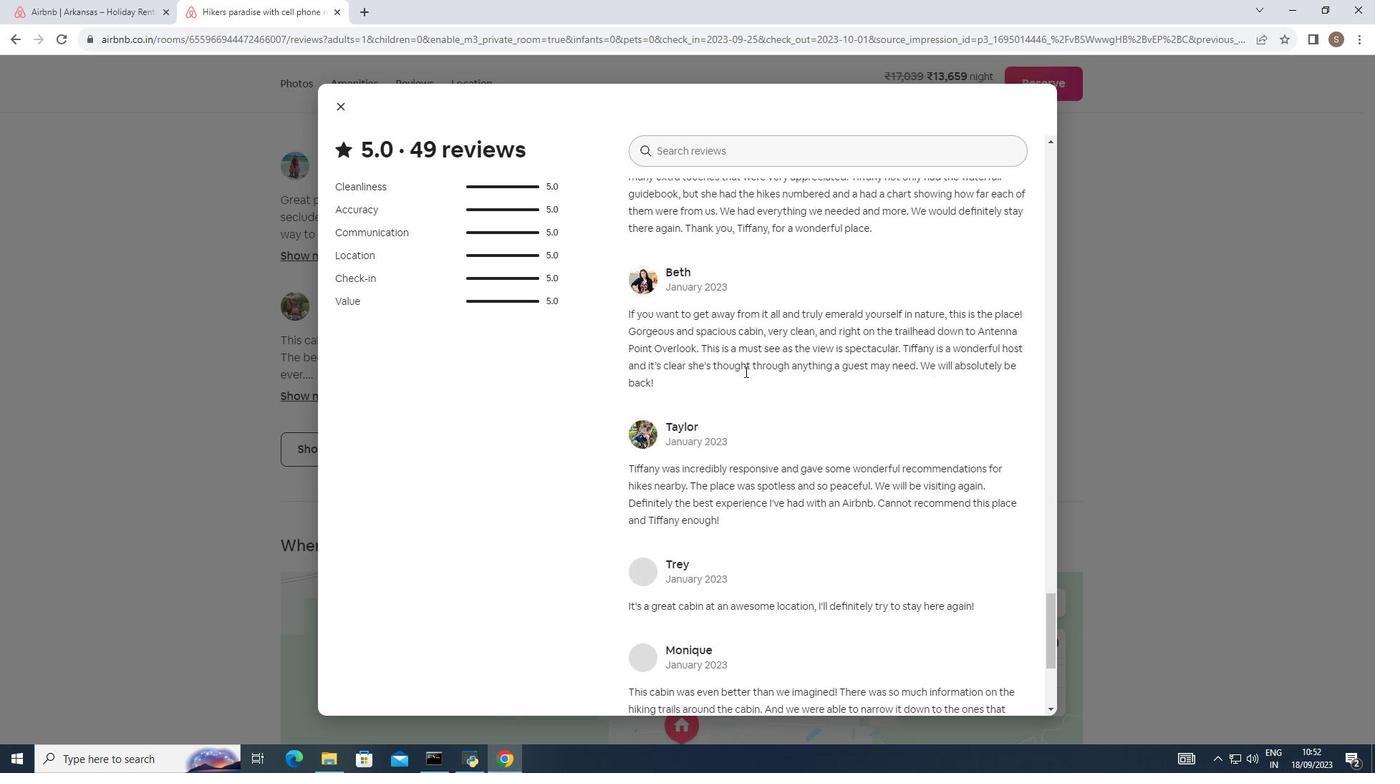 
Action: Mouse scrolled (745, 371) with delta (0, 0)
Screenshot: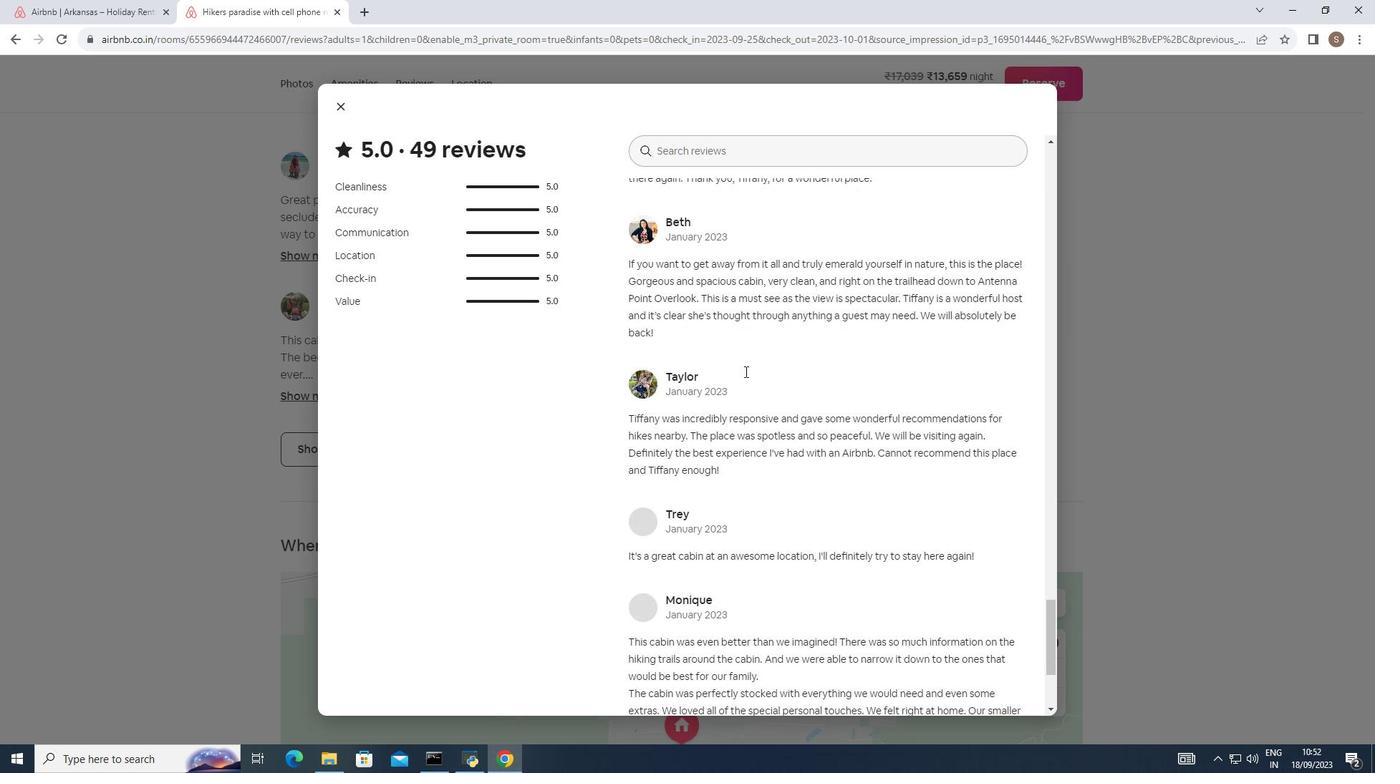 
Action: Mouse moved to (745, 371)
Screenshot: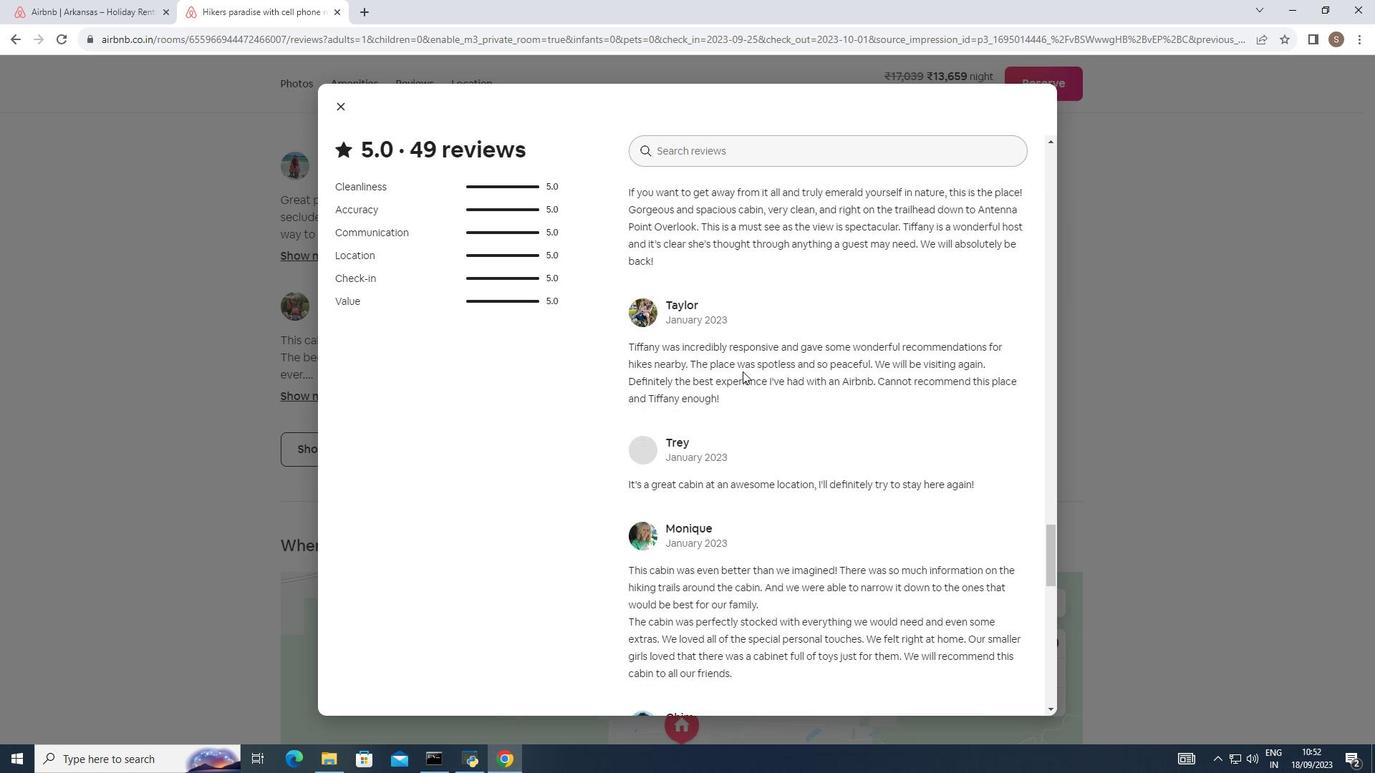 
Action: Mouse scrolled (745, 371) with delta (0, 0)
Screenshot: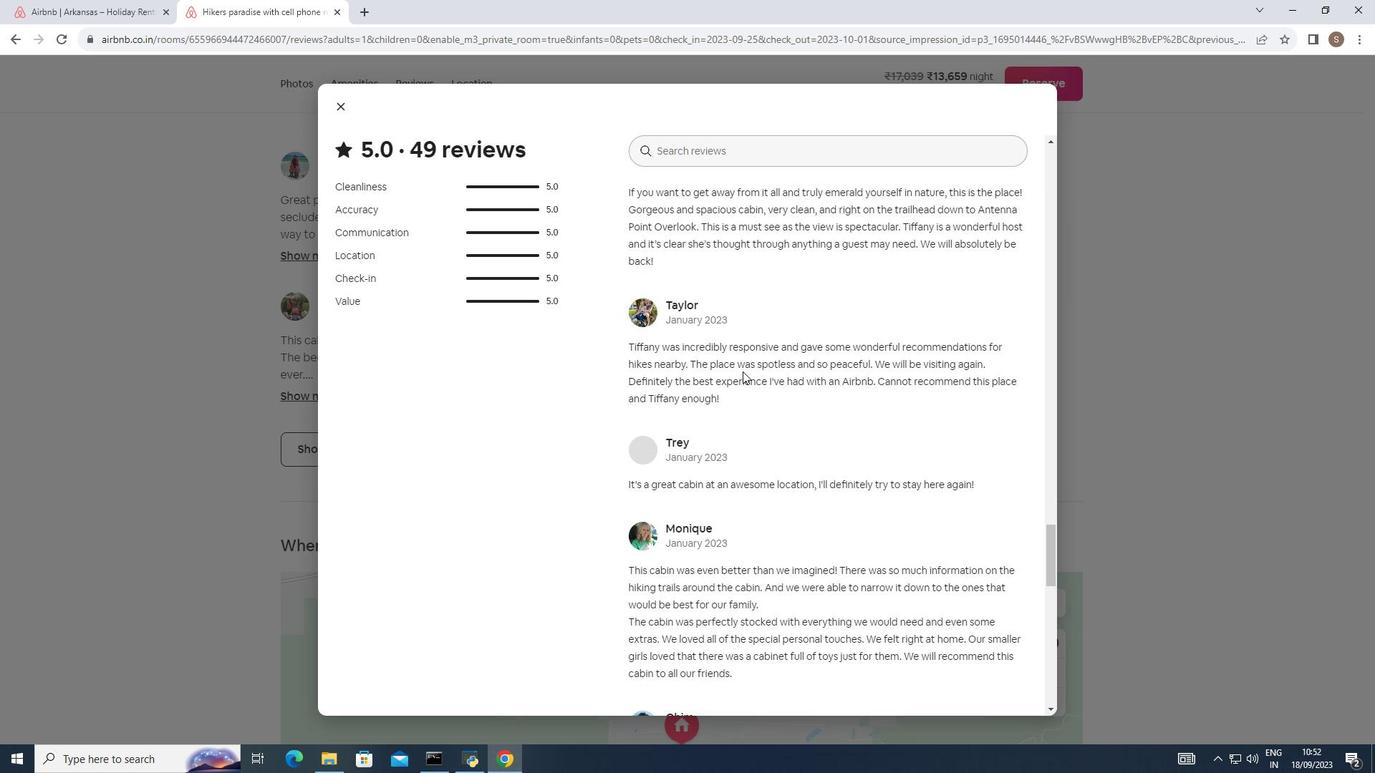 
Action: Mouse moved to (742, 371)
Screenshot: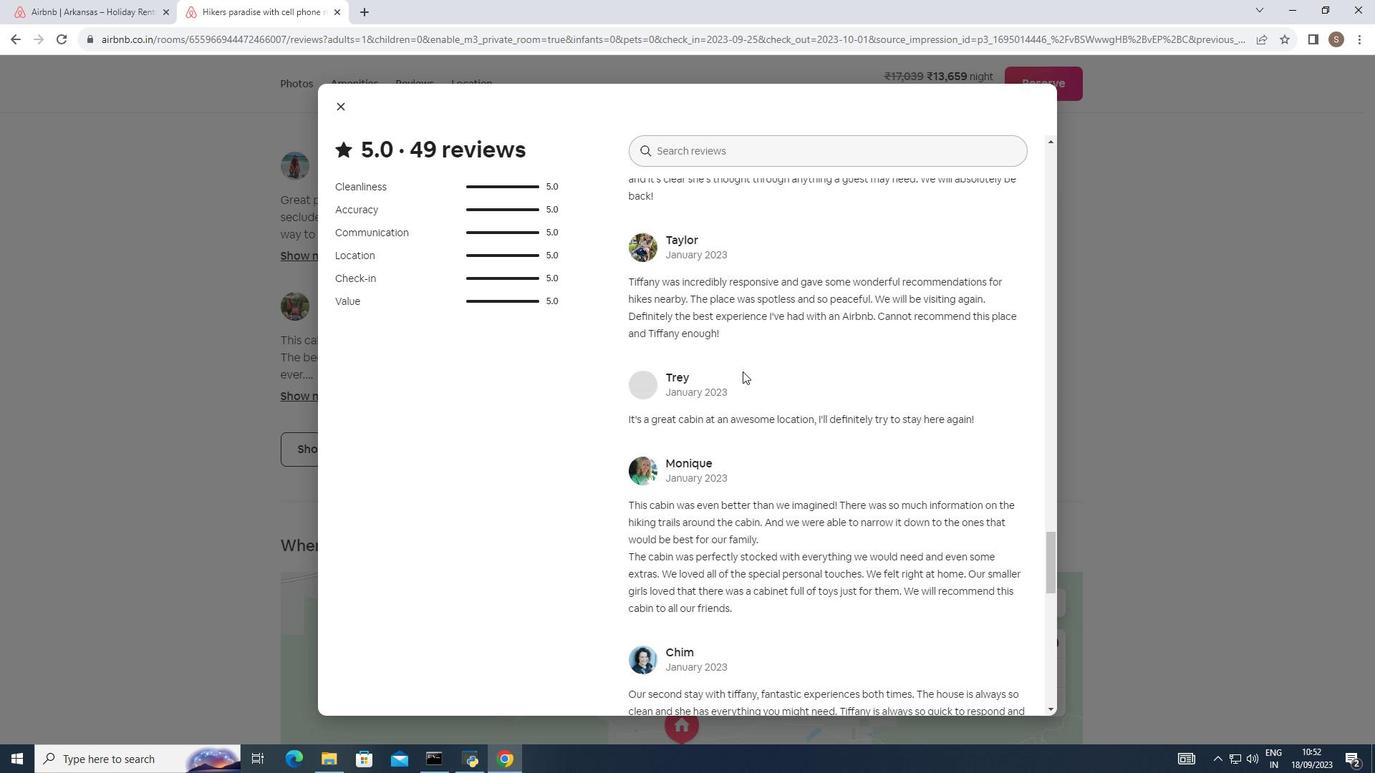 
Action: Mouse scrolled (742, 371) with delta (0, 0)
Screenshot: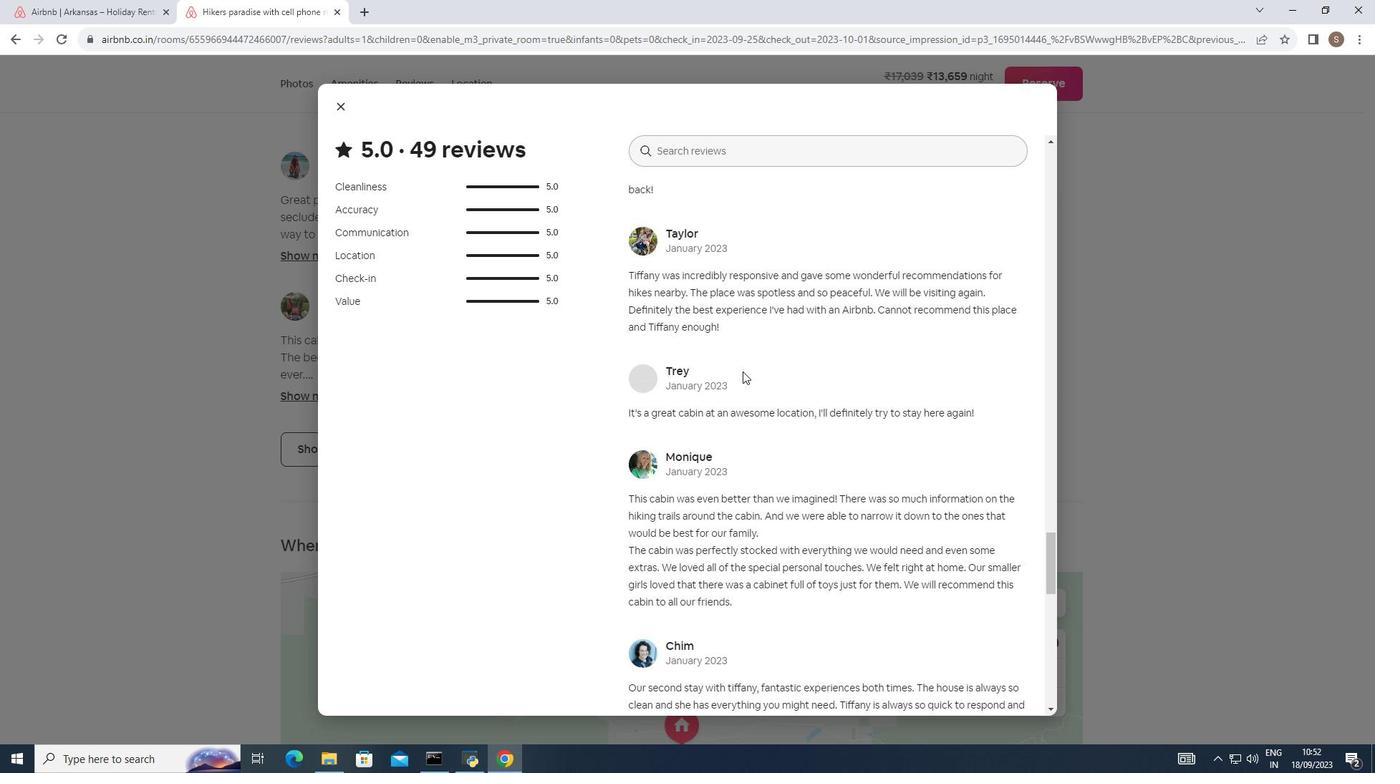 
Action: Mouse moved to (742, 373)
Screenshot: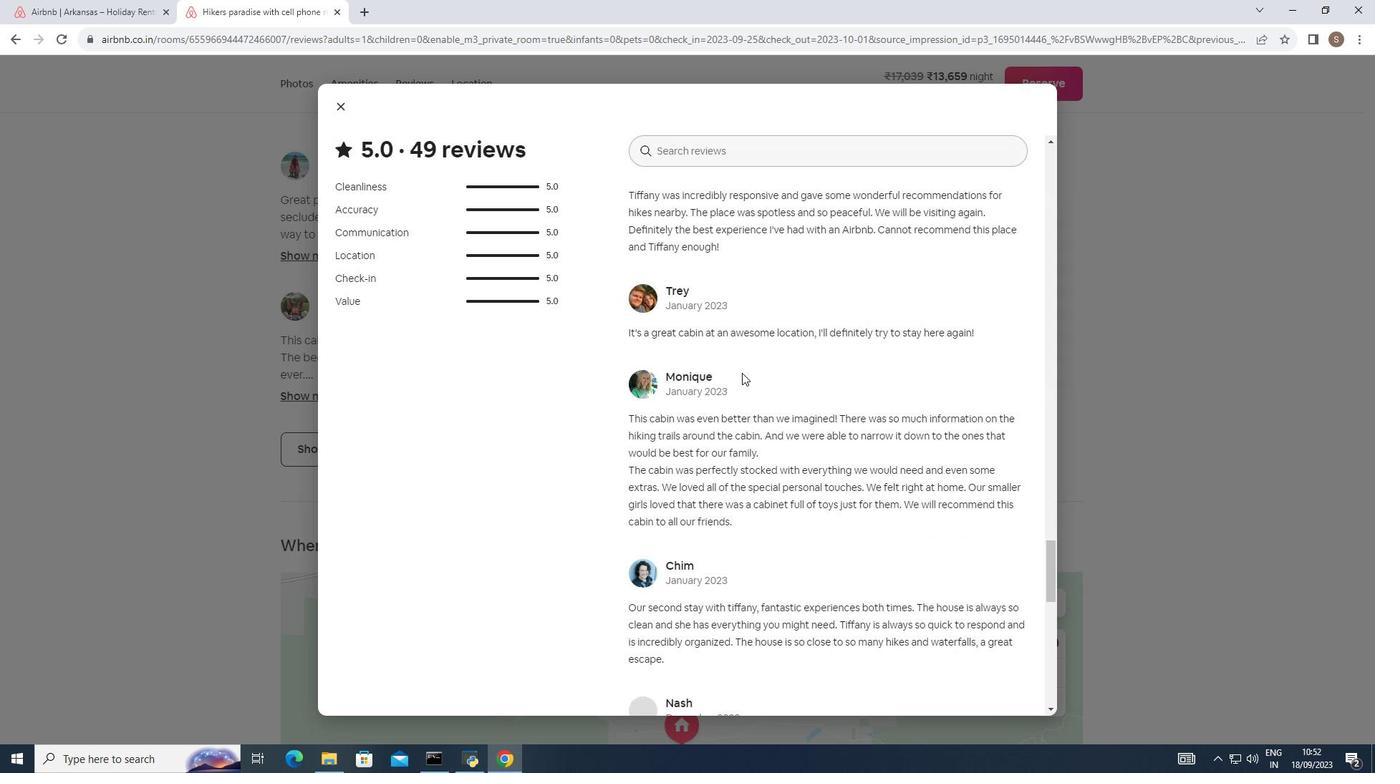 
Action: Mouse scrolled (742, 372) with delta (0, 0)
Screenshot: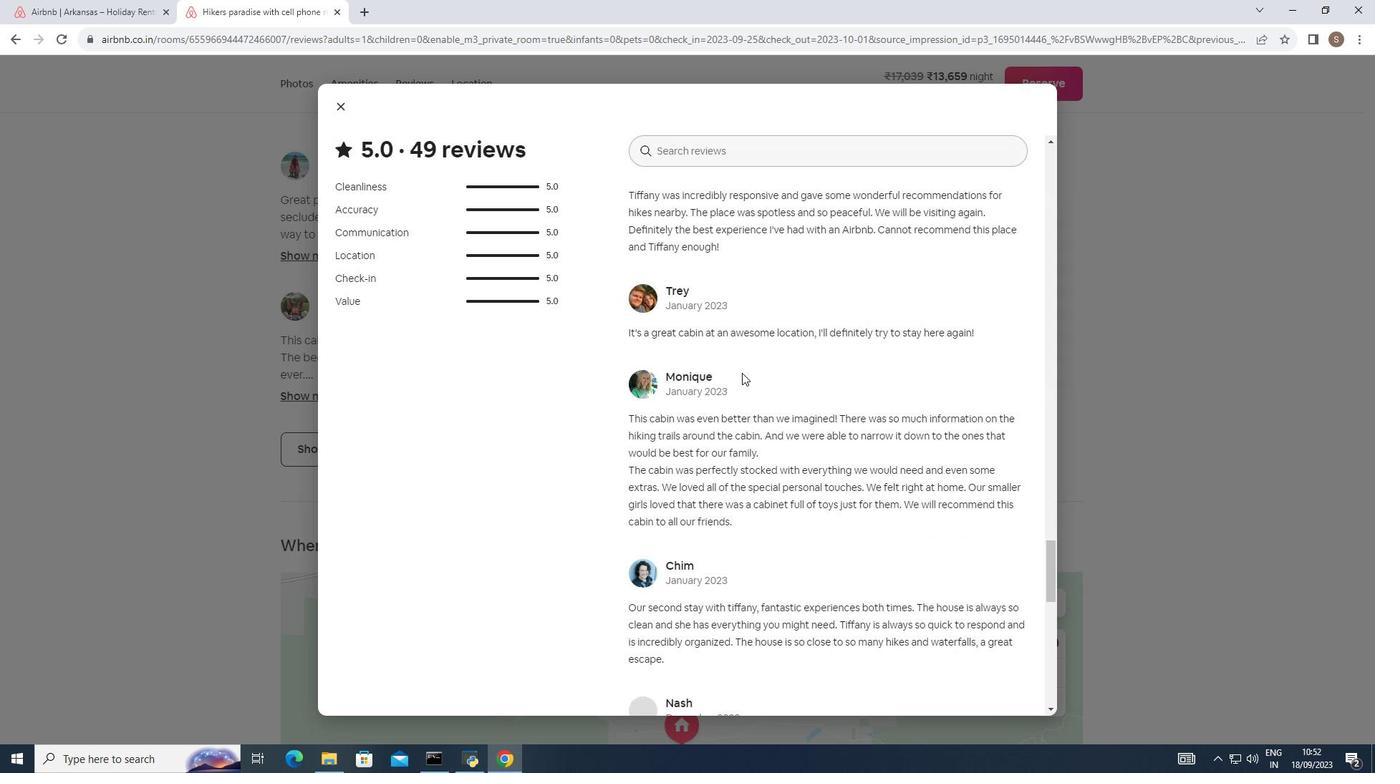 
Action: Mouse scrolled (742, 372) with delta (0, 0)
Screenshot: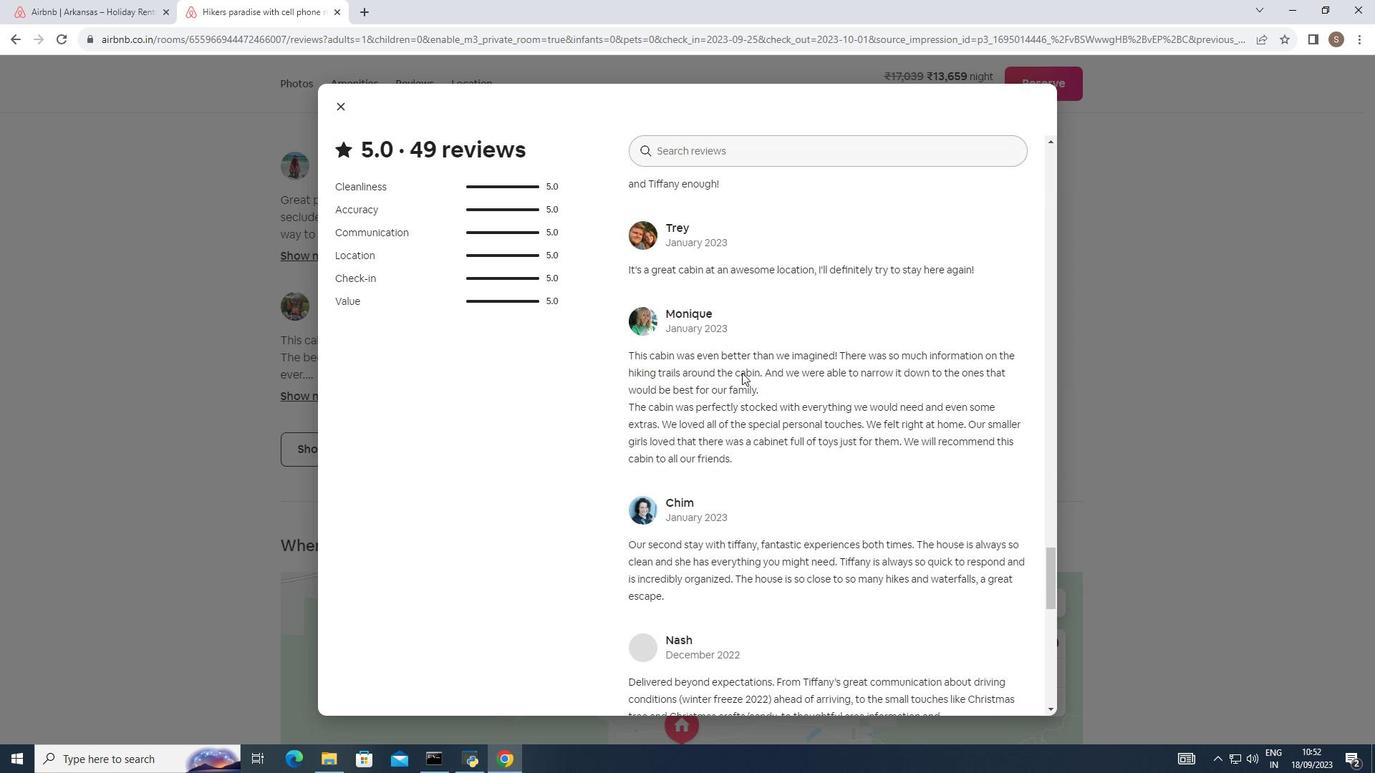 
Action: Mouse moved to (741, 373)
Screenshot: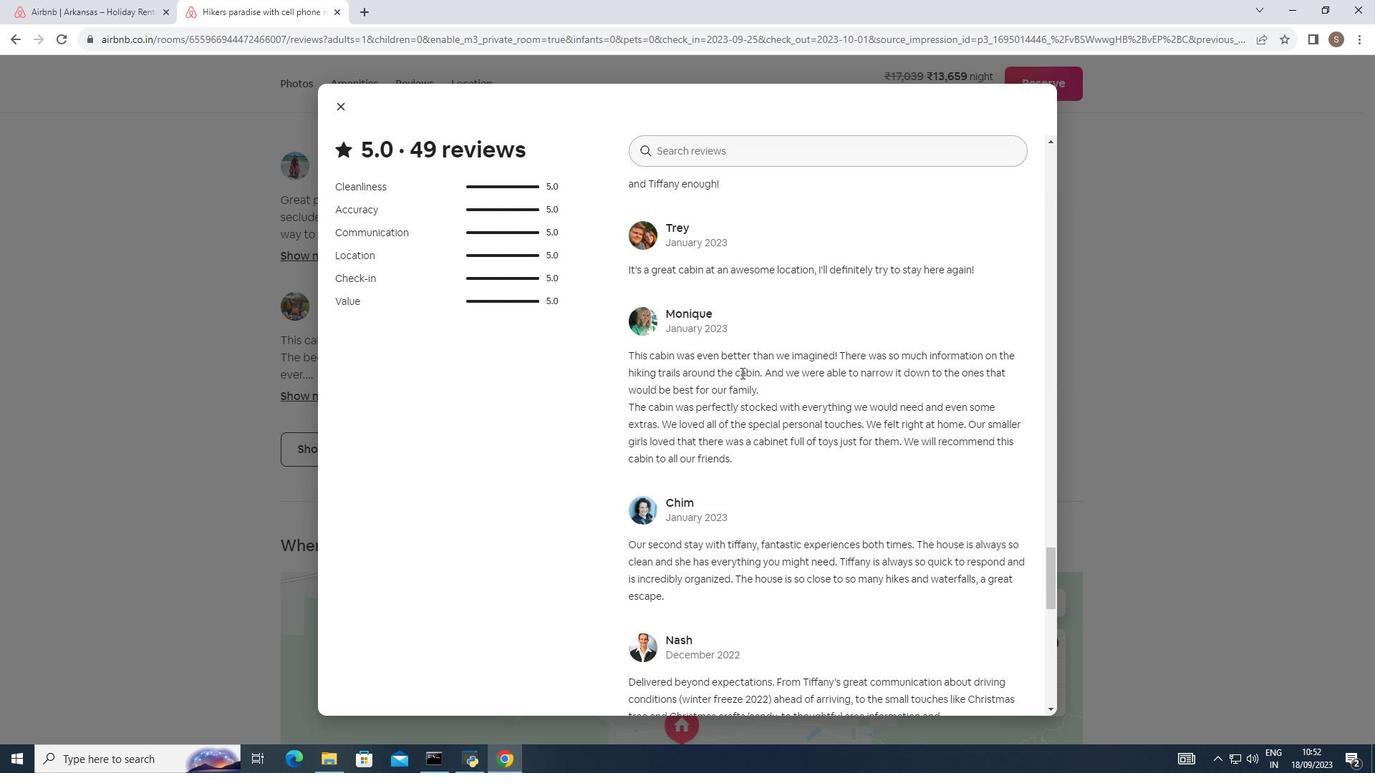 
Action: Mouse scrolled (741, 372) with delta (0, 0)
Screenshot: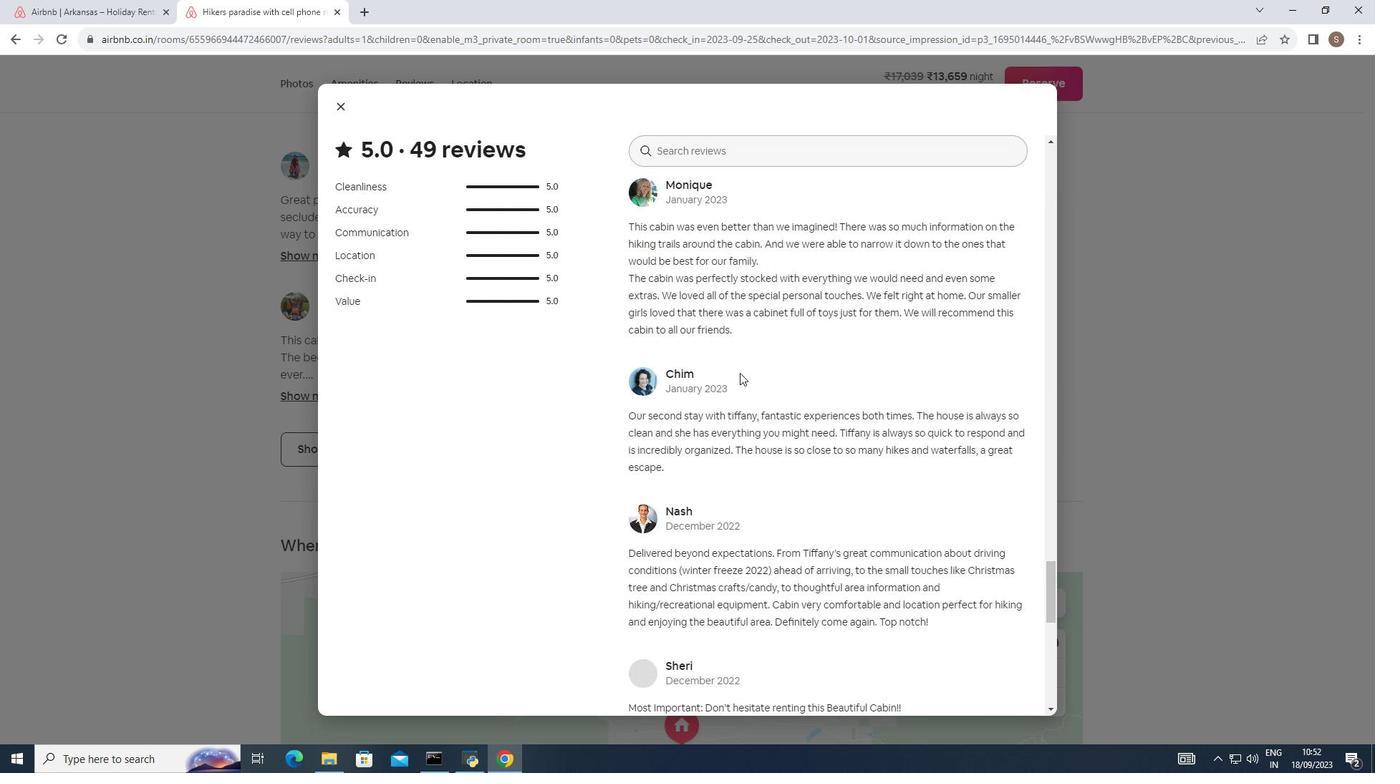 
Action: Mouse moved to (740, 373)
Screenshot: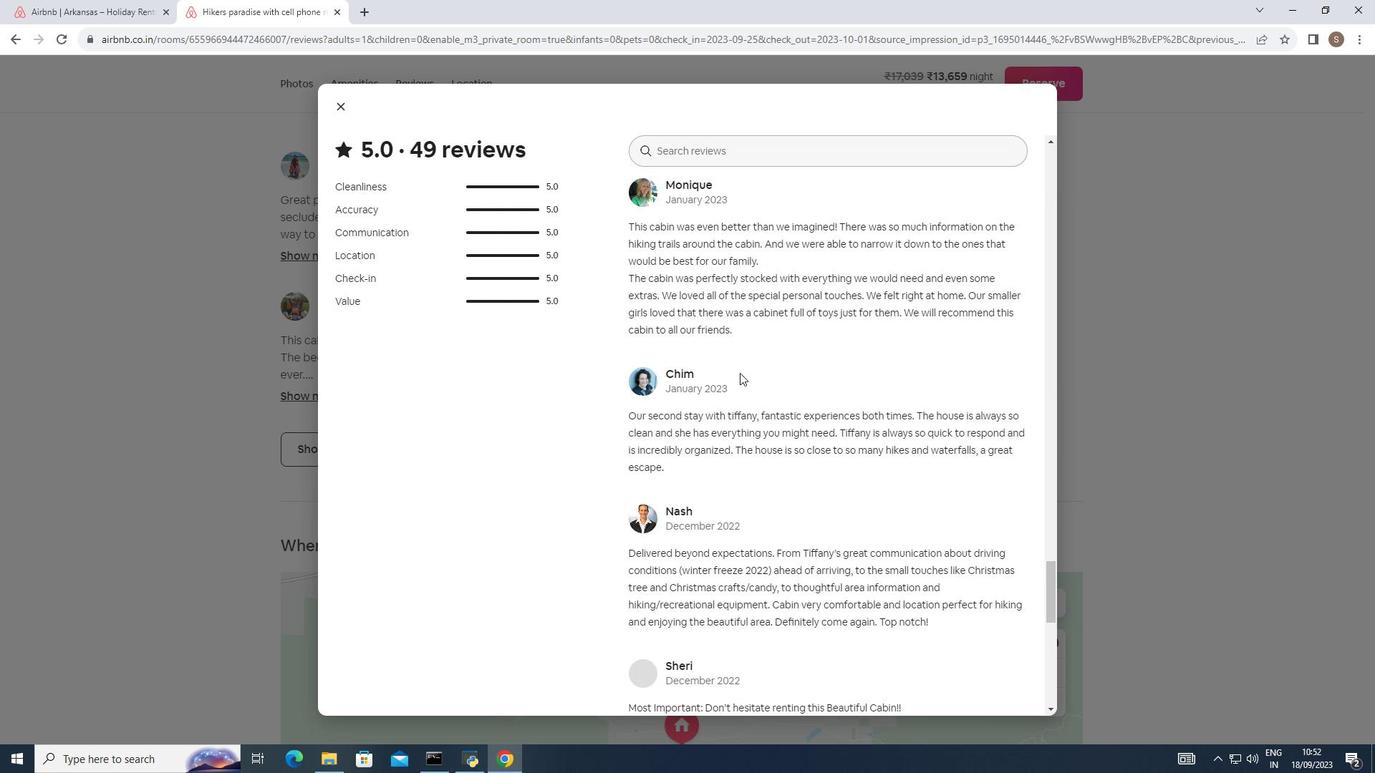 
Action: Mouse scrolled (740, 372) with delta (0, 0)
Screenshot: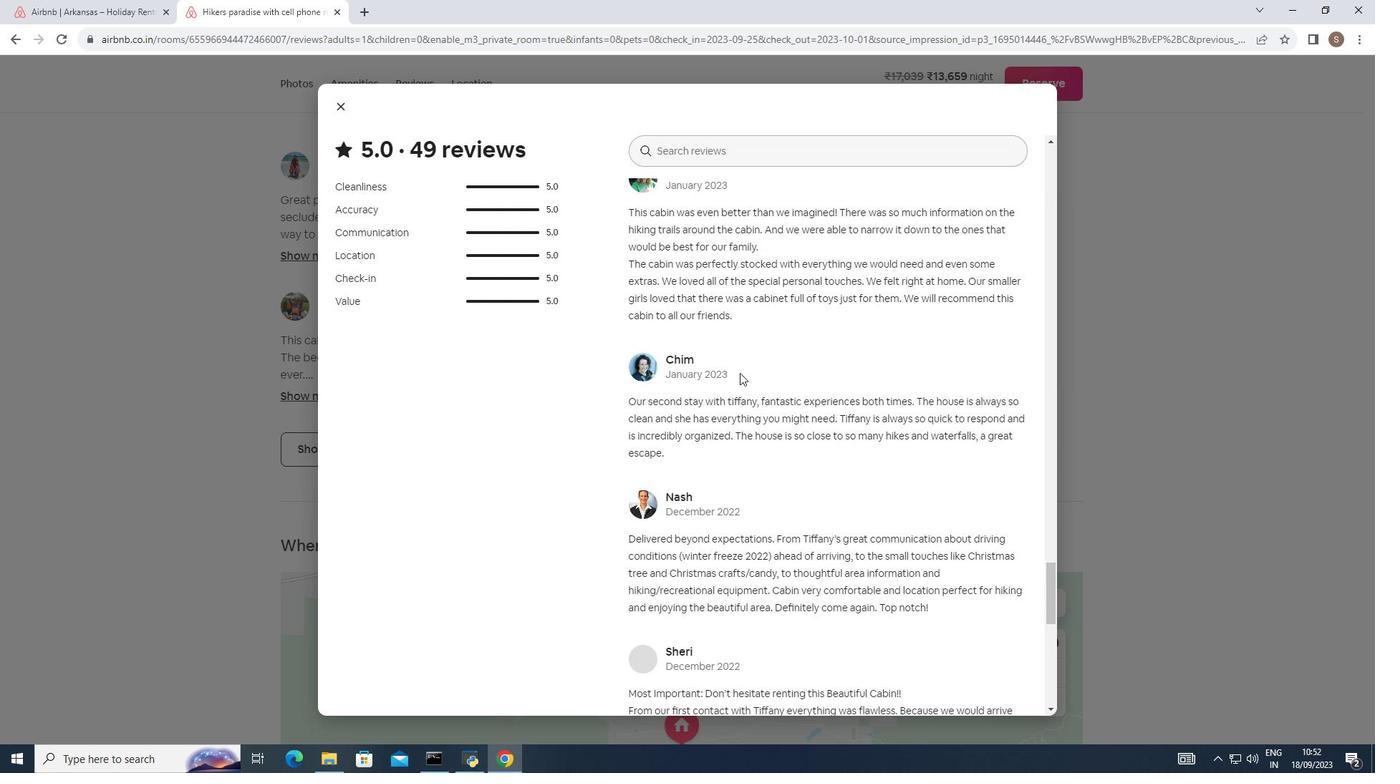 
Action: Mouse moved to (740, 373)
Screenshot: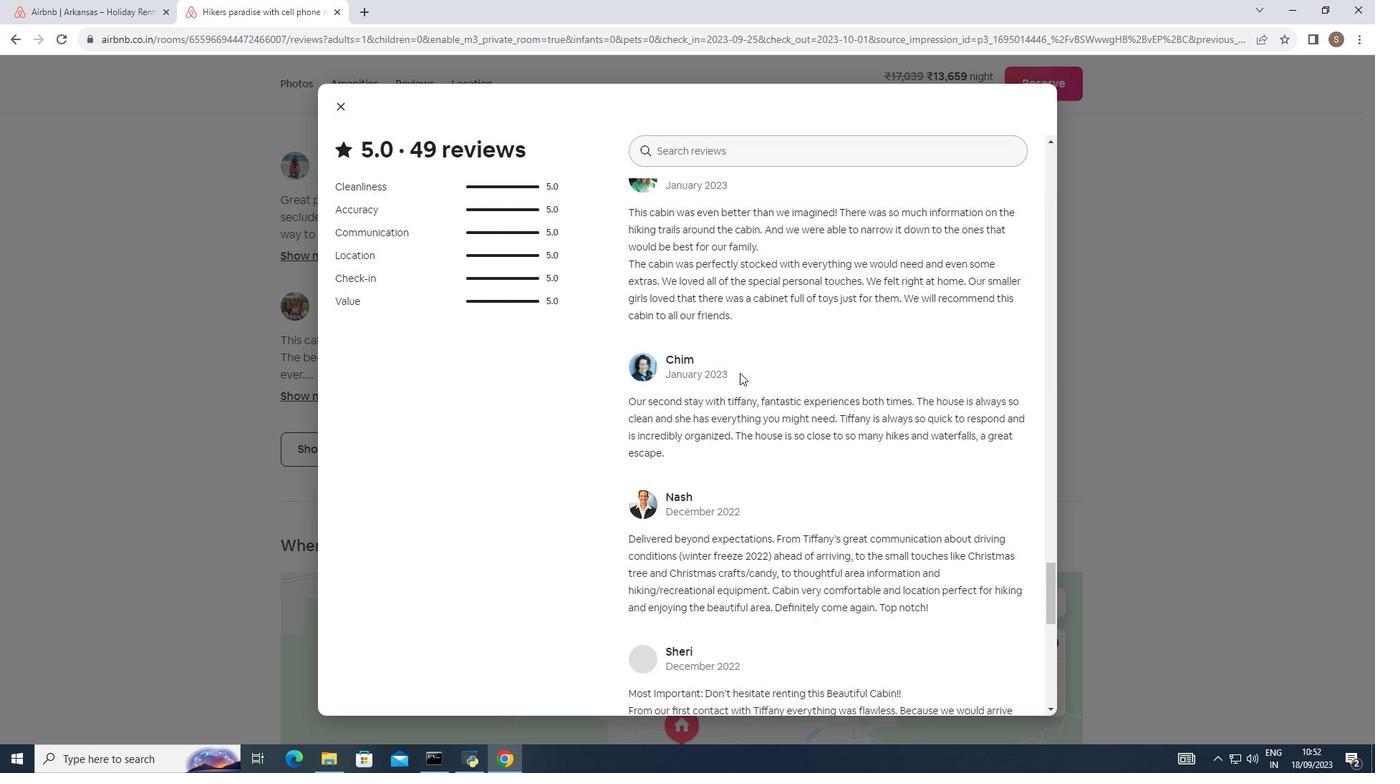
Action: Mouse scrolled (740, 372) with delta (0, 0)
Screenshot: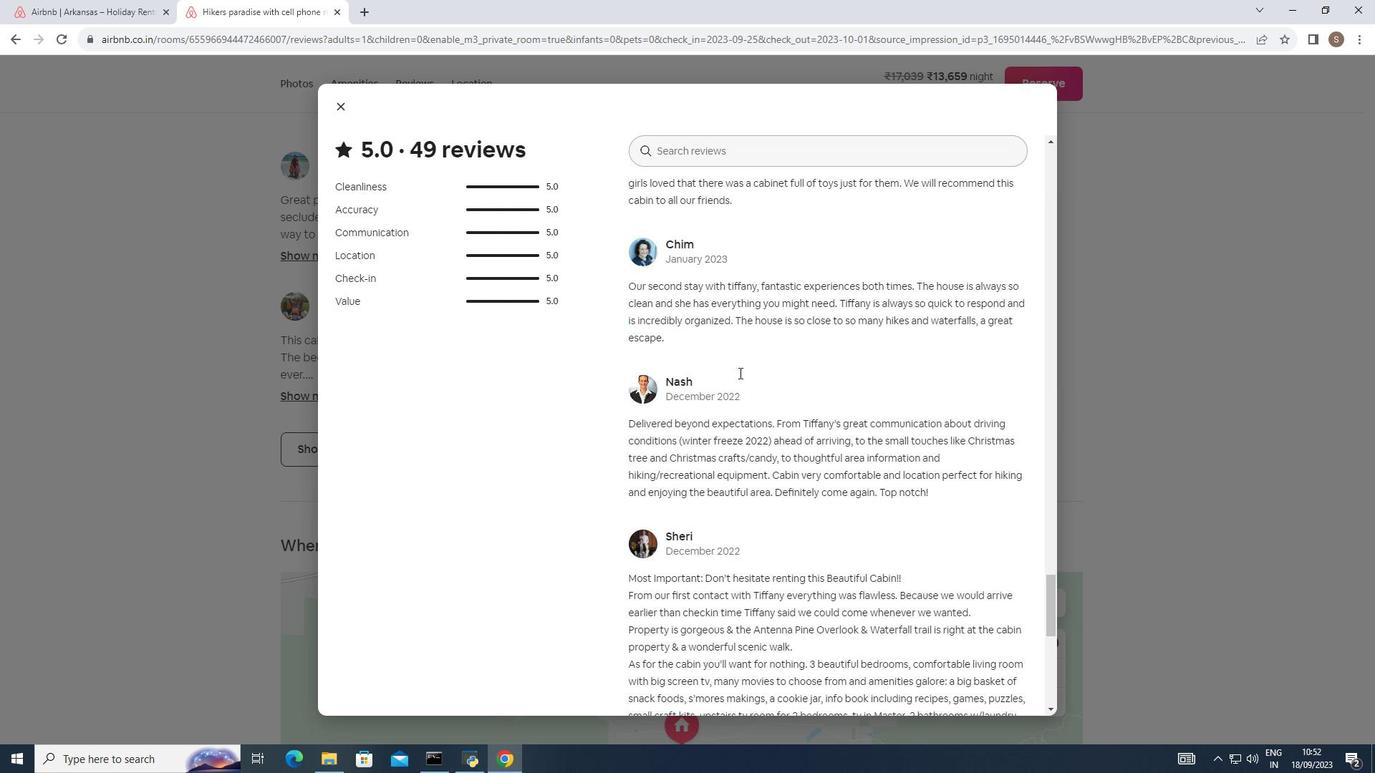 
Action: Mouse moved to (739, 373)
Screenshot: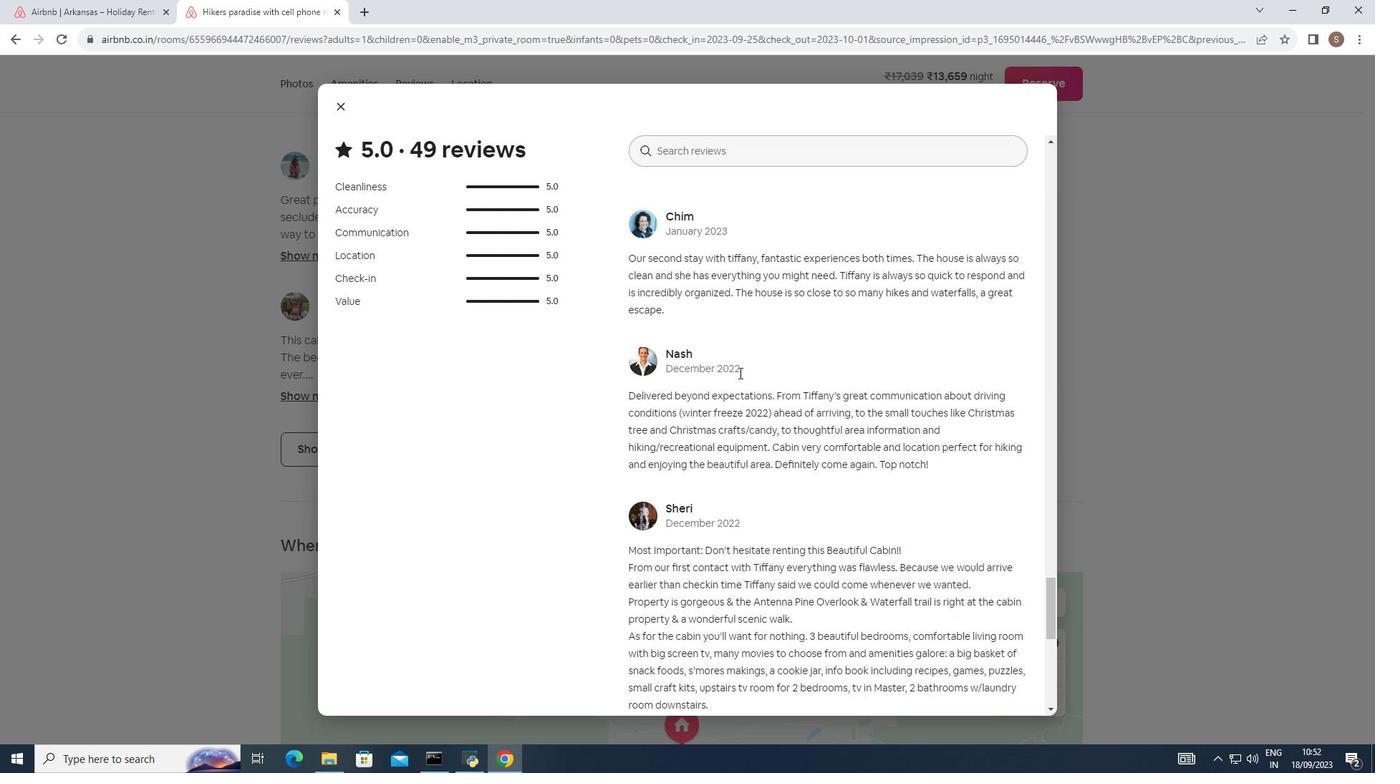 
Action: Mouse scrolled (739, 372) with delta (0, 0)
Screenshot: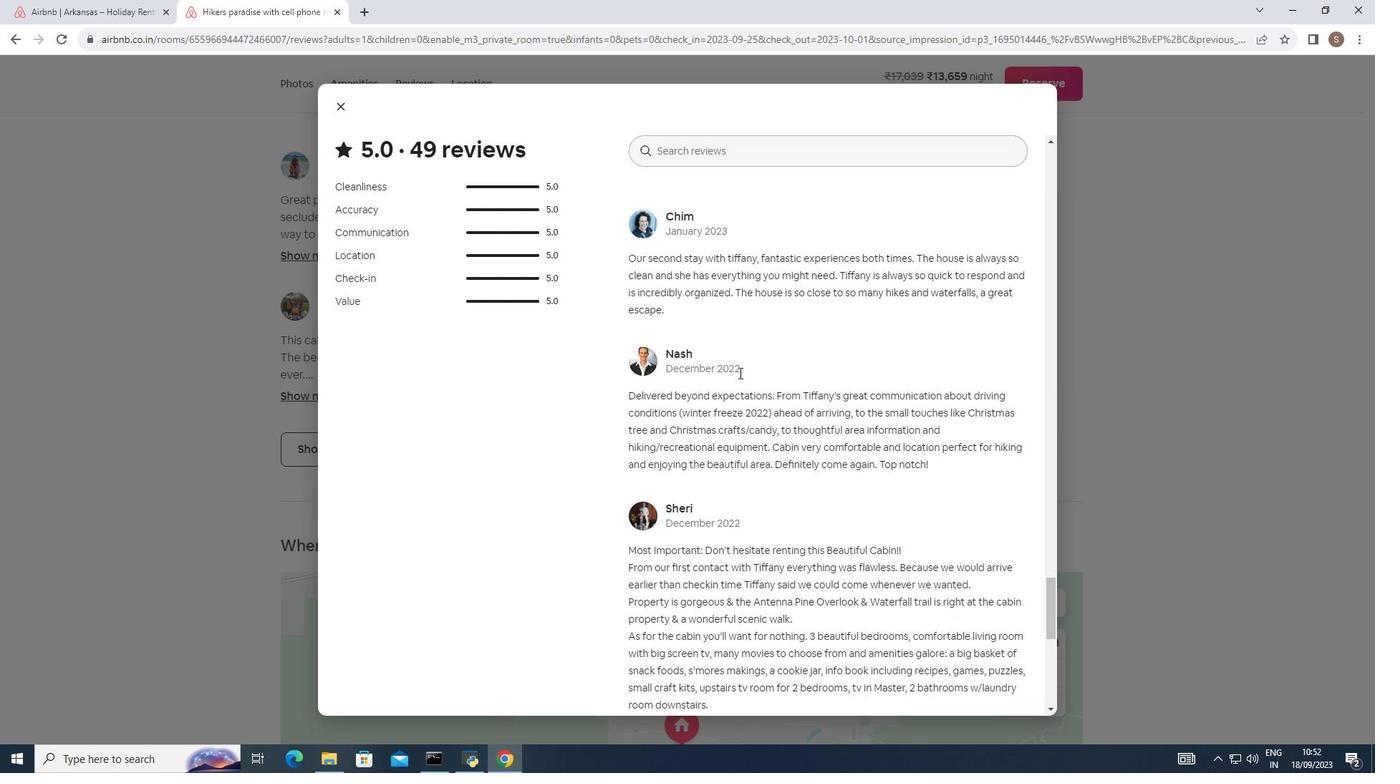 
Action: Mouse scrolled (739, 372) with delta (0, 0)
Screenshot: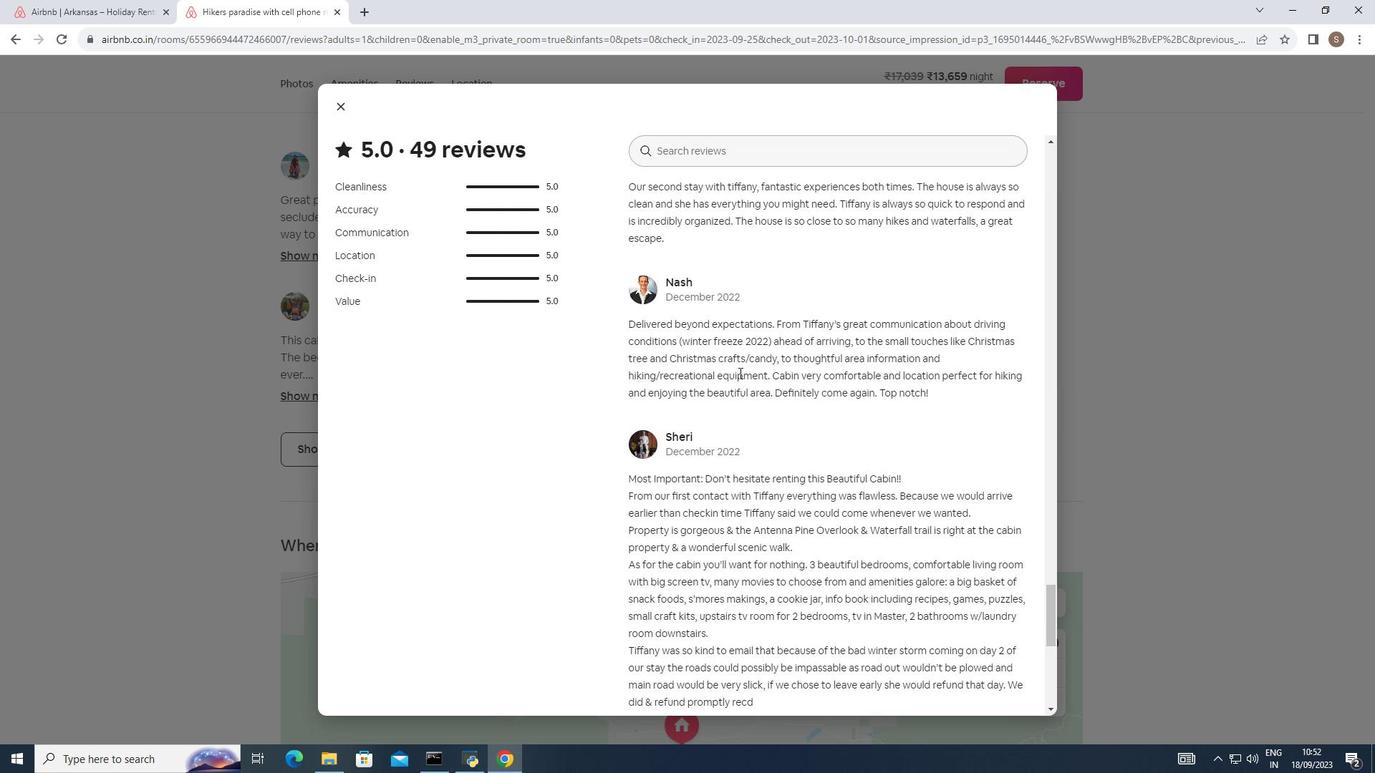 
Action: Mouse scrolled (739, 372) with delta (0, 0)
Screenshot: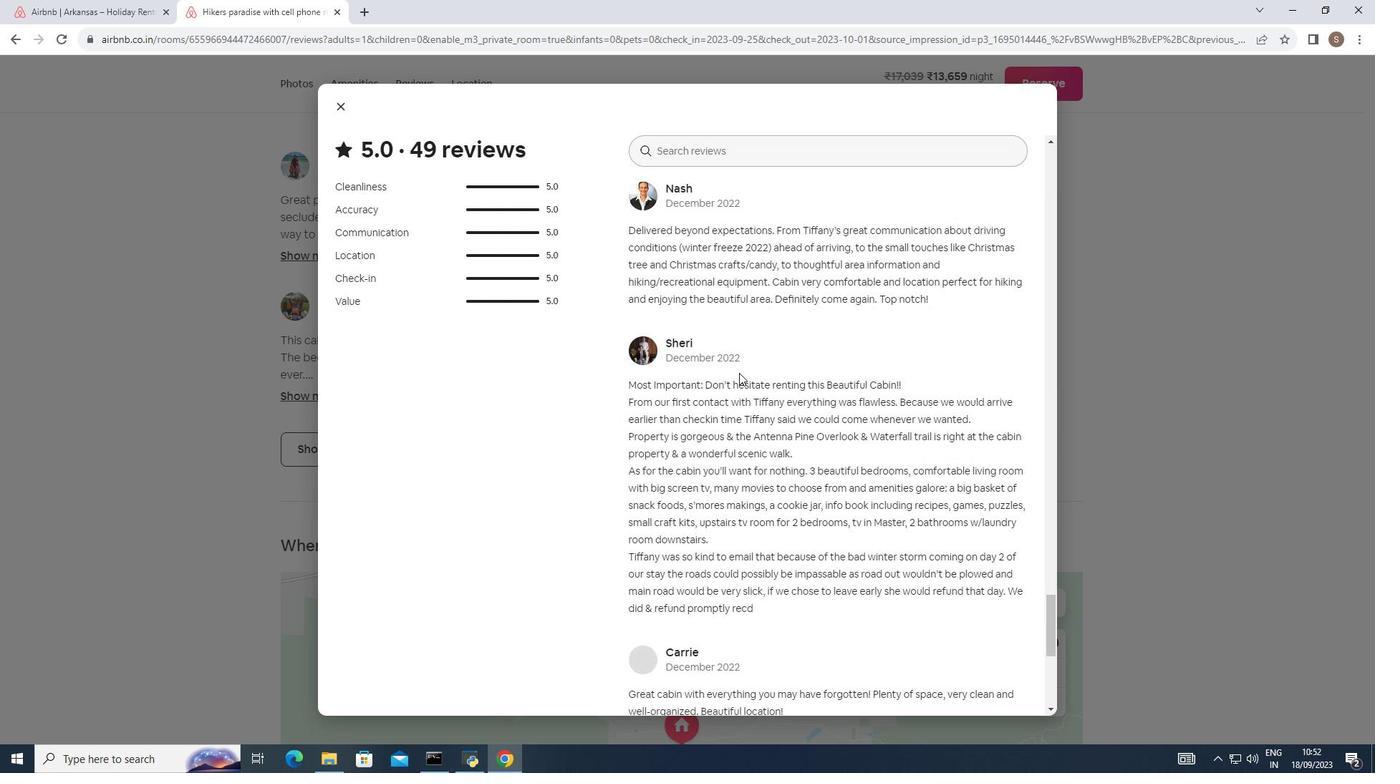 
Action: Mouse scrolled (739, 372) with delta (0, 0)
Screenshot: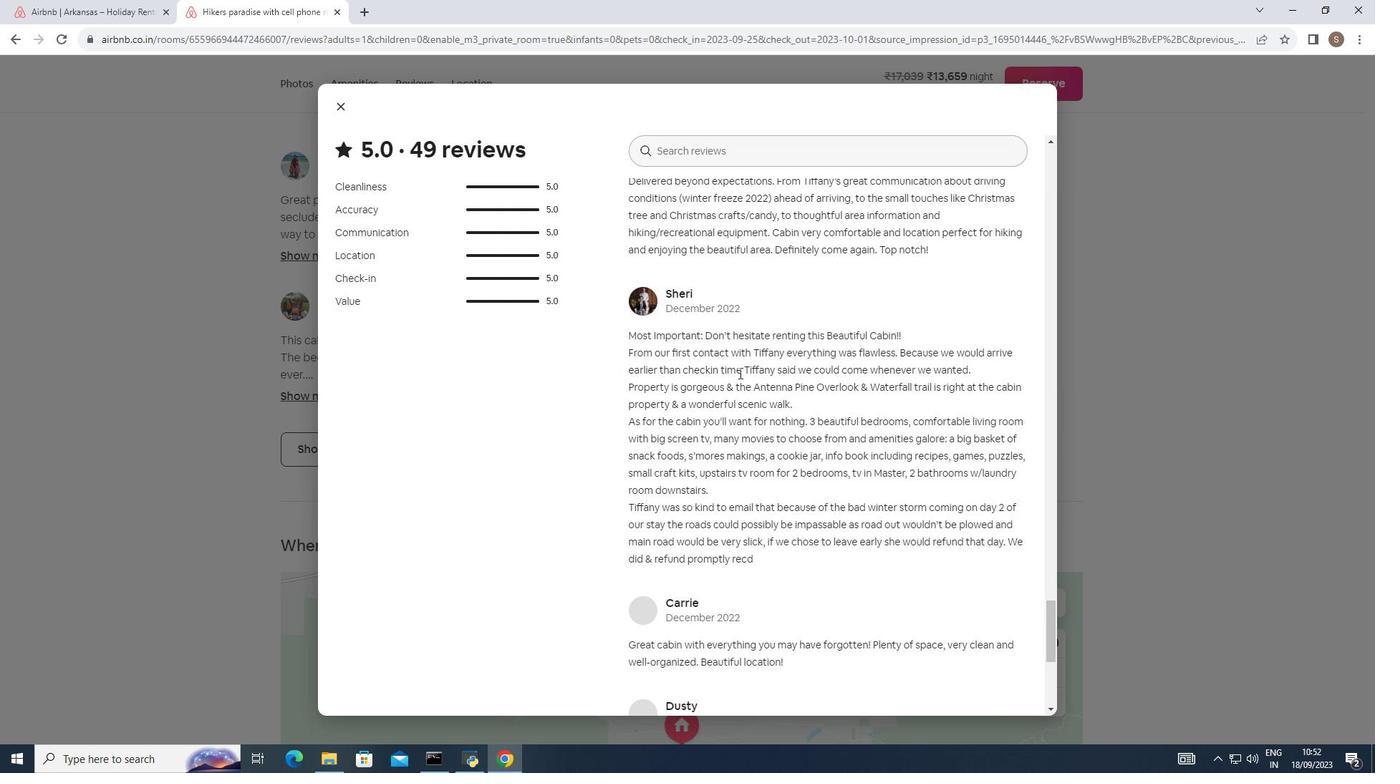 
Action: Mouse scrolled (739, 372) with delta (0, 0)
Screenshot: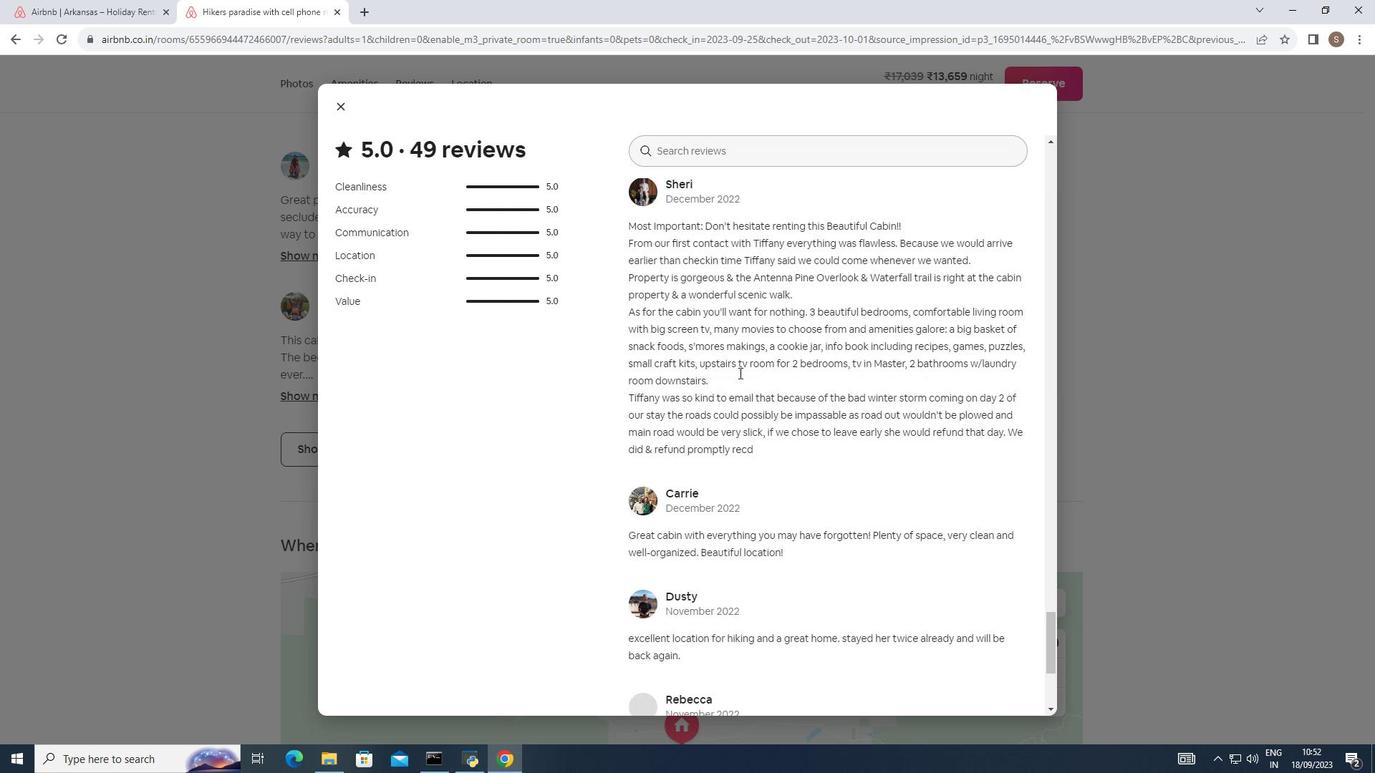 
Action: Mouse scrolled (739, 372) with delta (0, 0)
Screenshot: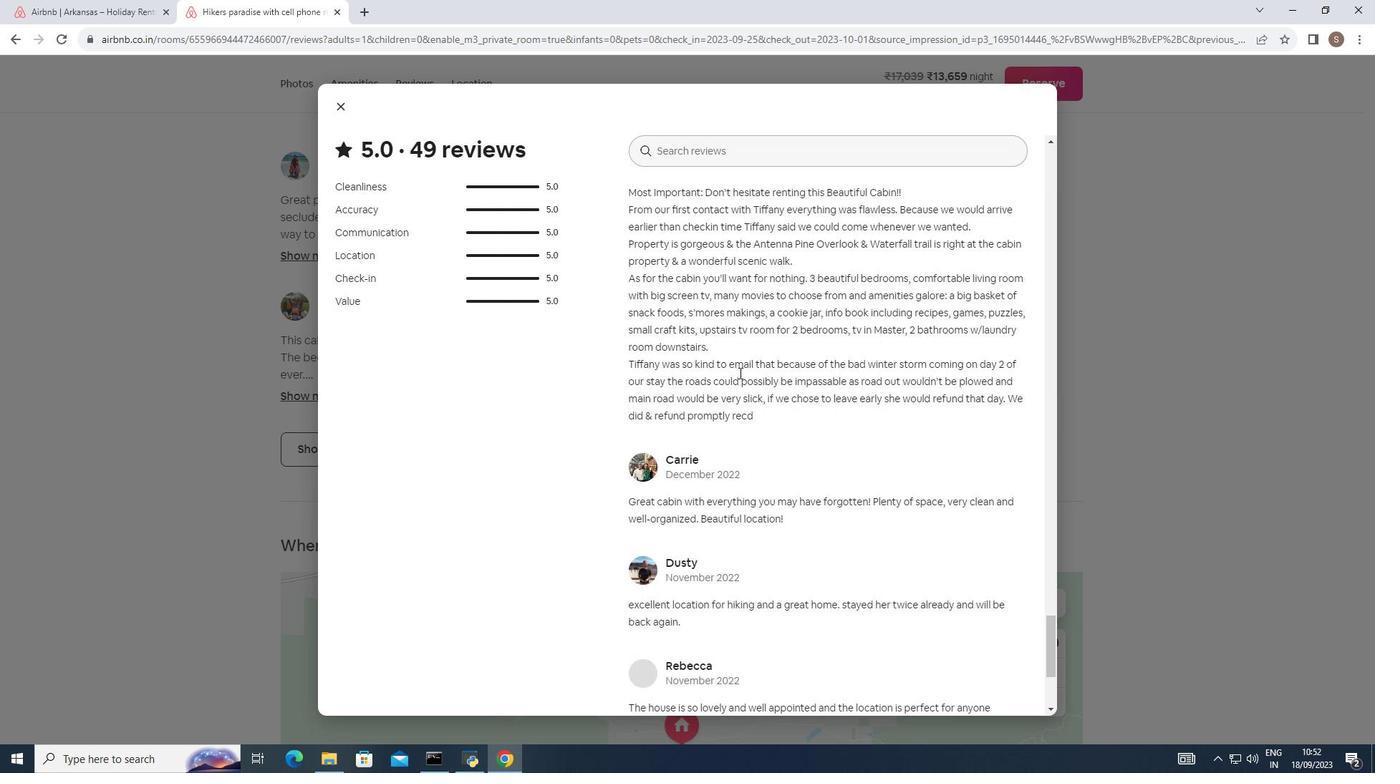 
Action: Mouse scrolled (739, 372) with delta (0, 0)
Screenshot: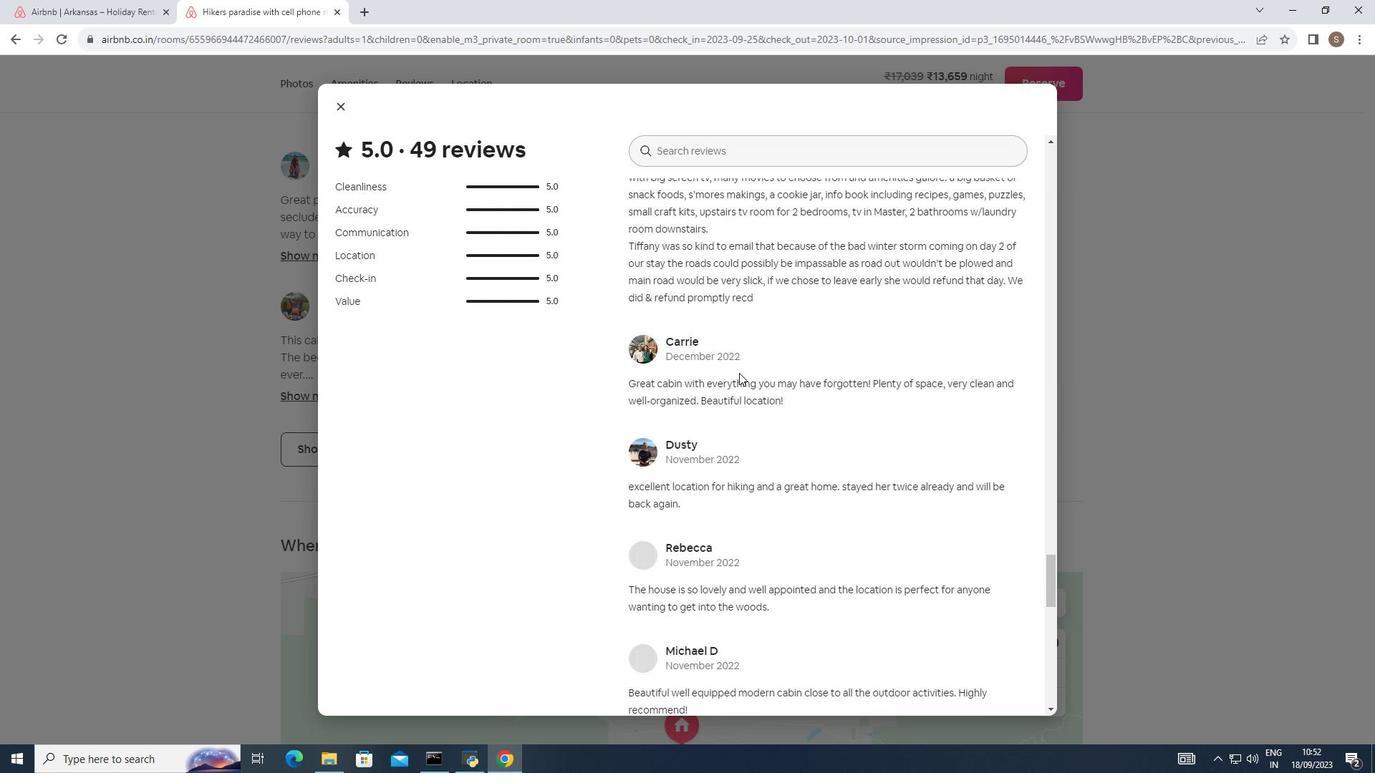 
Action: Mouse scrolled (739, 372) with delta (0, 0)
Screenshot: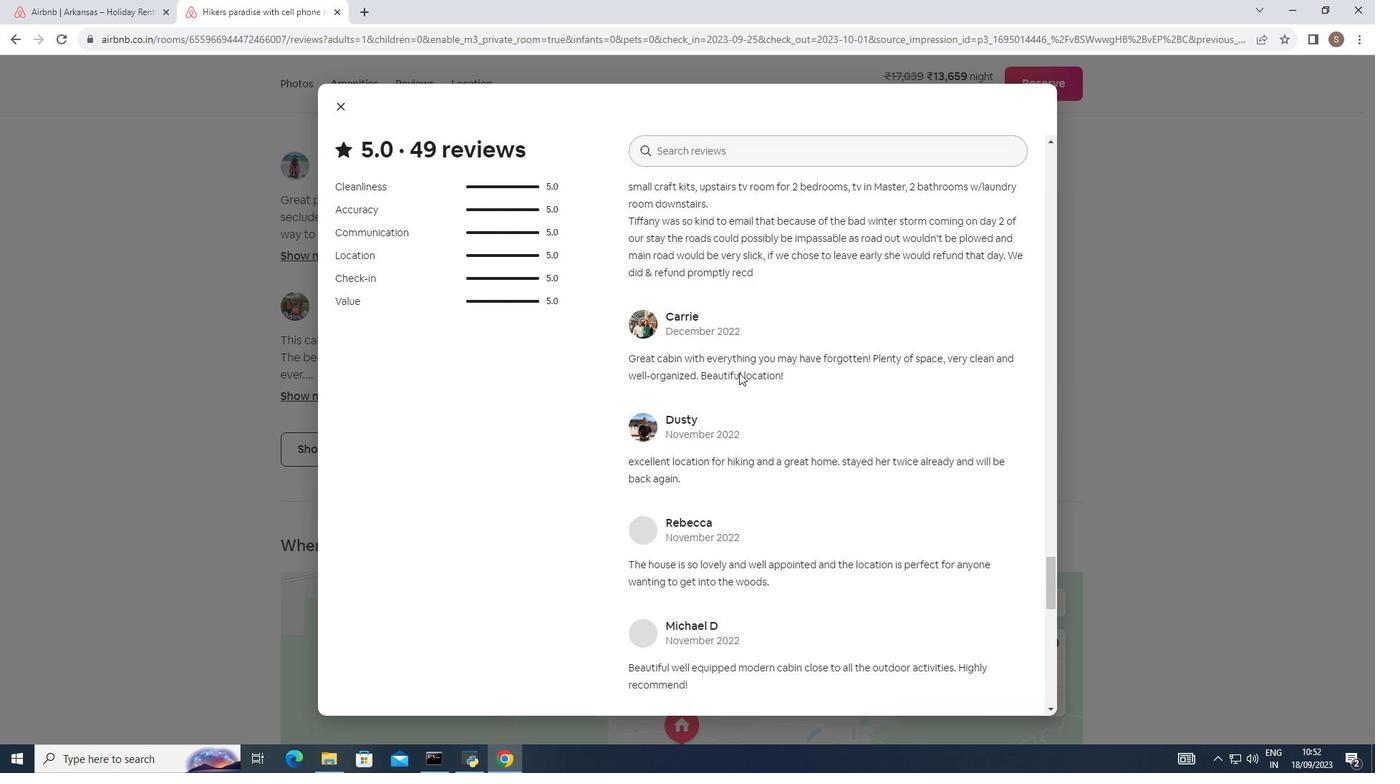 
Action: Mouse scrolled (739, 372) with delta (0, 0)
Screenshot: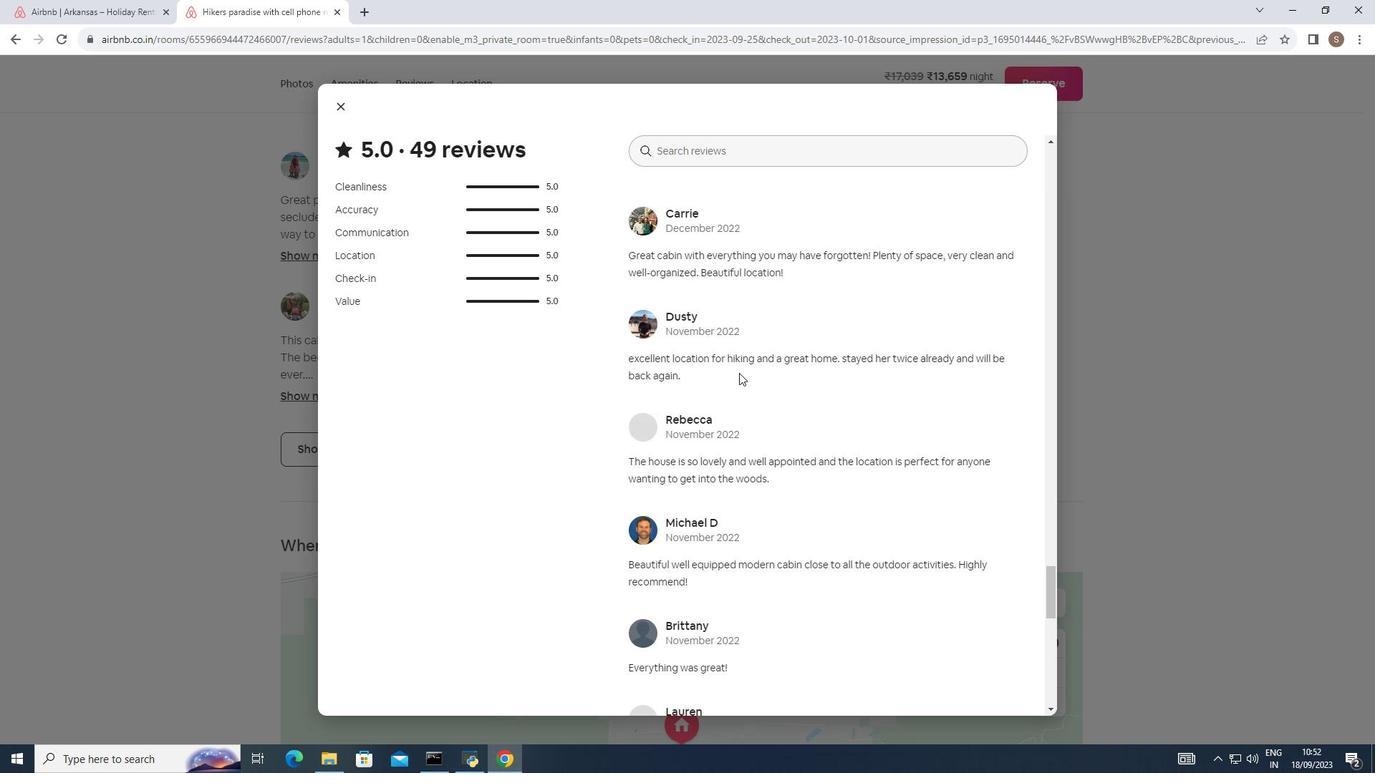 
Action: Mouse scrolled (739, 372) with delta (0, 0)
Screenshot: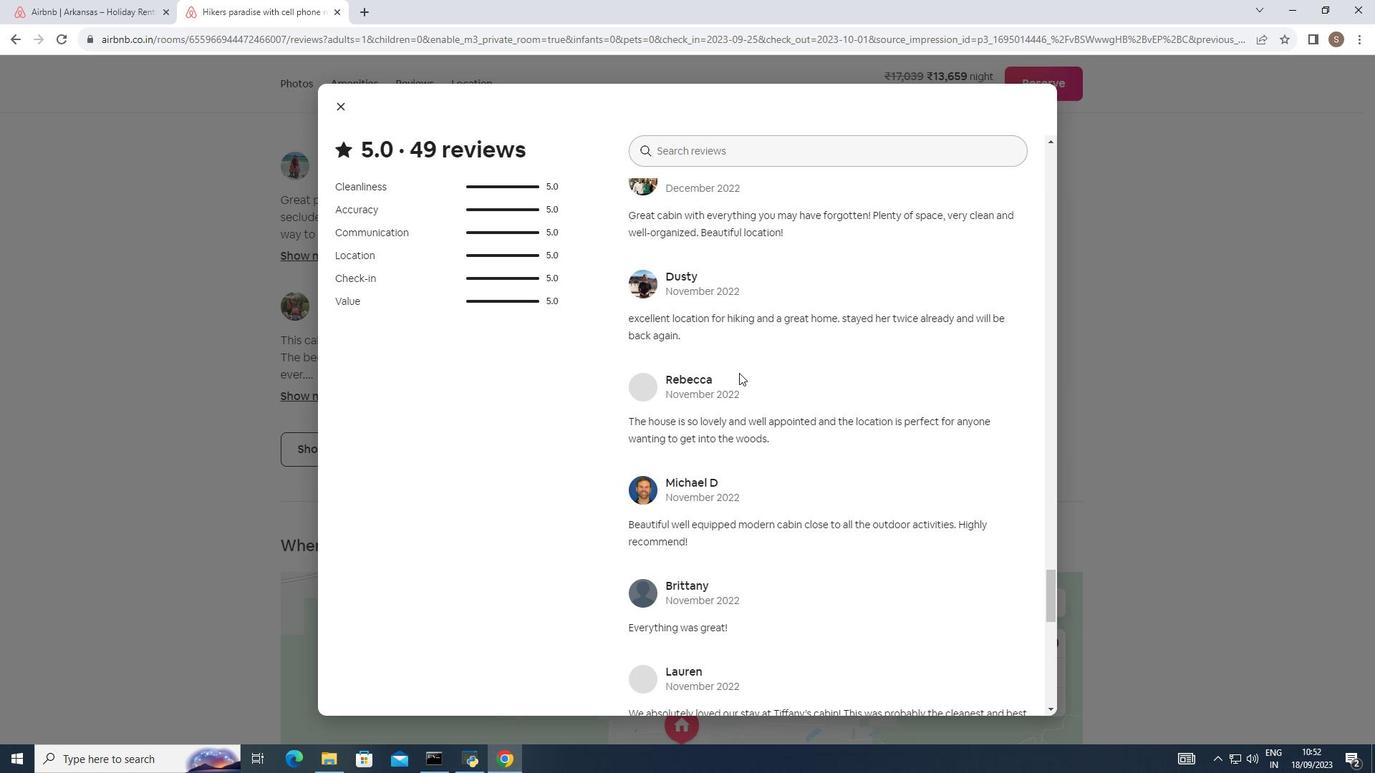 
Action: Mouse scrolled (739, 372) with delta (0, 0)
Screenshot: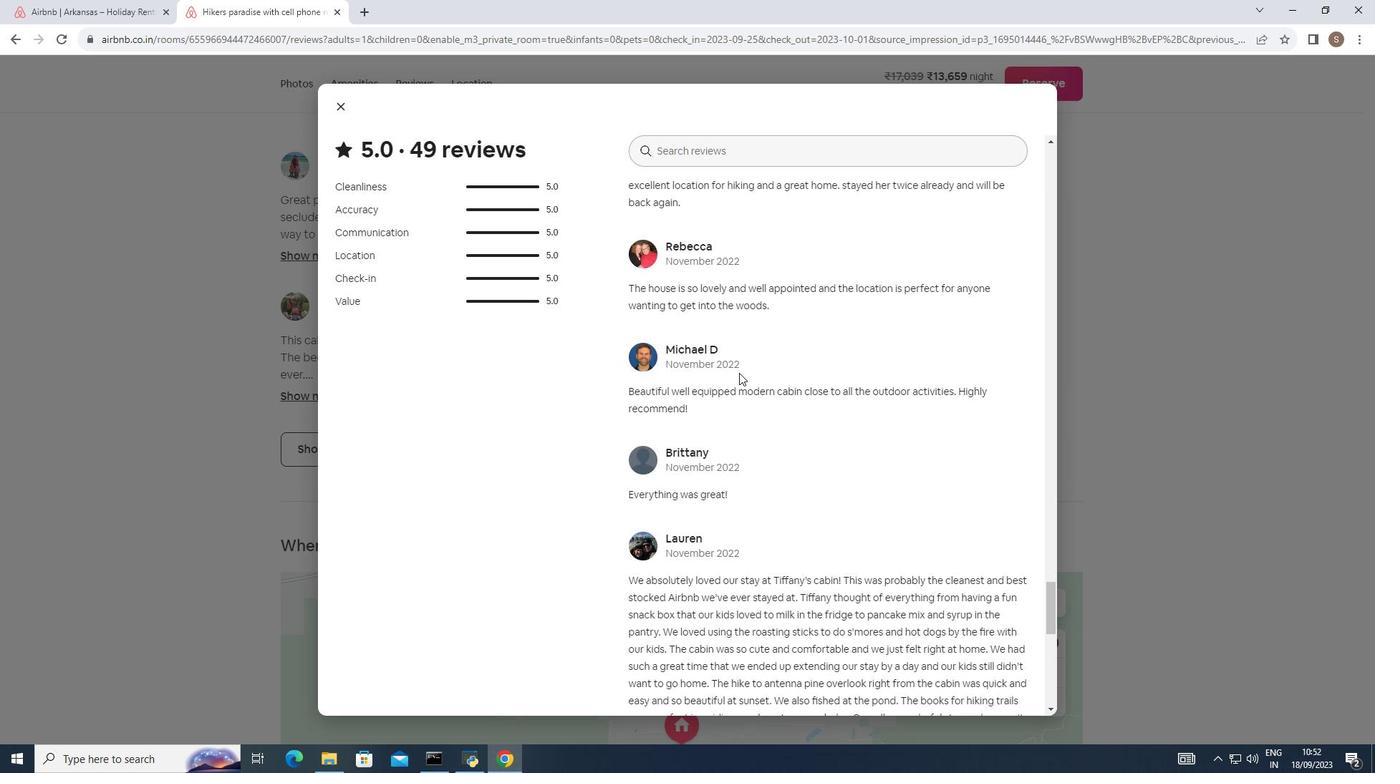 
Action: Mouse moved to (739, 373)
Screenshot: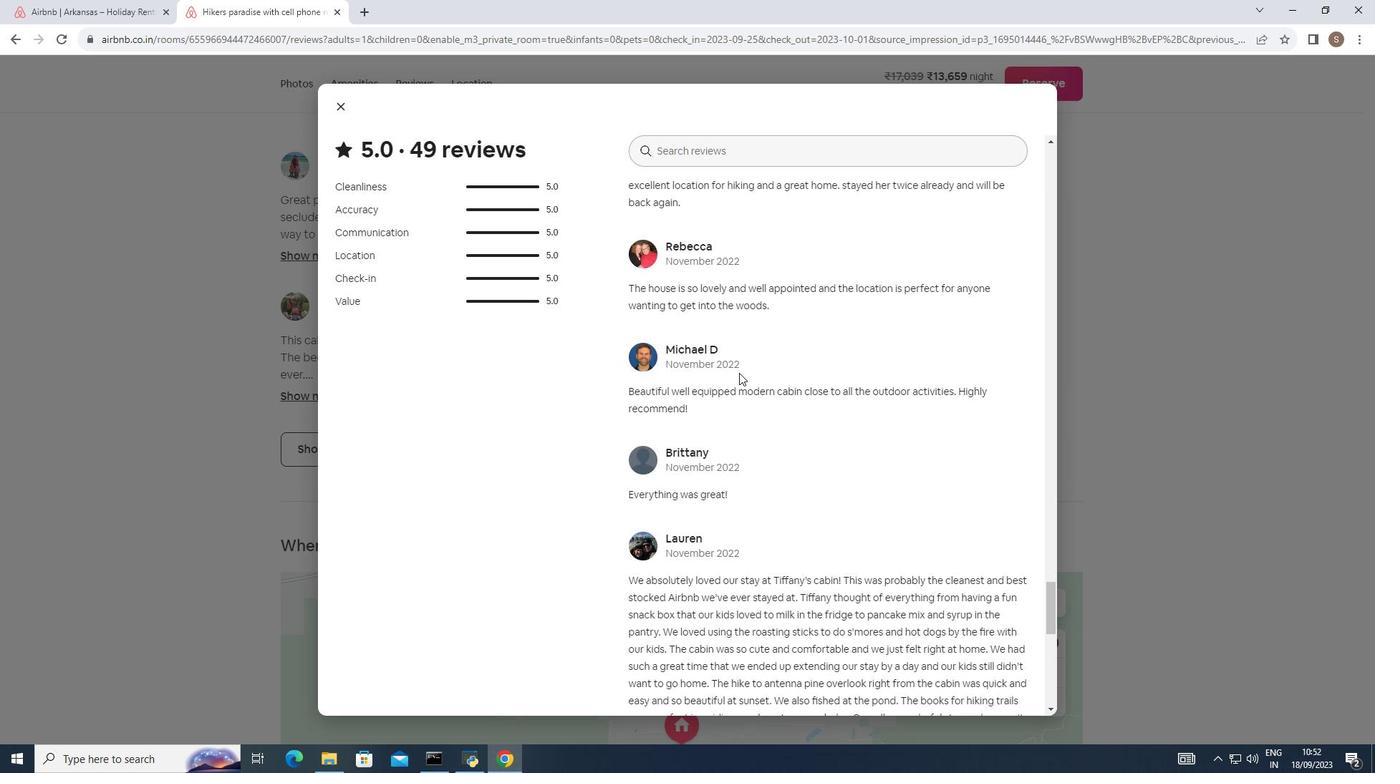 
Action: Mouse scrolled (739, 372) with delta (0, 0)
Screenshot: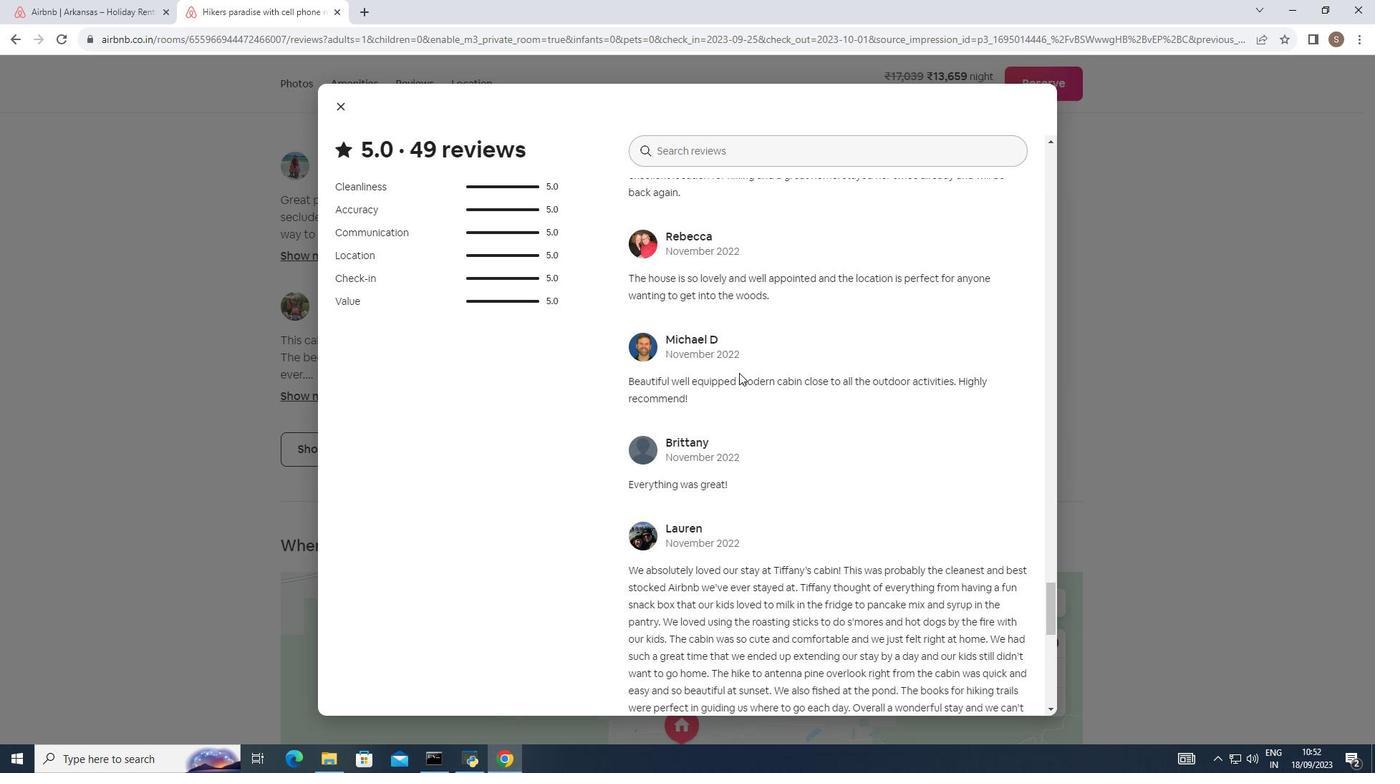 
Action: Mouse scrolled (739, 372) with delta (0, 0)
Screenshot: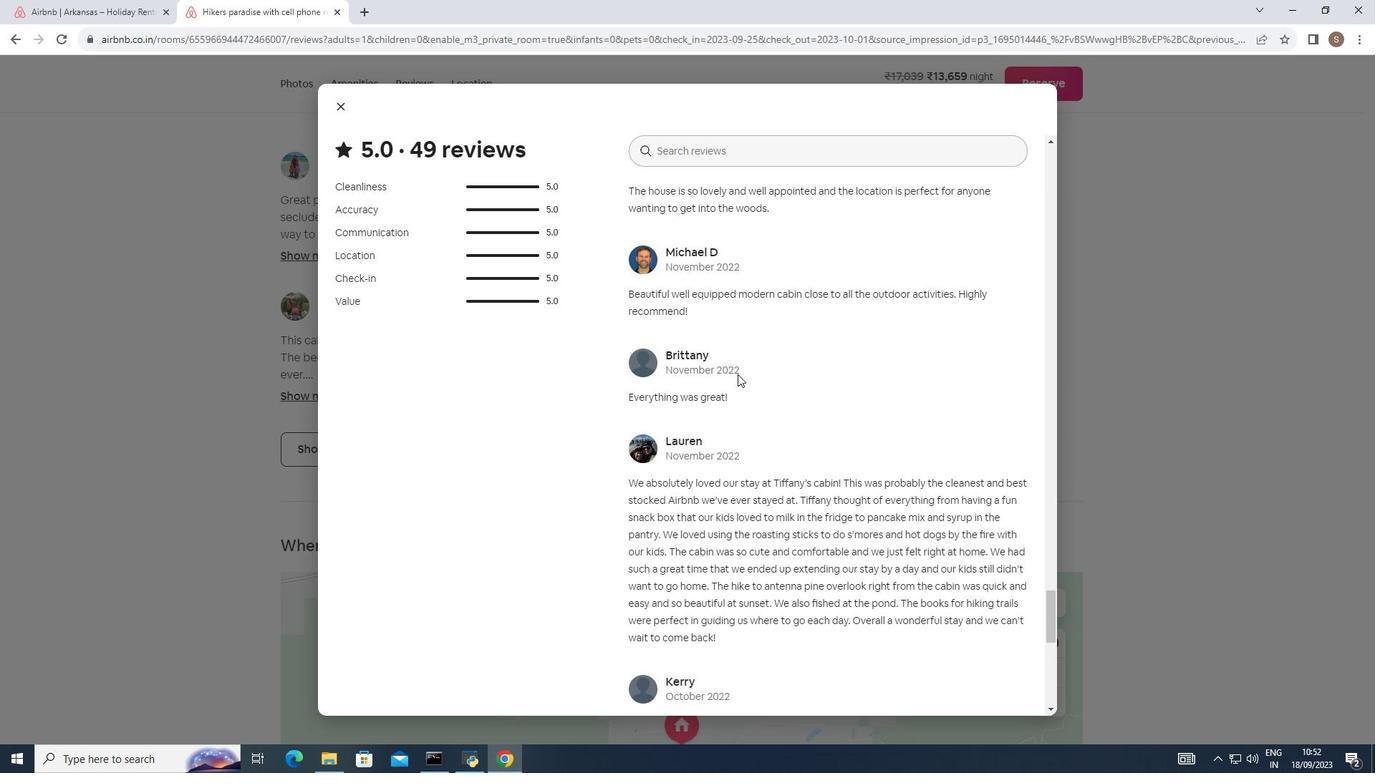 
Action: Mouse moved to (738, 373)
Screenshot: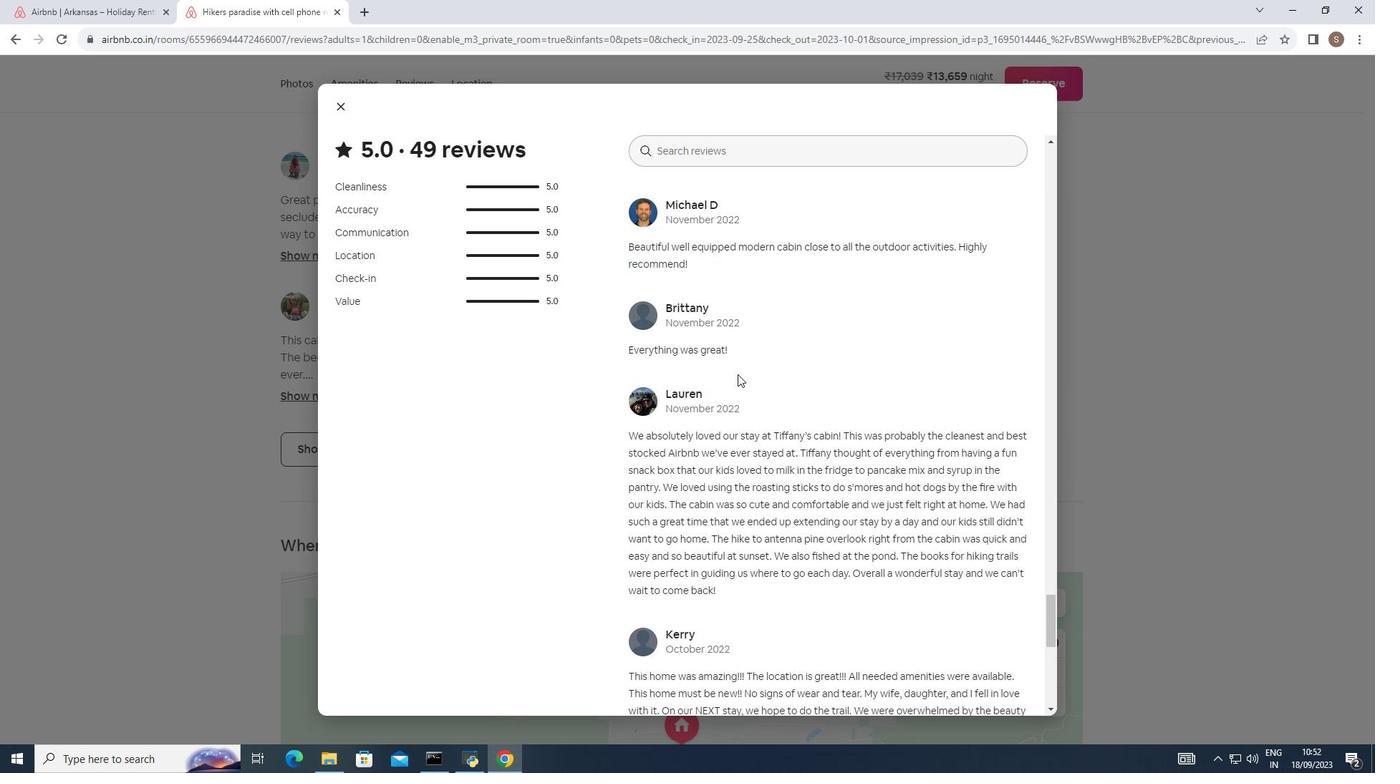 
Action: Mouse scrolled (738, 373) with delta (0, 0)
Screenshot: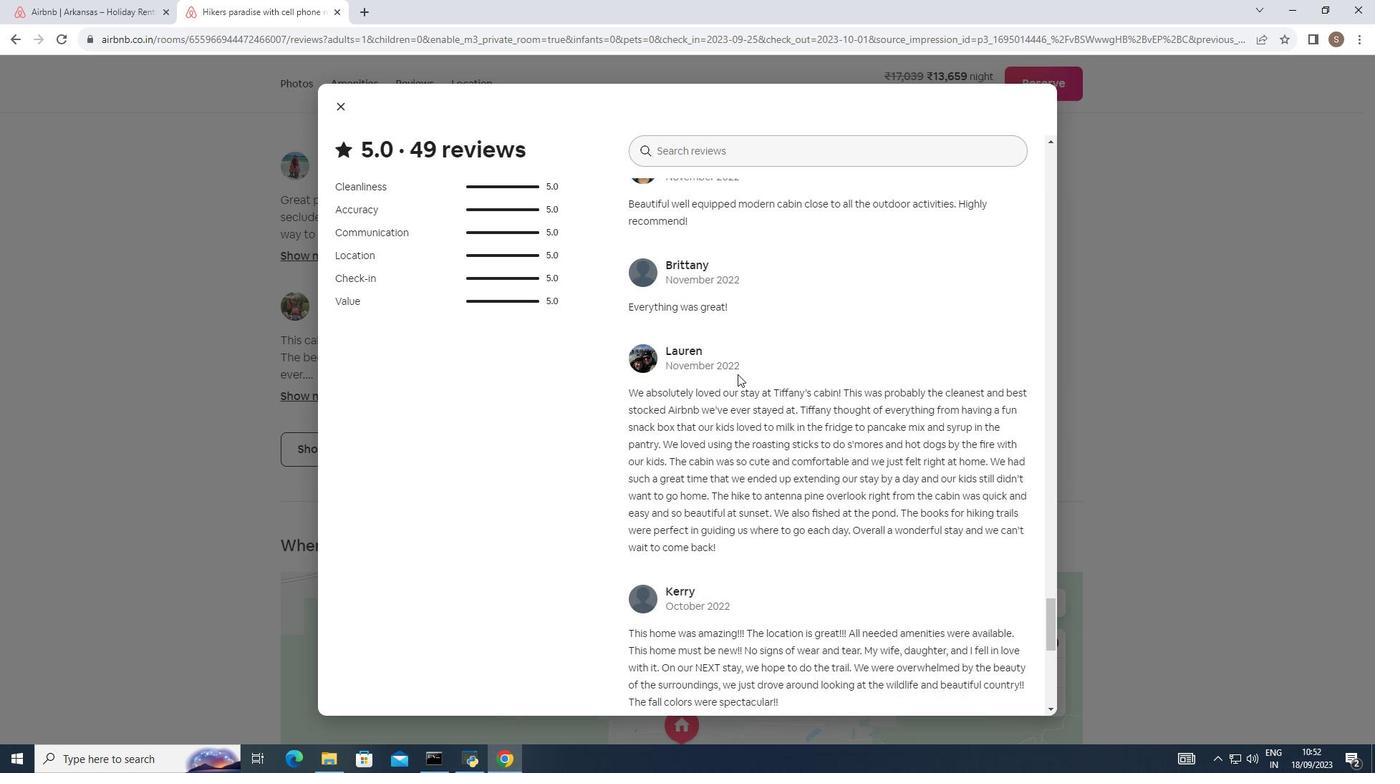
Action: Mouse moved to (737, 374)
Screenshot: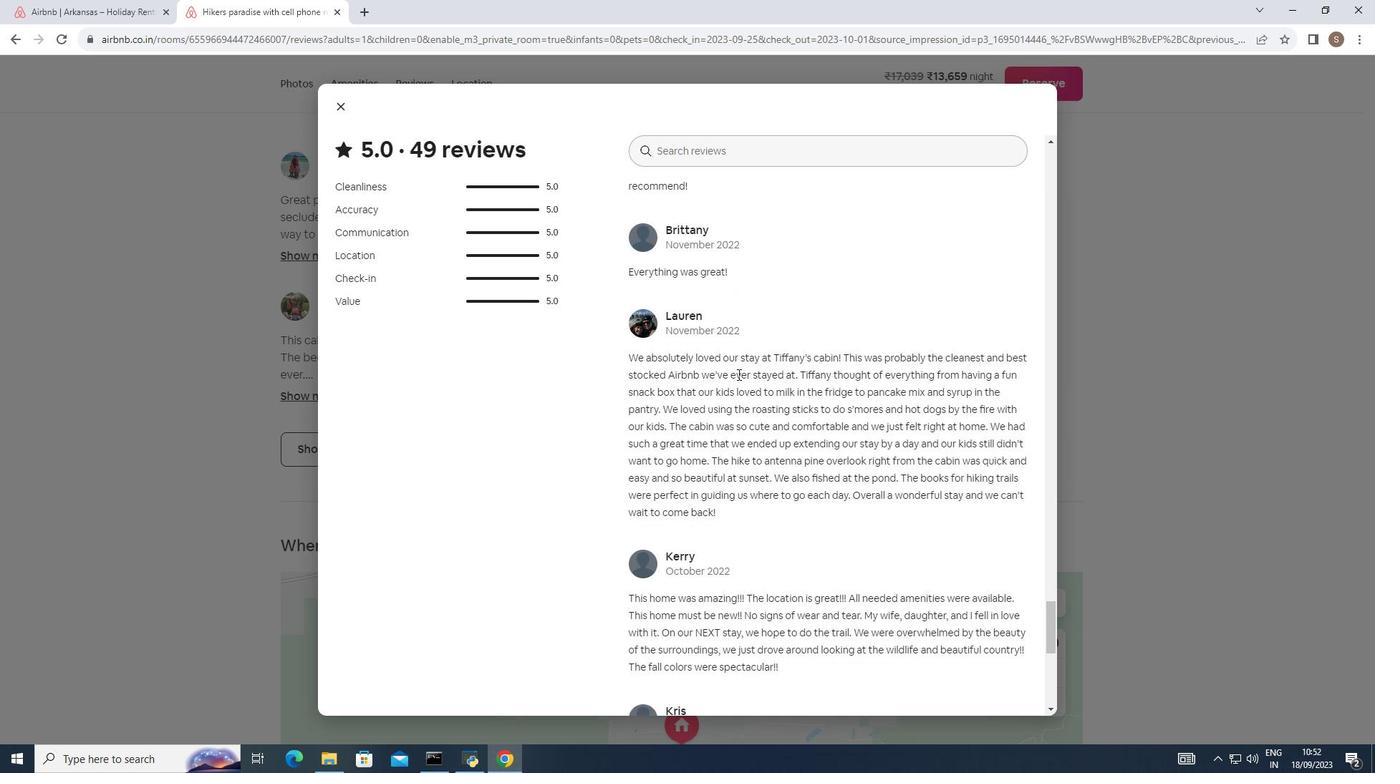 
Action: Mouse scrolled (737, 373) with delta (0, 0)
Screenshot: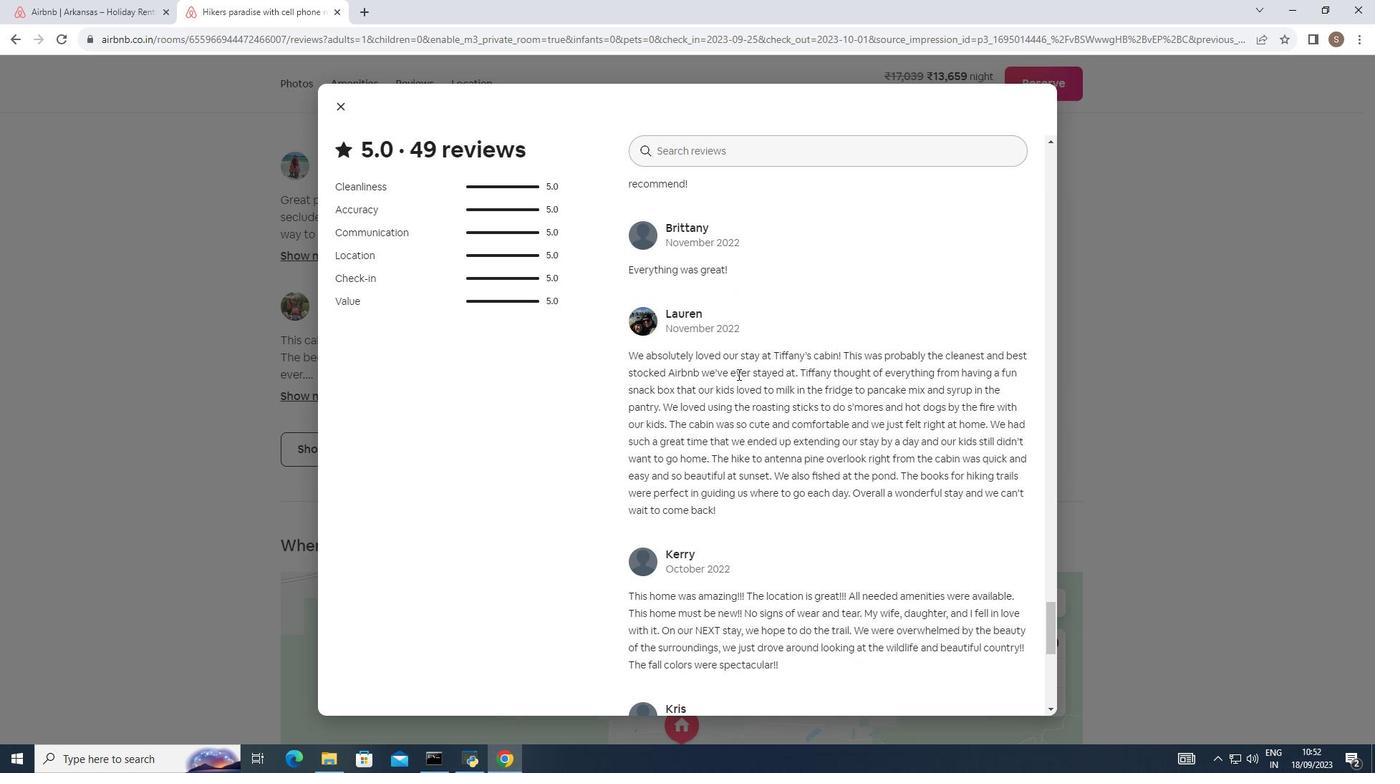 
Action: Mouse scrolled (737, 373) with delta (0, 0)
Screenshot: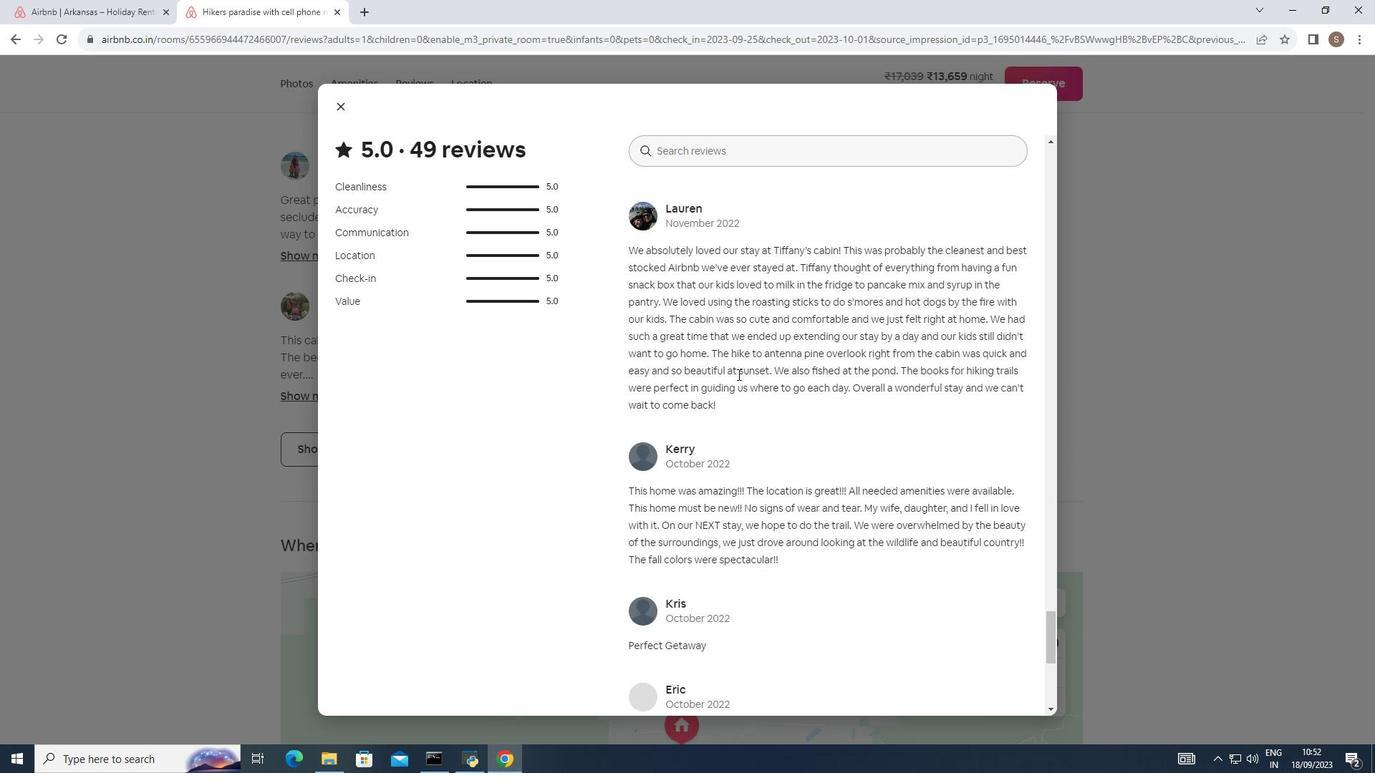 
Action: Mouse scrolled (737, 373) with delta (0, 0)
Screenshot: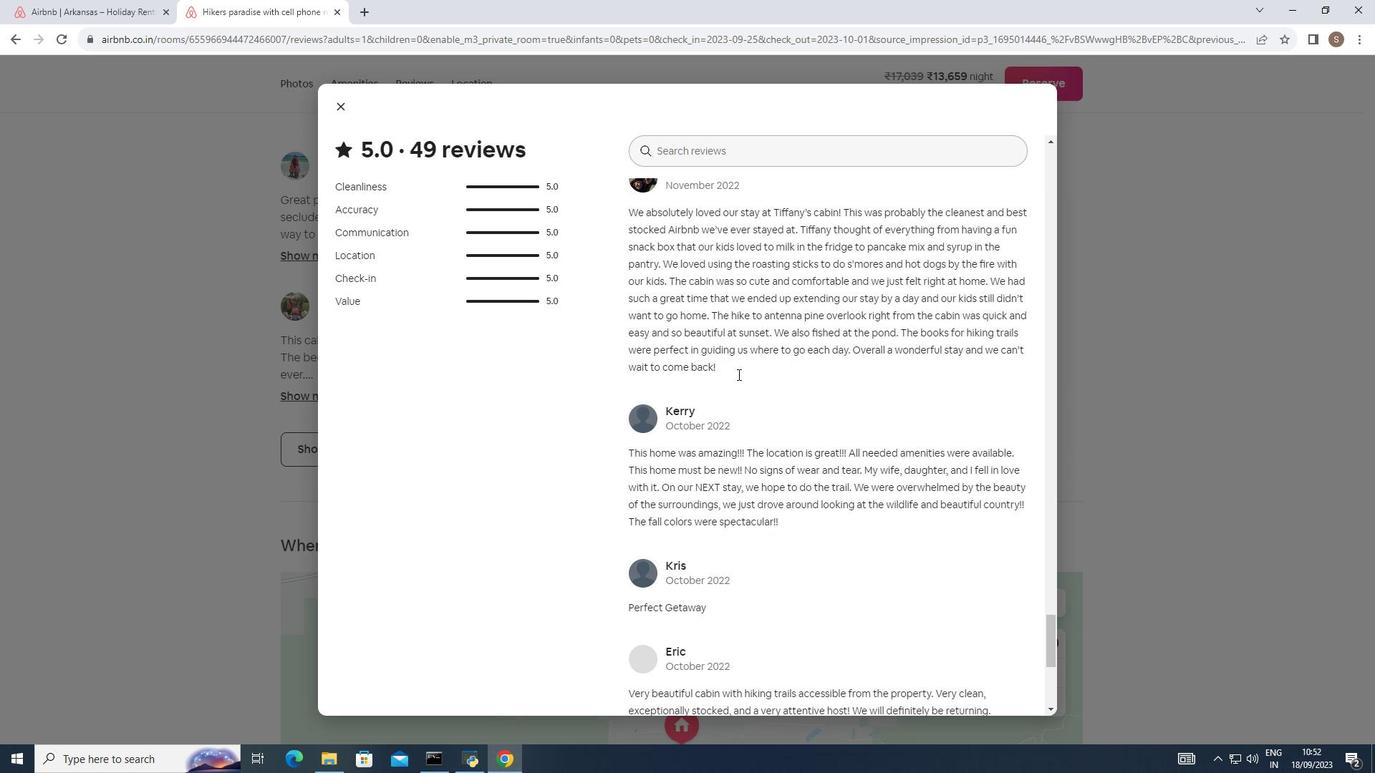 
Action: Mouse scrolled (737, 373) with delta (0, 0)
Screenshot: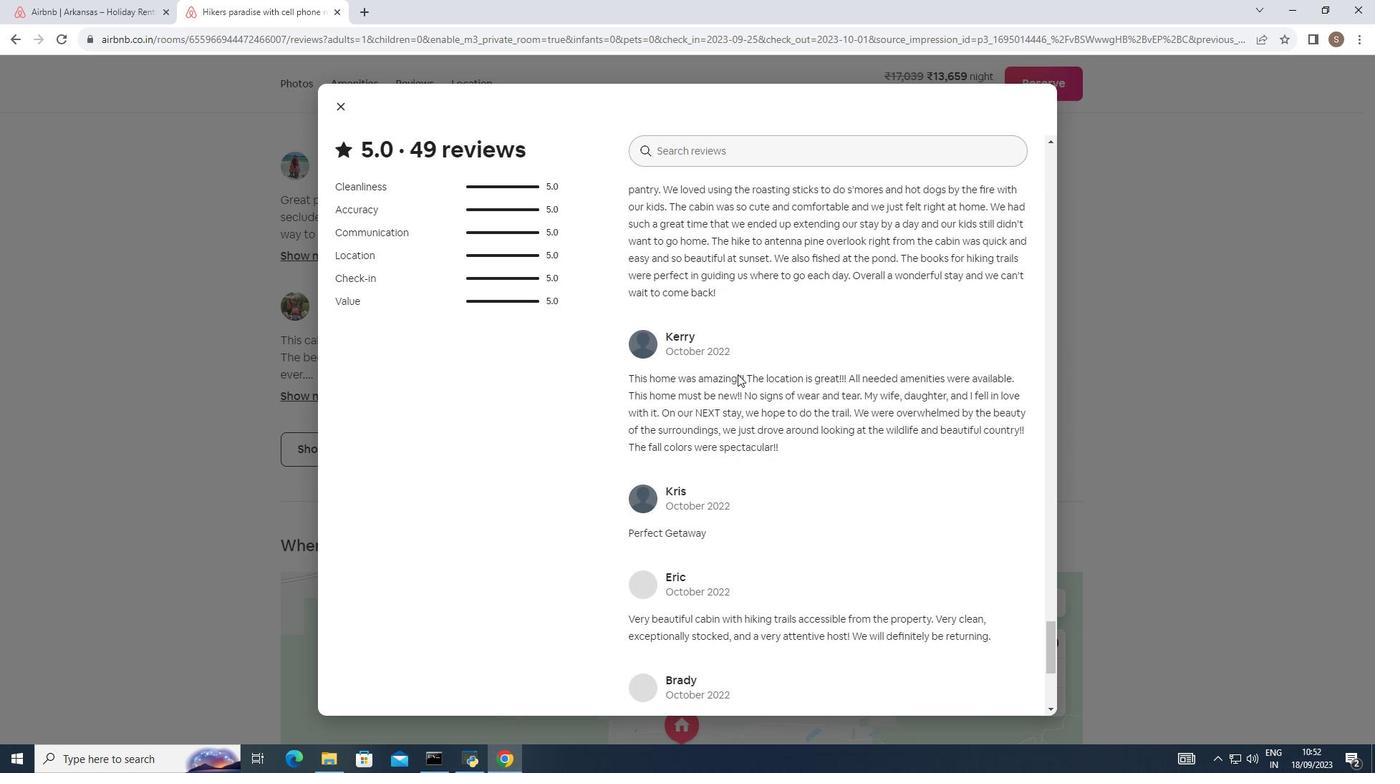 
Action: Mouse scrolled (737, 373) with delta (0, 0)
Screenshot: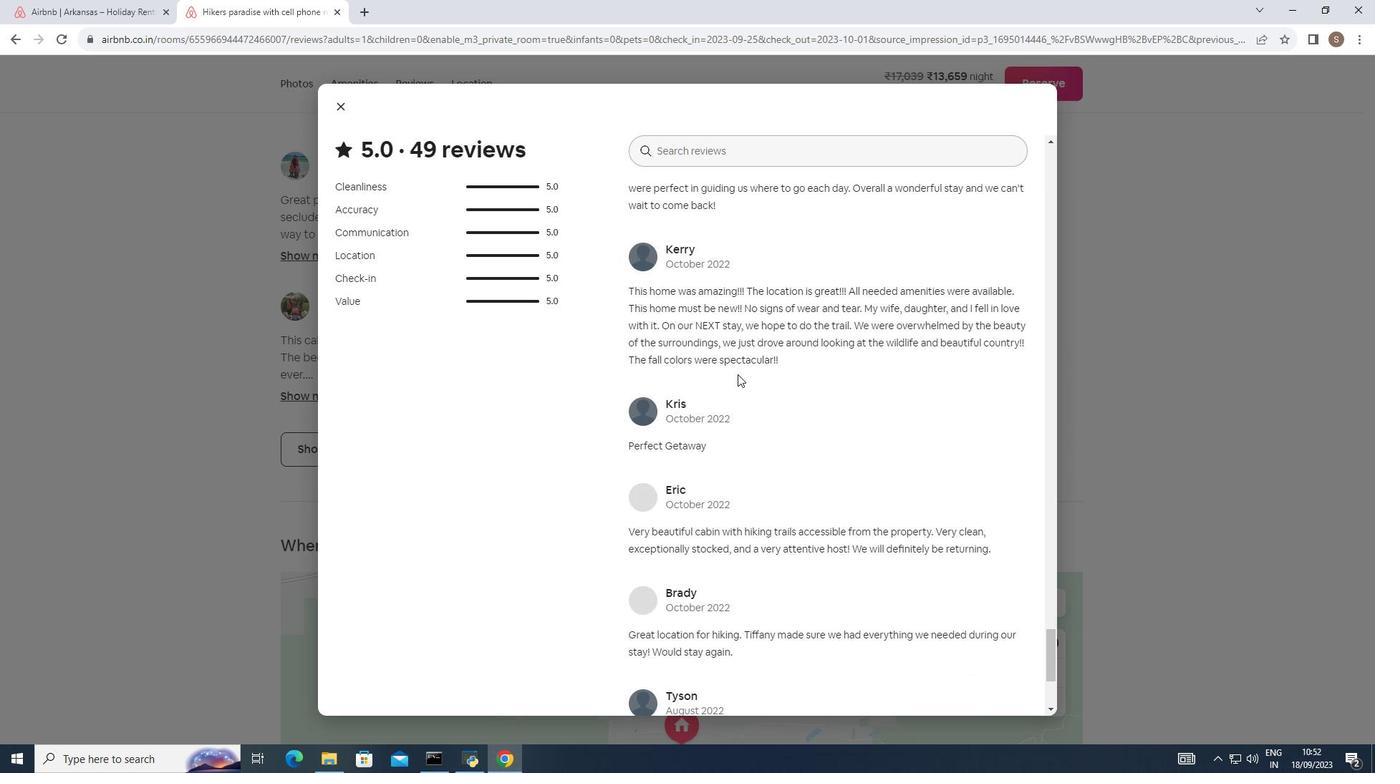 
Action: Mouse scrolled (737, 373) with delta (0, 0)
Screenshot: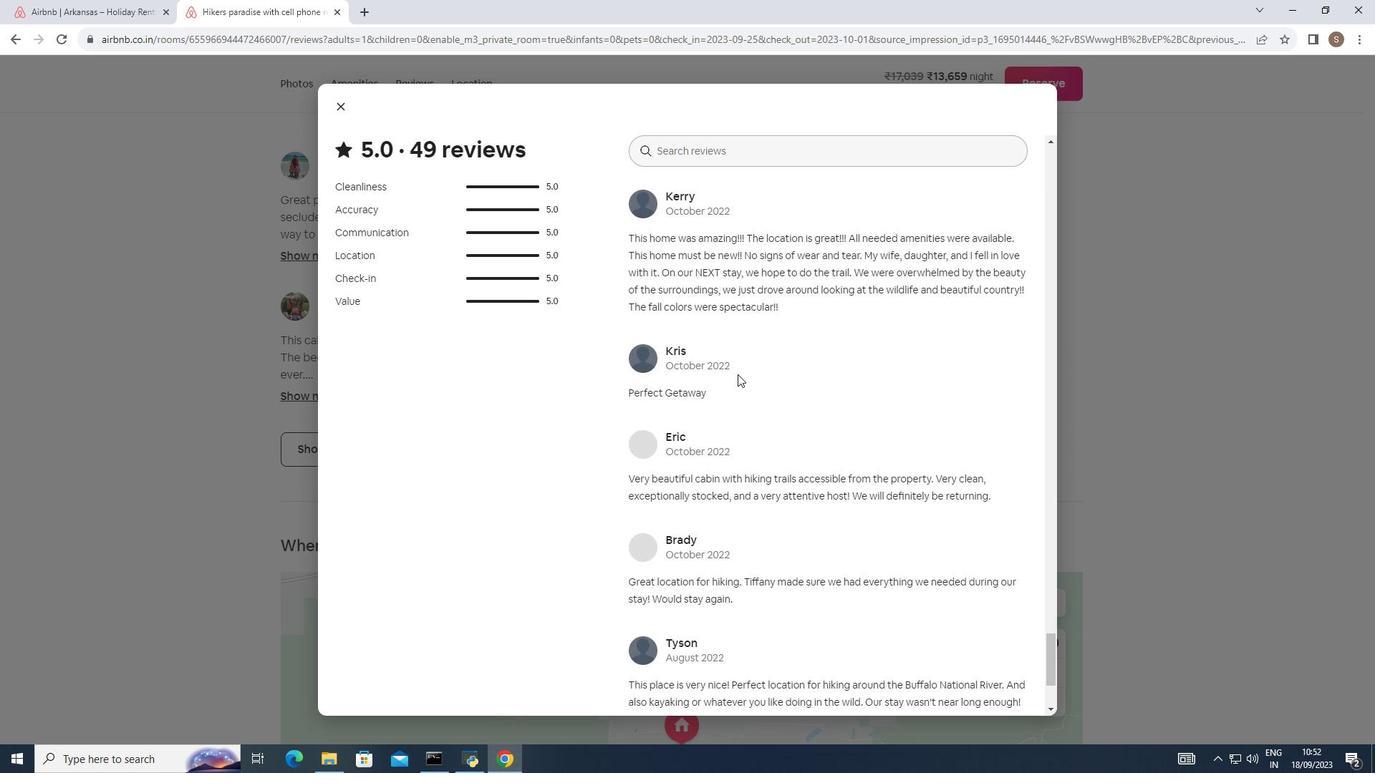 
Action: Mouse scrolled (737, 373) with delta (0, 0)
Screenshot: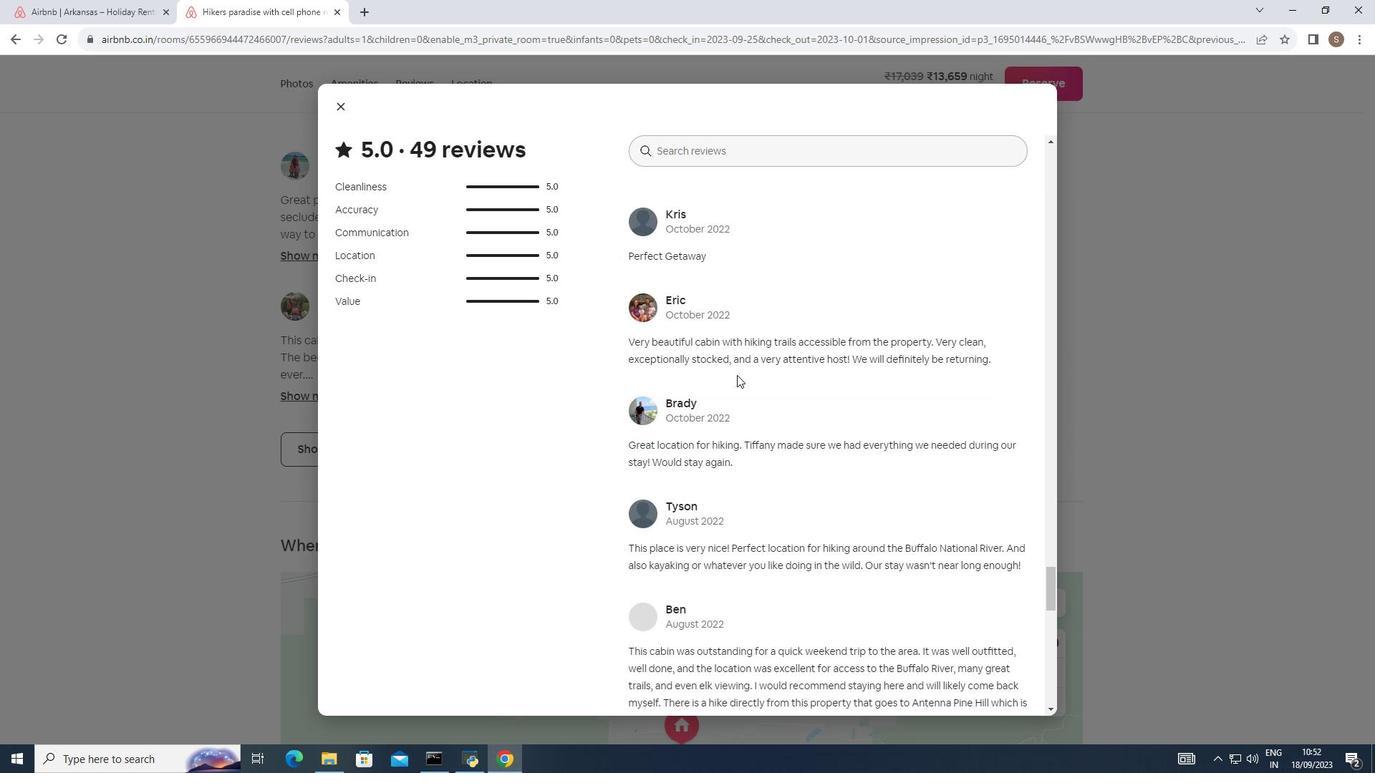 
Action: Mouse moved to (737, 375)
Screenshot: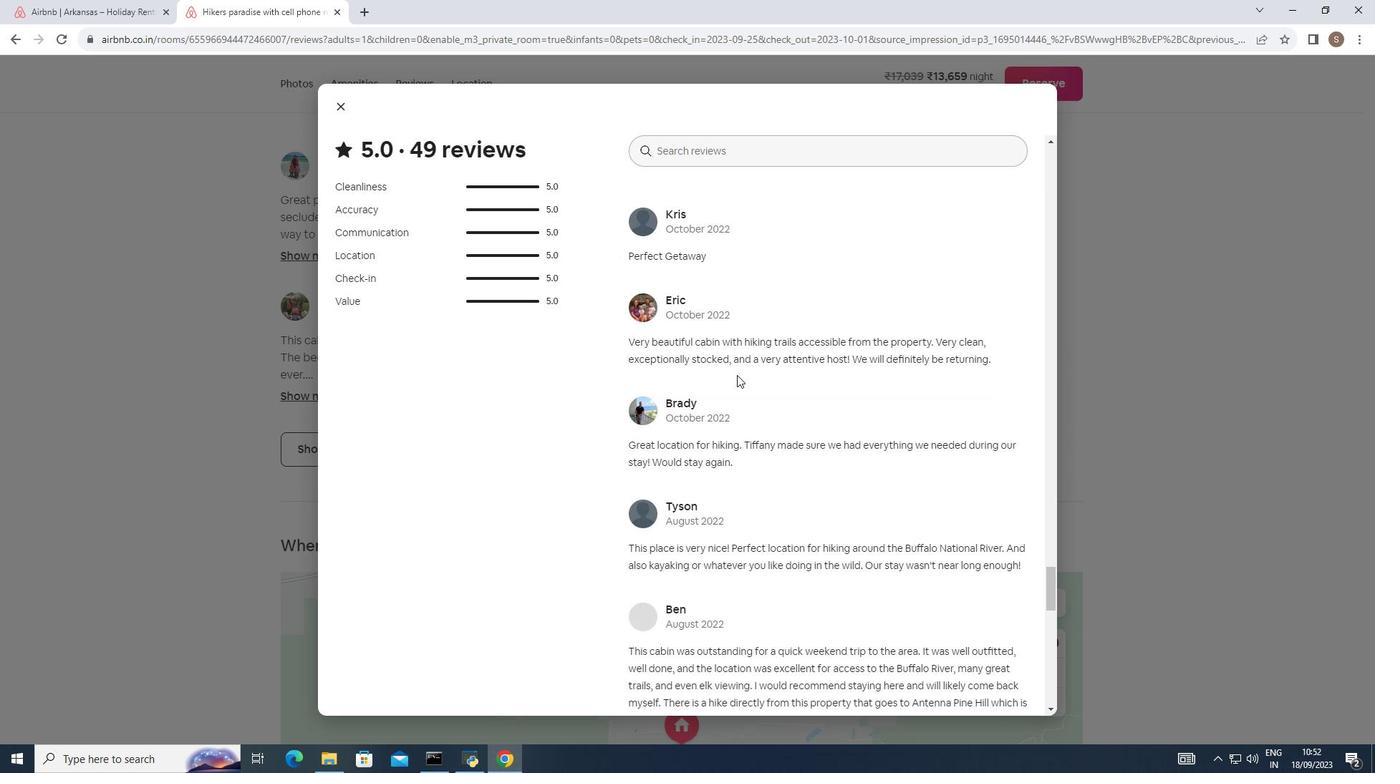 
Action: Mouse scrolled (737, 374) with delta (0, 0)
Screenshot: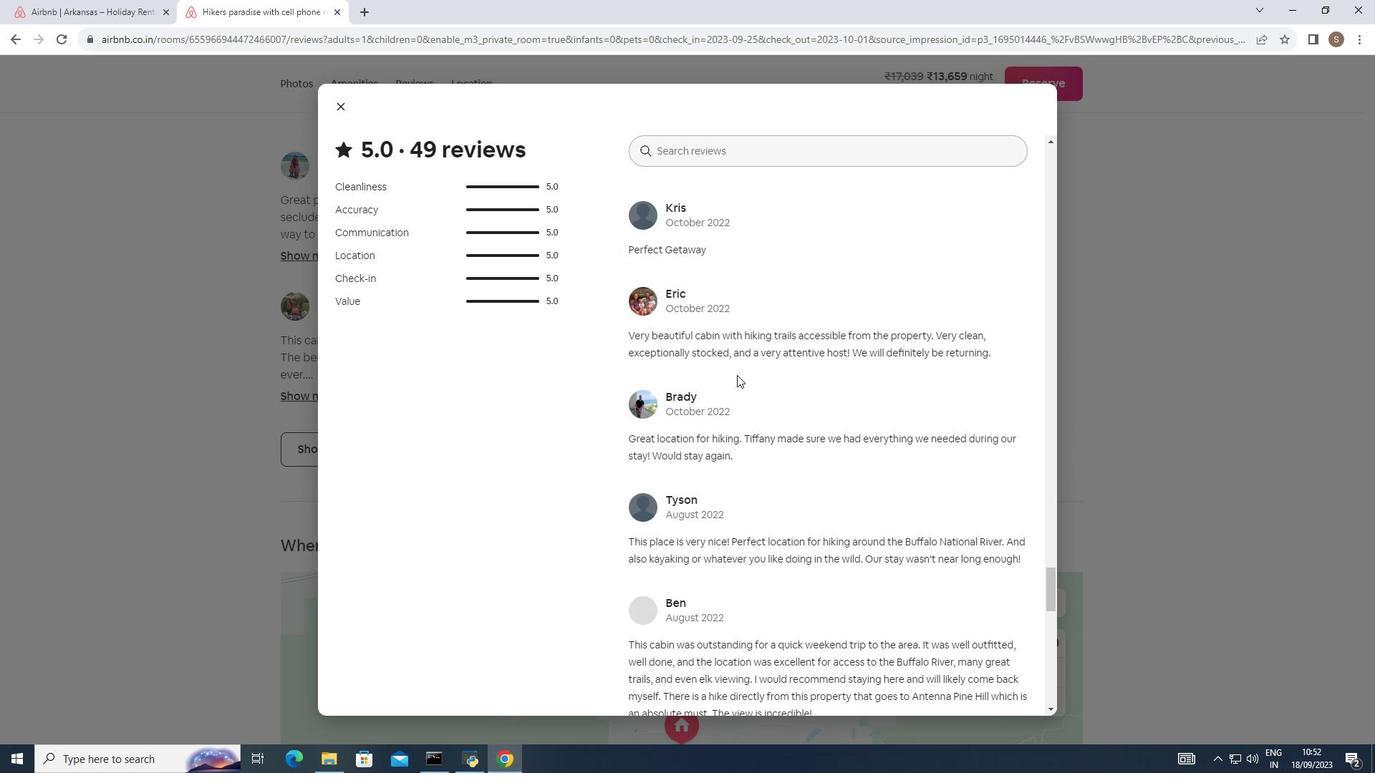 
Action: Mouse scrolled (737, 374) with delta (0, 0)
Screenshot: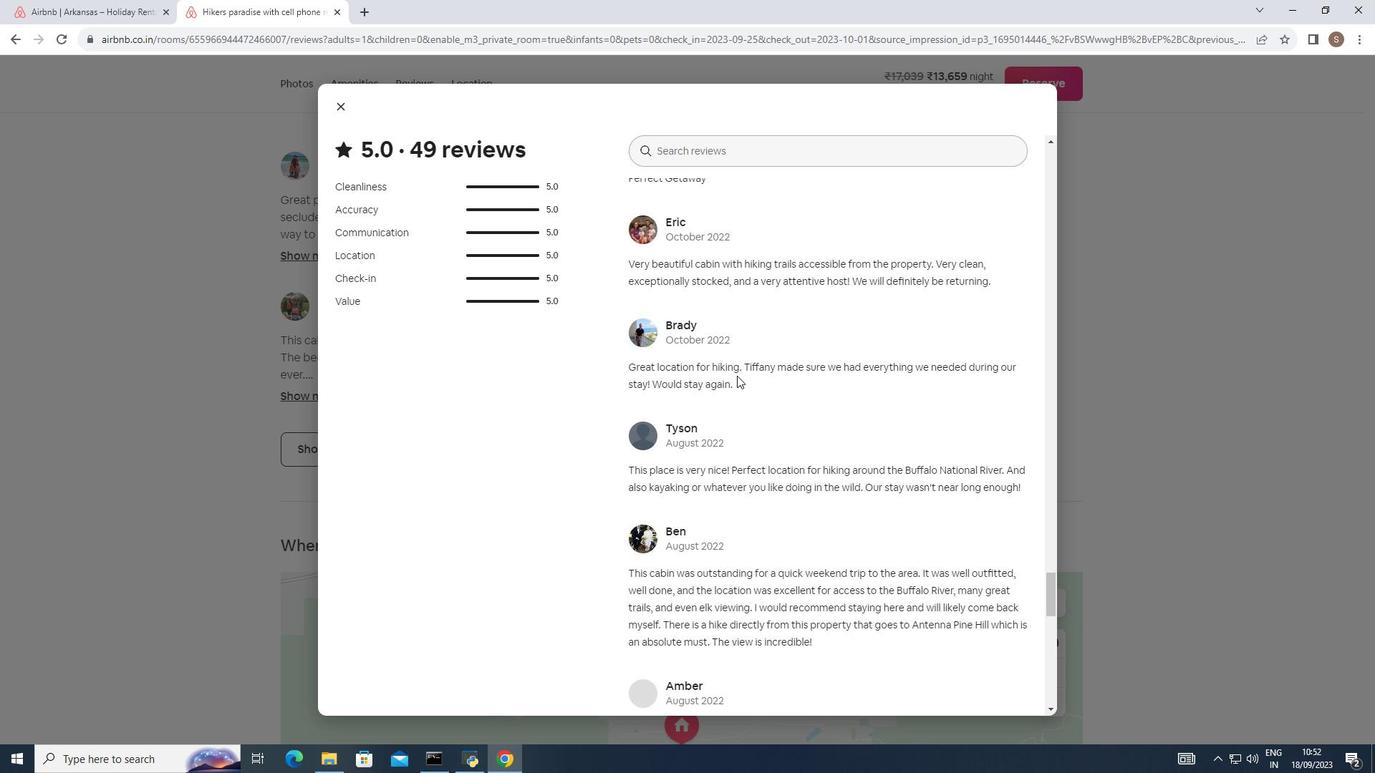 
Action: Mouse moved to (737, 376)
Screenshot: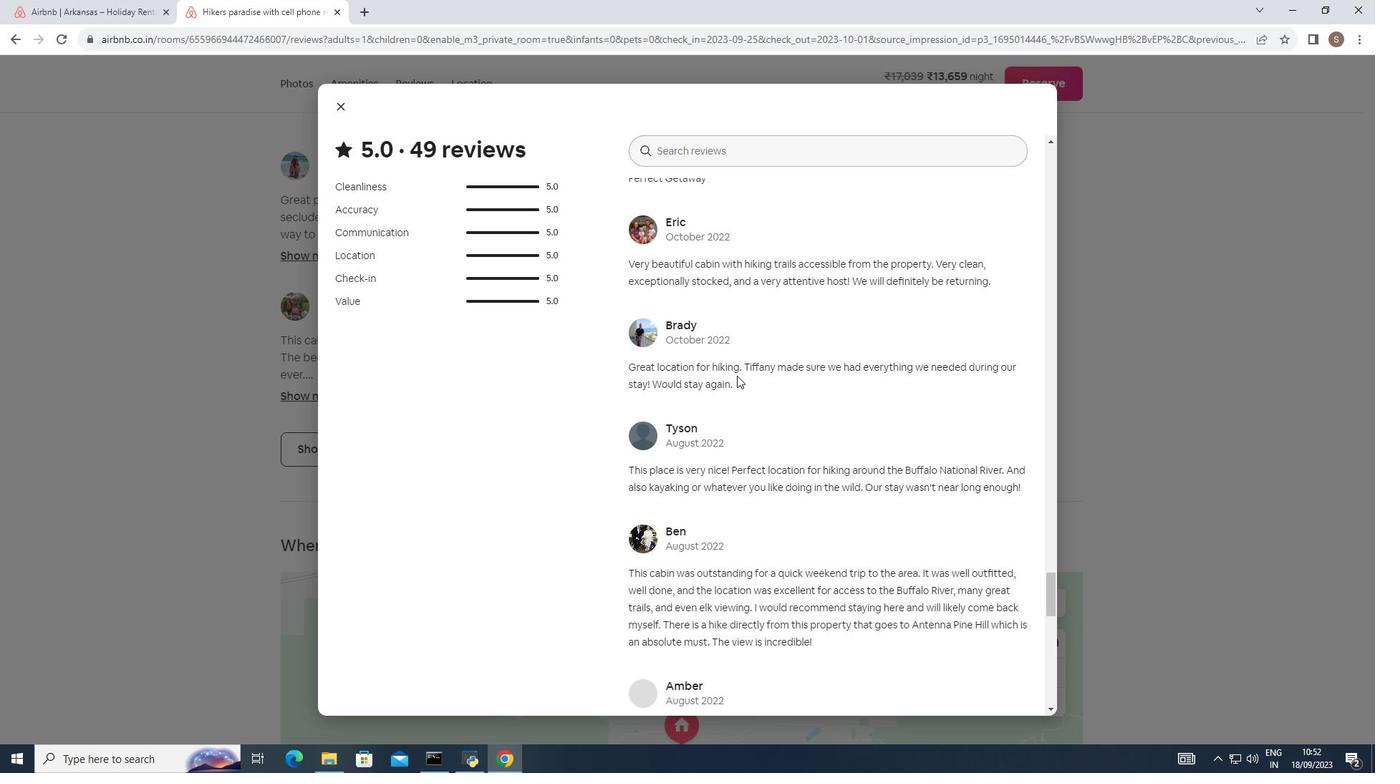 
Action: Mouse scrolled (737, 375) with delta (0, 0)
Screenshot: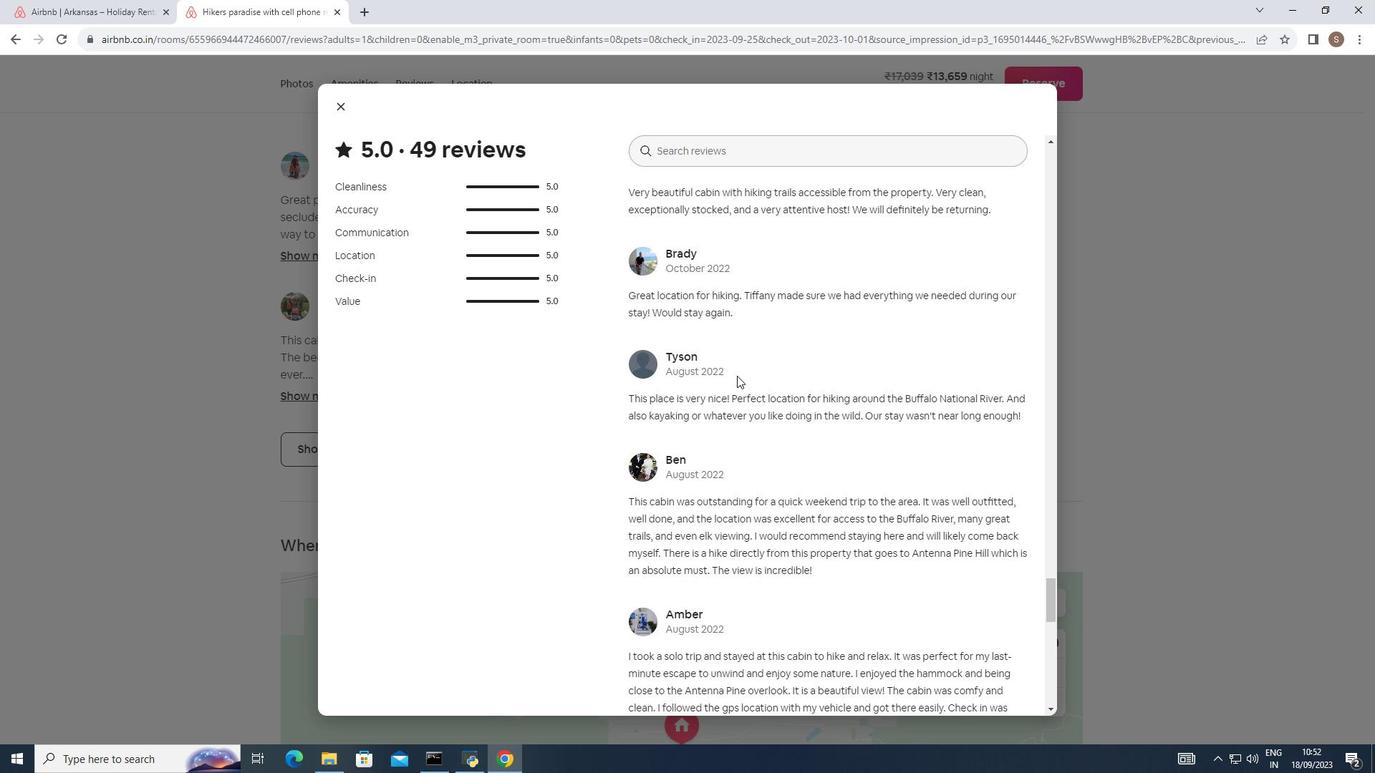 
Action: Mouse scrolled (737, 375) with delta (0, 0)
Screenshot: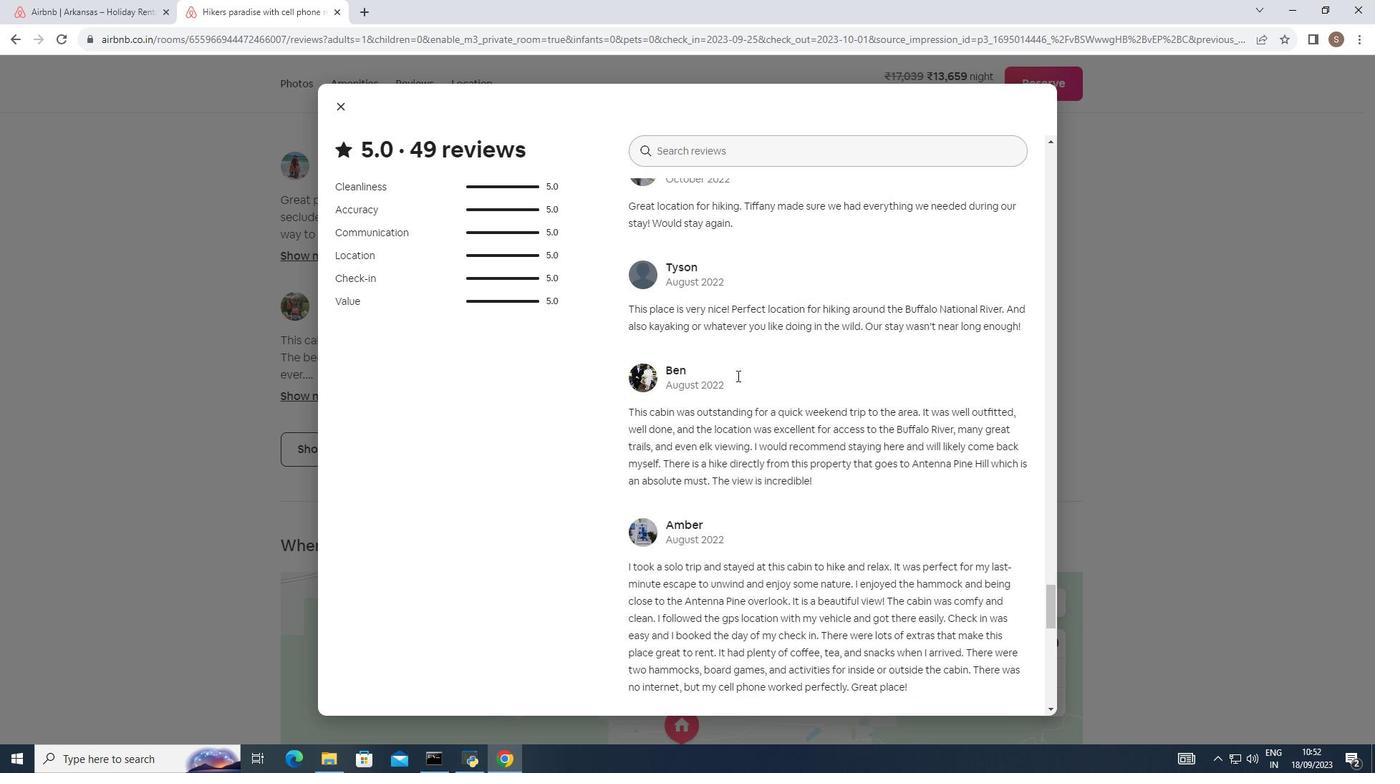 
Action: Mouse scrolled (737, 375) with delta (0, 0)
Screenshot: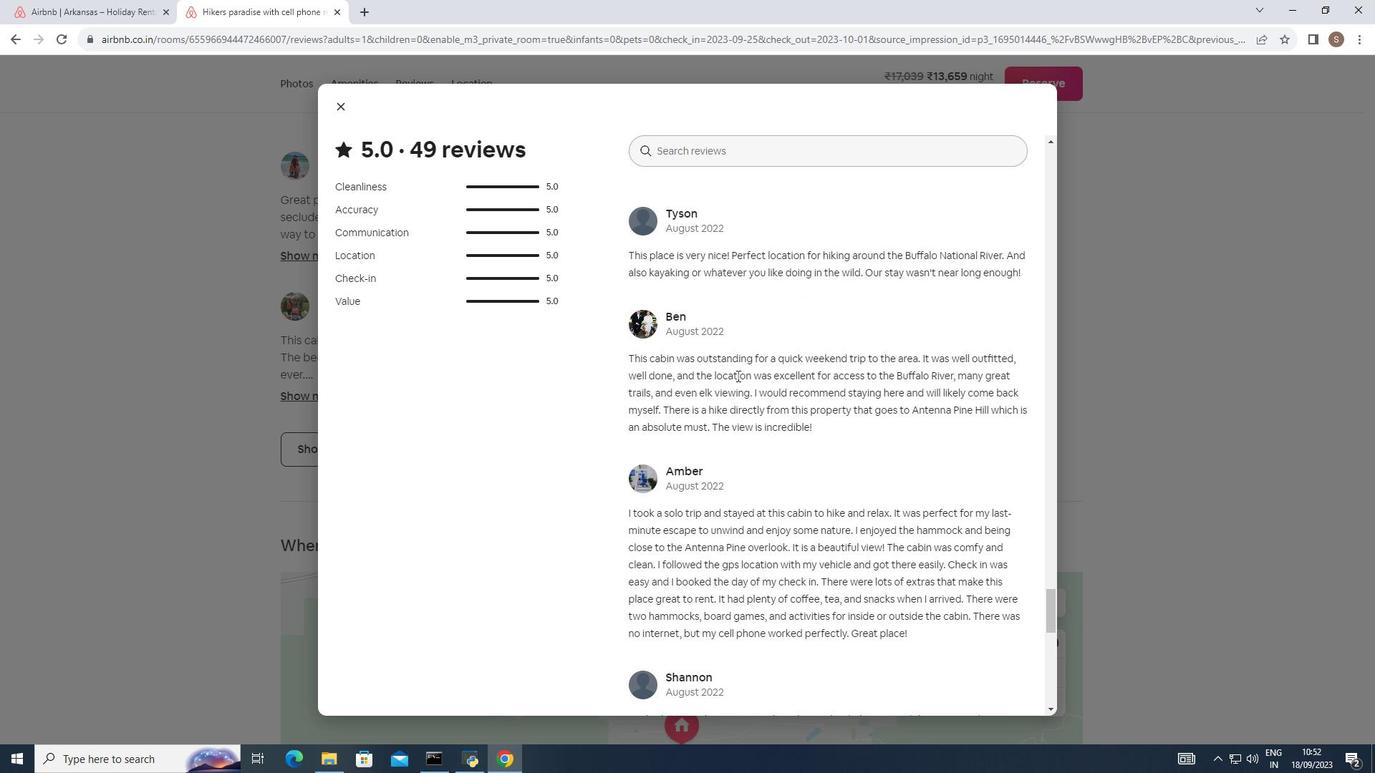 
Action: Mouse moved to (939, 315)
Screenshot: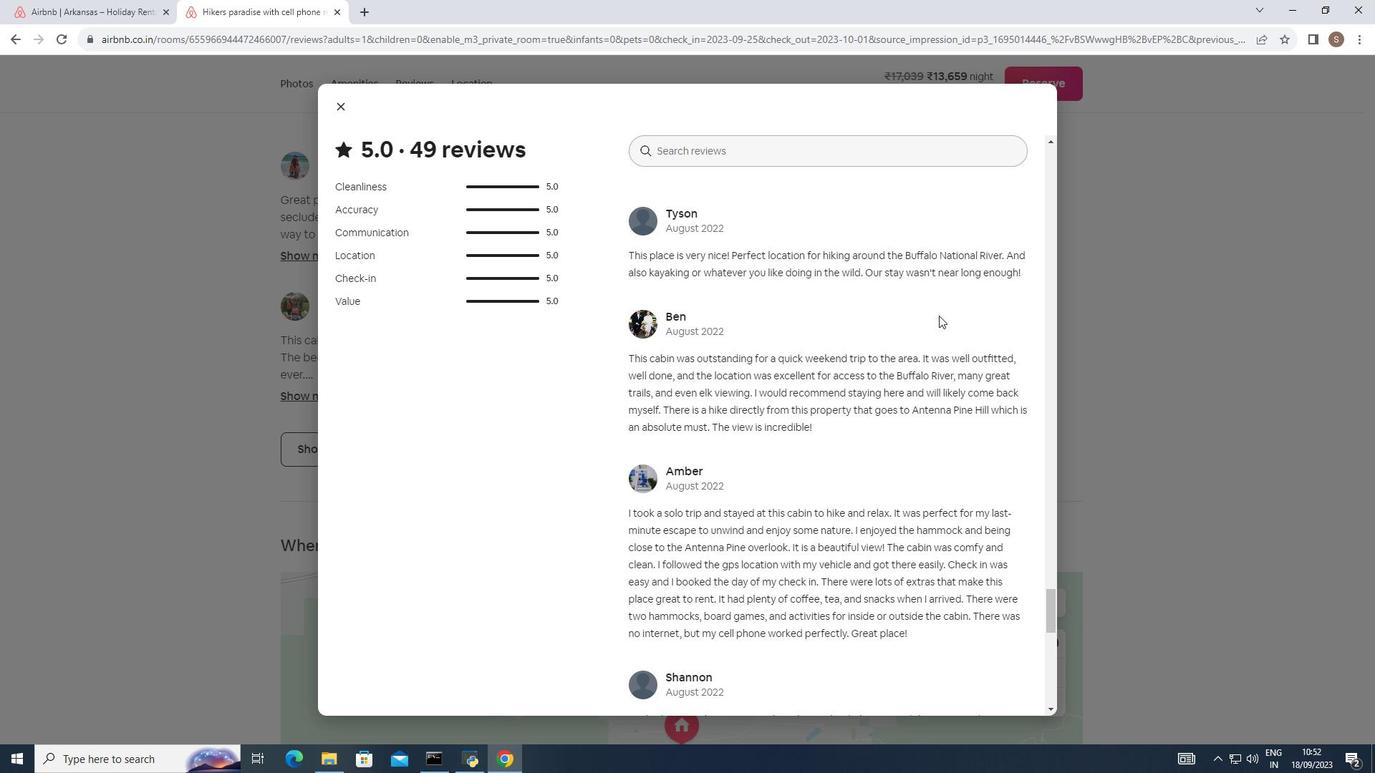 
Action: Mouse scrolled (939, 315) with delta (0, 0)
Screenshot: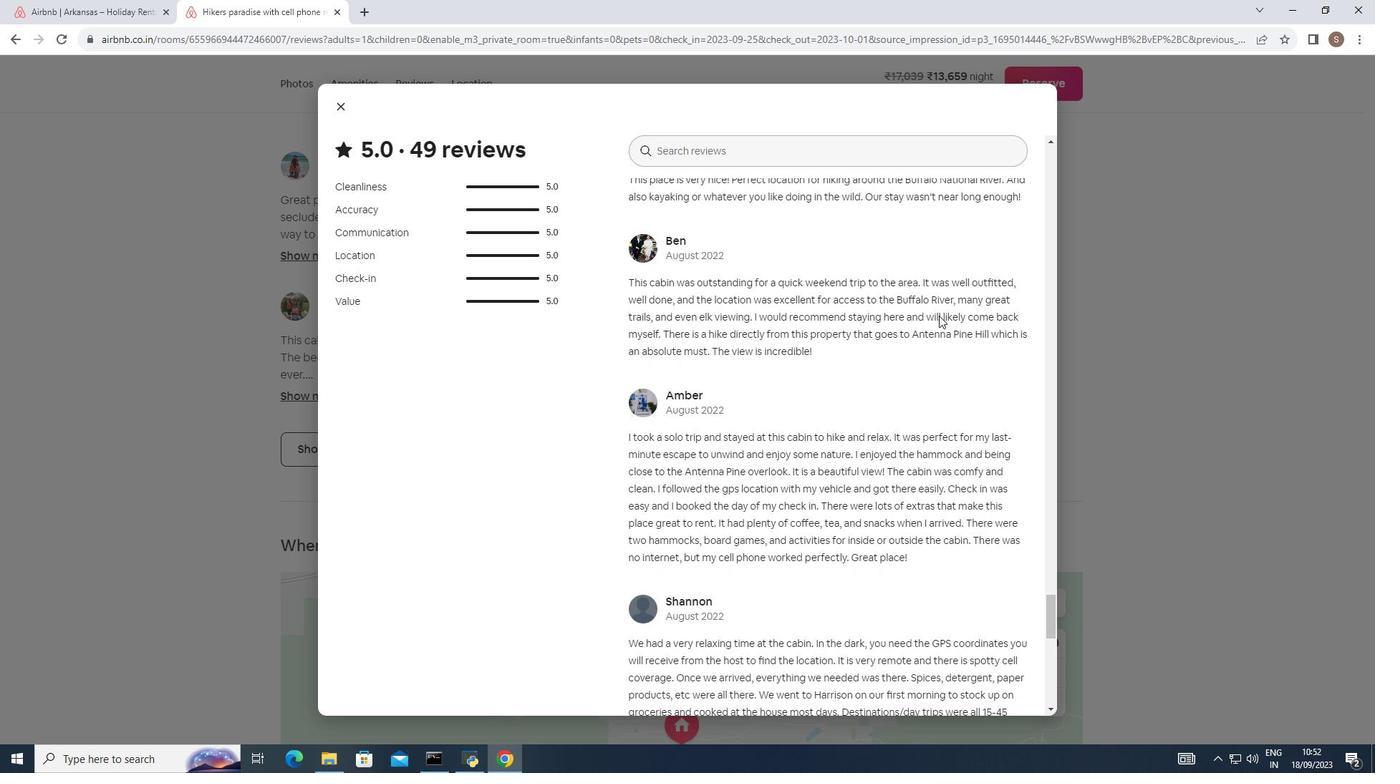 
Action: Mouse scrolled (939, 315) with delta (0, 0)
Screenshot: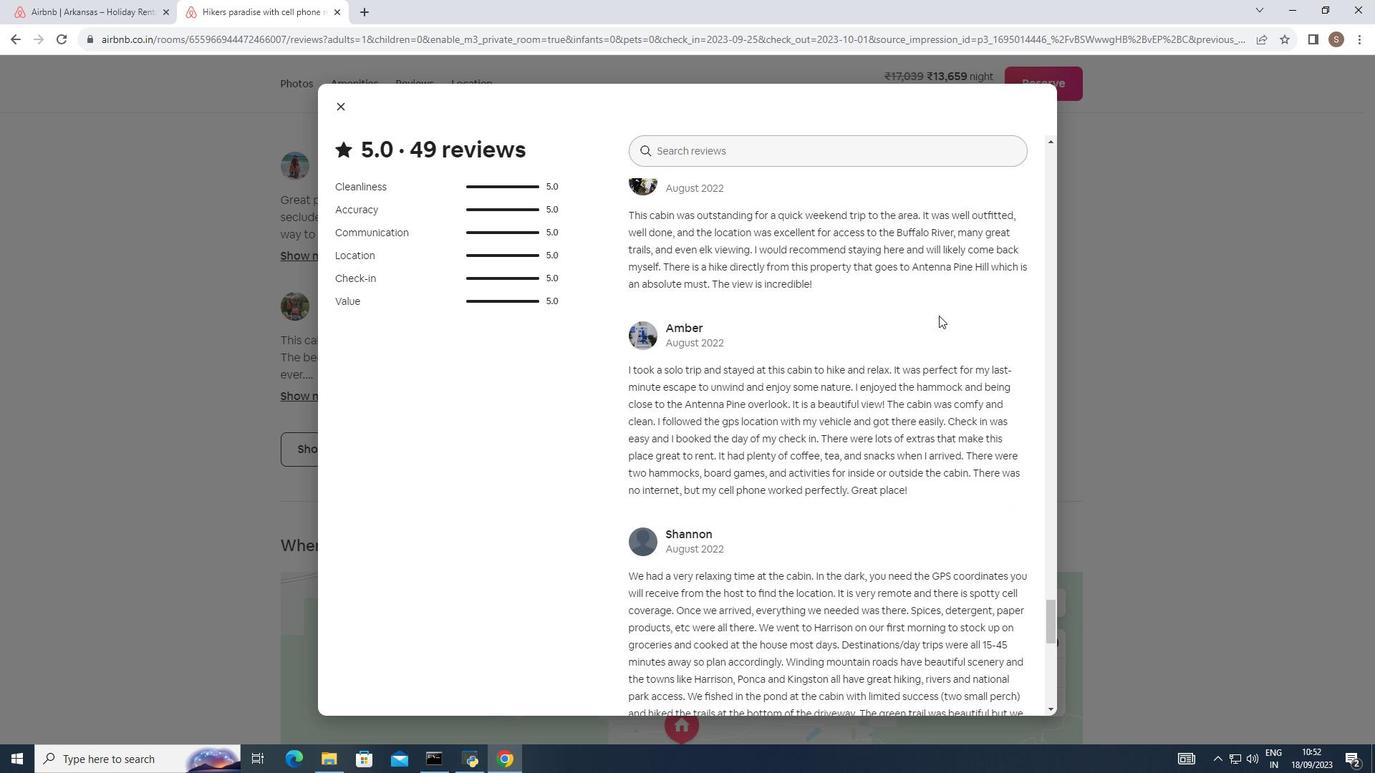 
Action: Mouse scrolled (939, 316) with delta (0, 0)
Screenshot: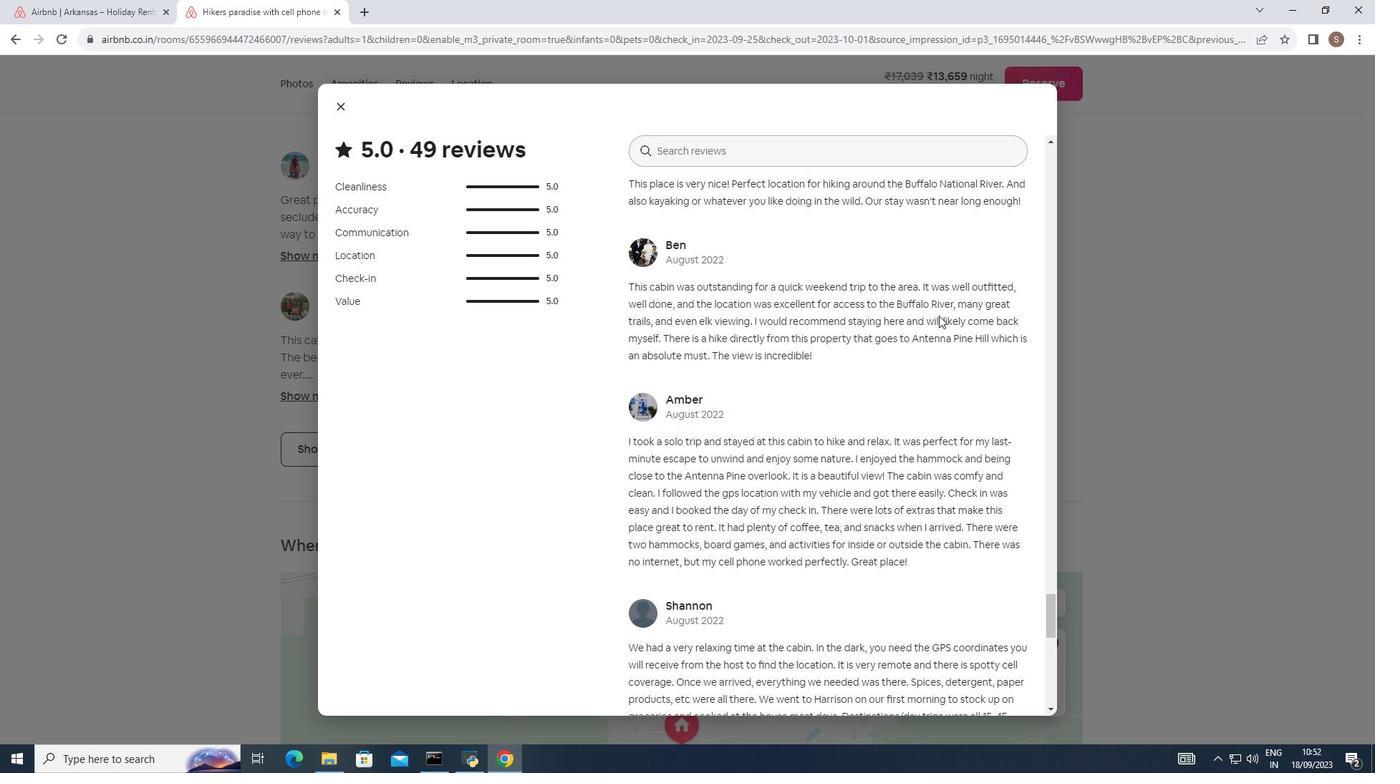 
Action: Mouse scrolled (939, 315) with delta (0, 0)
Screenshot: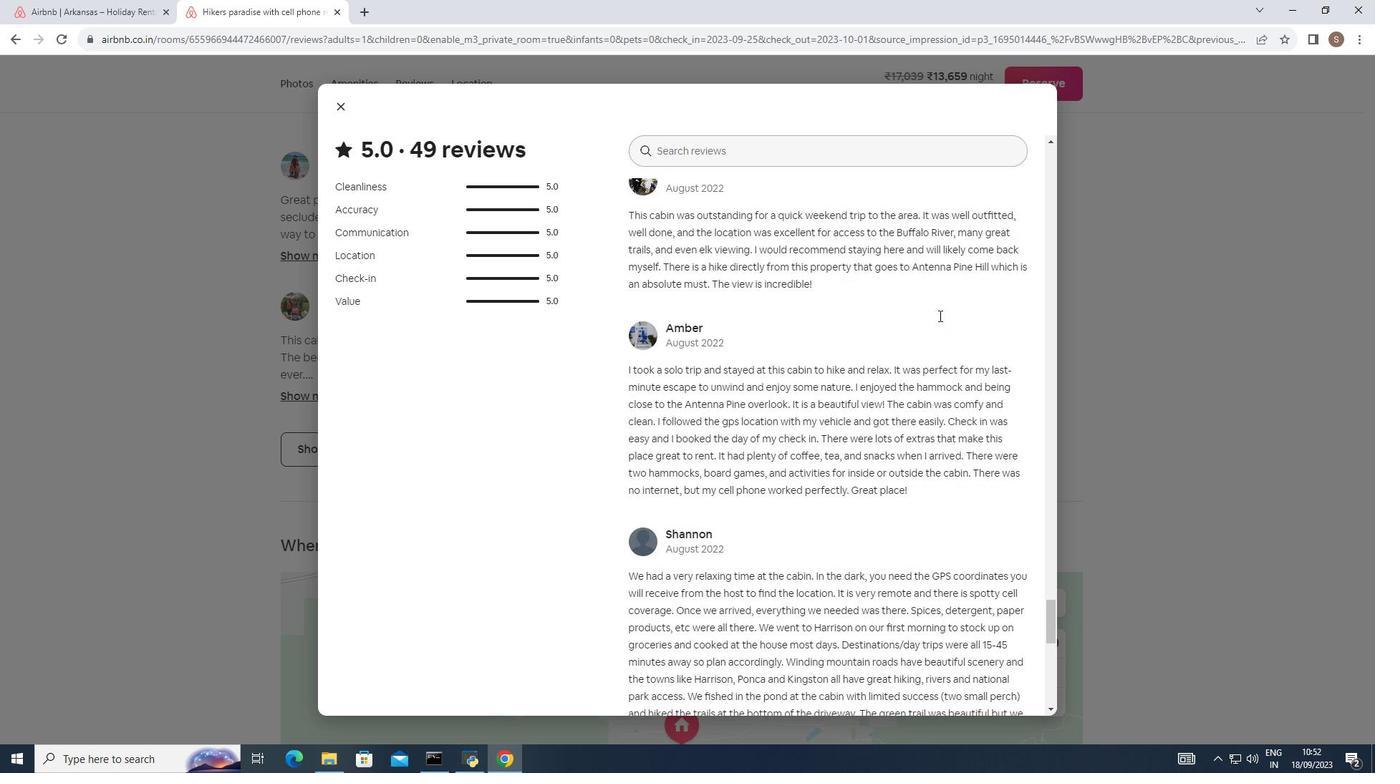 
Action: Mouse moved to (934, 320)
Screenshot: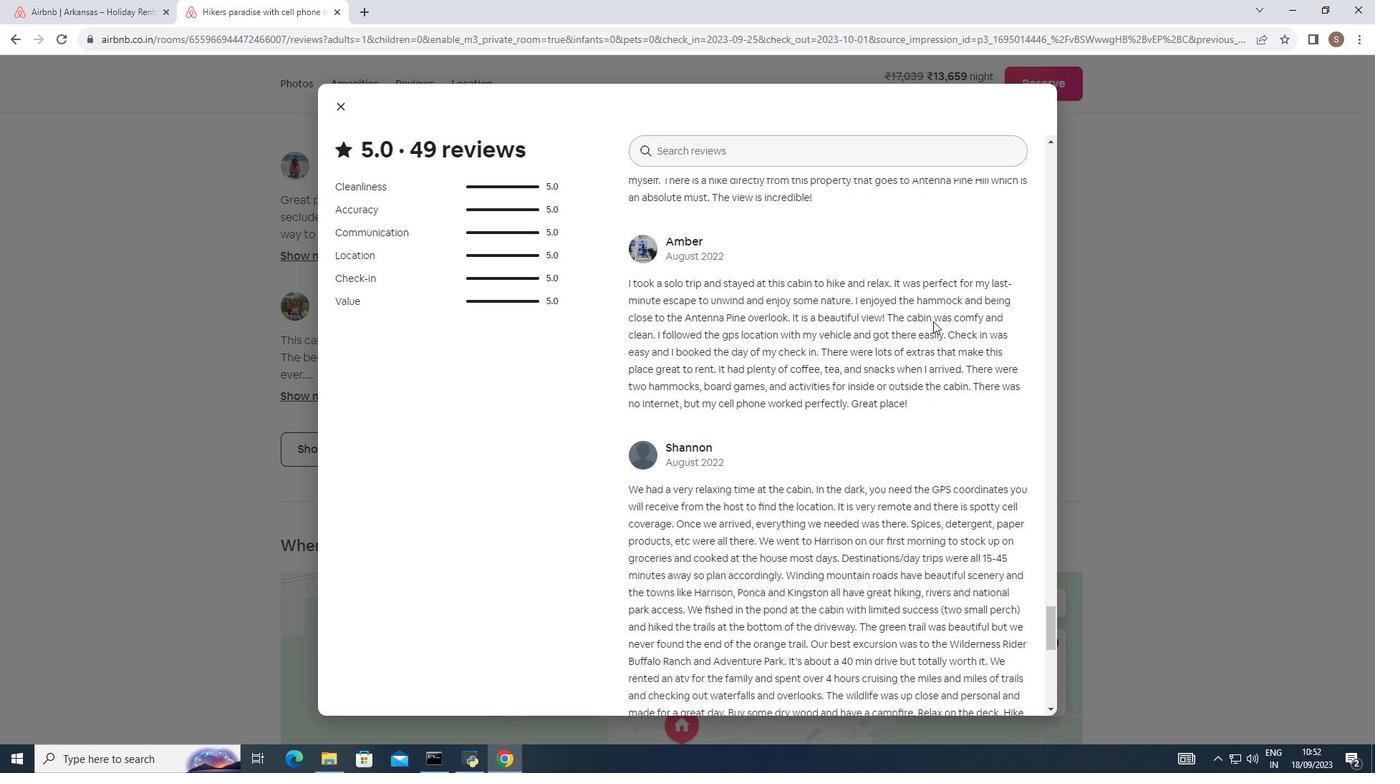 
Action: Mouse scrolled (934, 320) with delta (0, 0)
Screenshot: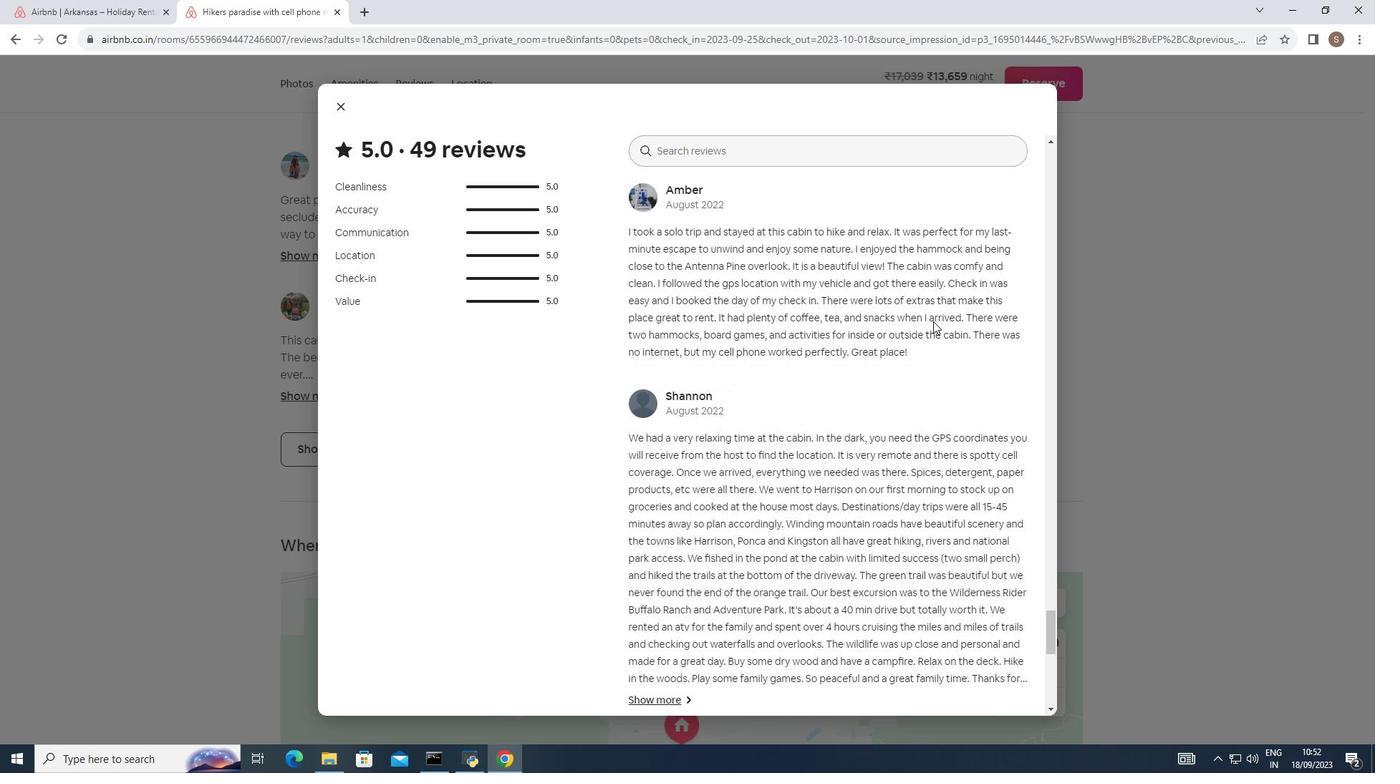
Action: Mouse moved to (933, 321)
Screenshot: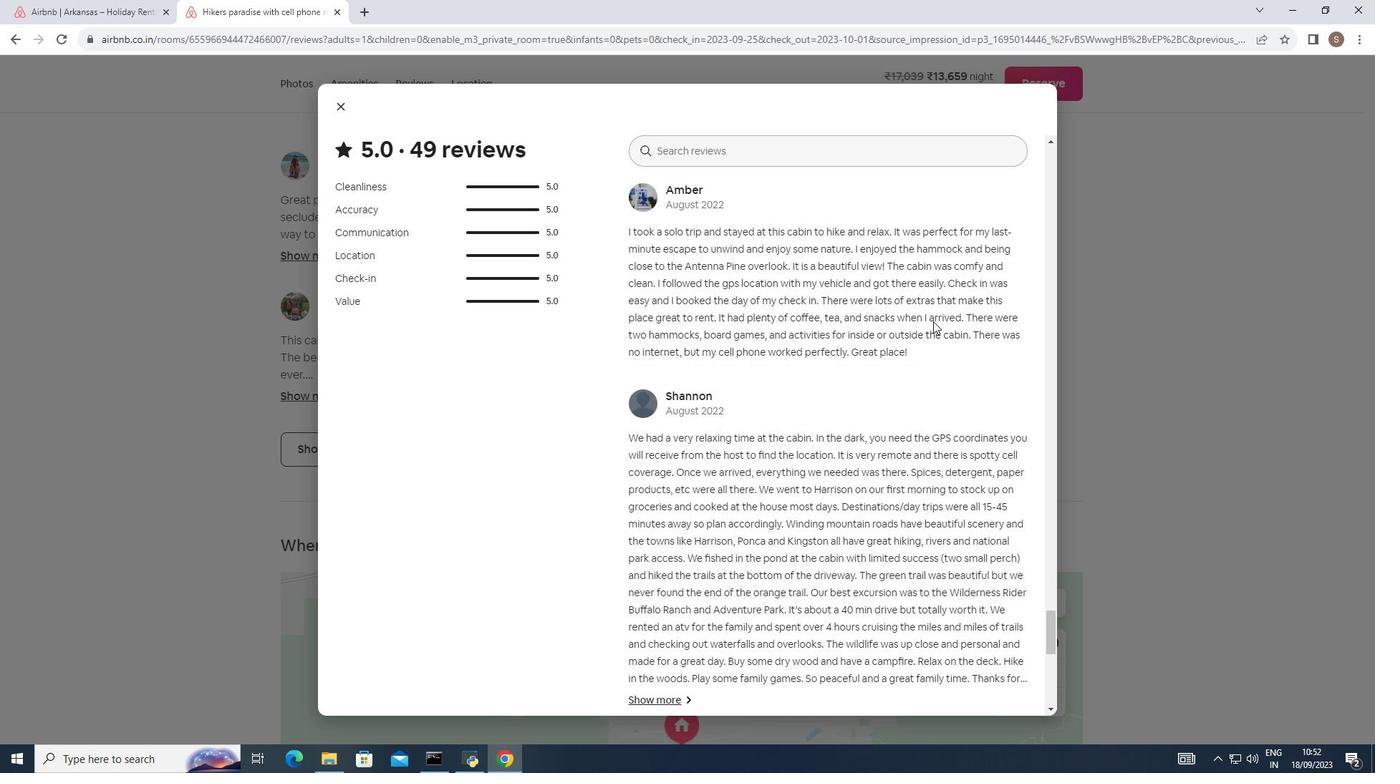 
Action: Mouse scrolled (933, 320) with delta (0, 0)
Screenshot: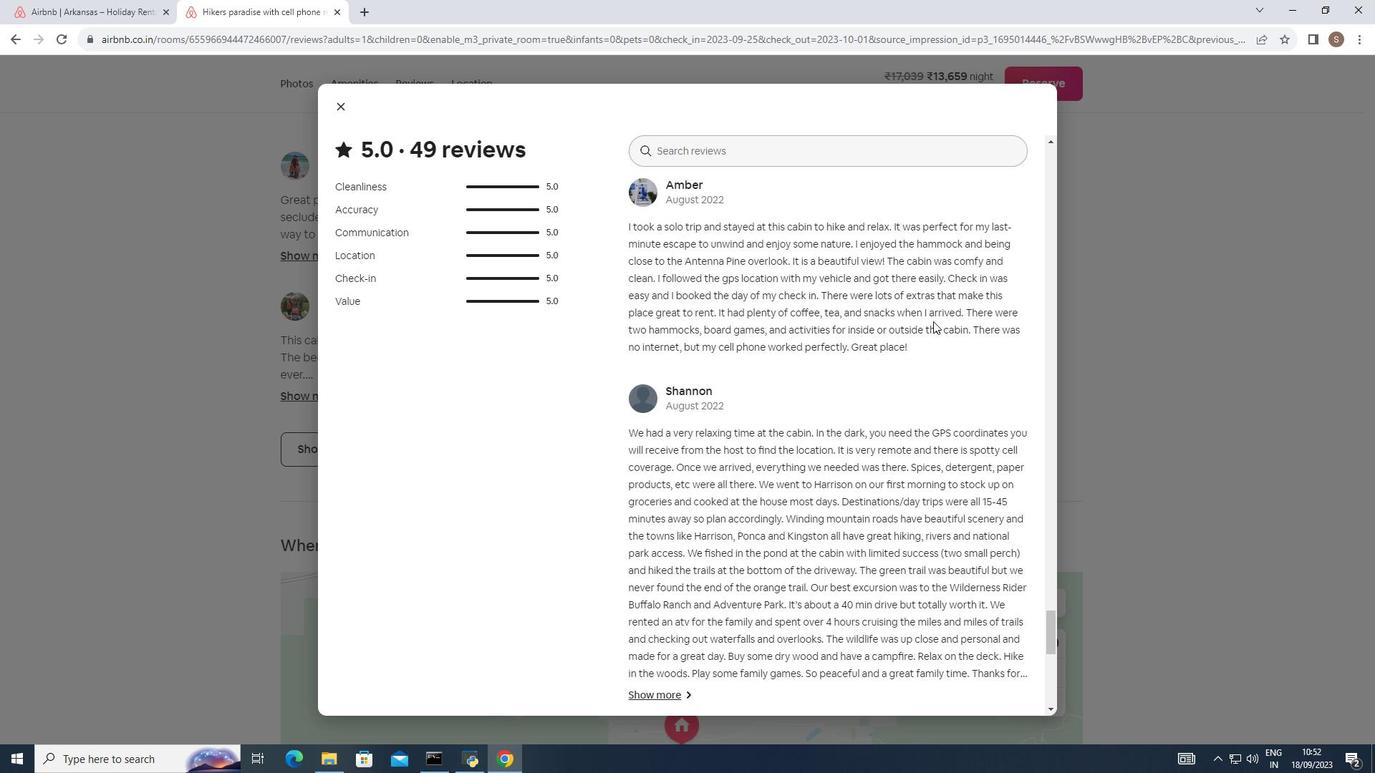 
Action: Mouse scrolled (933, 320) with delta (0, 0)
Screenshot: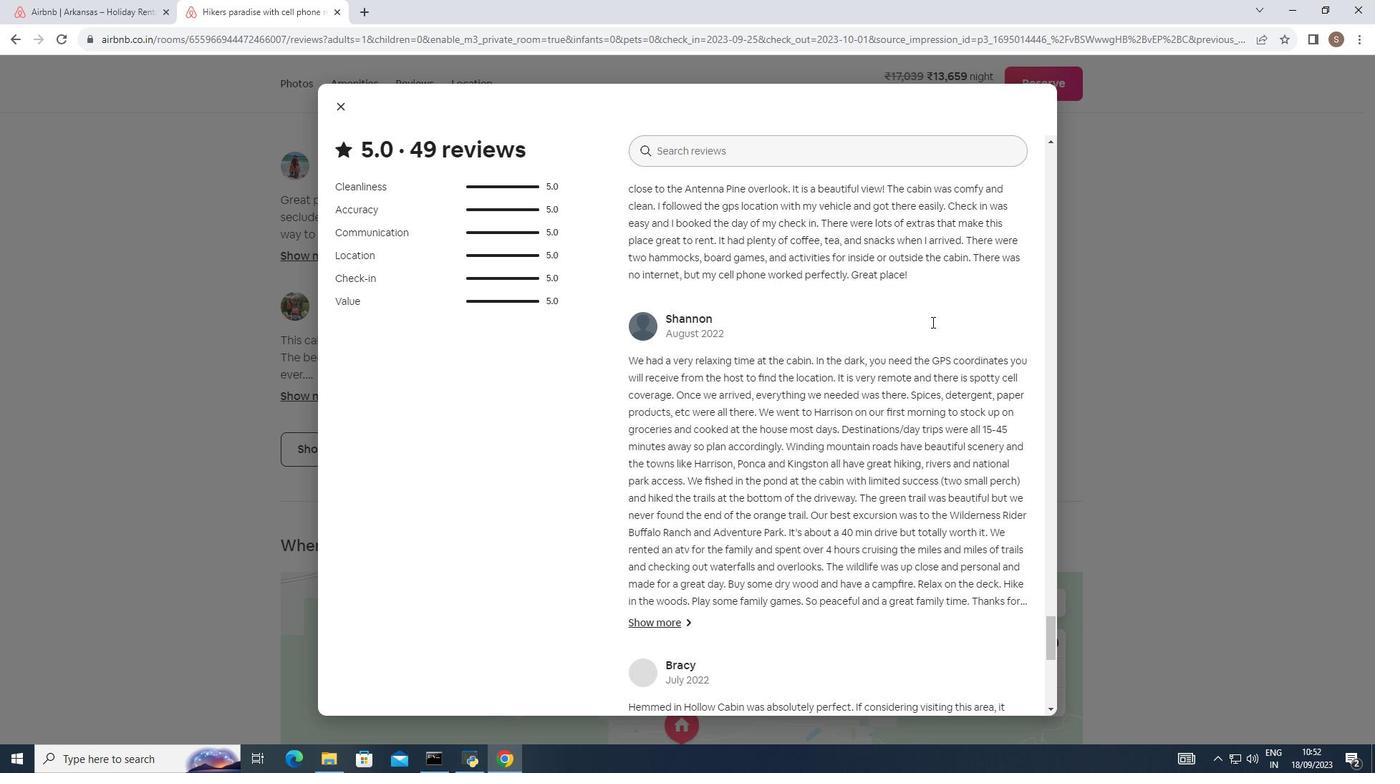 
Action: Mouse moved to (932, 321)
Screenshot: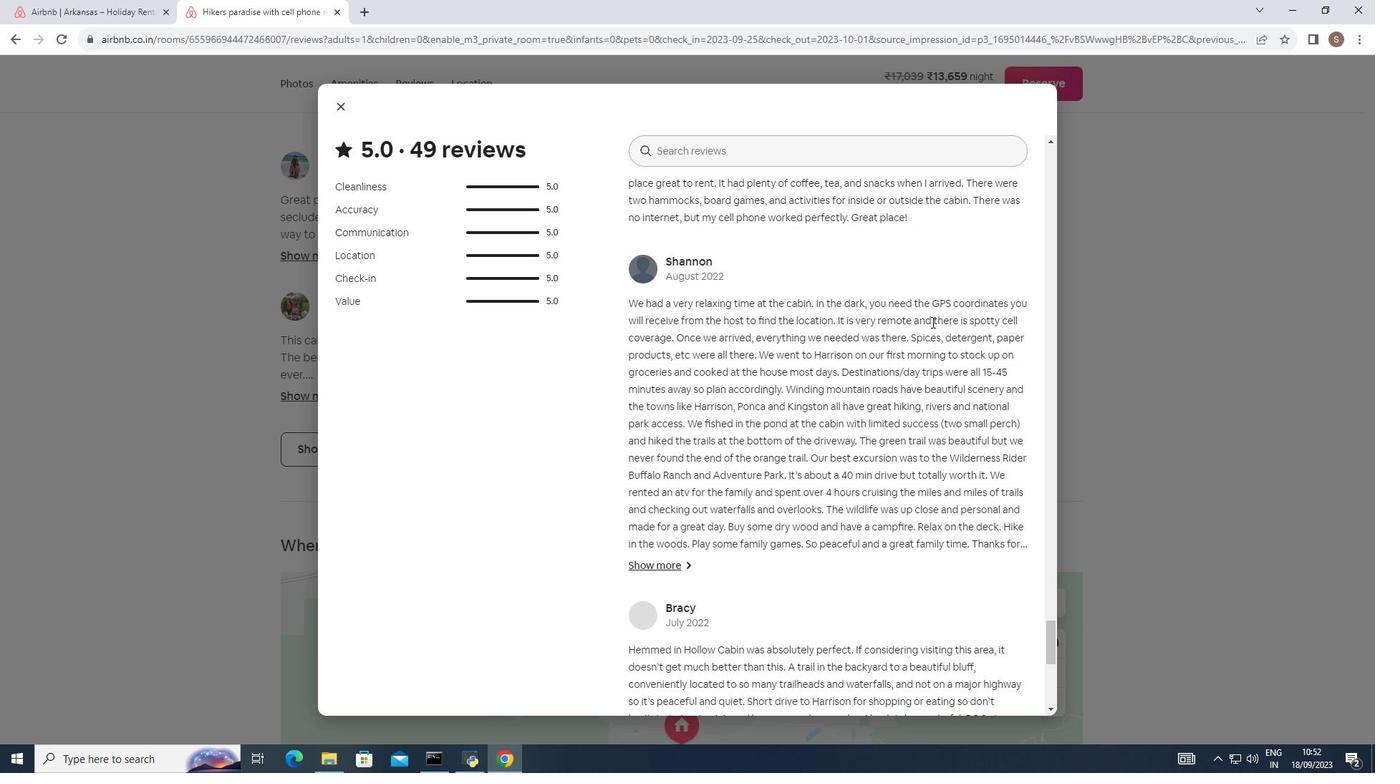 
Action: Mouse scrolled (932, 320) with delta (0, 0)
Screenshot: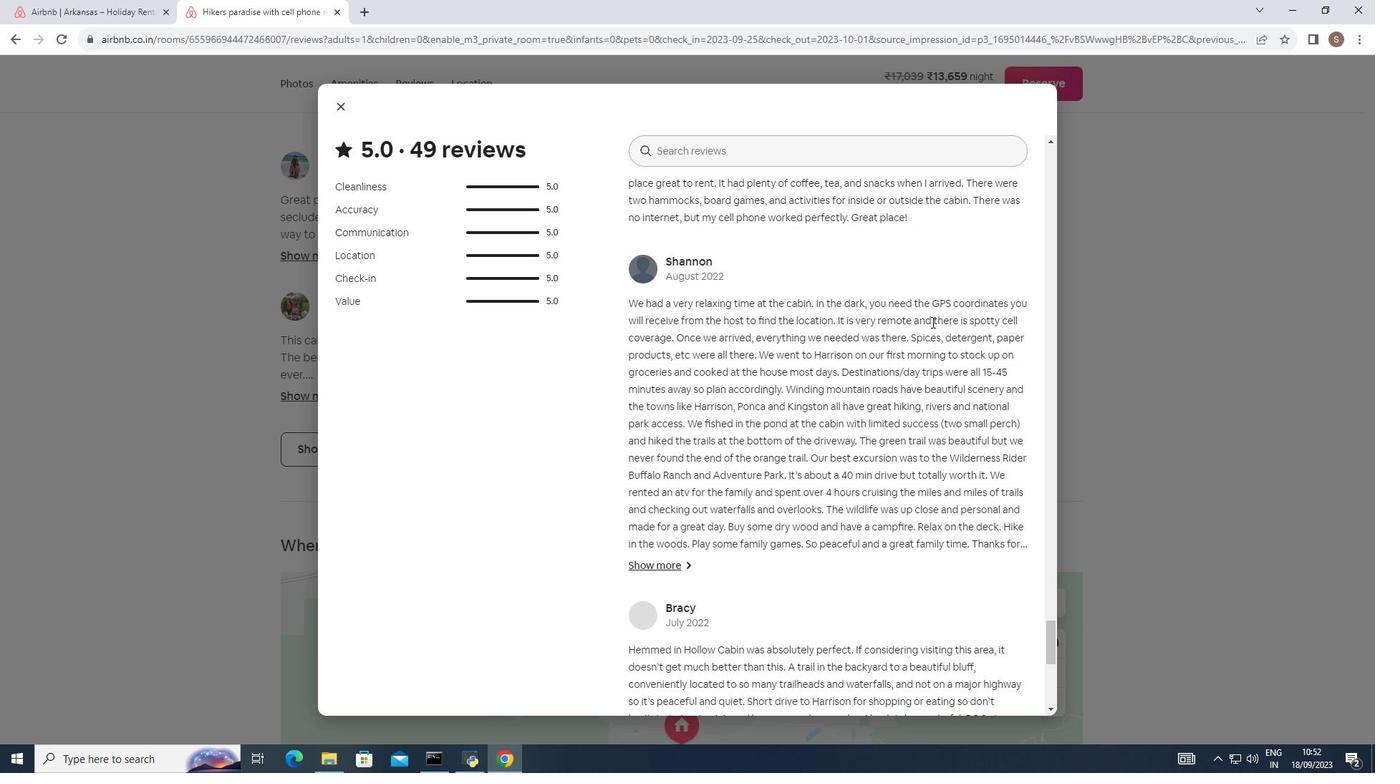 
Action: Mouse moved to (931, 322)
Screenshot: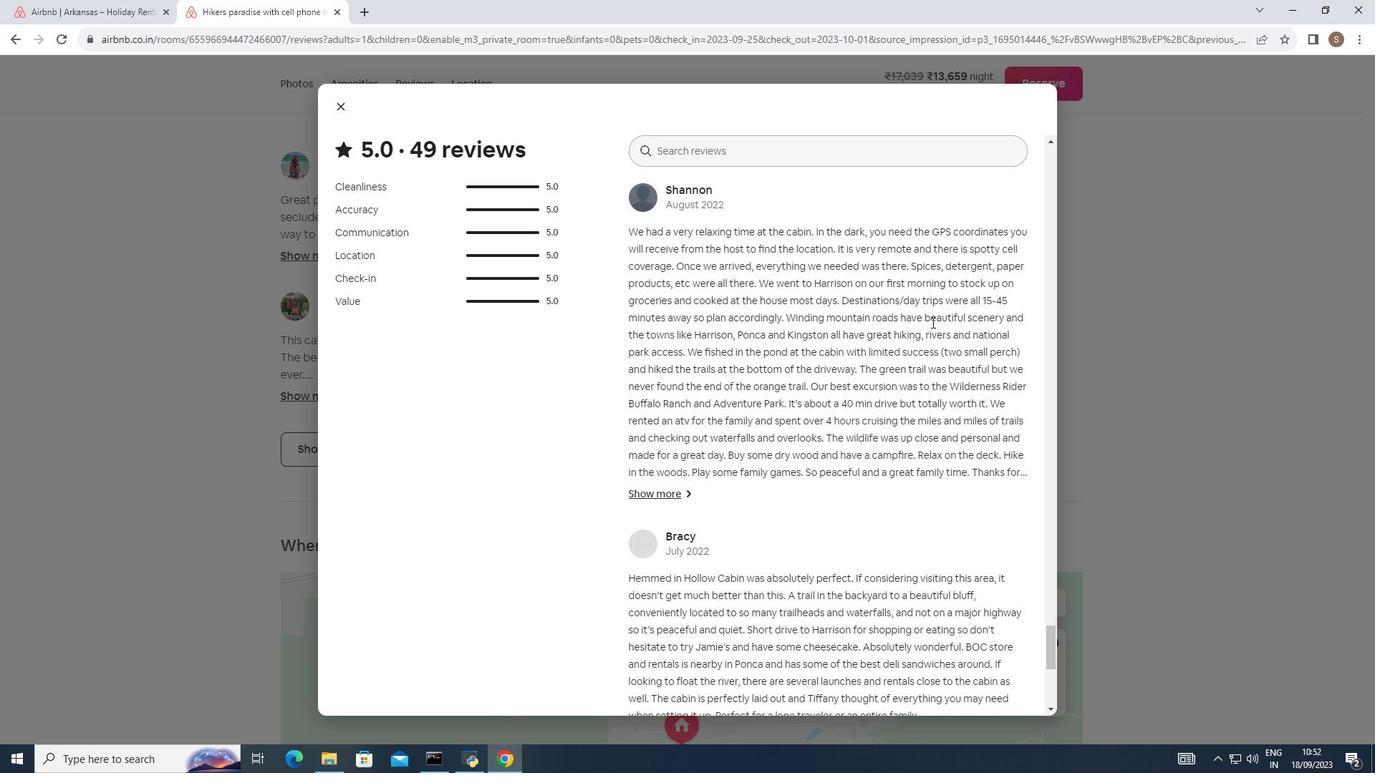 
Action: Mouse scrolled (931, 321) with delta (0, 0)
Screenshot: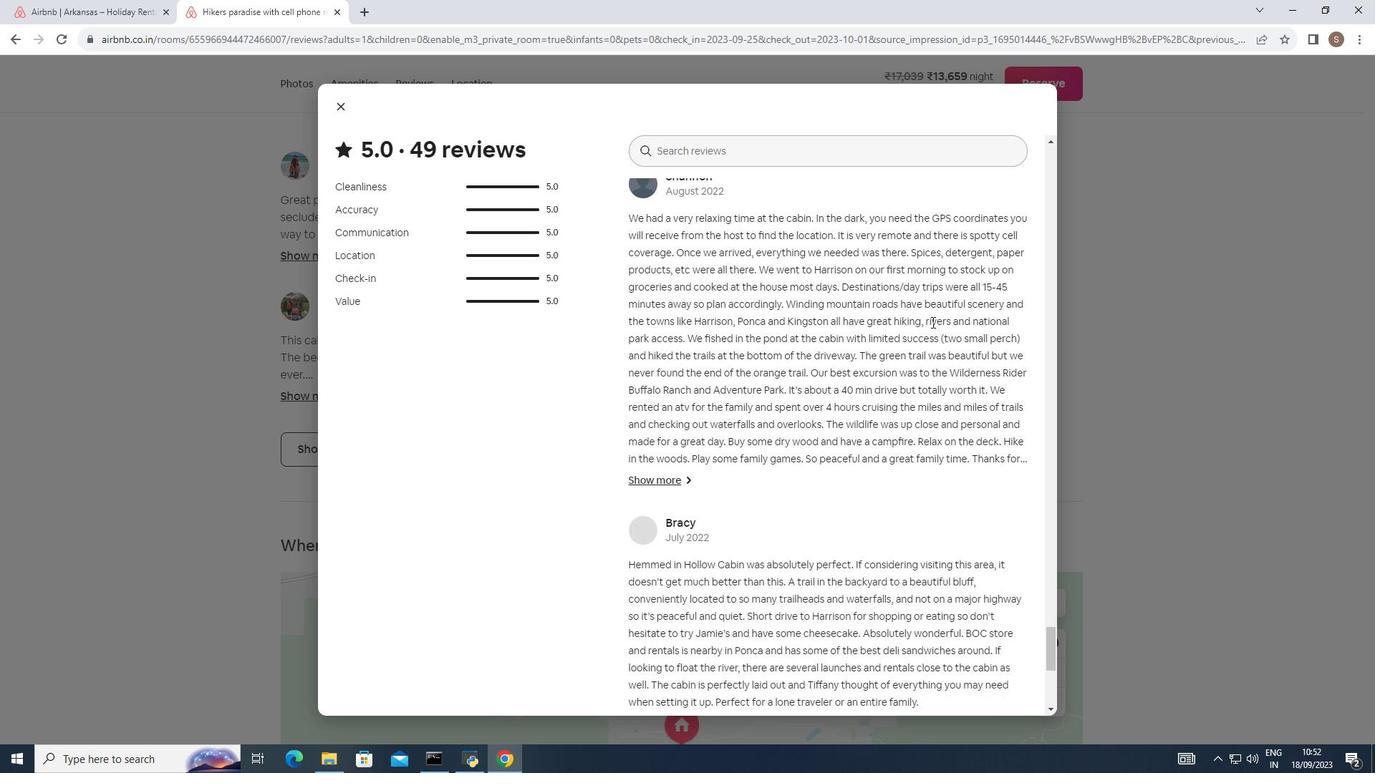 
Action: Mouse moved to (931, 322)
Screenshot: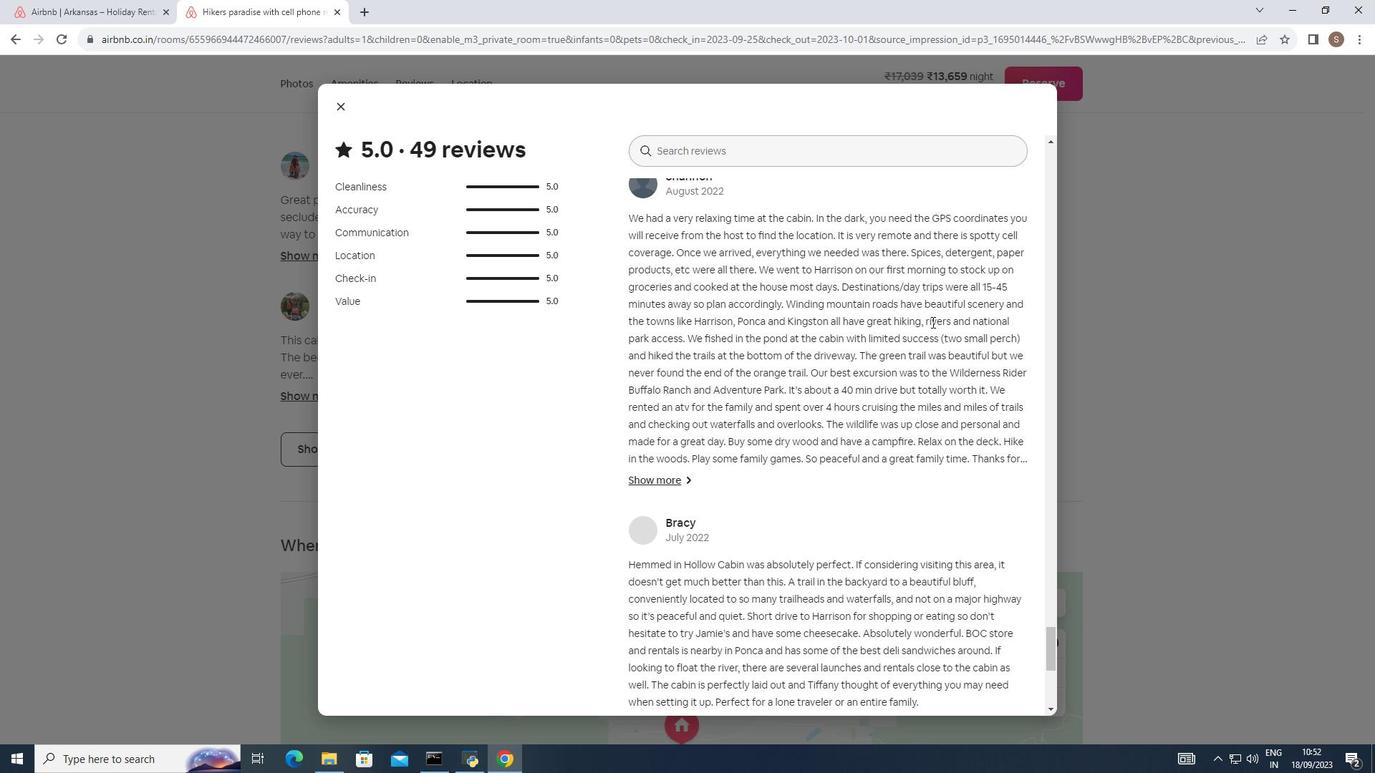 
Action: Mouse scrolled (931, 321) with delta (0, 0)
Screenshot: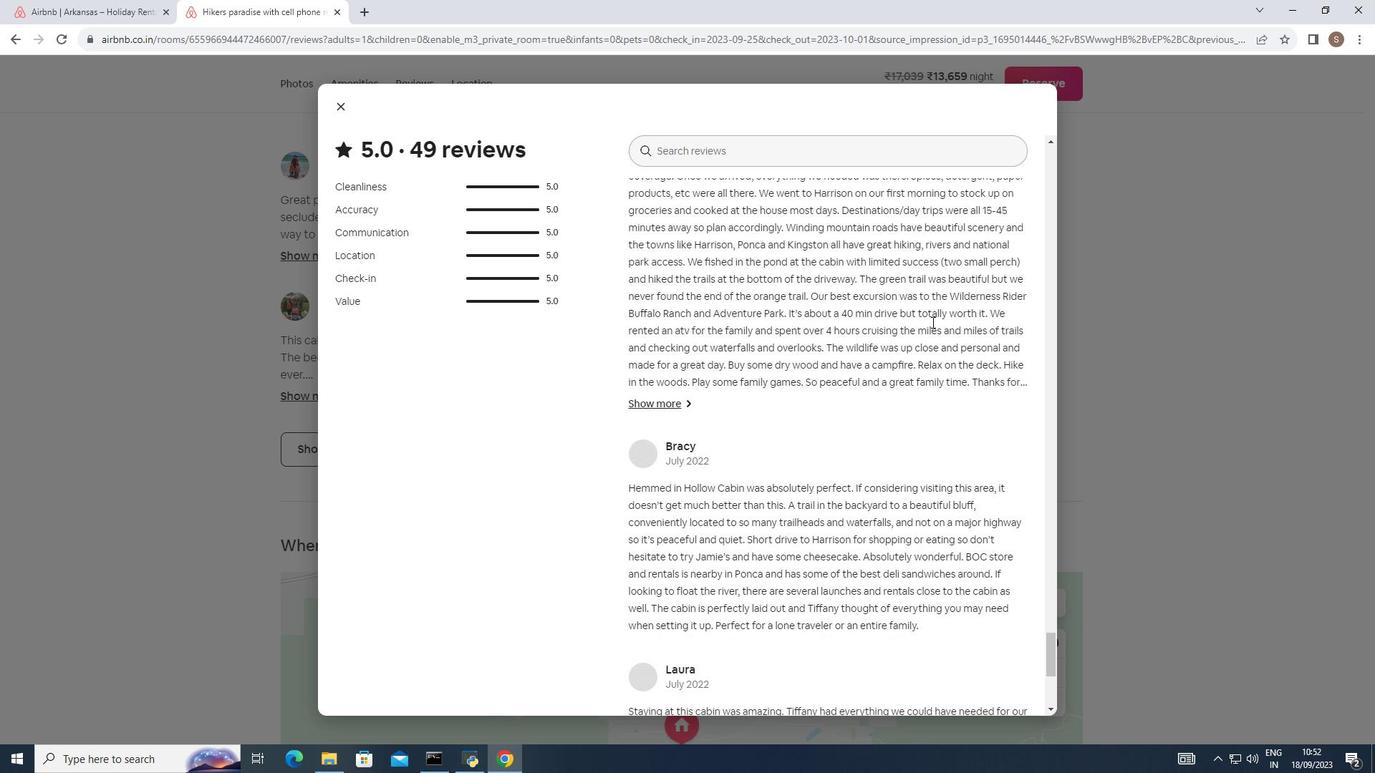 
Action: Mouse scrolled (931, 321) with delta (0, 0)
Screenshot: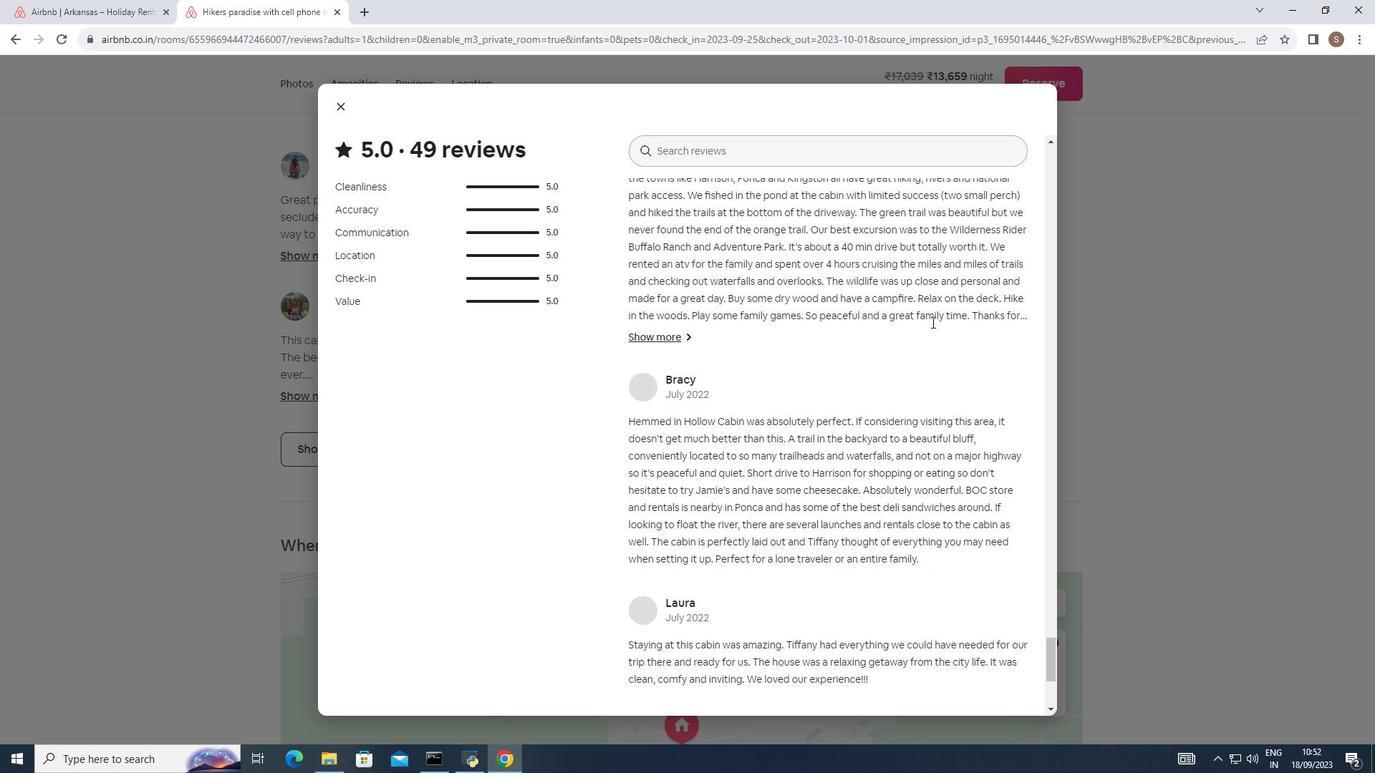 
Action: Mouse scrolled (931, 321) with delta (0, 0)
Screenshot: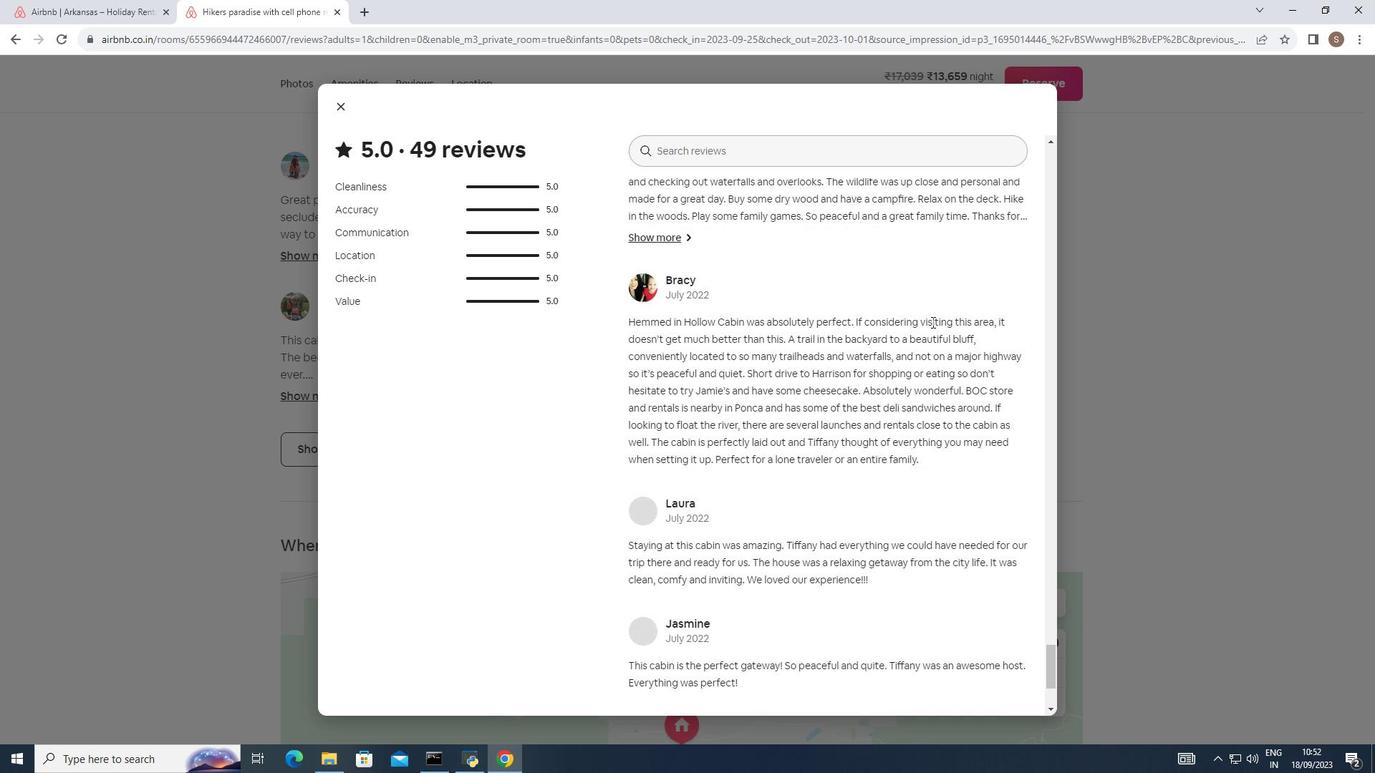 
Action: Mouse scrolled (931, 321) with delta (0, 0)
Screenshot: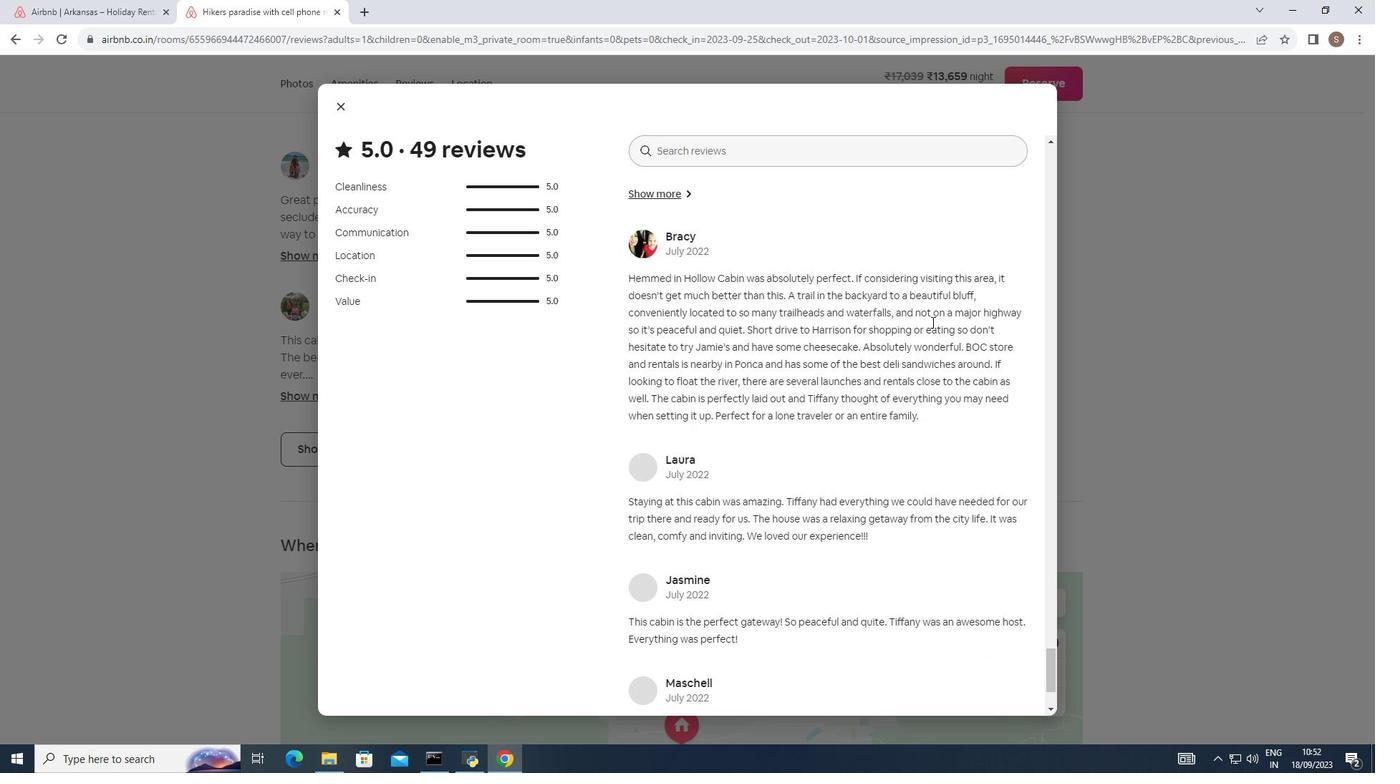 
Action: Mouse moved to (931, 323)
Screenshot: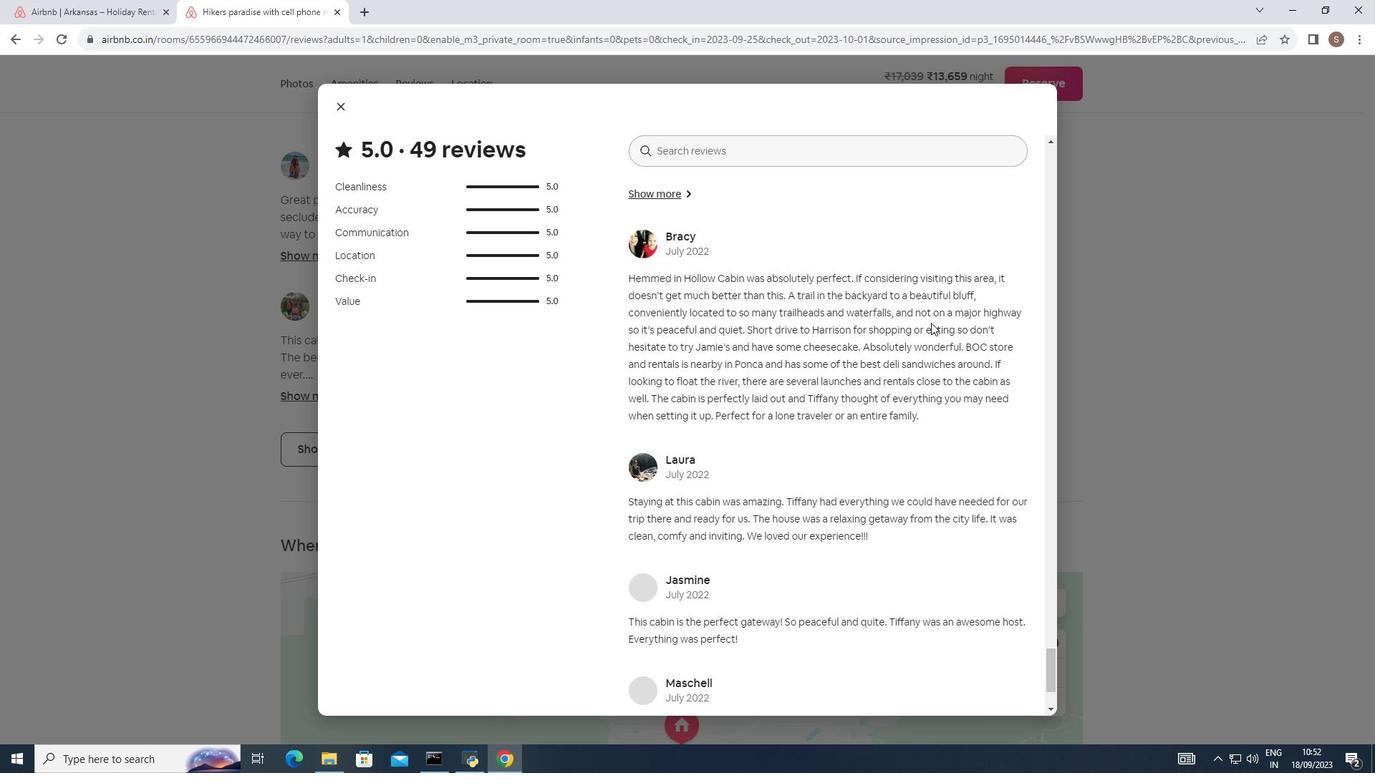 
Action: Mouse scrolled (931, 322) with delta (0, 0)
Screenshot: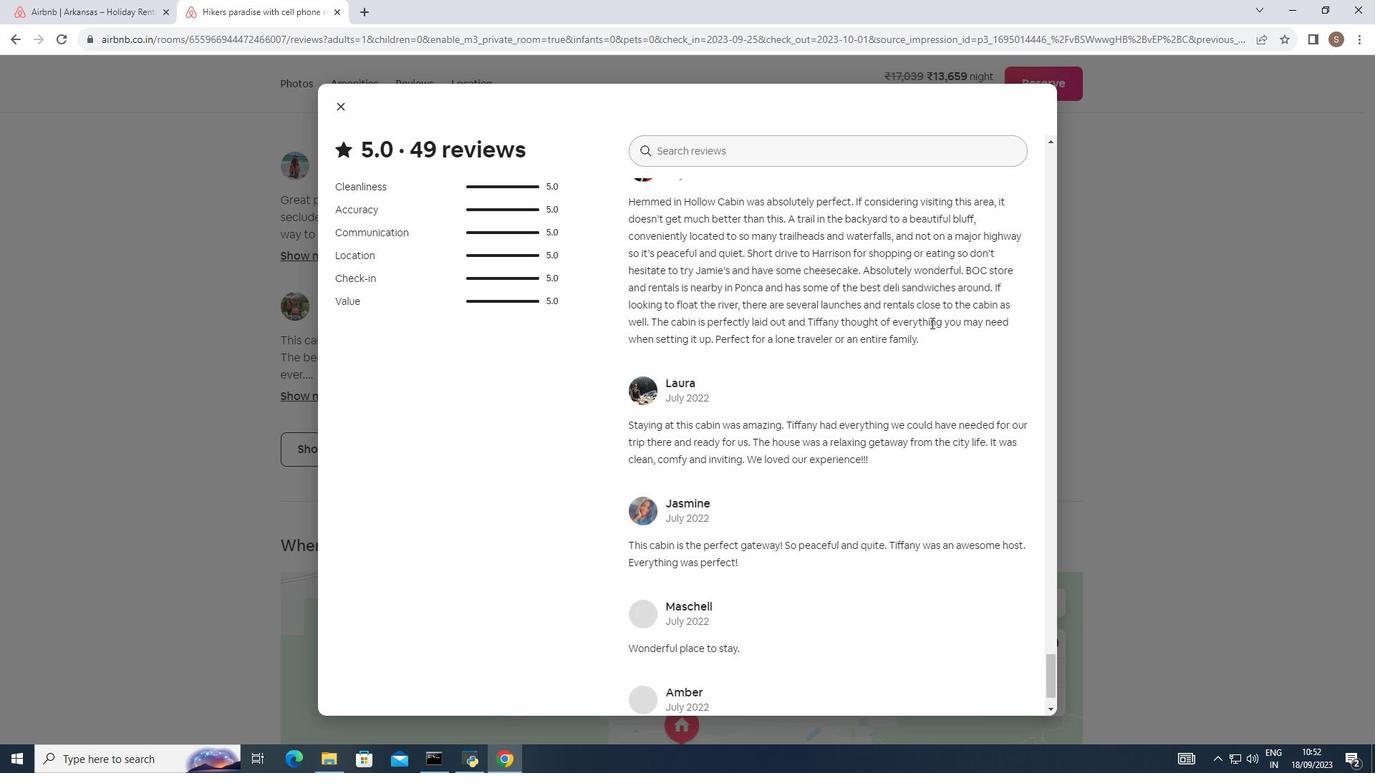 
Action: Mouse scrolled (931, 322) with delta (0, 0)
Screenshot: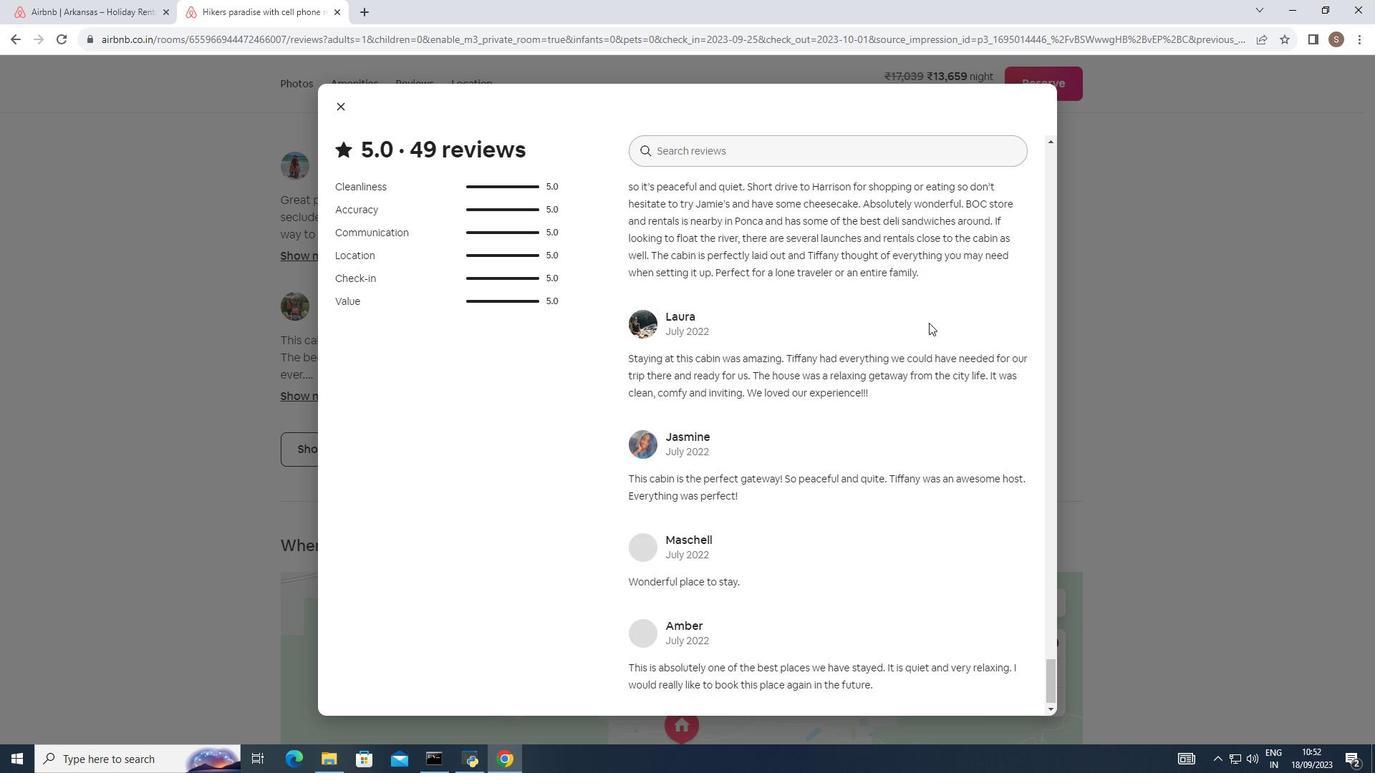 
Action: Mouse moved to (925, 323)
Screenshot: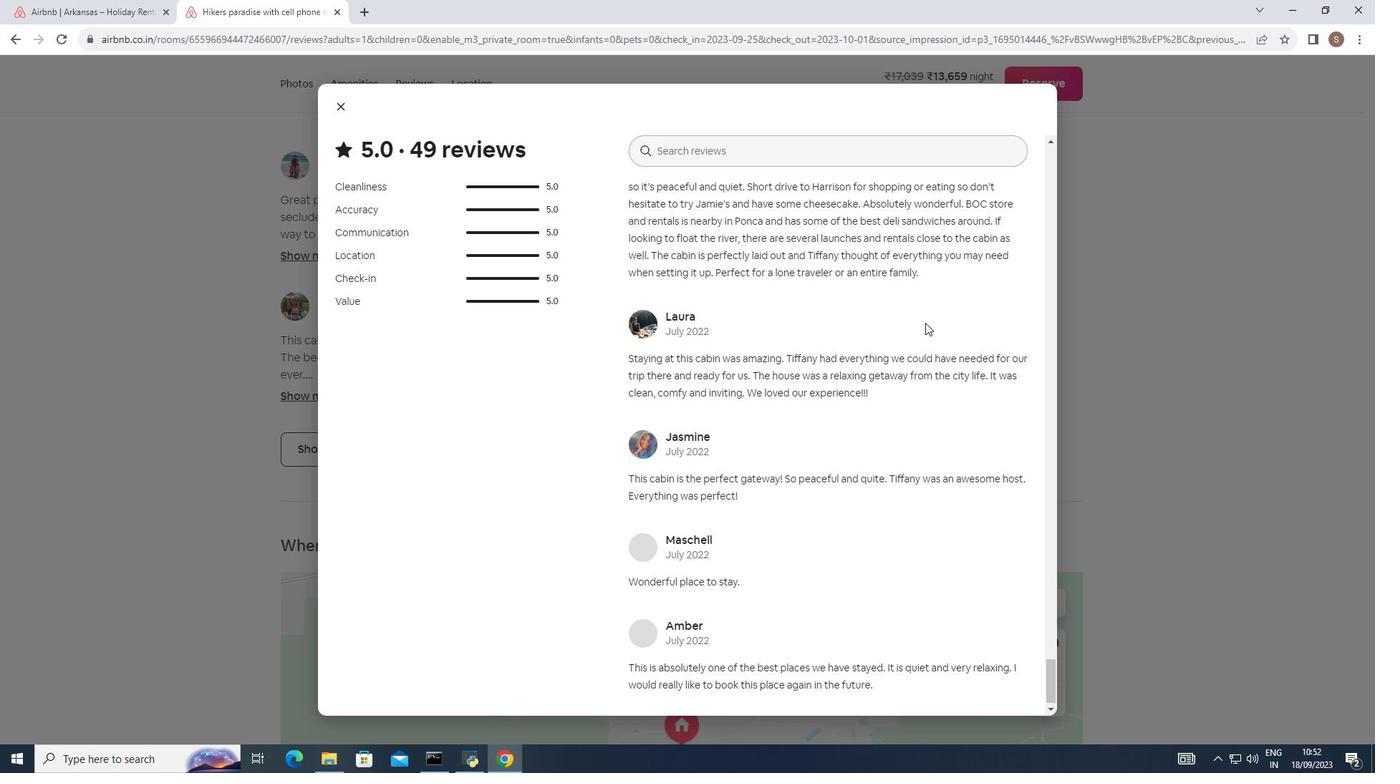 
Action: Mouse scrolled (925, 322) with delta (0, 0)
Screenshot: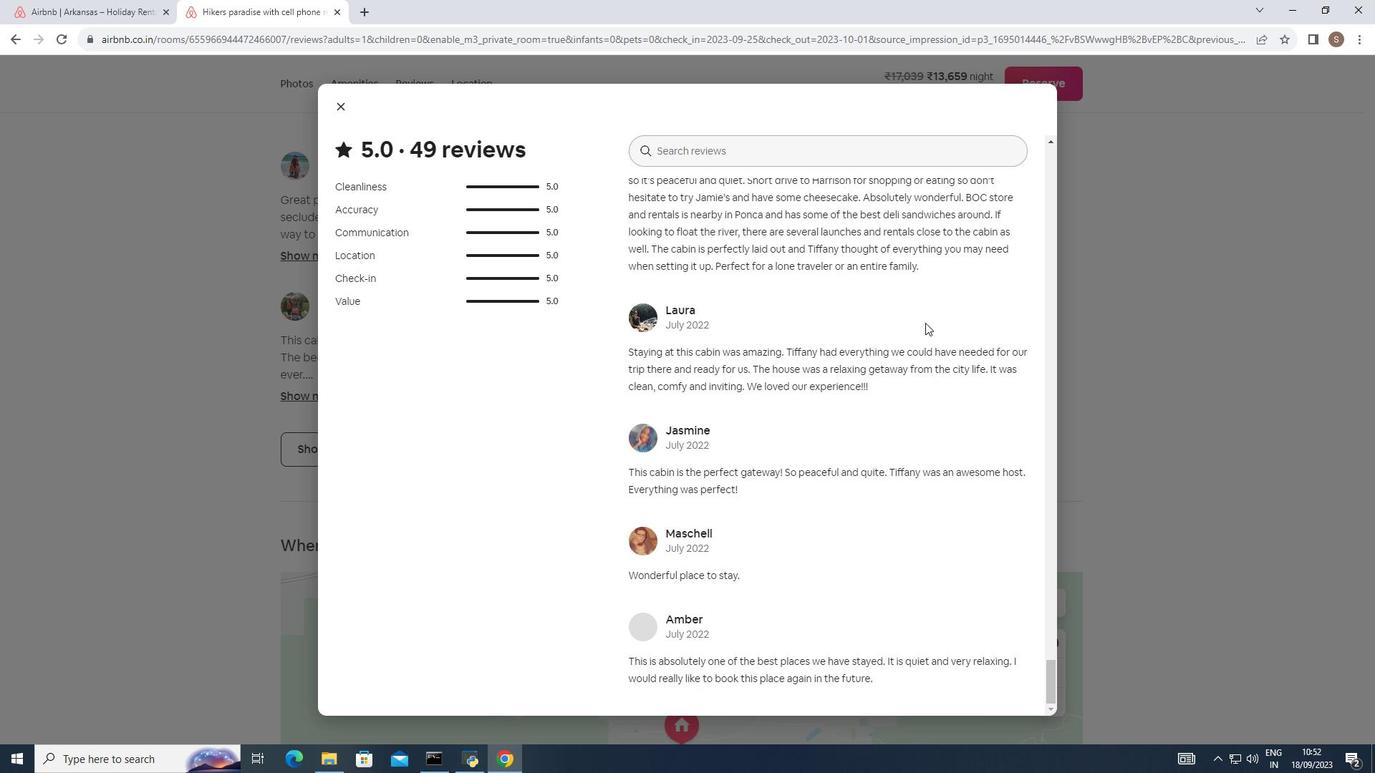 
Action: Mouse scrolled (925, 322) with delta (0, 0)
Screenshot: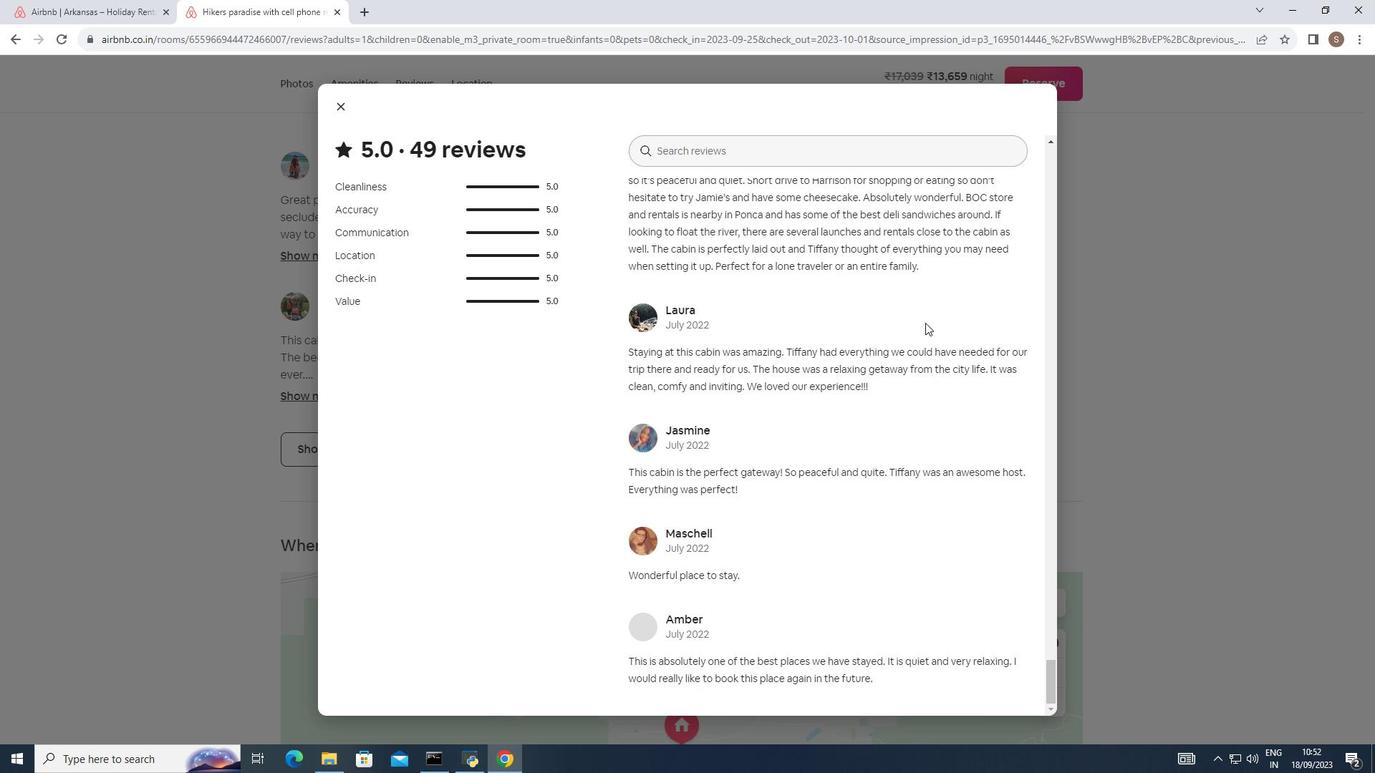 
Action: Mouse scrolled (925, 322) with delta (0, 0)
Screenshot: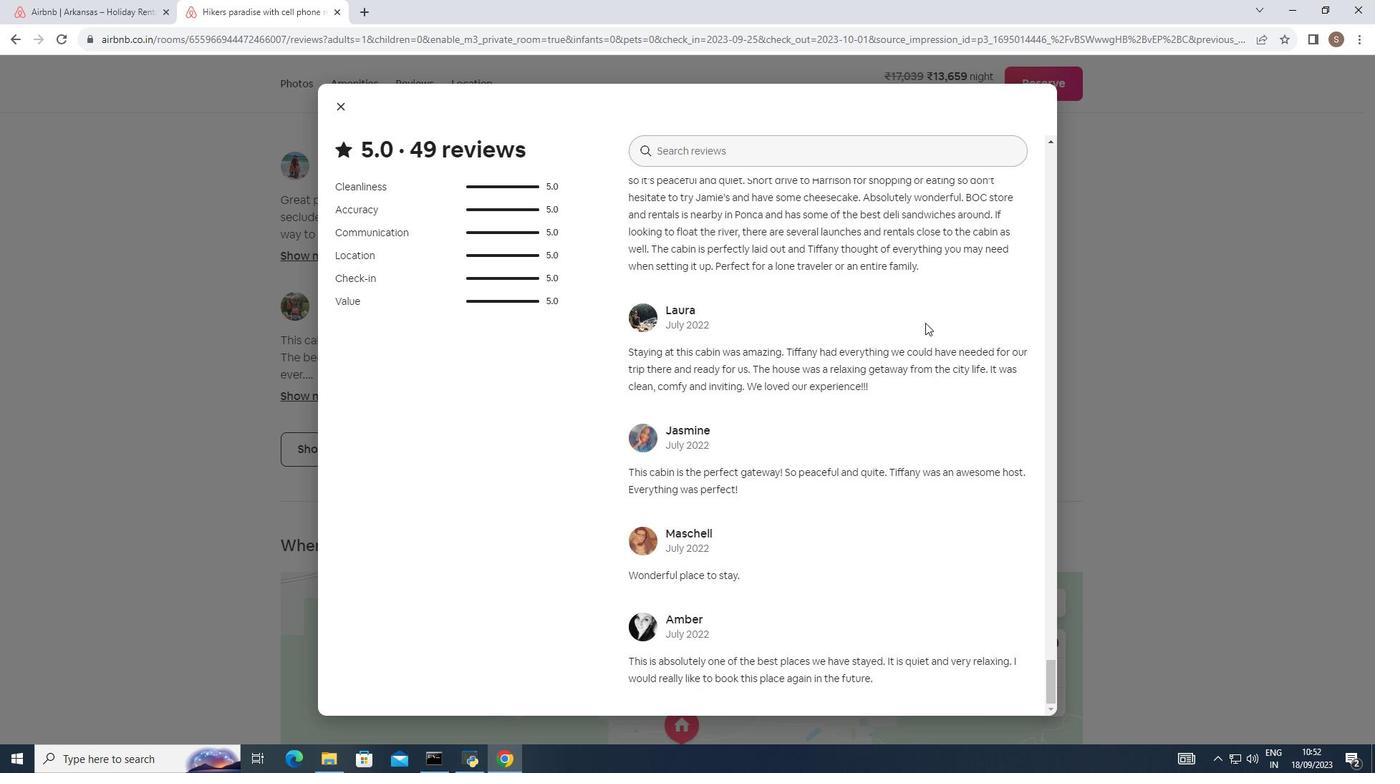 
Action: Mouse scrolled (925, 322) with delta (0, 0)
Screenshot: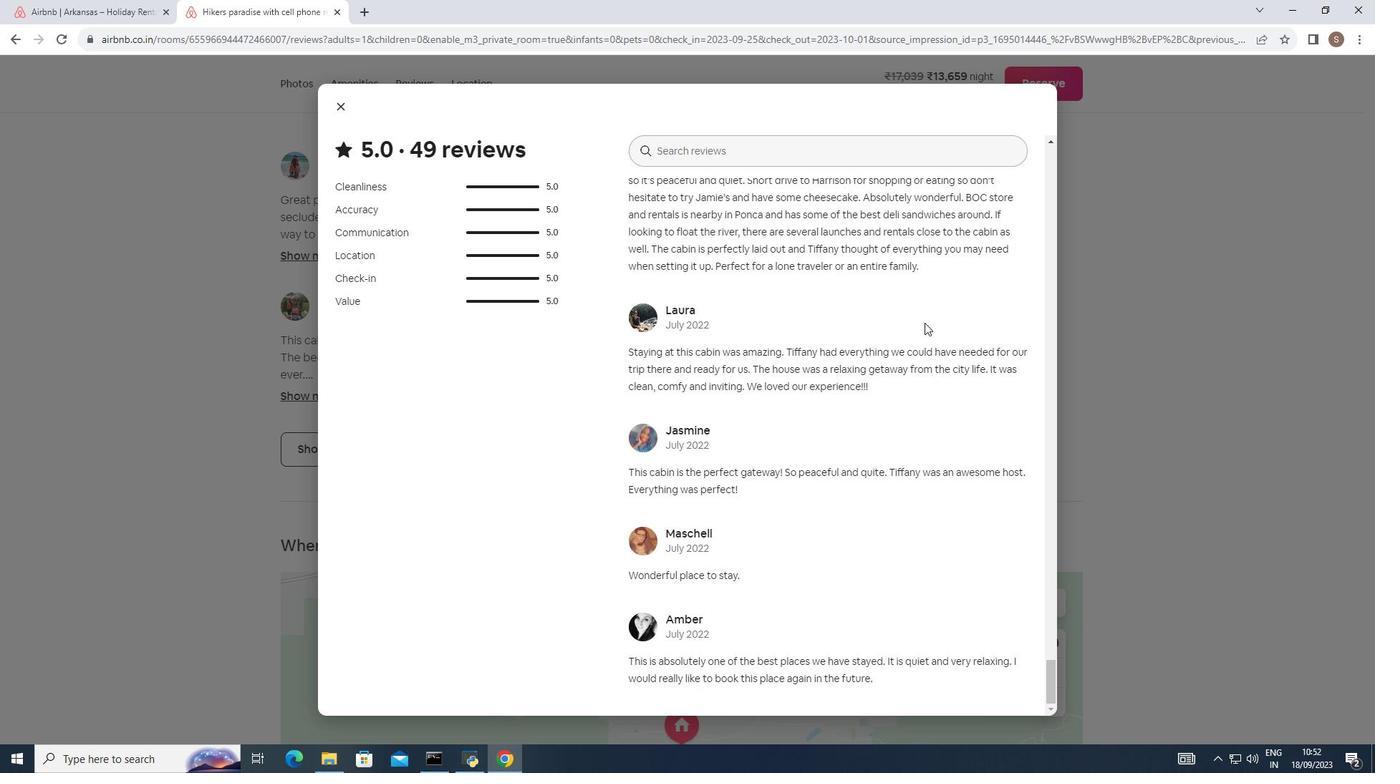 
Action: Mouse moved to (342, 108)
Screenshot: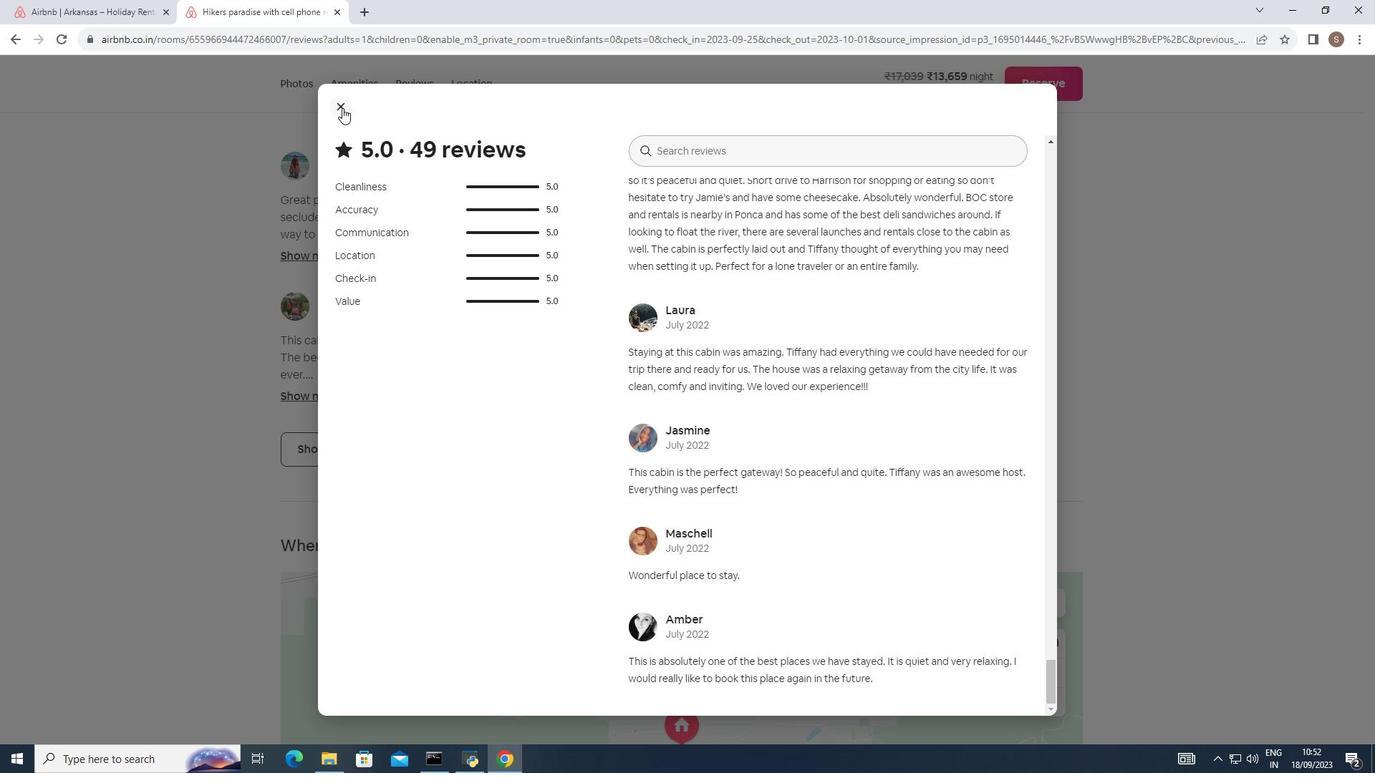 
Action: Mouse pressed left at (342, 108)
Screenshot: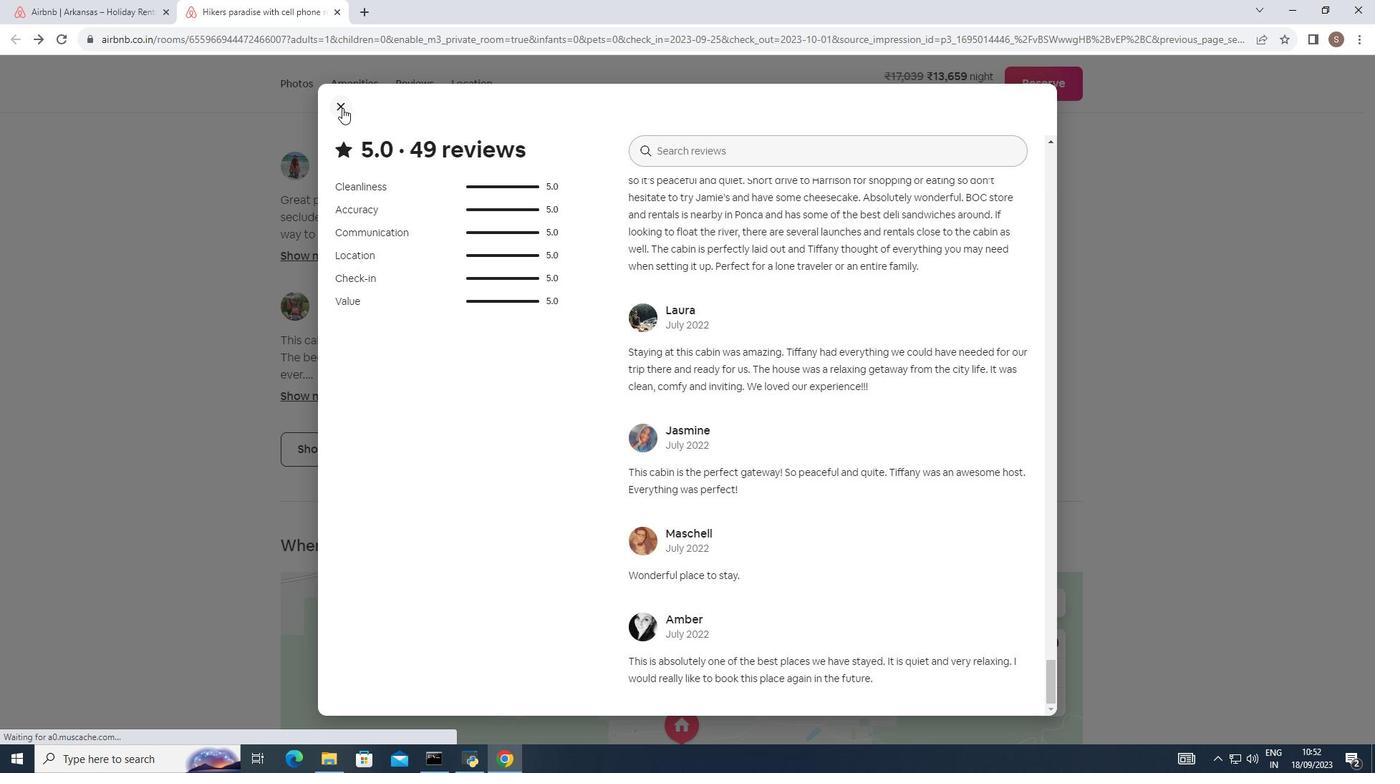 
Action: Mouse moved to (384, 210)
Screenshot: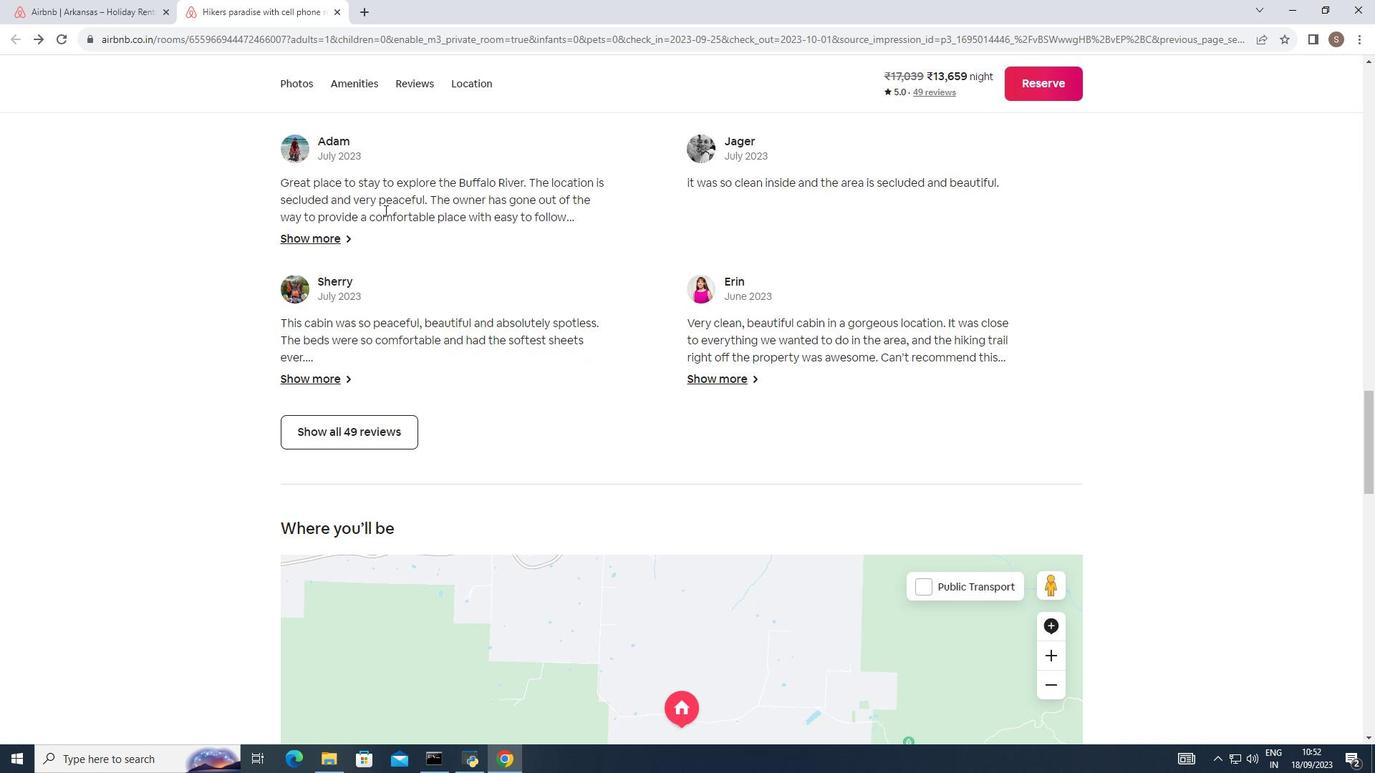 
Action: Mouse scrolled (384, 209) with delta (0, 0)
Screenshot: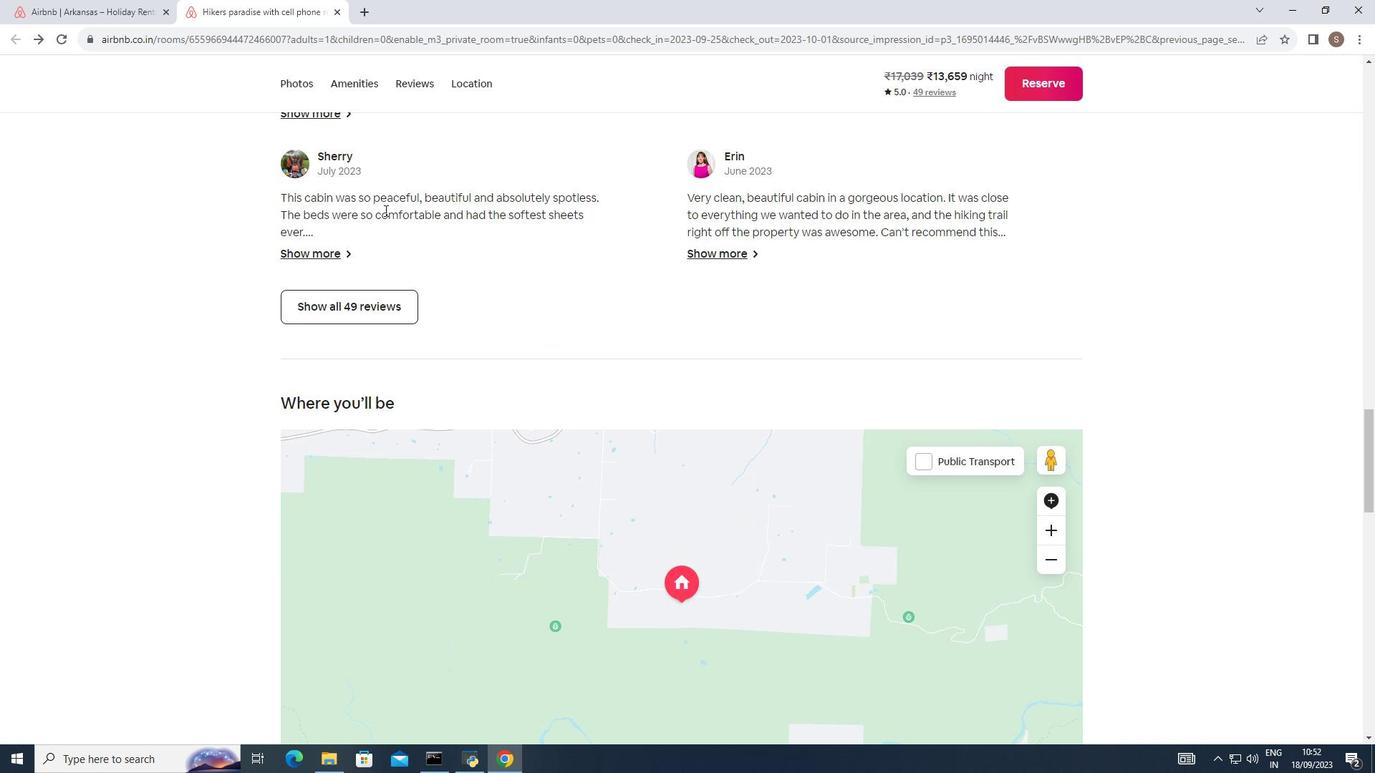 
Action: Mouse scrolled (384, 209) with delta (0, 0)
Screenshot: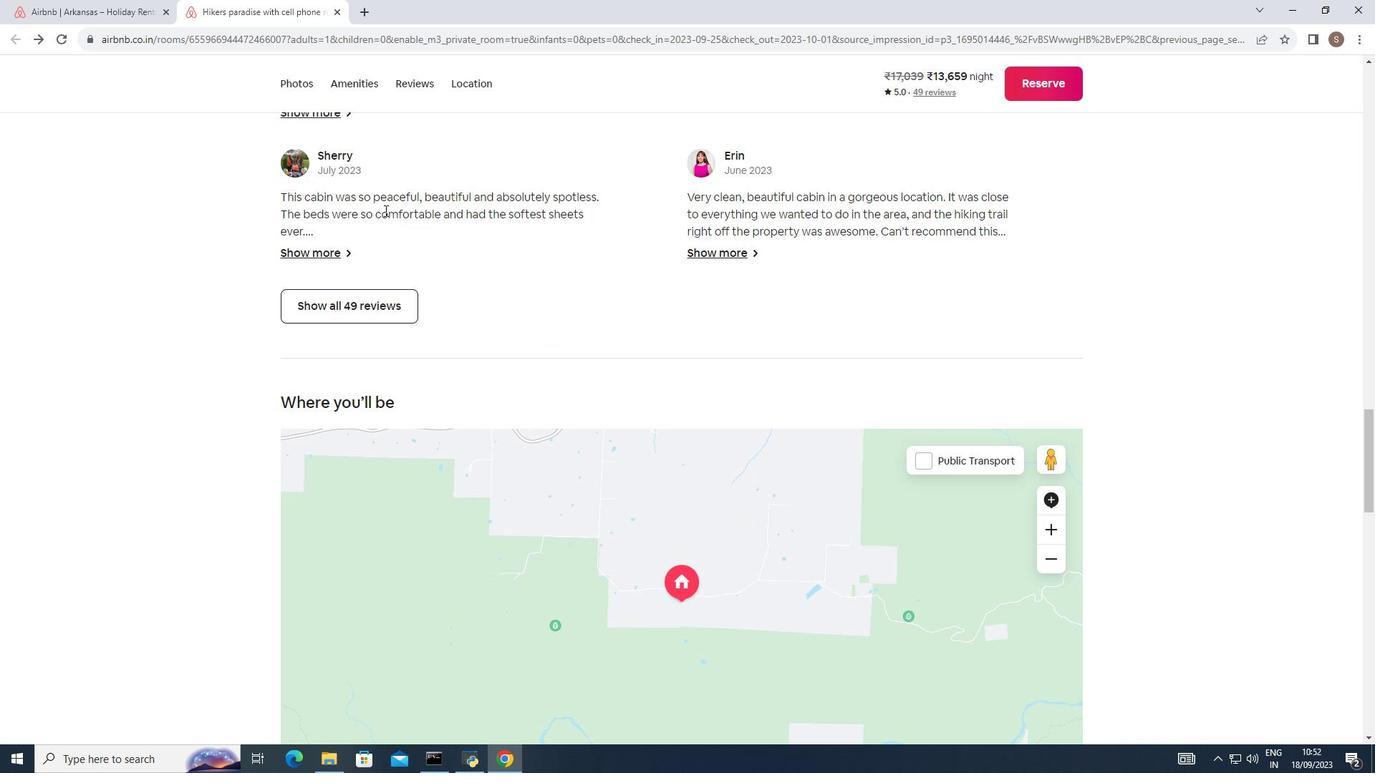 
Action: Mouse scrolled (384, 209) with delta (0, 0)
Screenshot: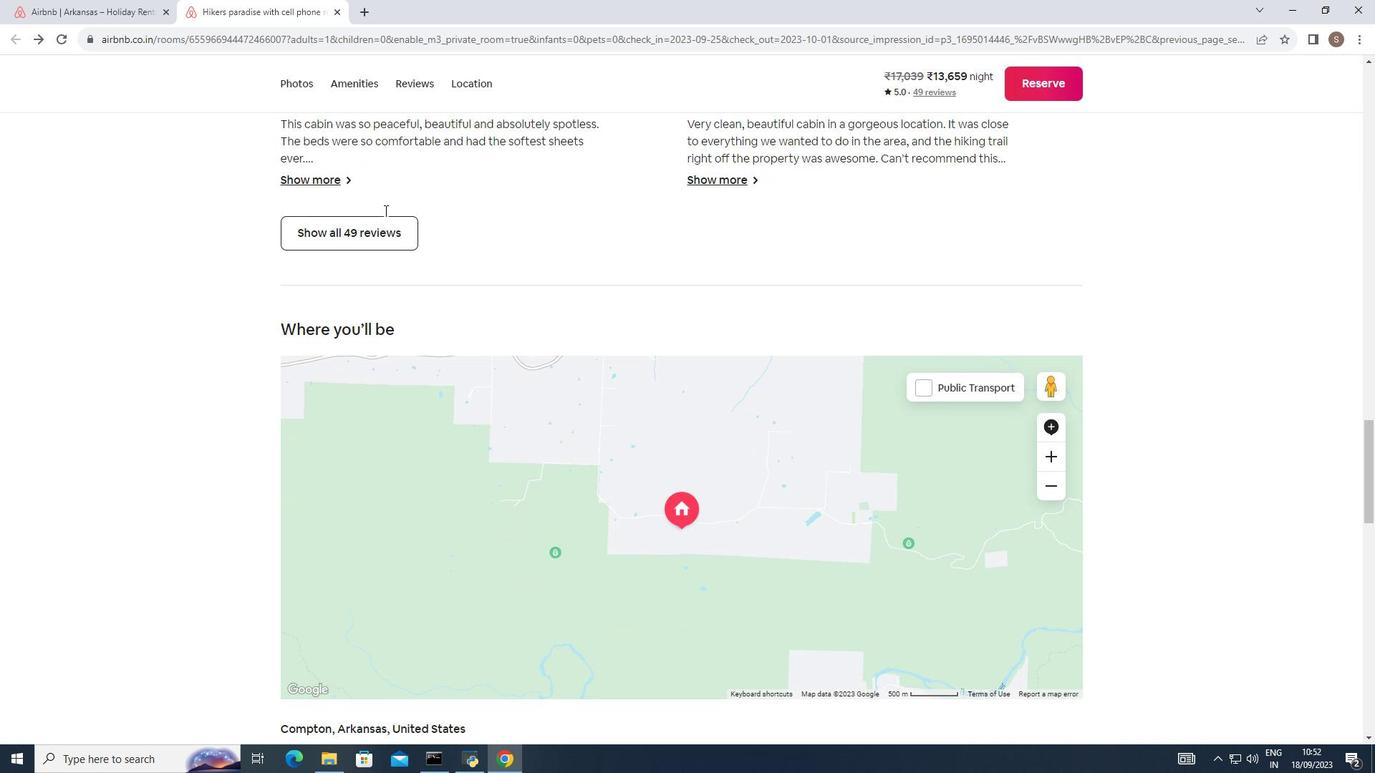 
Action: Mouse scrolled (384, 209) with delta (0, 0)
Screenshot: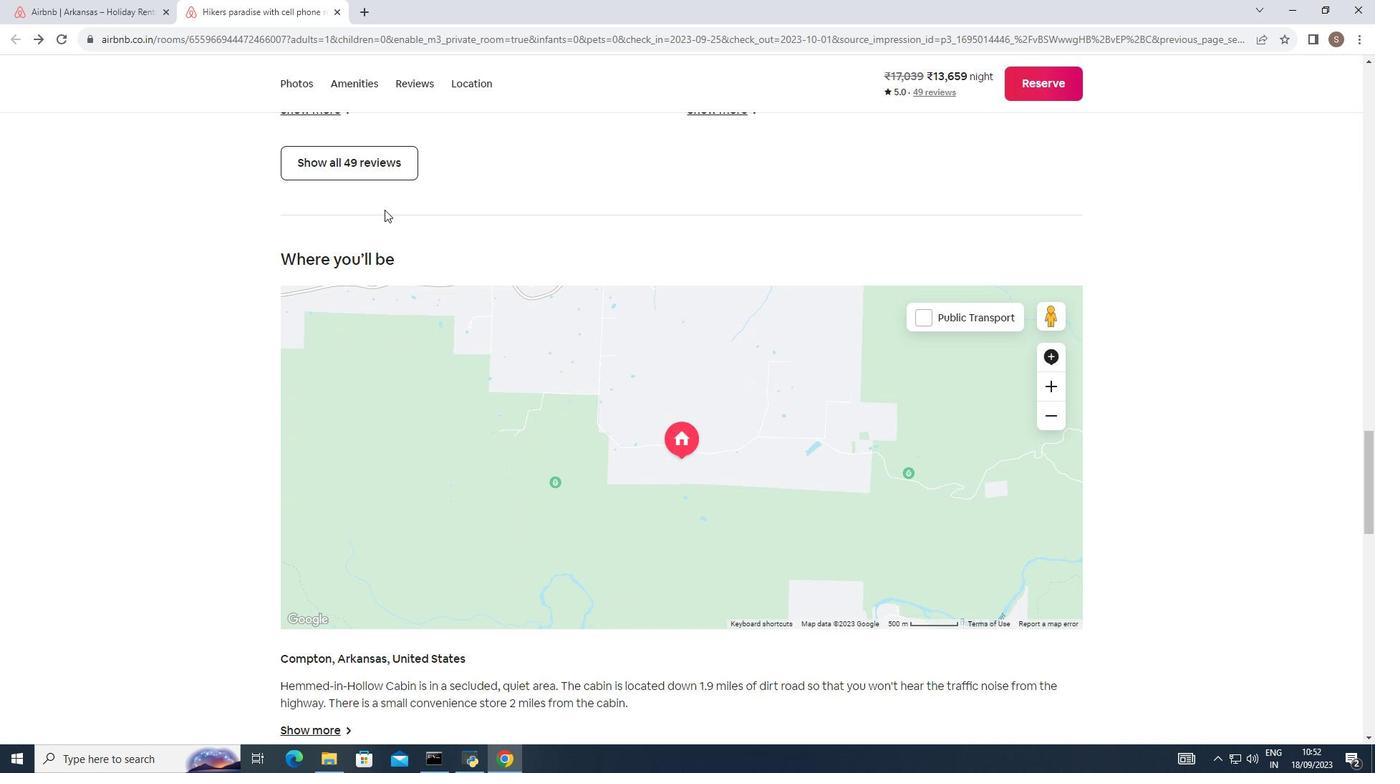 
Action: Mouse moved to (383, 208)
Screenshot: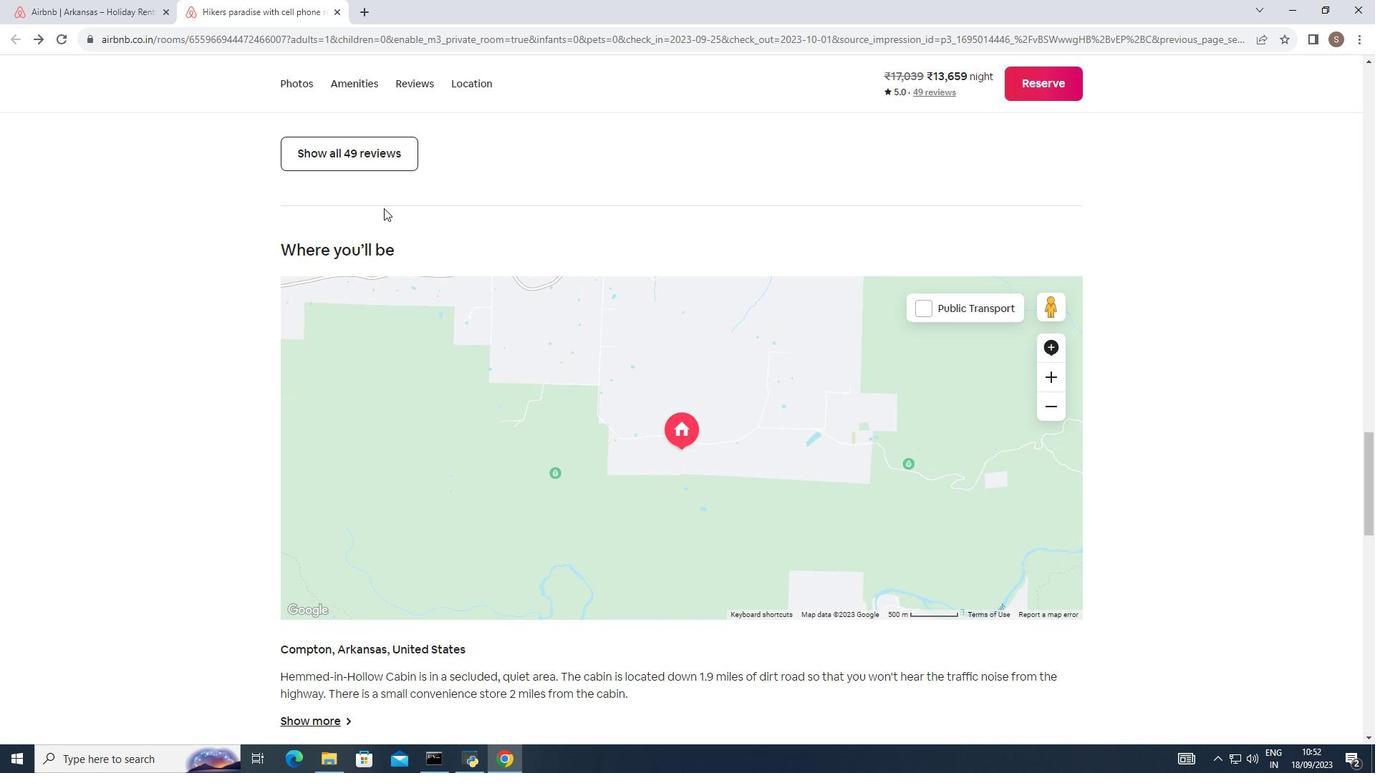 
Action: Mouse scrolled (383, 207) with delta (0, 0)
Screenshot: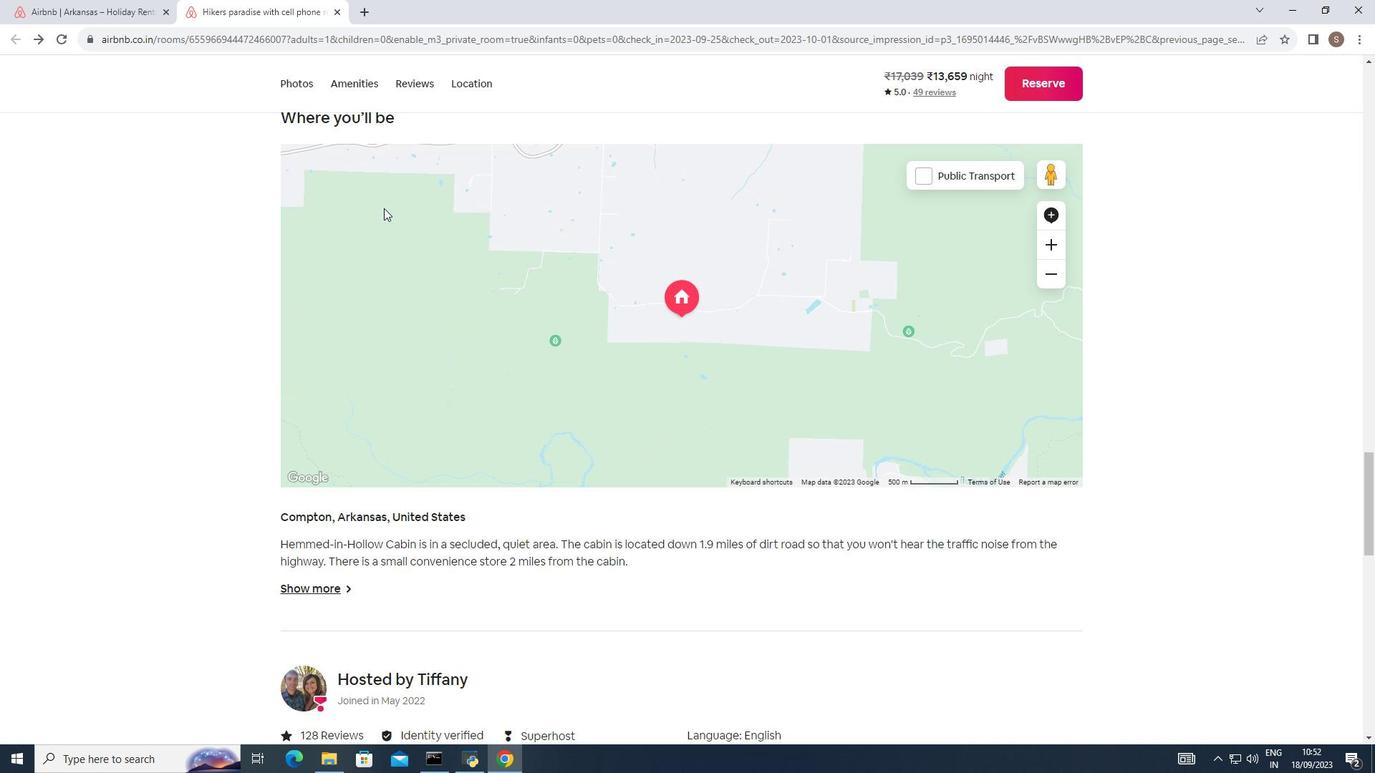 
Action: Mouse moved to (383, 208)
Screenshot: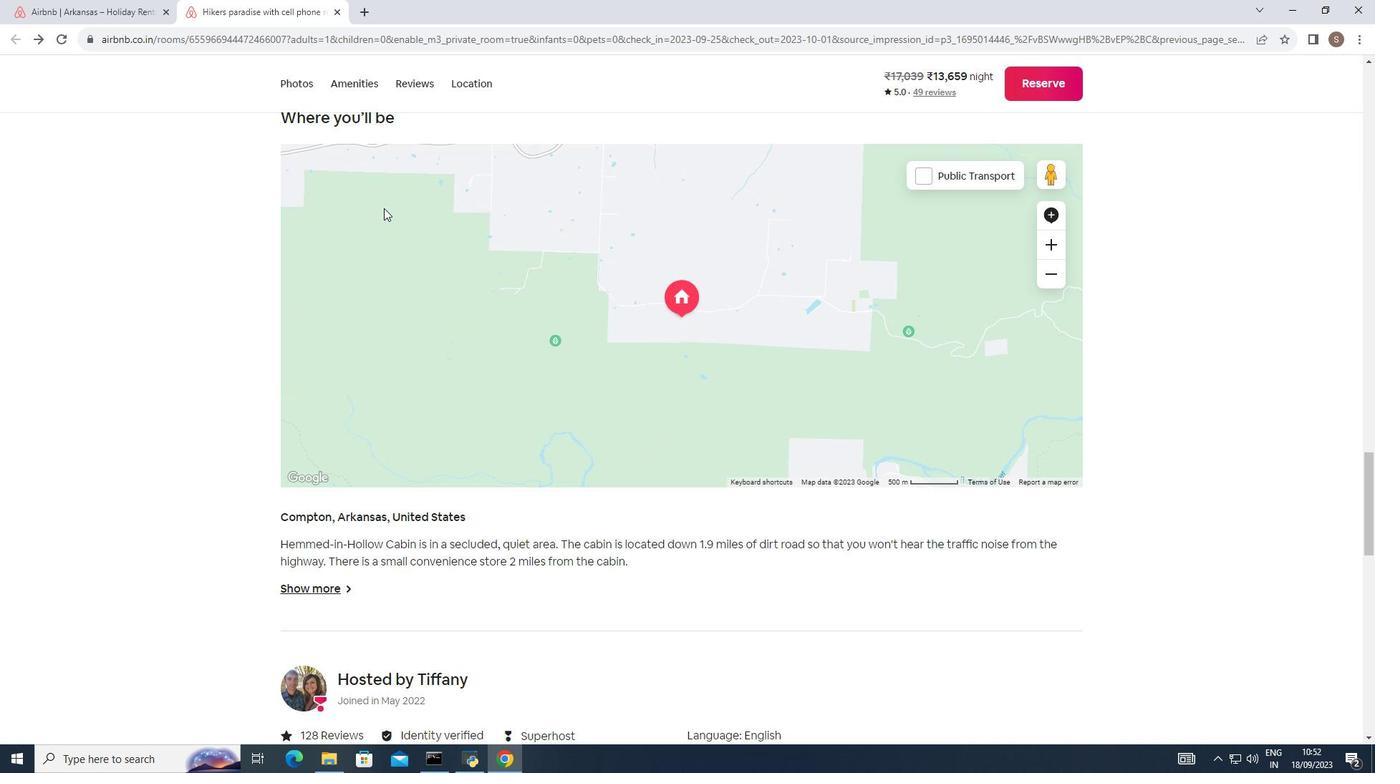 
Action: Mouse scrolled (383, 207) with delta (0, 0)
Screenshot: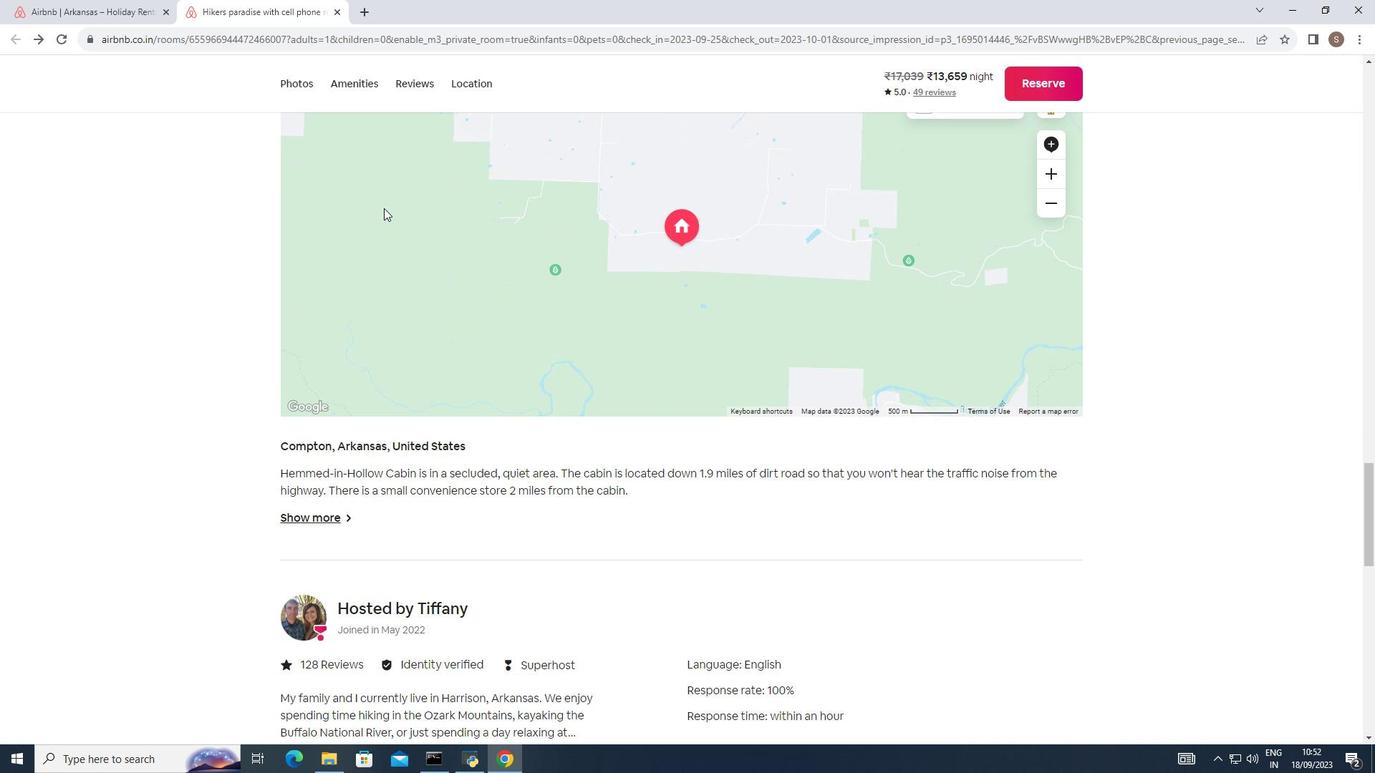 
Action: Mouse scrolled (383, 207) with delta (0, 0)
Screenshot: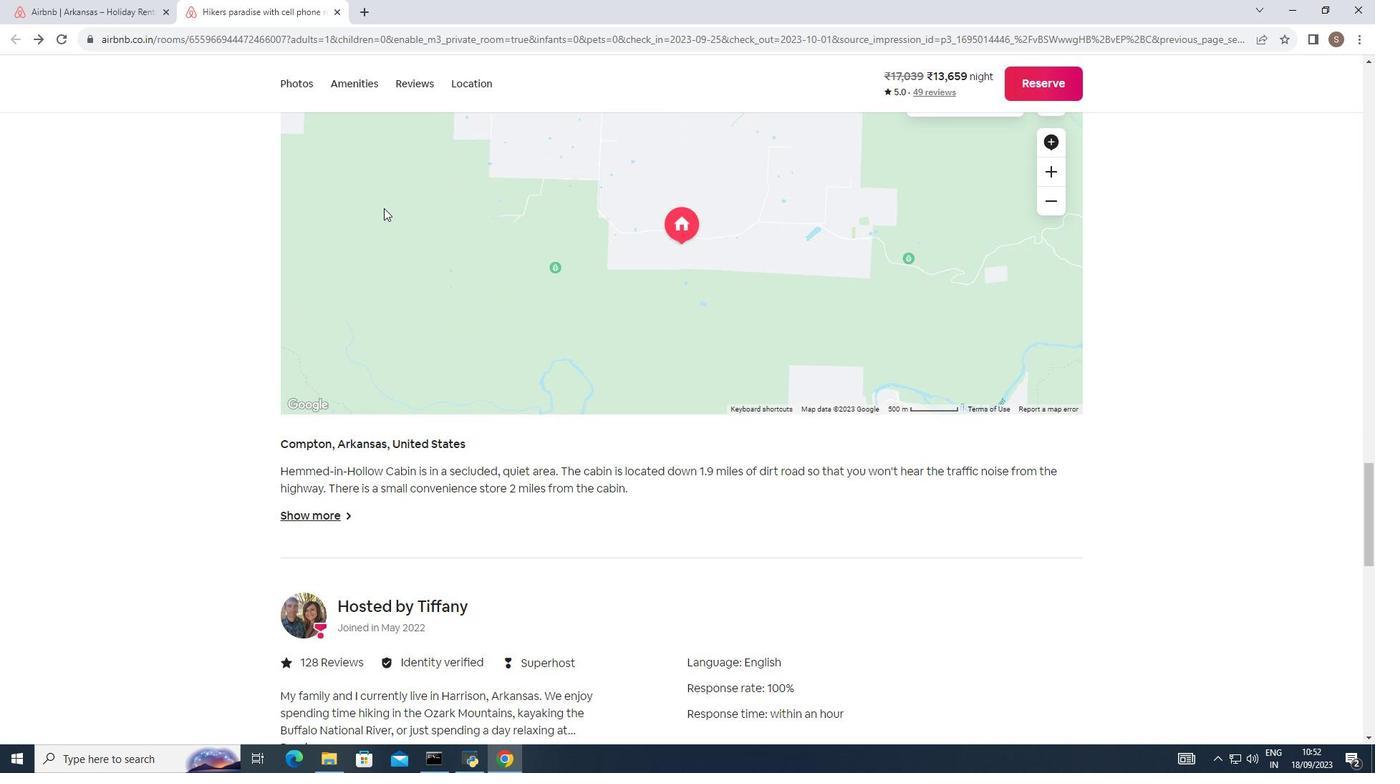 
Action: Mouse scrolled (383, 207) with delta (0, 0)
Screenshot: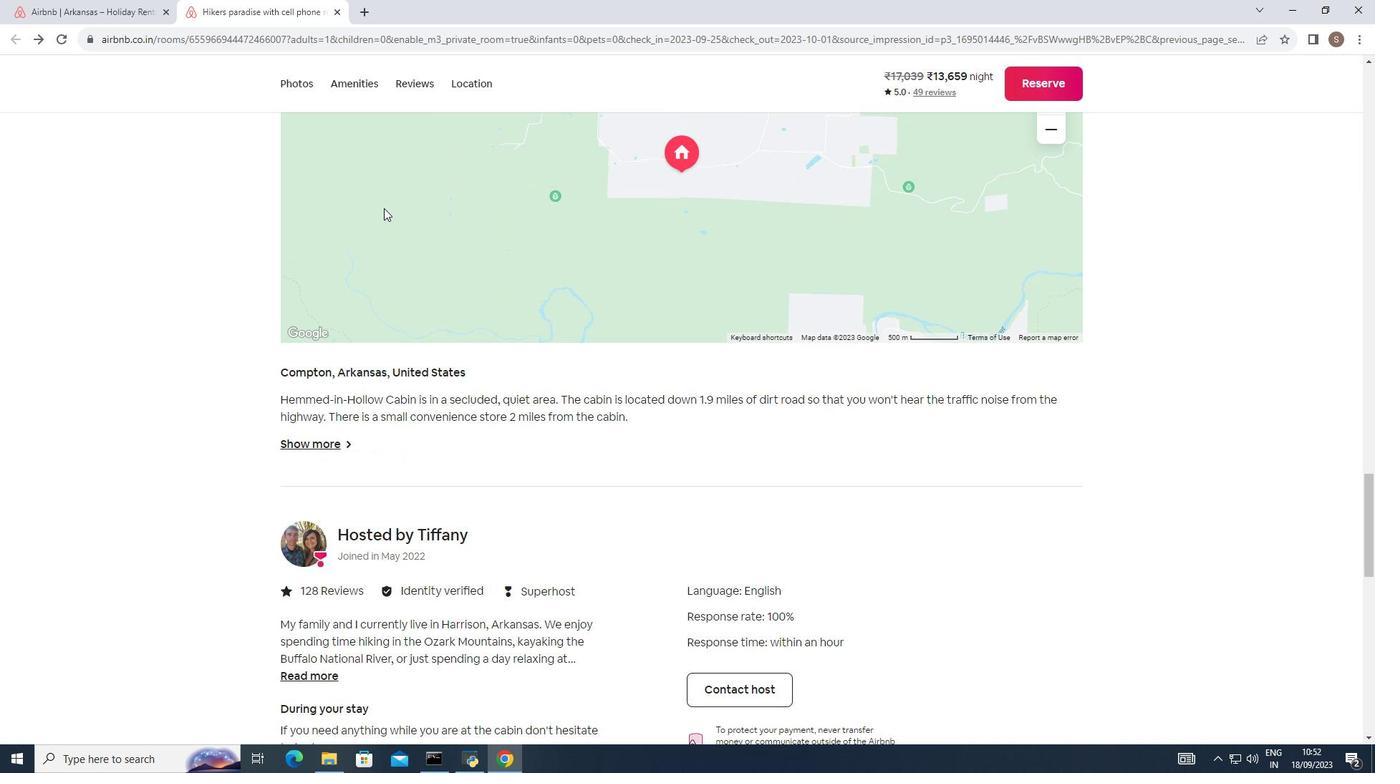 
Action: Mouse moved to (384, 204)
Screenshot: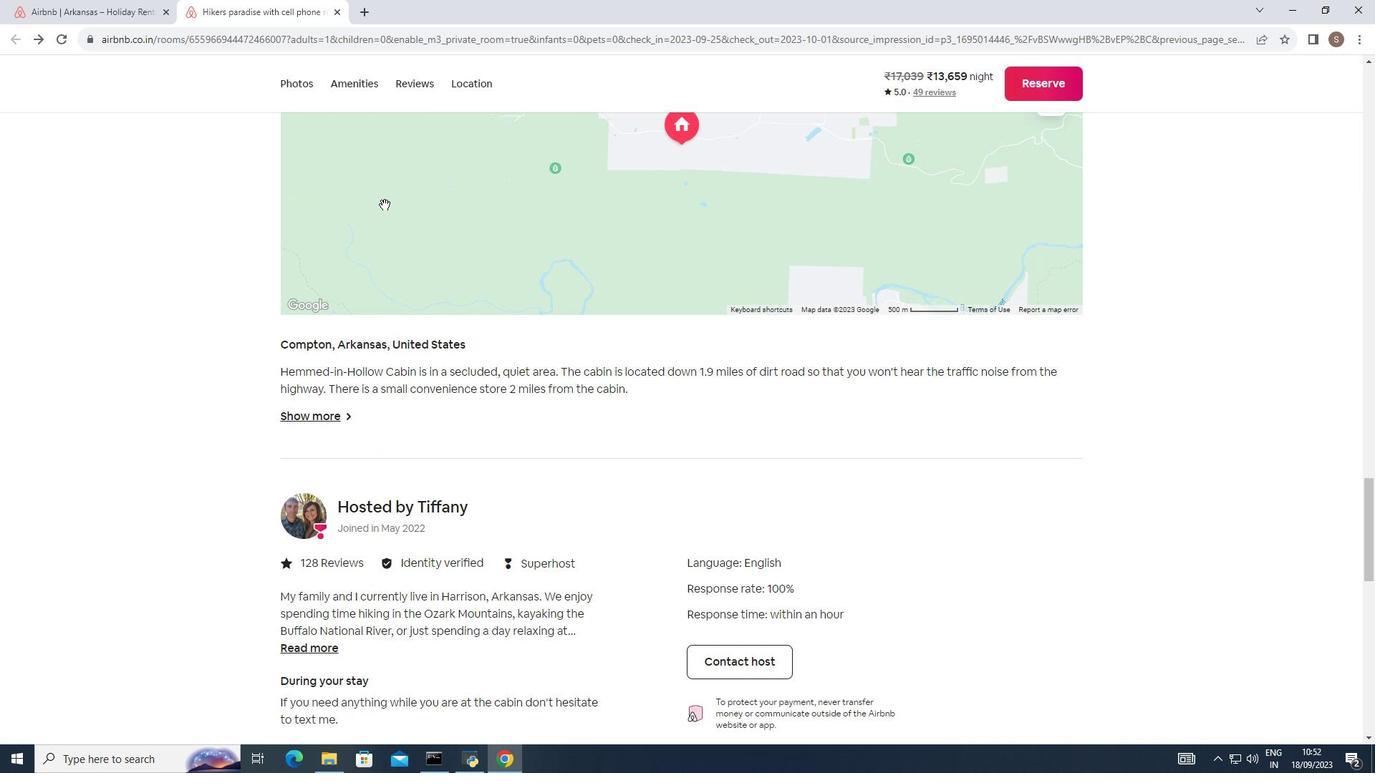 
Action: Mouse scrolled (384, 204) with delta (0, 0)
Screenshot: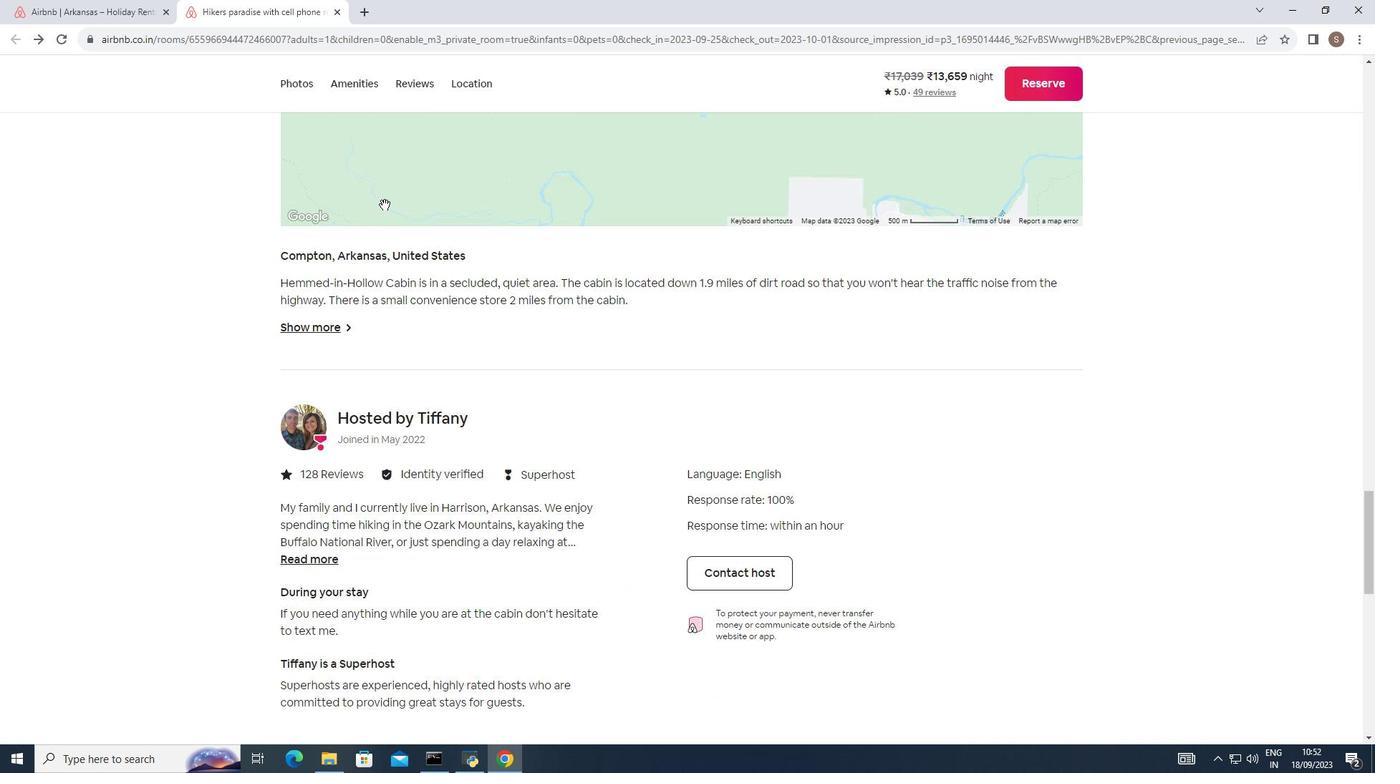 
Action: Mouse scrolled (384, 204) with delta (0, 0)
Screenshot: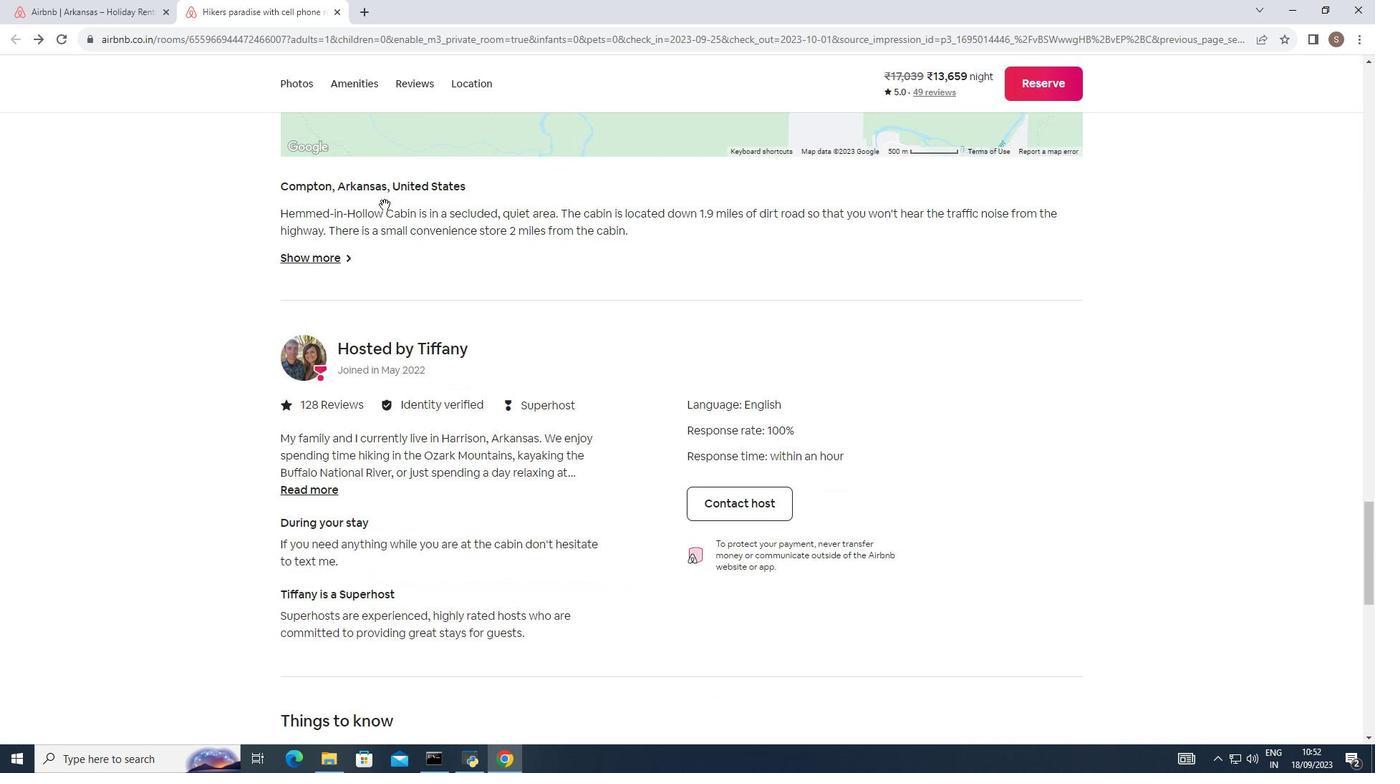 
Action: Mouse scrolled (384, 204) with delta (0, 0)
Screenshot: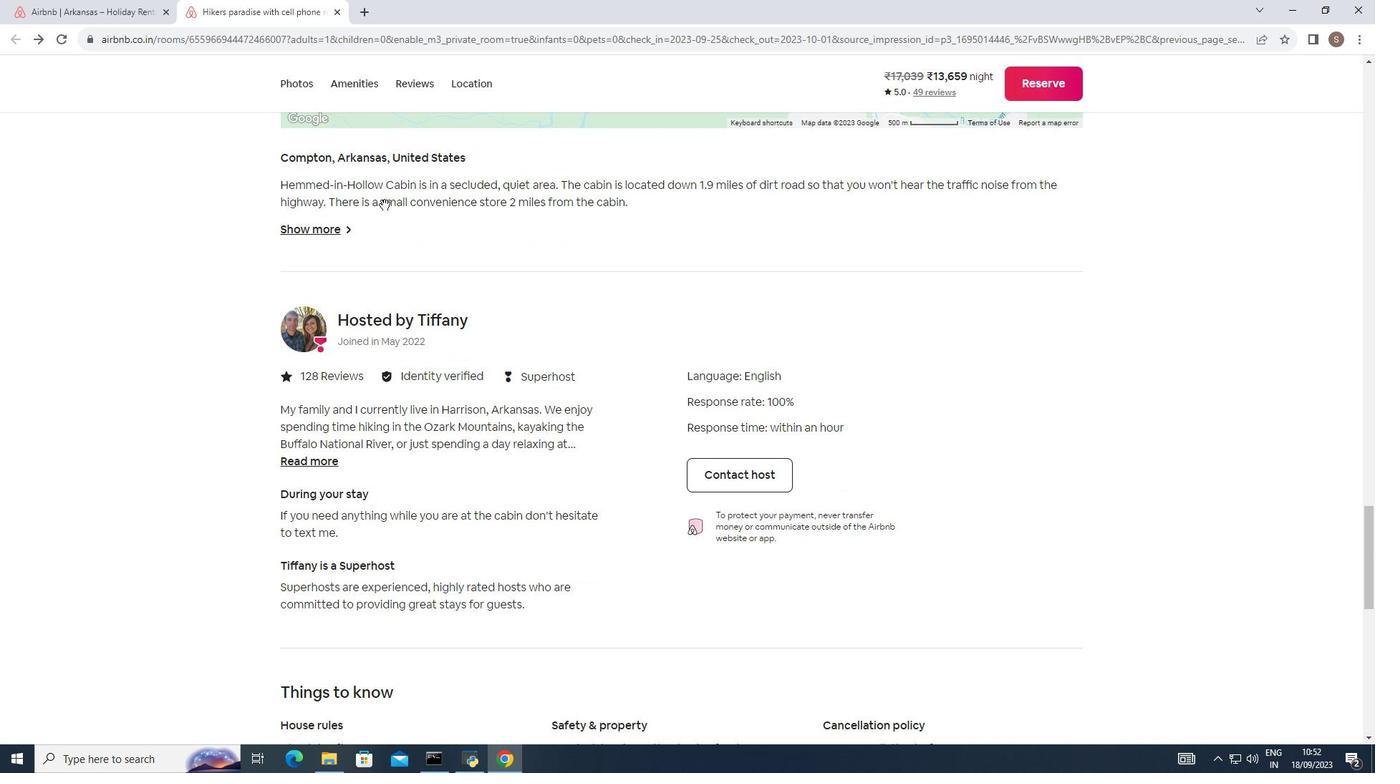 
Action: Mouse scrolled (384, 204) with delta (0, 0)
Screenshot: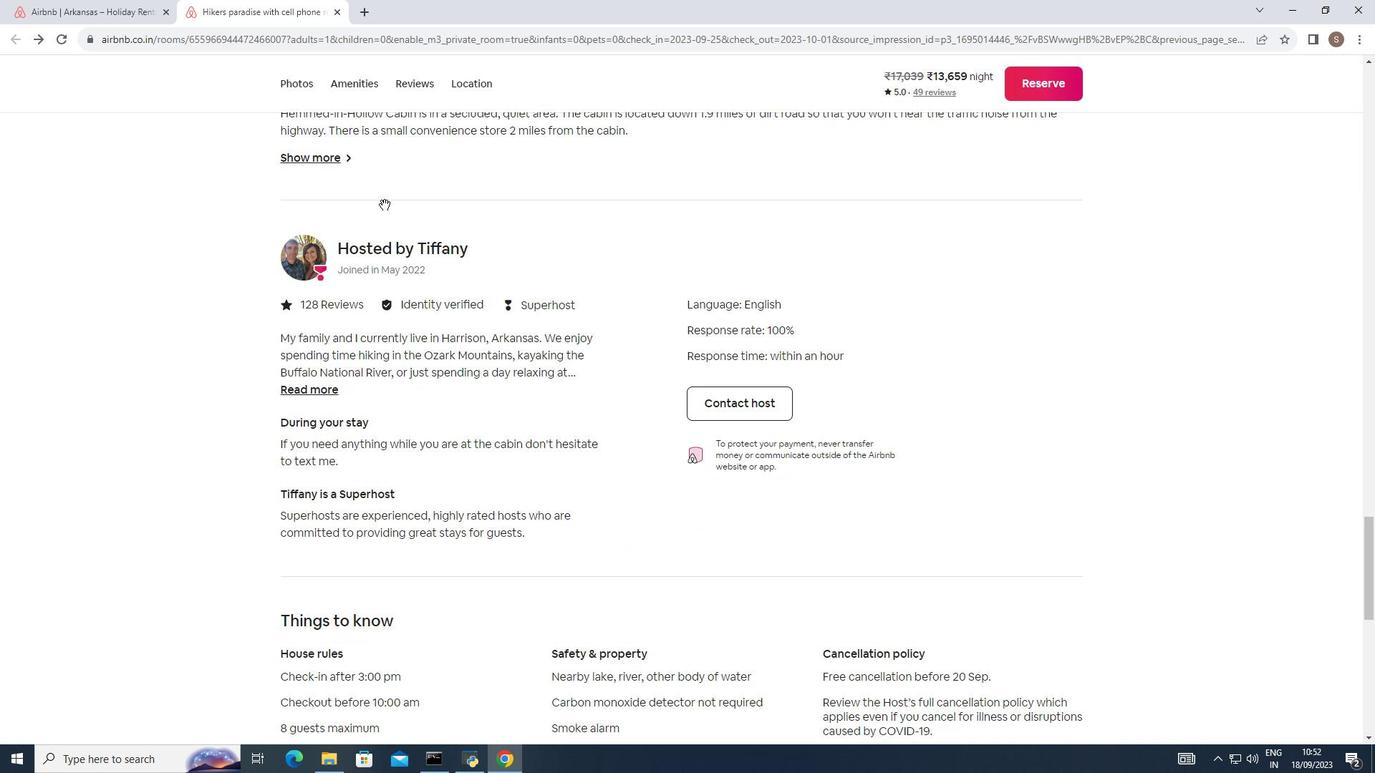 
Action: Mouse moved to (385, 202)
Screenshot: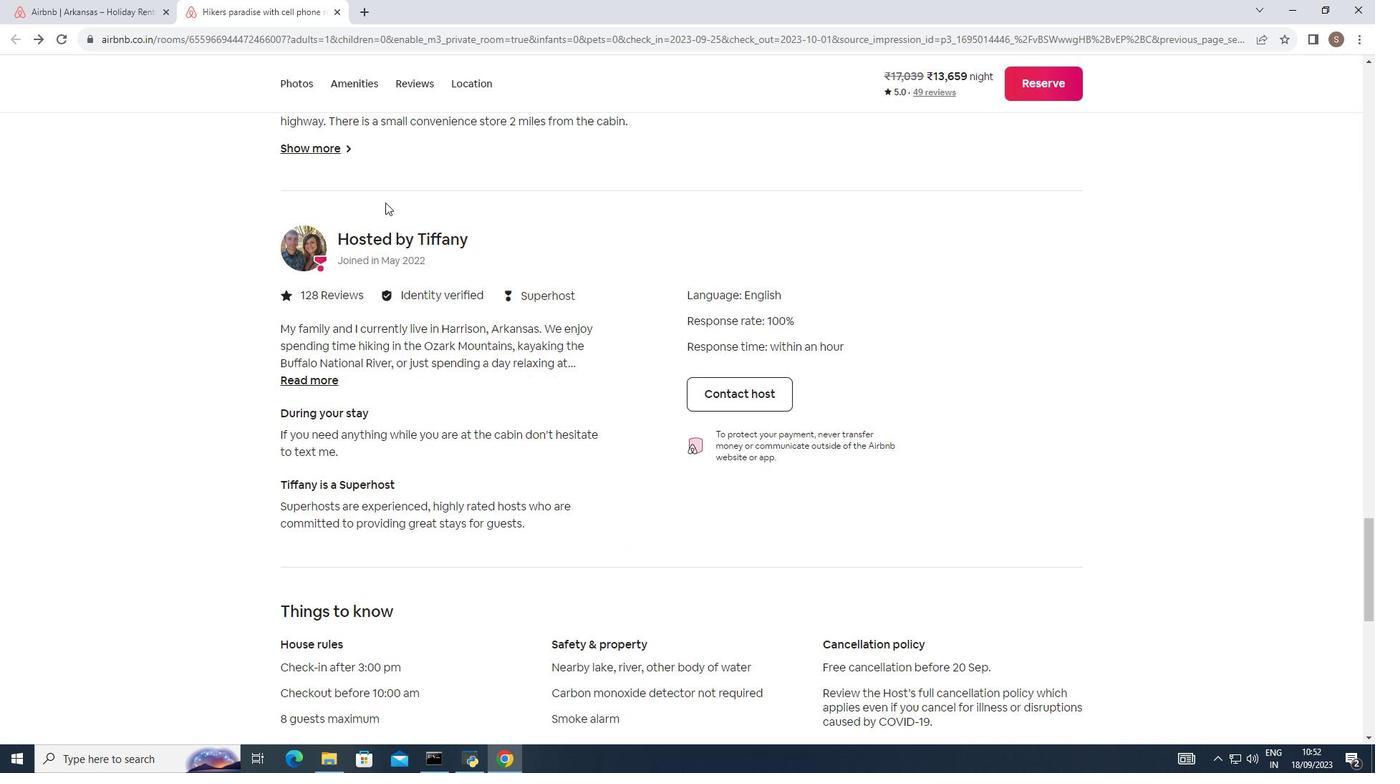 
Action: Mouse scrolled (385, 202) with delta (0, 0)
Screenshot: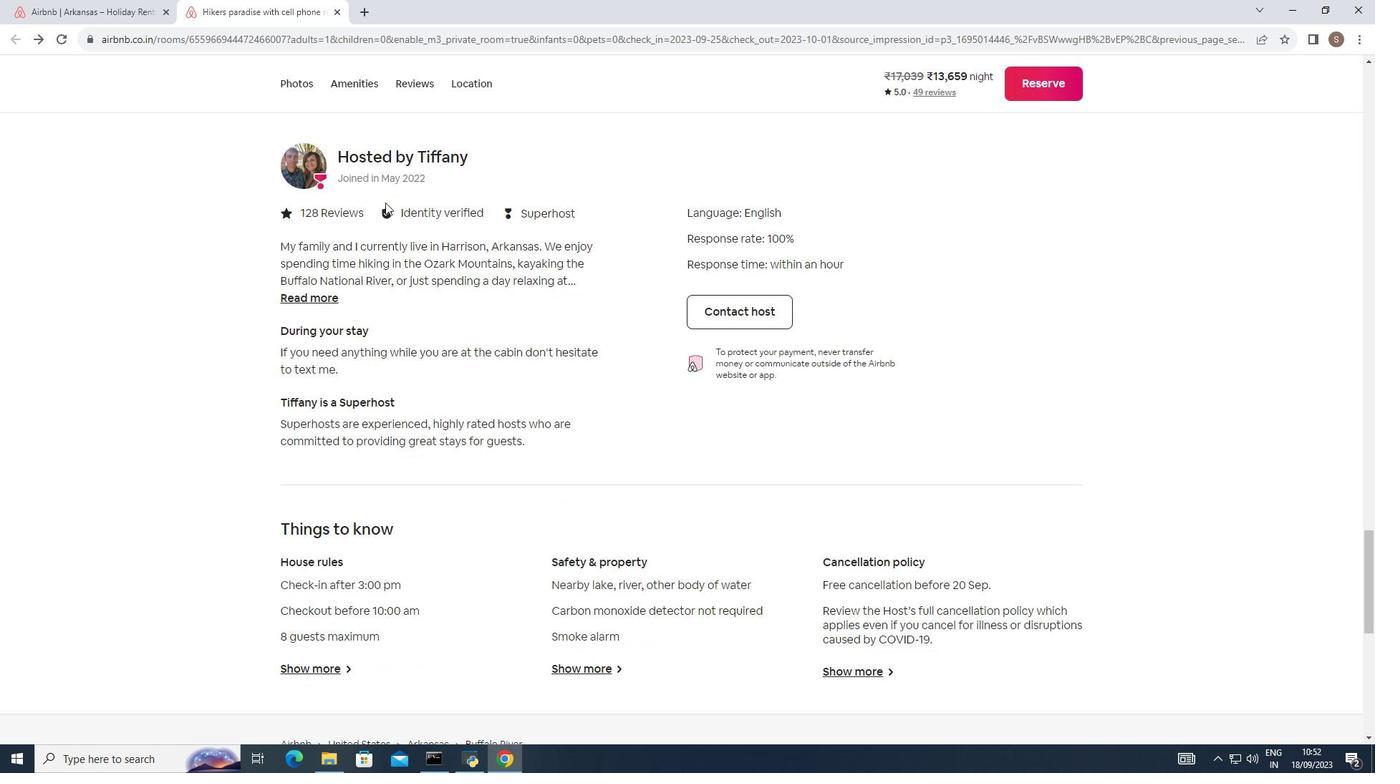 
Action: Mouse scrolled (385, 202) with delta (0, 0)
Screenshot: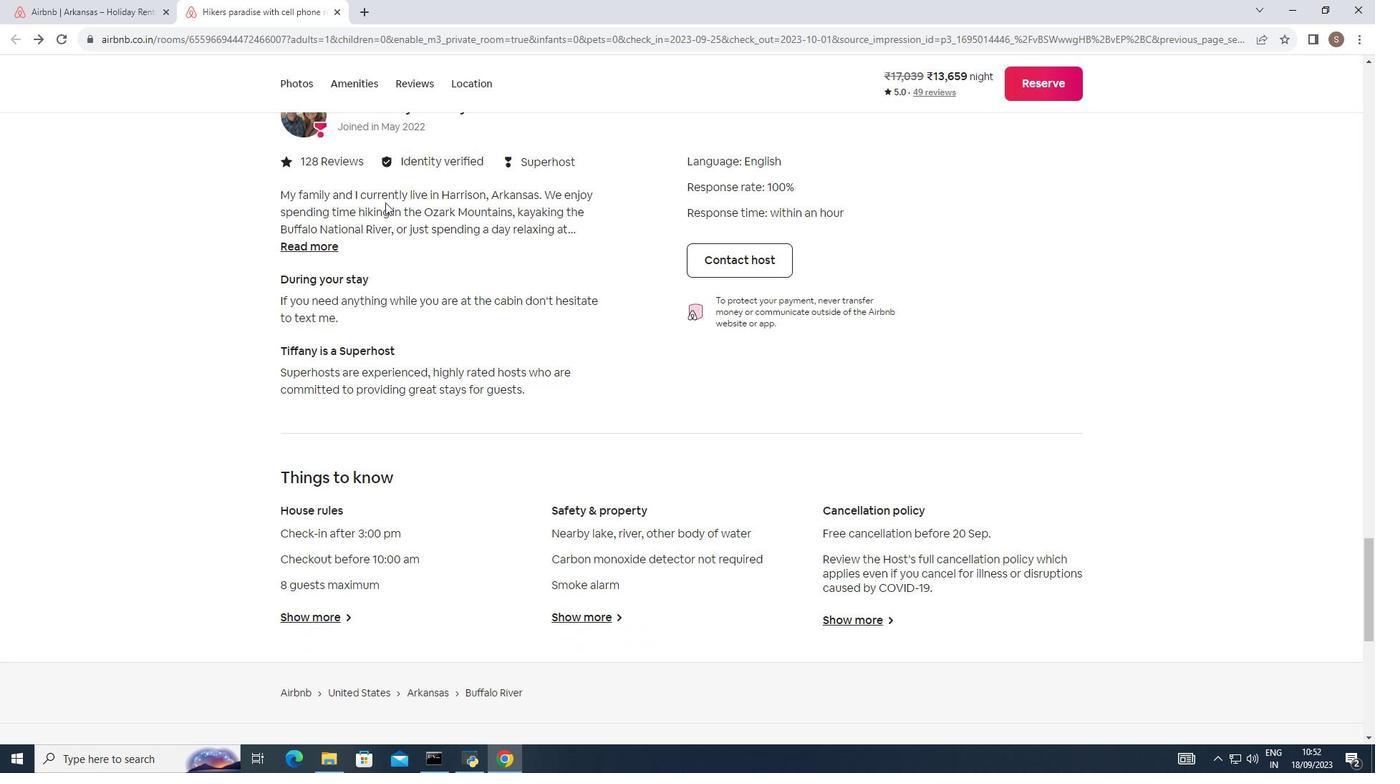 
Action: Mouse scrolled (385, 202) with delta (0, 0)
Screenshot: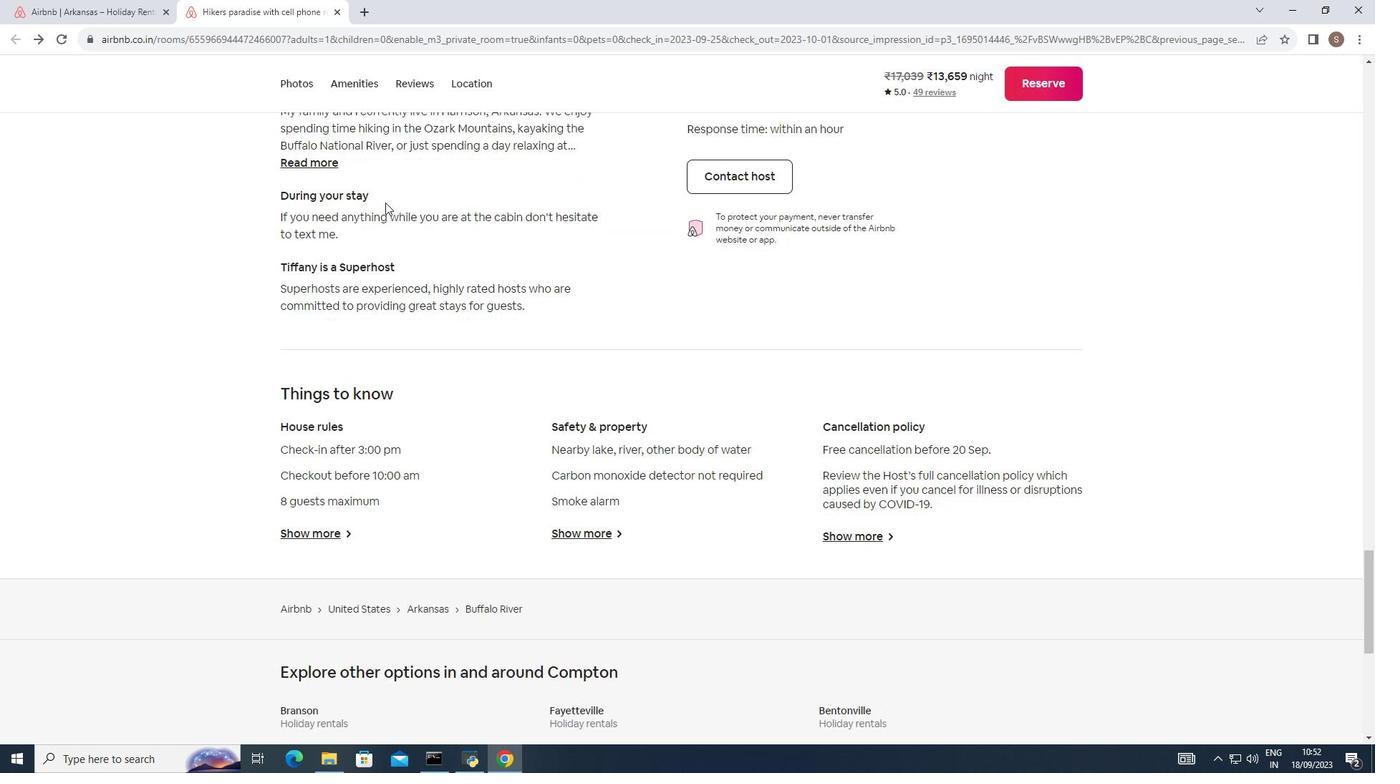 
Action: Mouse scrolled (385, 202) with delta (0, 0)
Screenshot: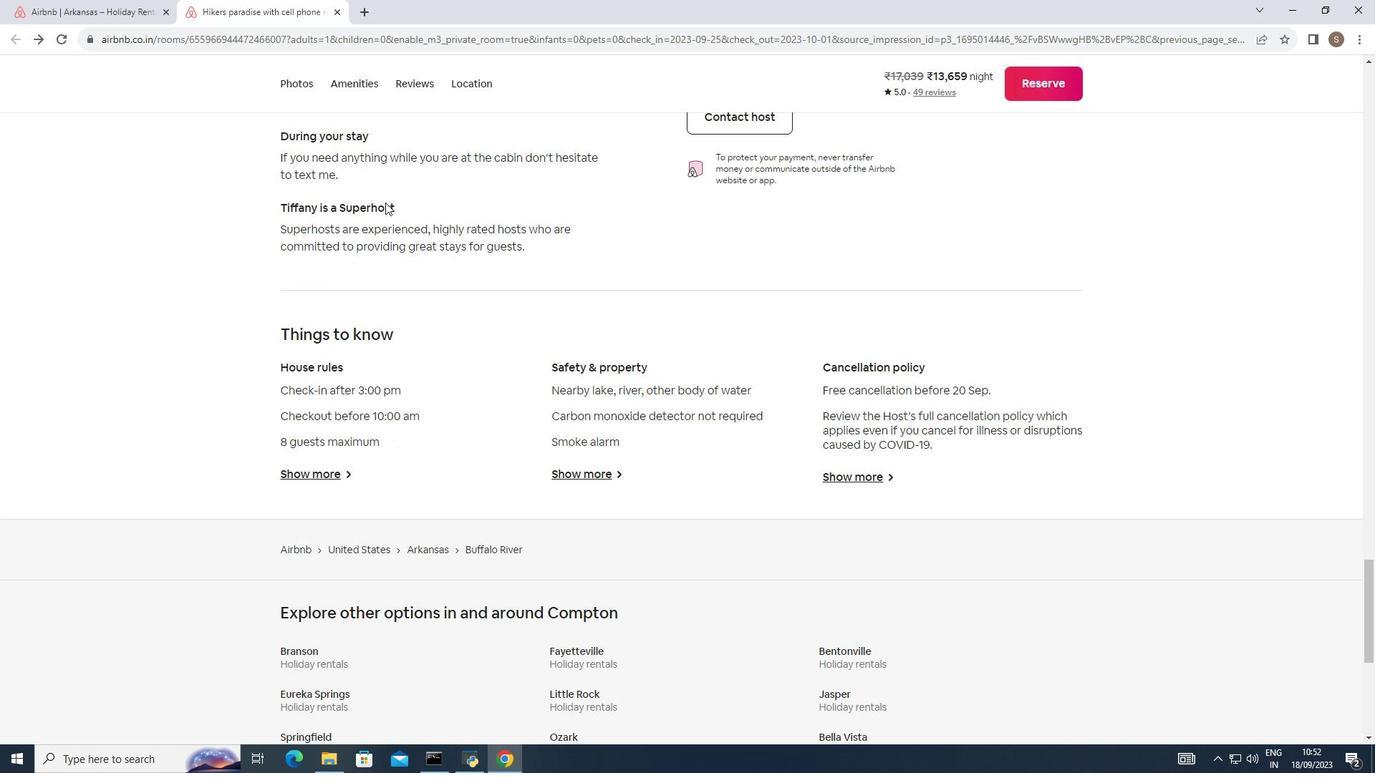 
Action: Mouse moved to (386, 201)
Screenshot: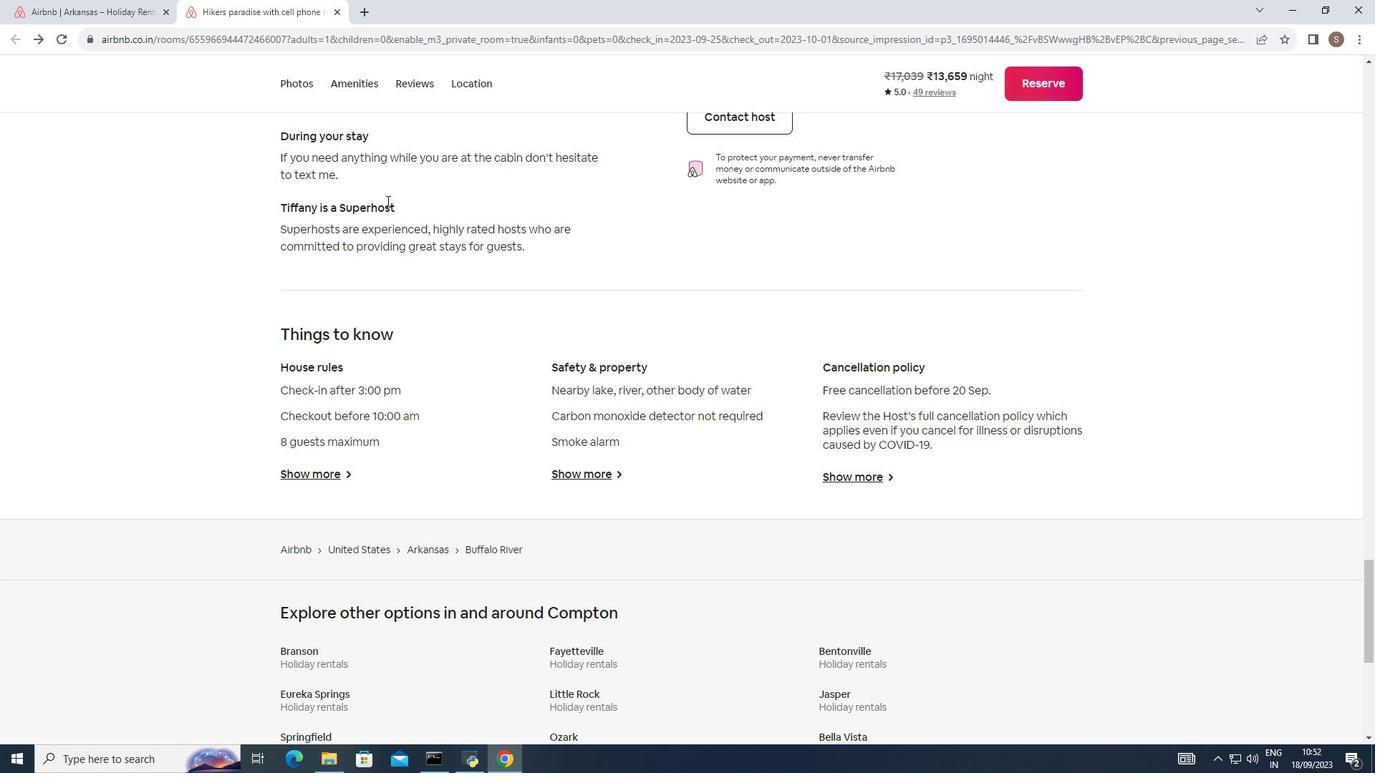 
Action: Mouse scrolled (386, 200) with delta (0, 0)
Screenshot: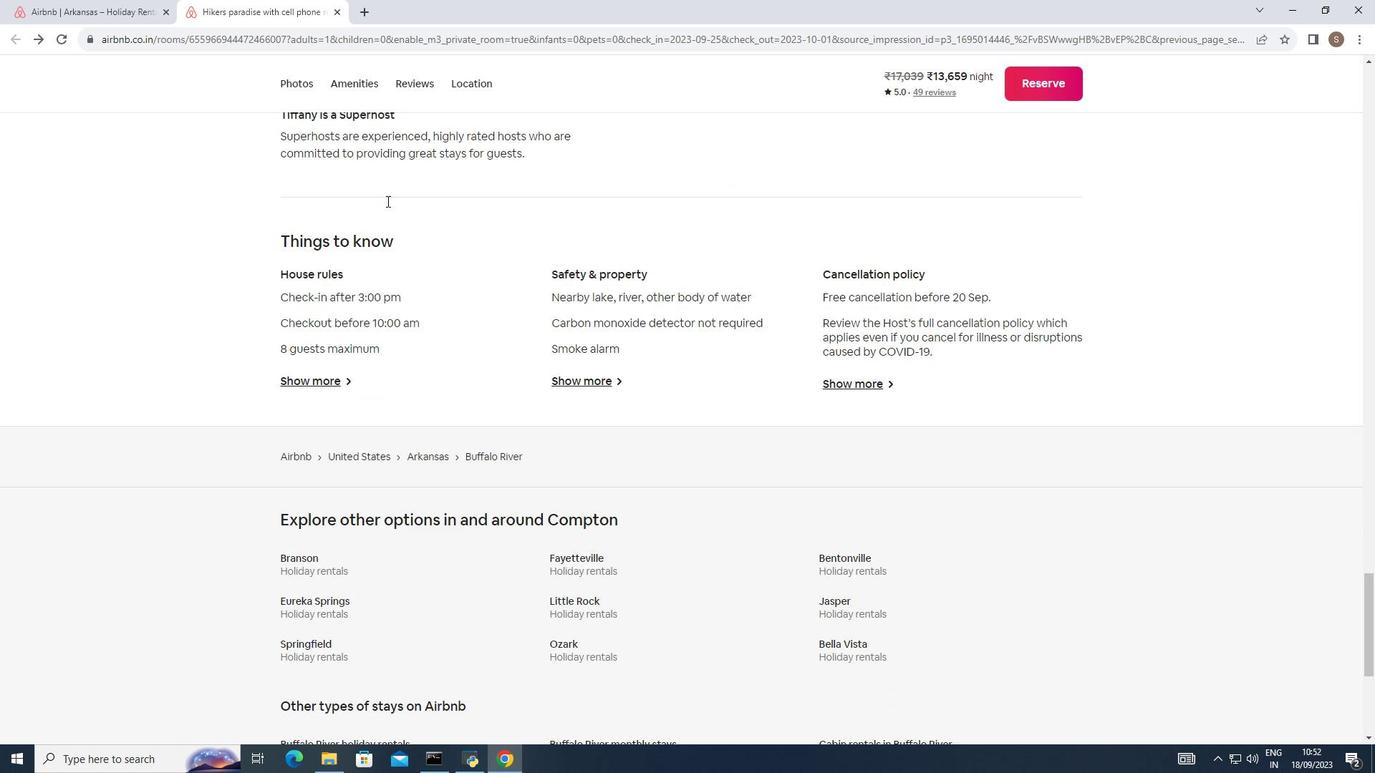 
Action: Mouse scrolled (386, 200) with delta (0, 0)
Screenshot: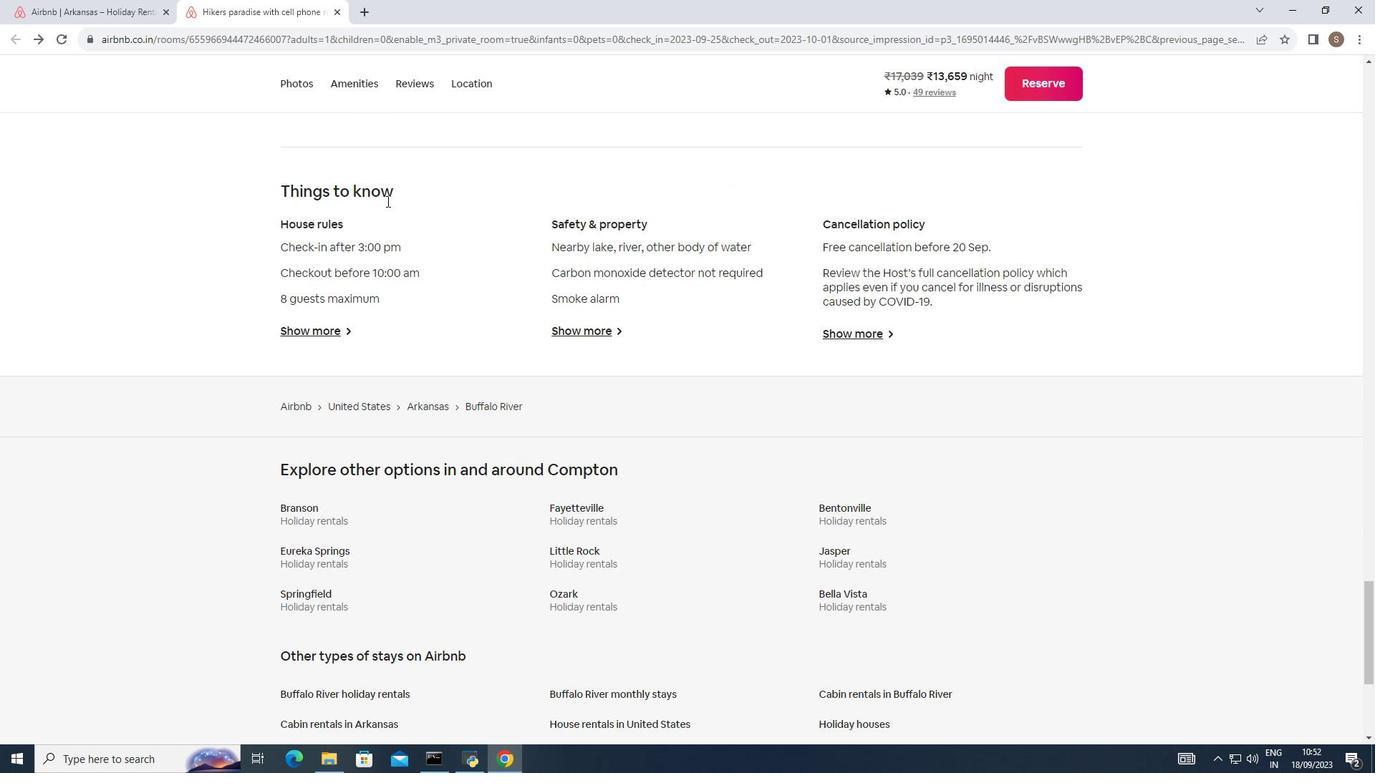 
Action: Mouse scrolled (386, 200) with delta (0, 0)
Screenshot: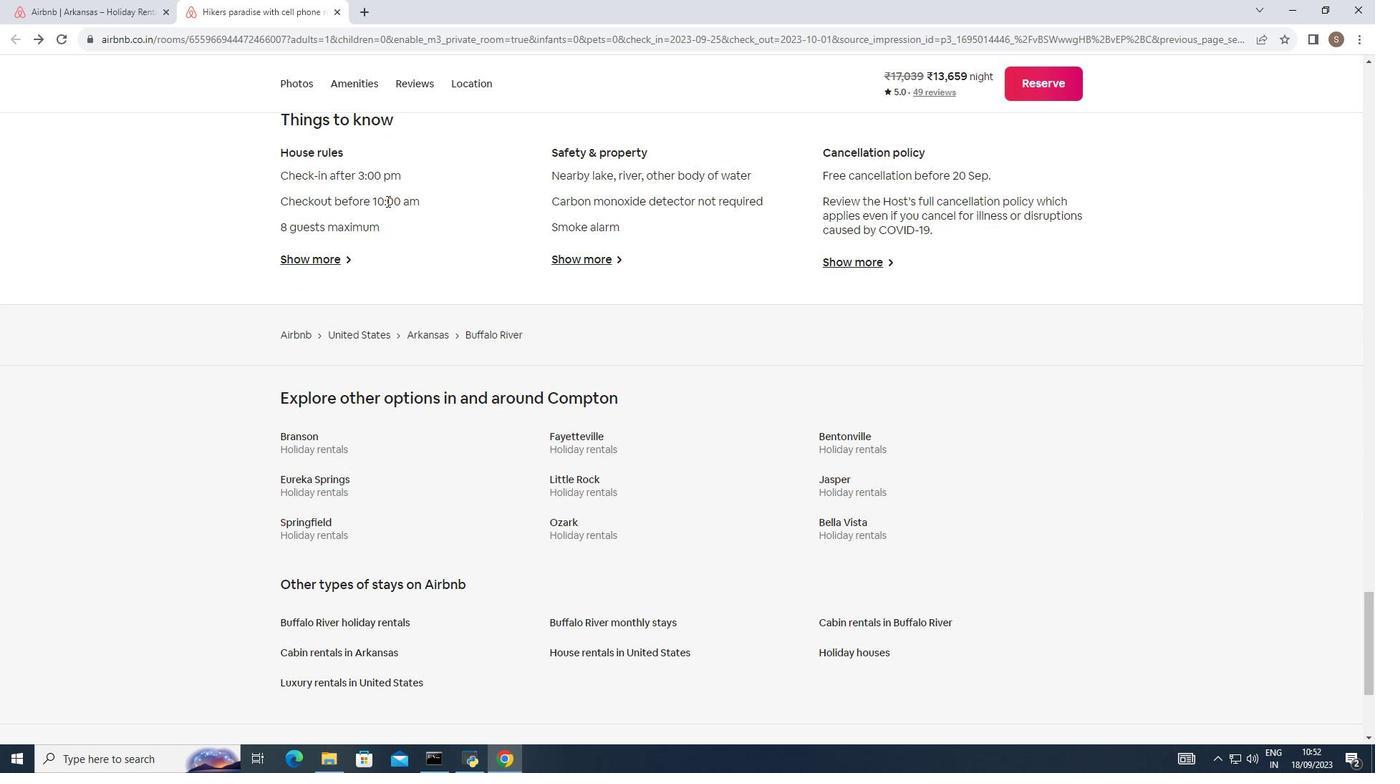 
Action: Mouse scrolled (386, 200) with delta (0, 0)
Screenshot: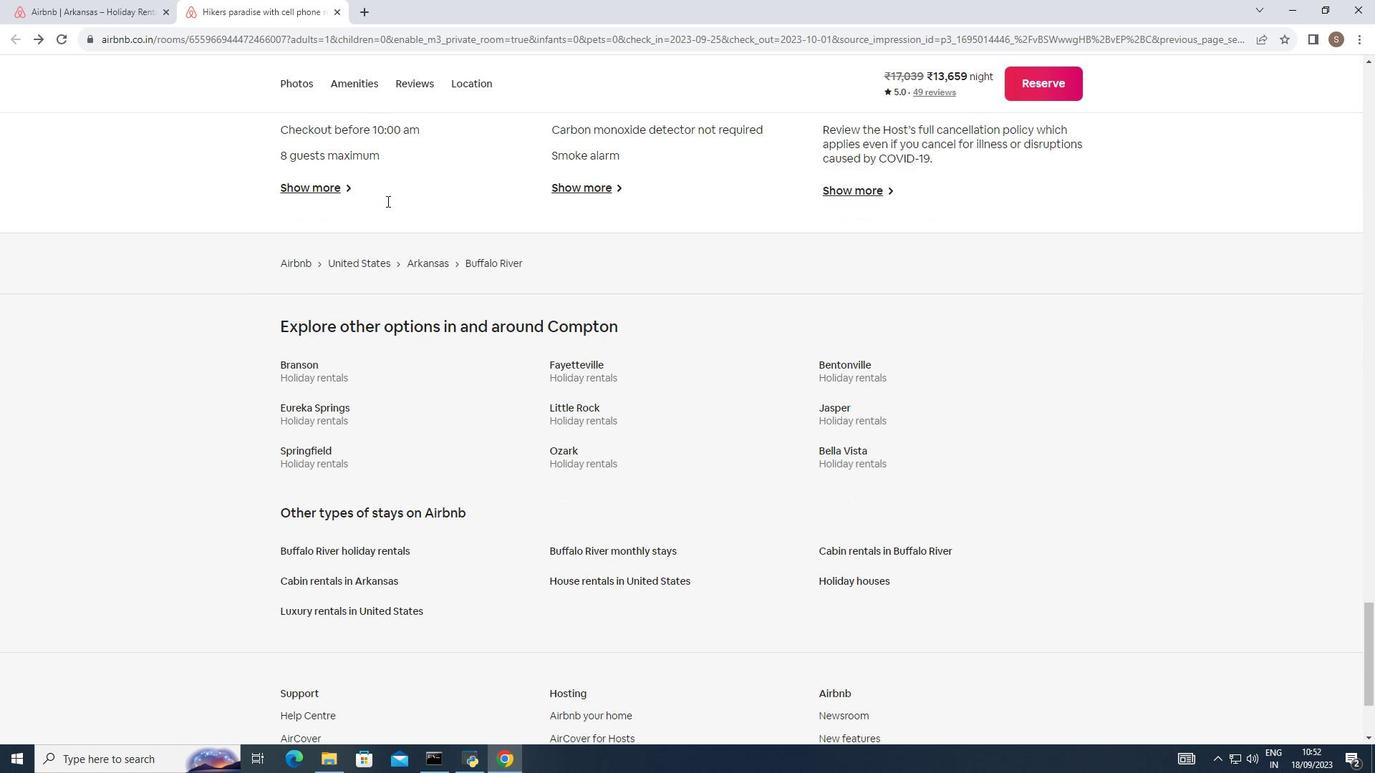
Action: Mouse scrolled (386, 200) with delta (0, 0)
Screenshot: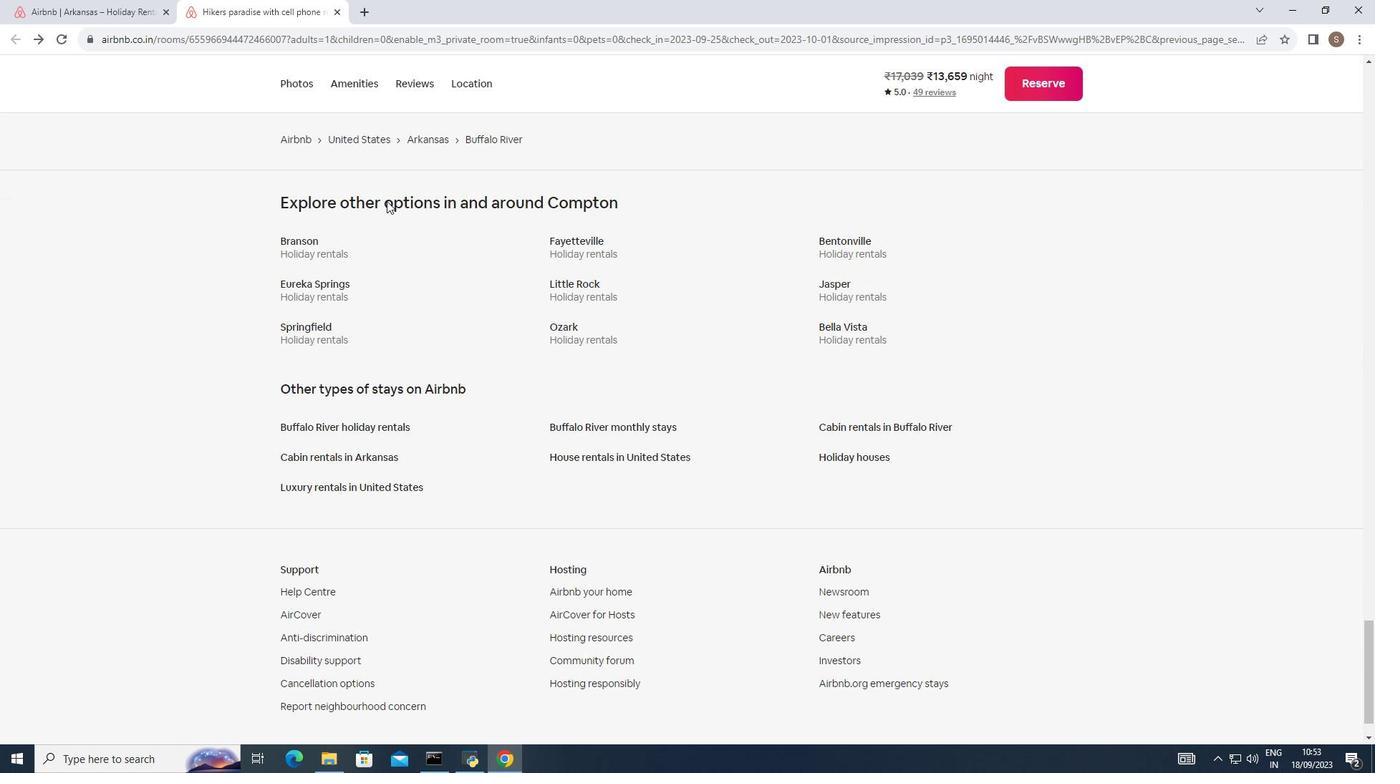 
Action: Mouse scrolled (386, 200) with delta (0, 0)
Screenshot: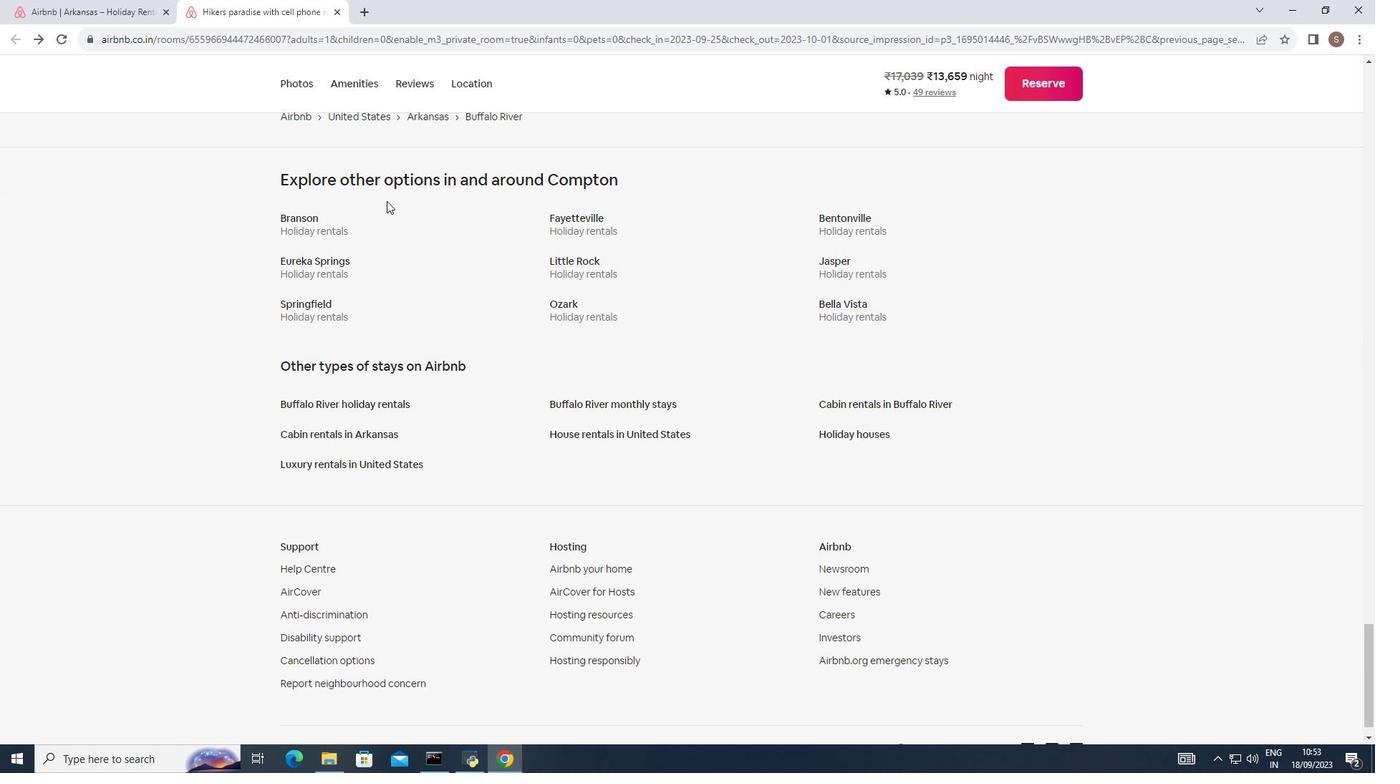 
Action: Mouse scrolled (386, 200) with delta (0, 0)
Screenshot: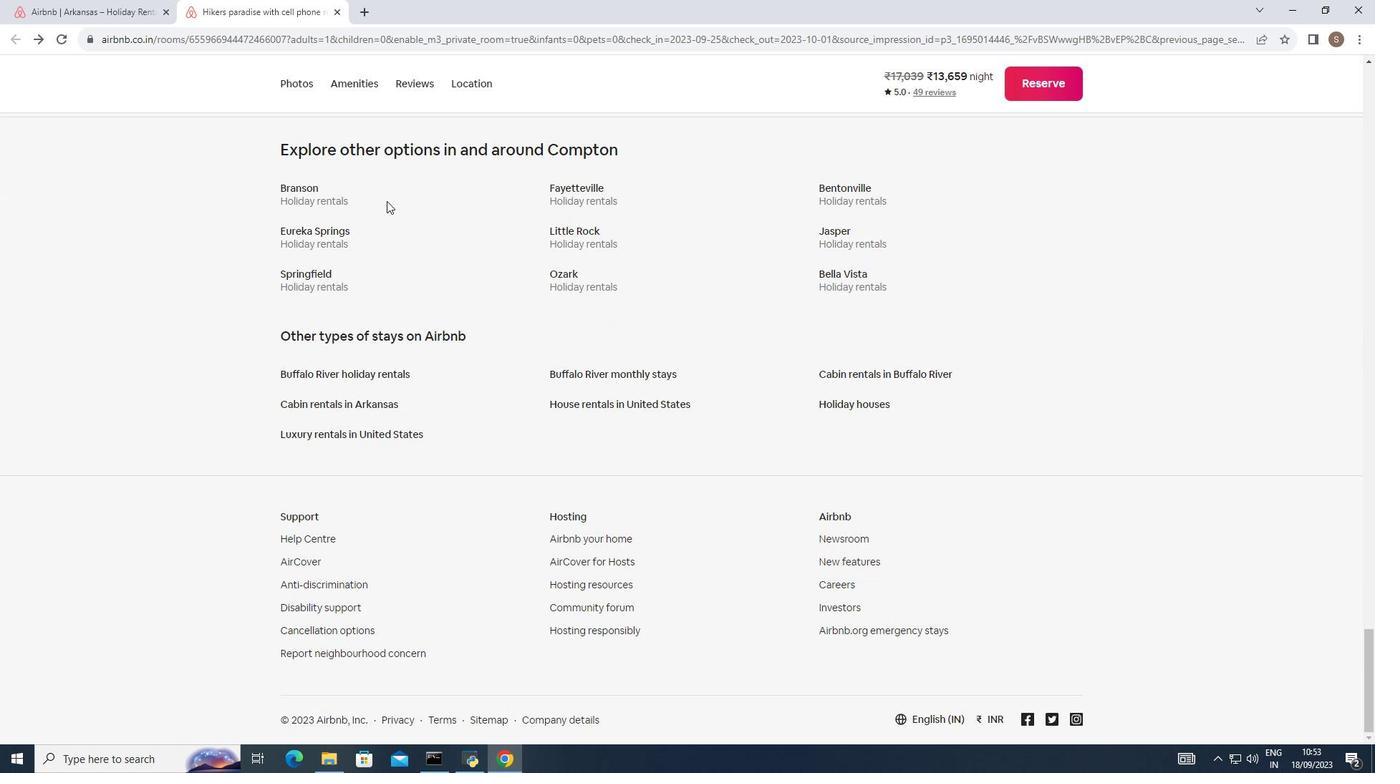 
Action: Mouse scrolled (386, 200) with delta (0, 0)
Screenshot: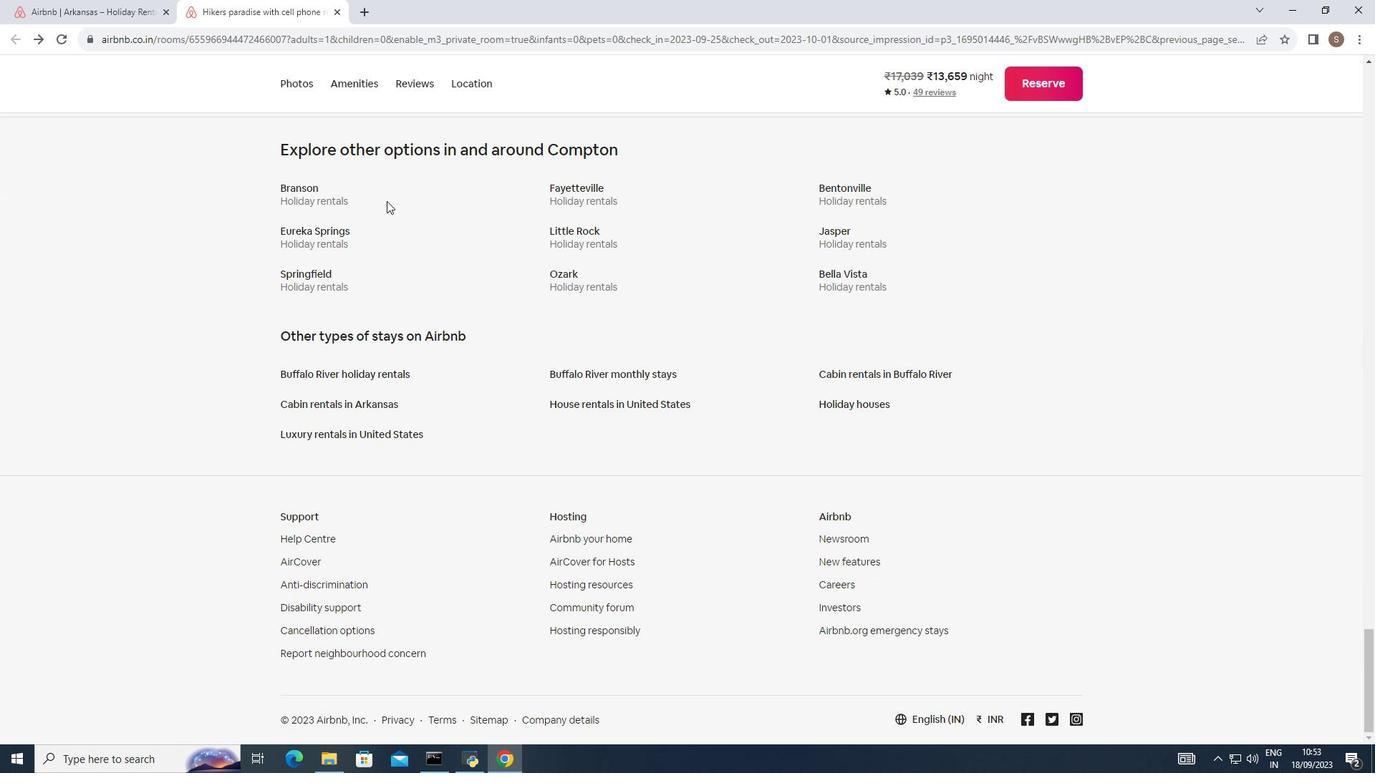 
Action: Mouse scrolled (386, 200) with delta (0, 0)
Screenshot: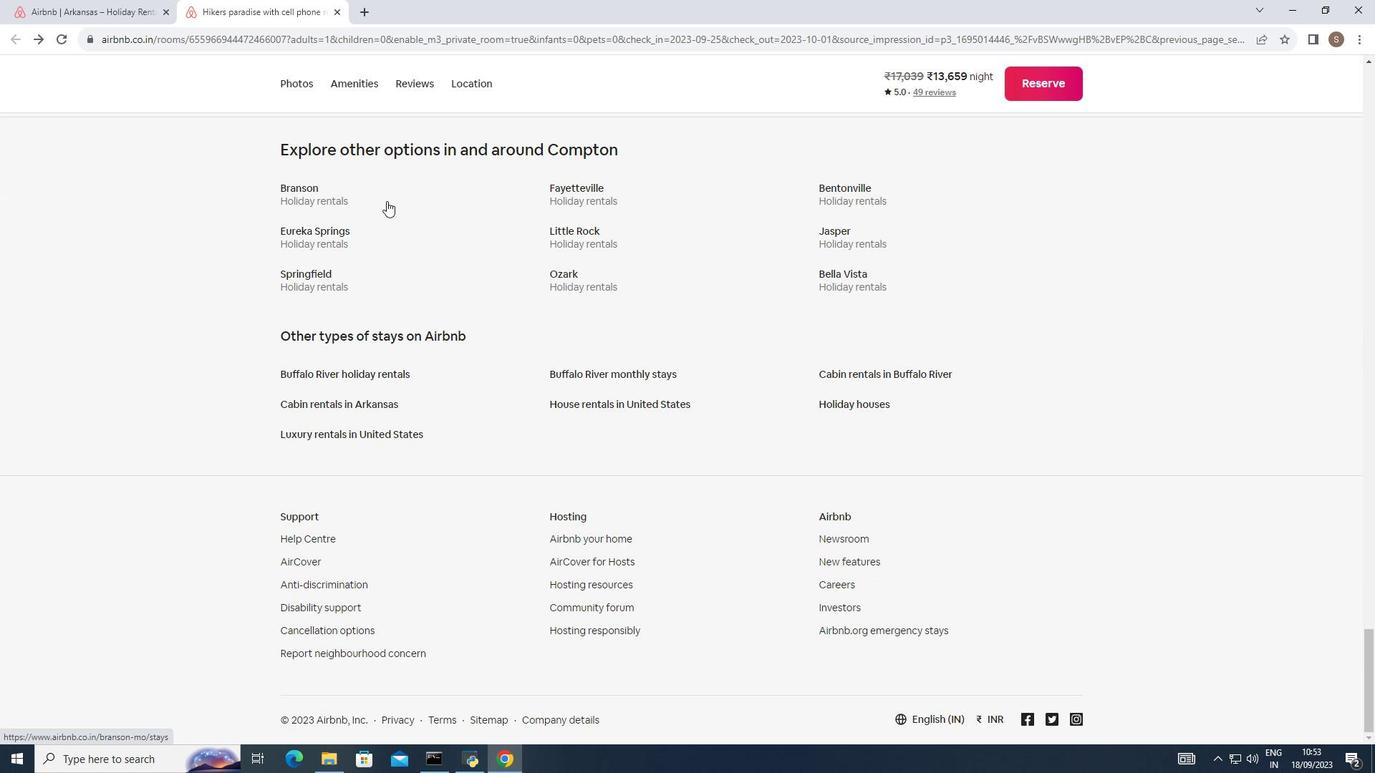 
Action: Mouse scrolled (386, 200) with delta (0, 0)
Screenshot: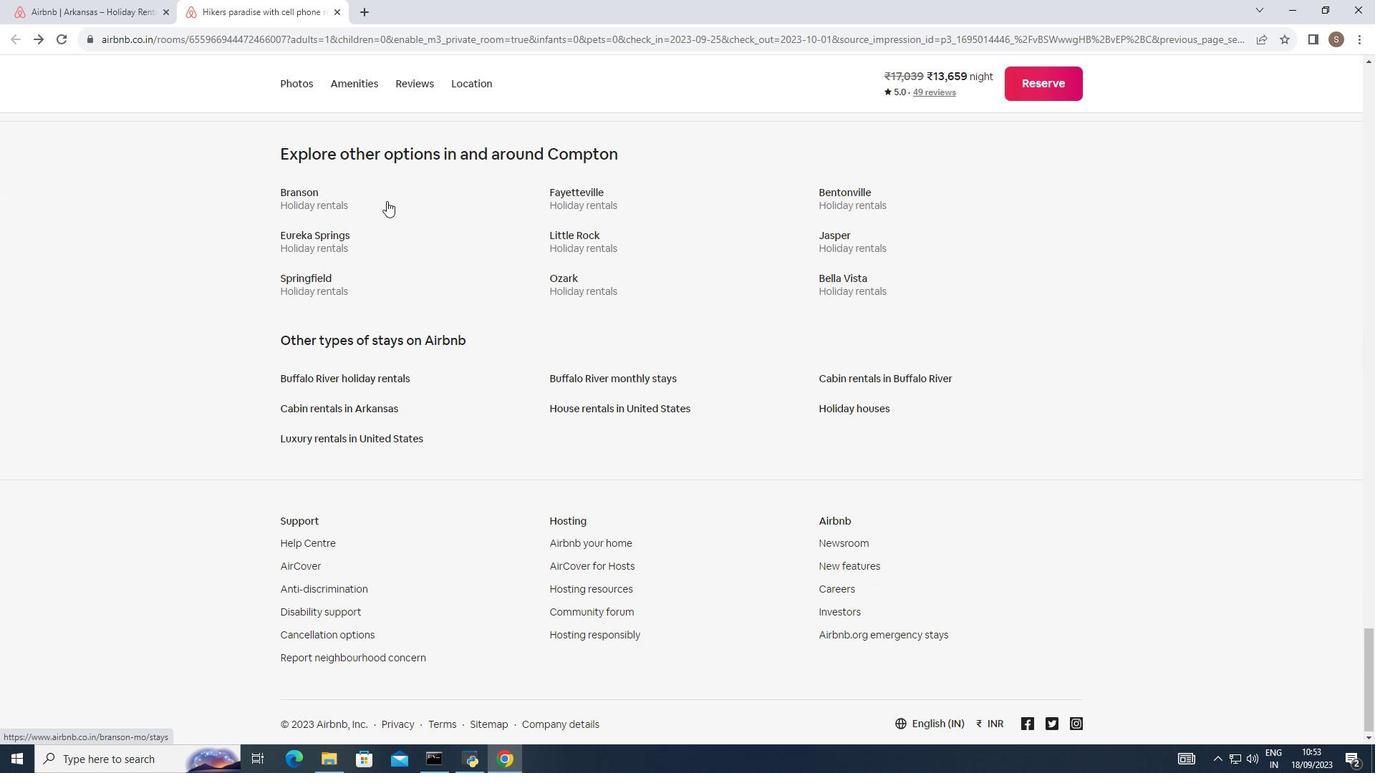
Action: Mouse scrolled (386, 202) with delta (0, 0)
Screenshot: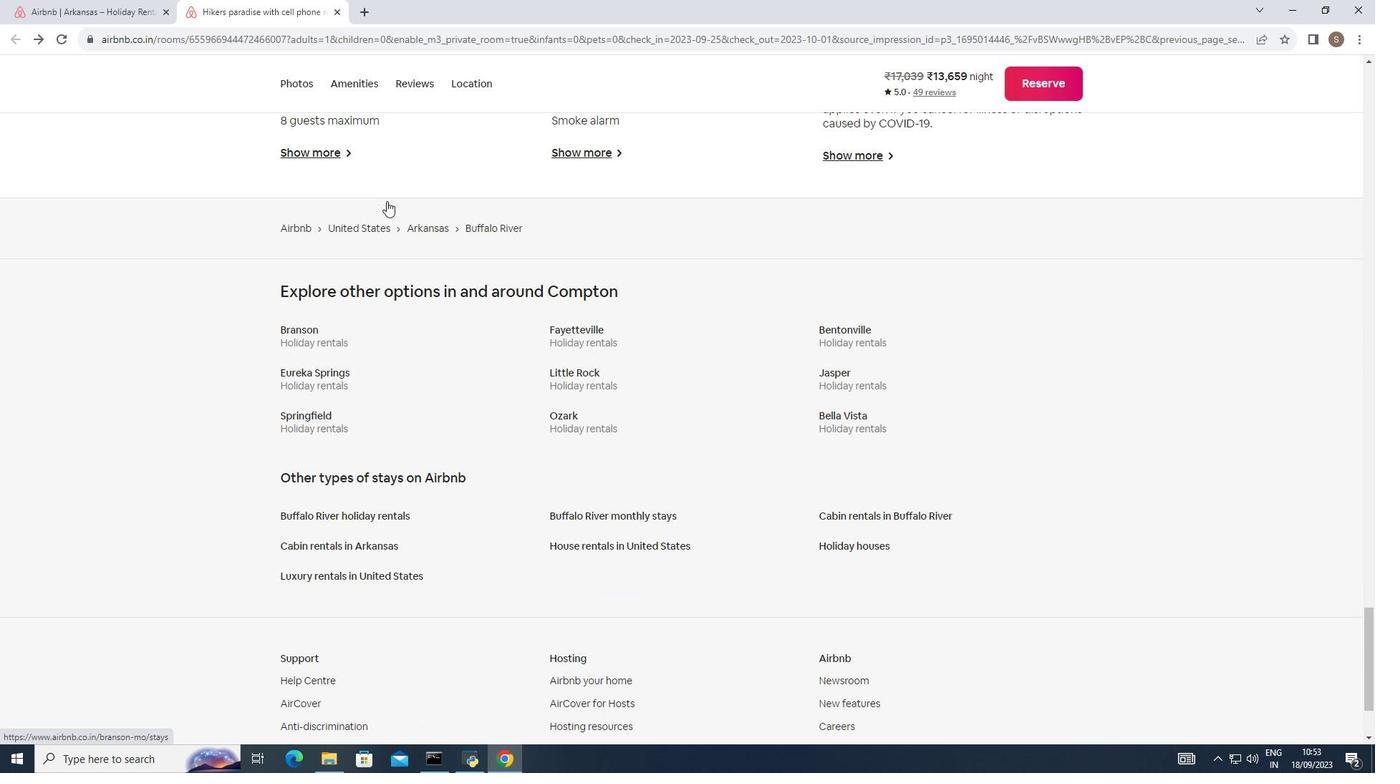 
Action: Mouse scrolled (386, 202) with delta (0, 0)
Screenshot: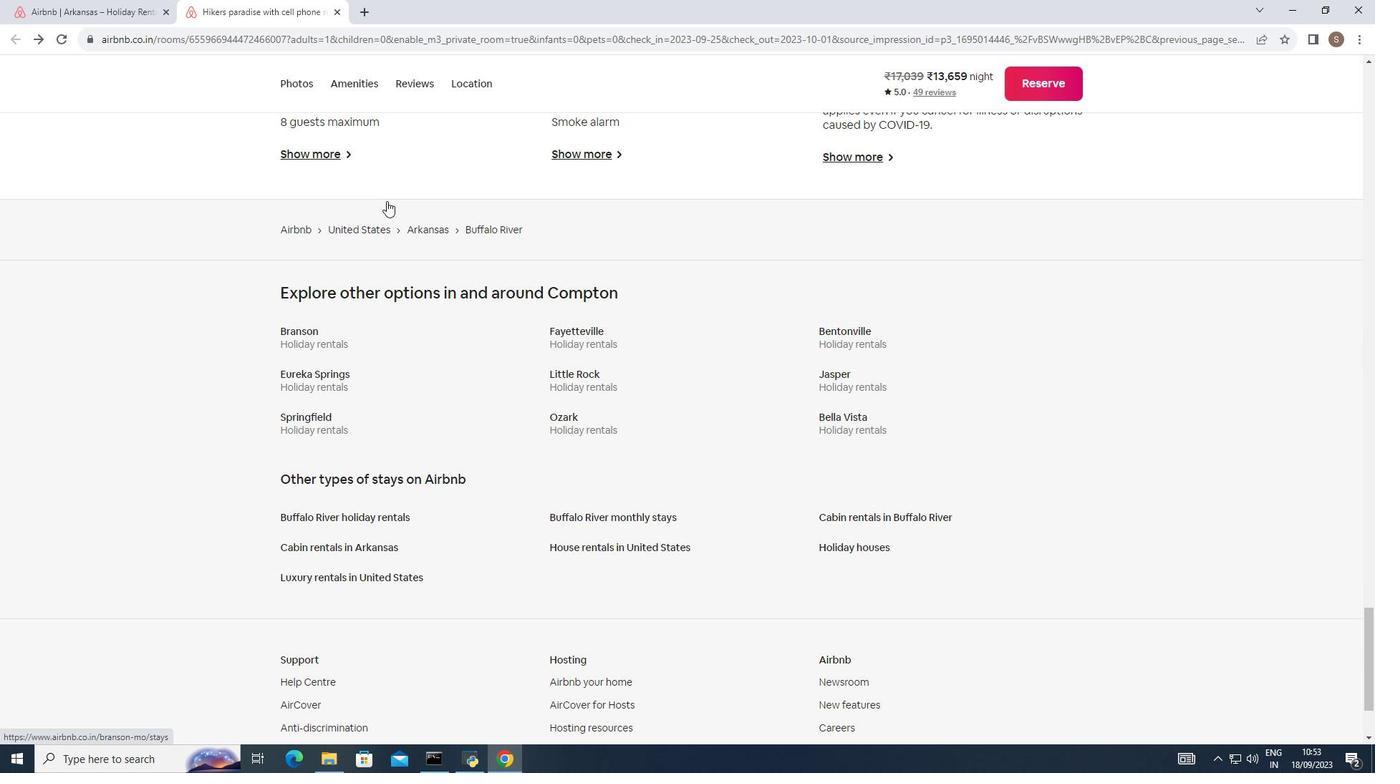 
Action: Mouse moved to (386, 201)
Screenshot: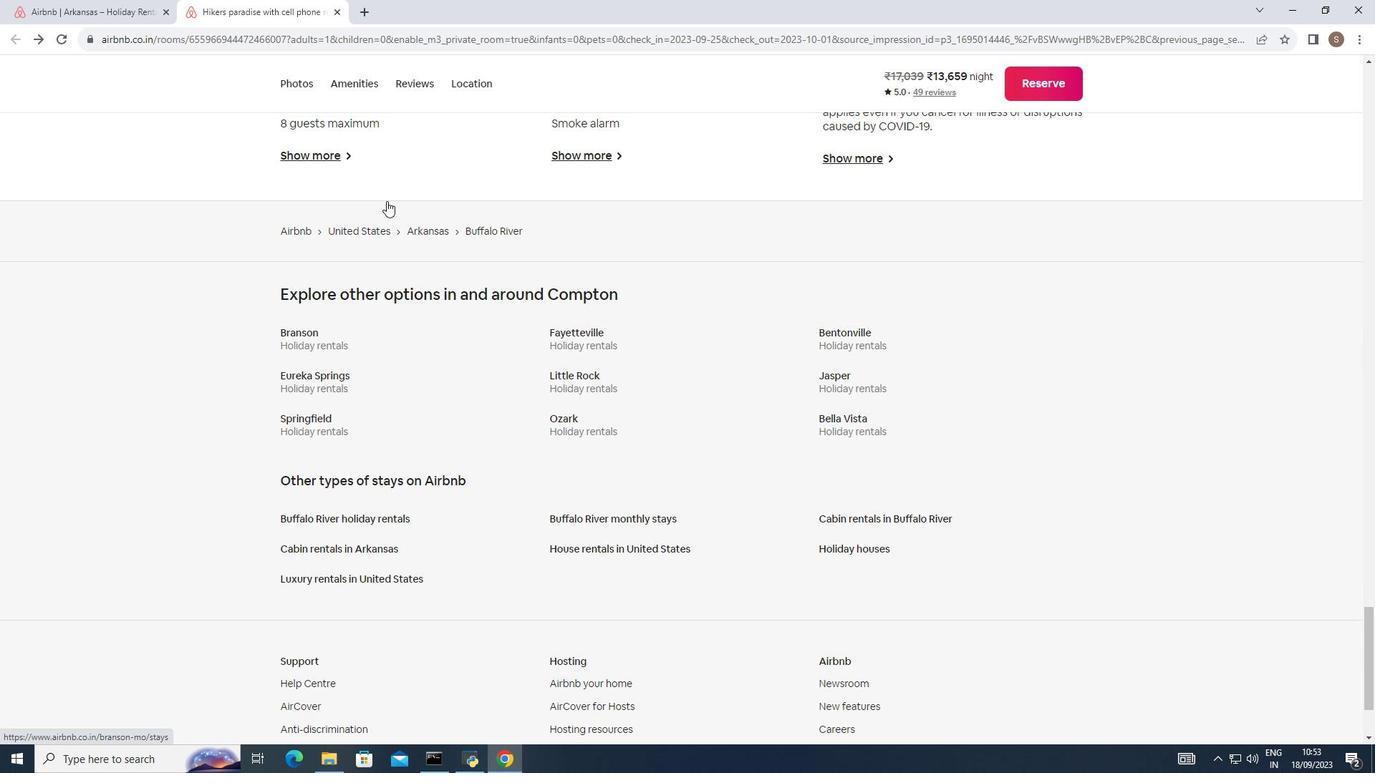 
Action: Mouse scrolled (386, 202) with delta (0, 0)
Screenshot: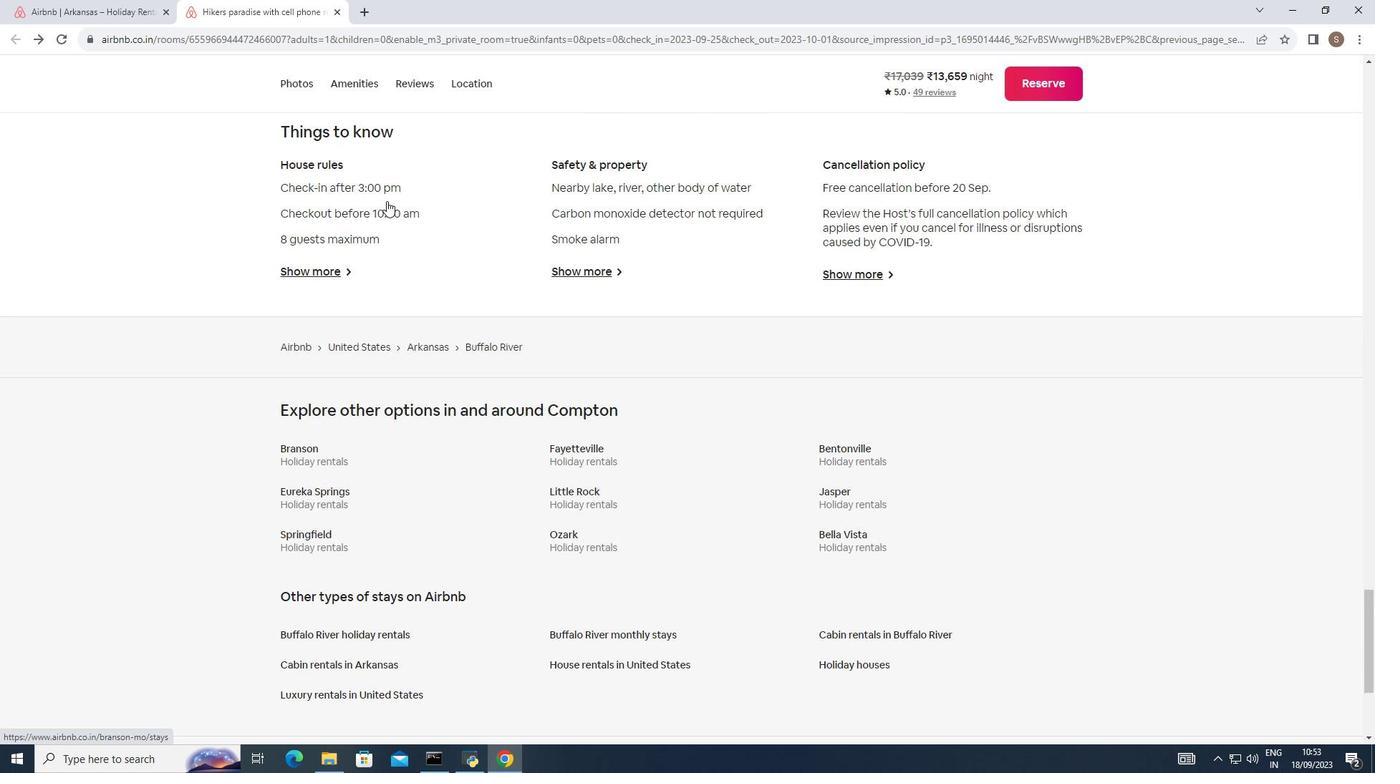 
Action: Mouse scrolled (386, 202) with delta (0, 0)
Screenshot: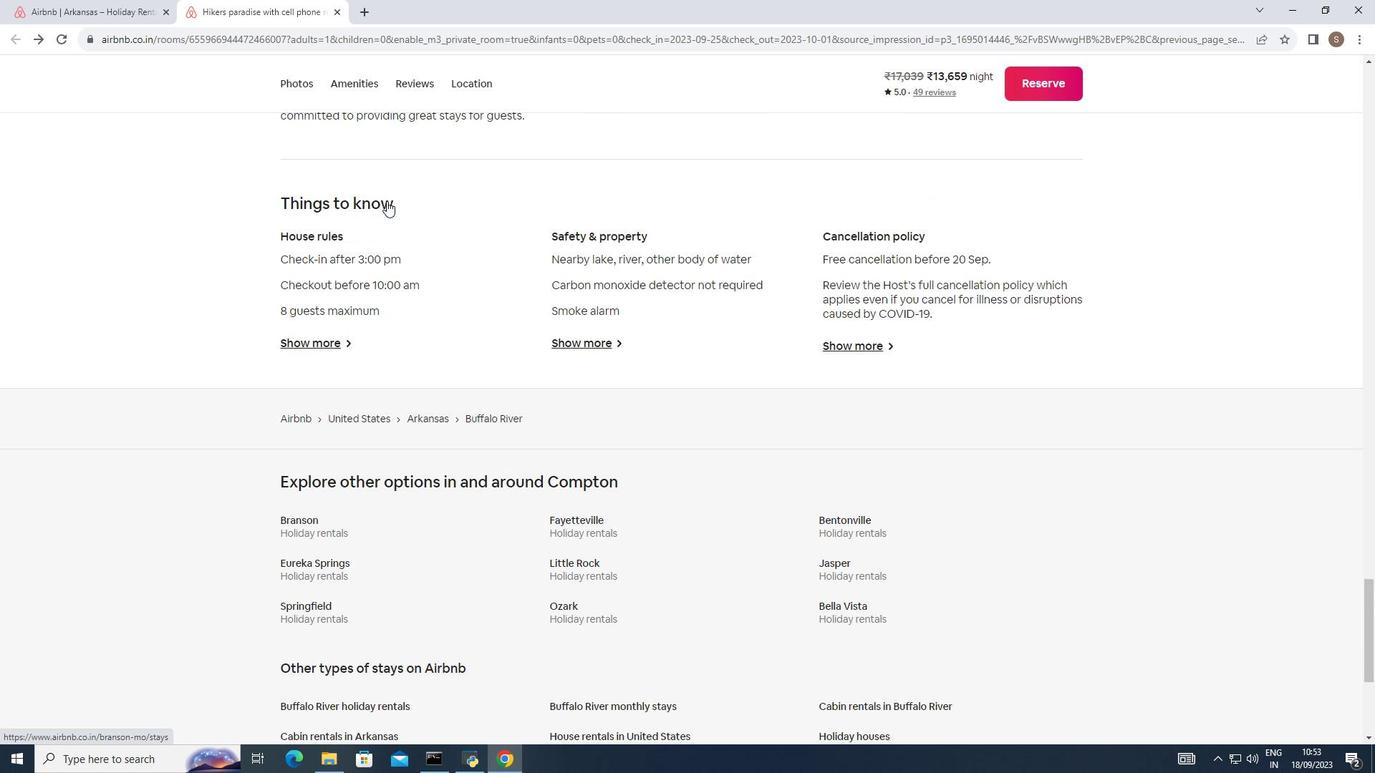 
Action: Mouse scrolled (386, 202) with delta (0, 0)
Screenshot: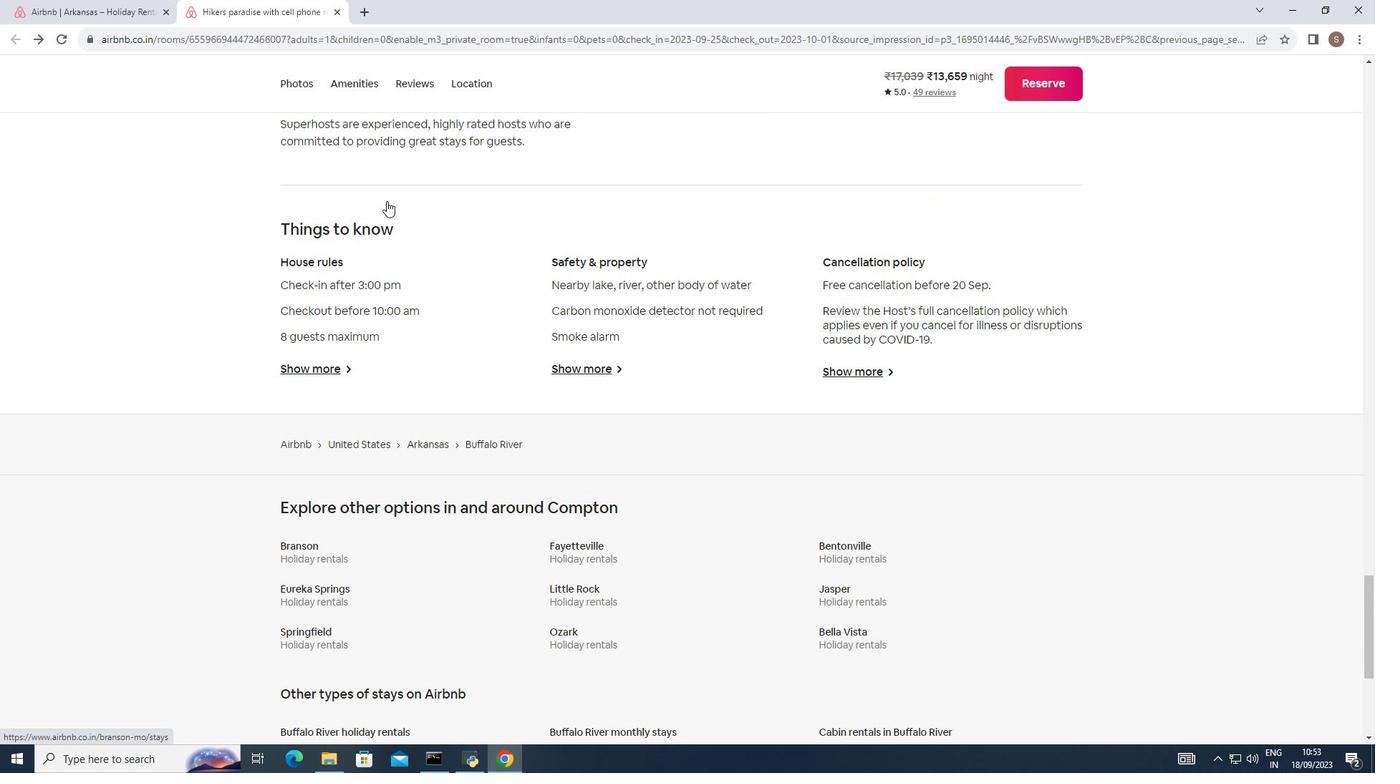 
Action: Mouse scrolled (386, 202) with delta (0, 0)
Screenshot: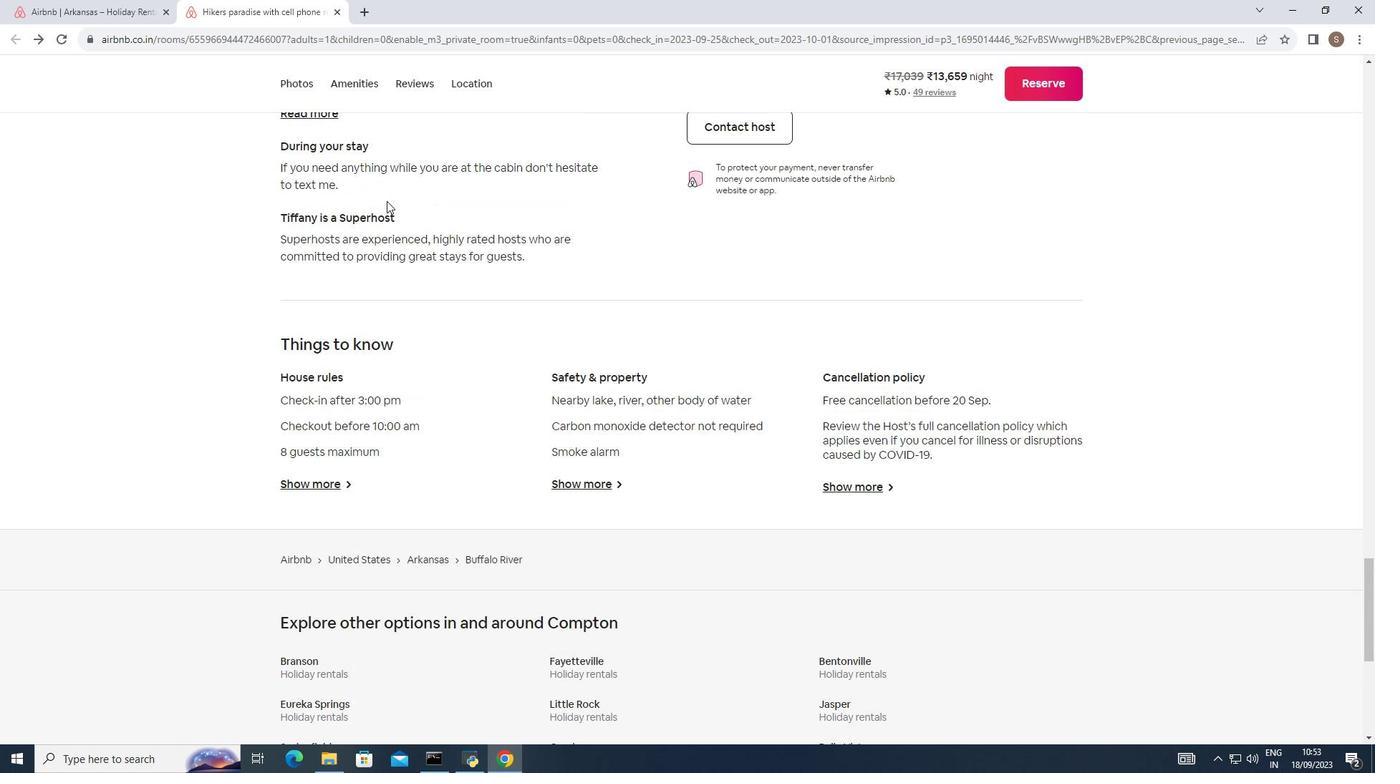
Action: Mouse scrolled (386, 202) with delta (0, 0)
Screenshot: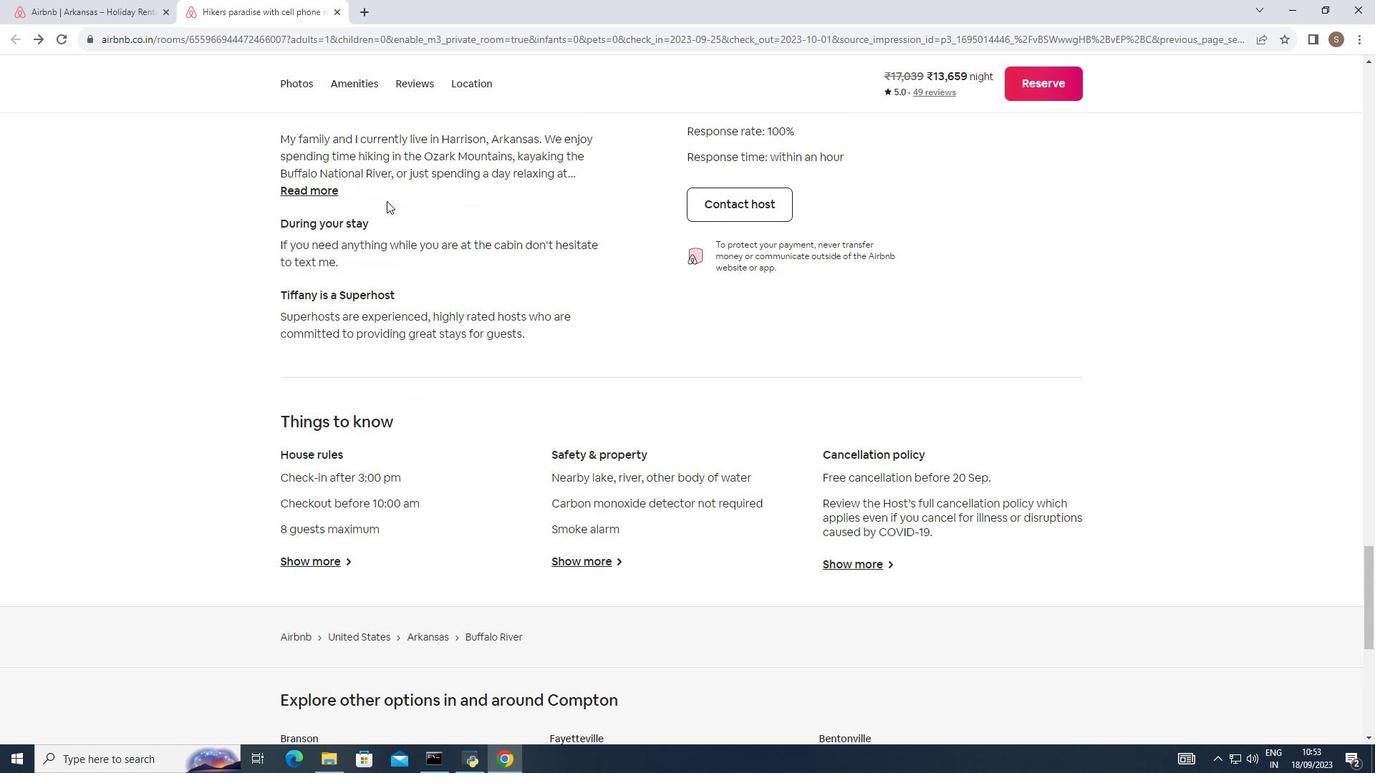 
Action: Mouse scrolled (386, 202) with delta (0, 0)
